 Task: Establish a relationship between the vendor and the product object.
Action: Mouse moved to (39, 112)
Screenshot: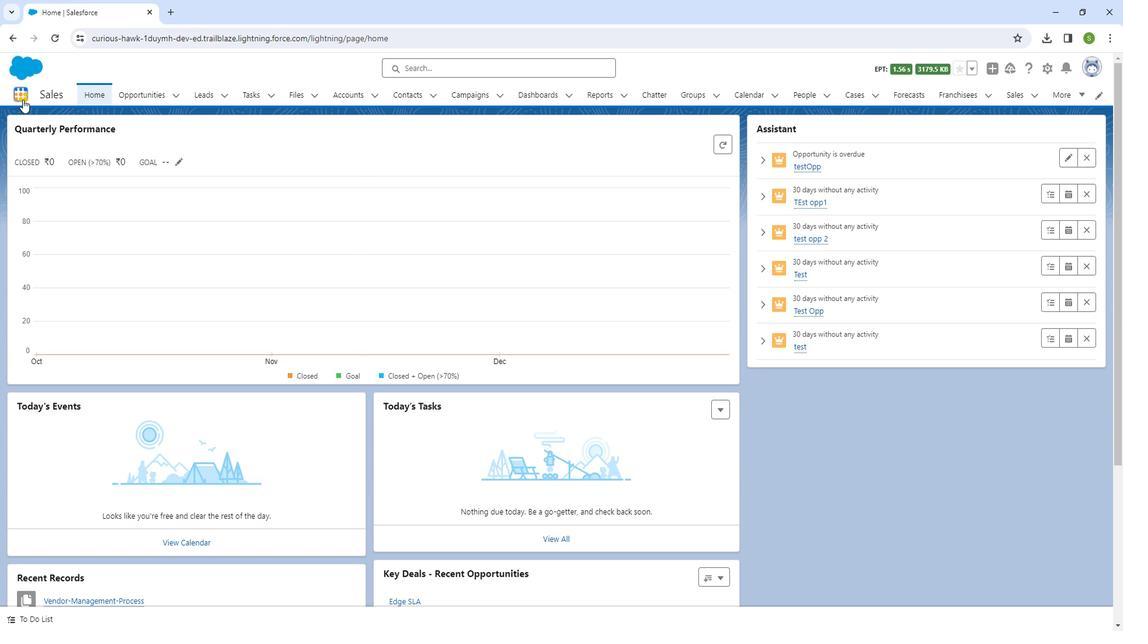 
Action: Mouse pressed left at (39, 112)
Screenshot: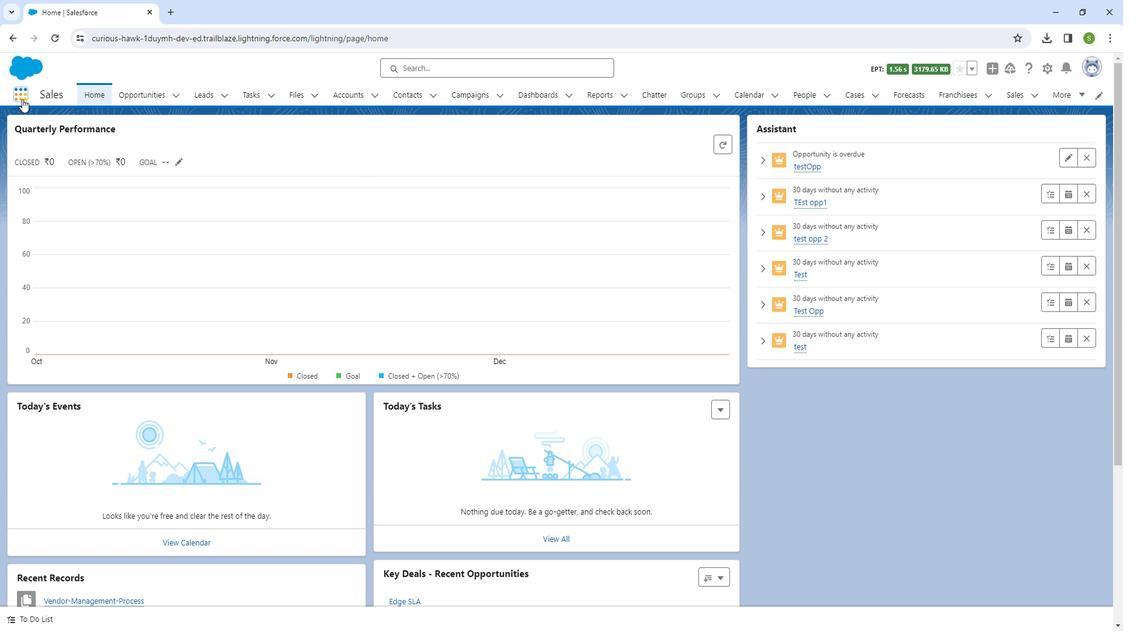
Action: Mouse moved to (56, 314)
Screenshot: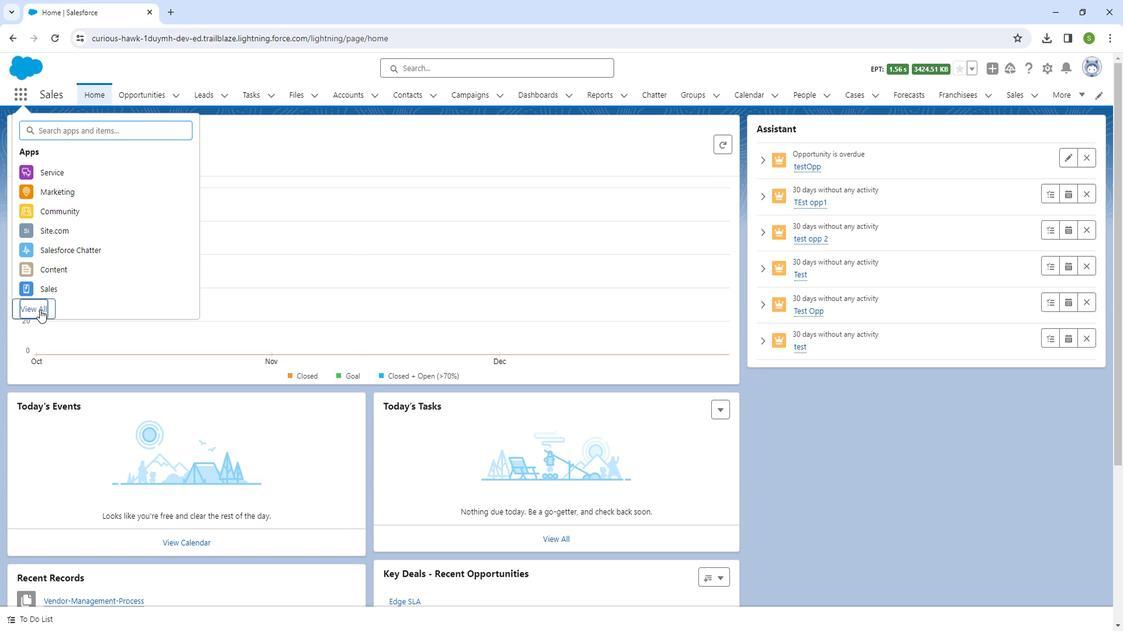 
Action: Mouse pressed left at (56, 314)
Screenshot: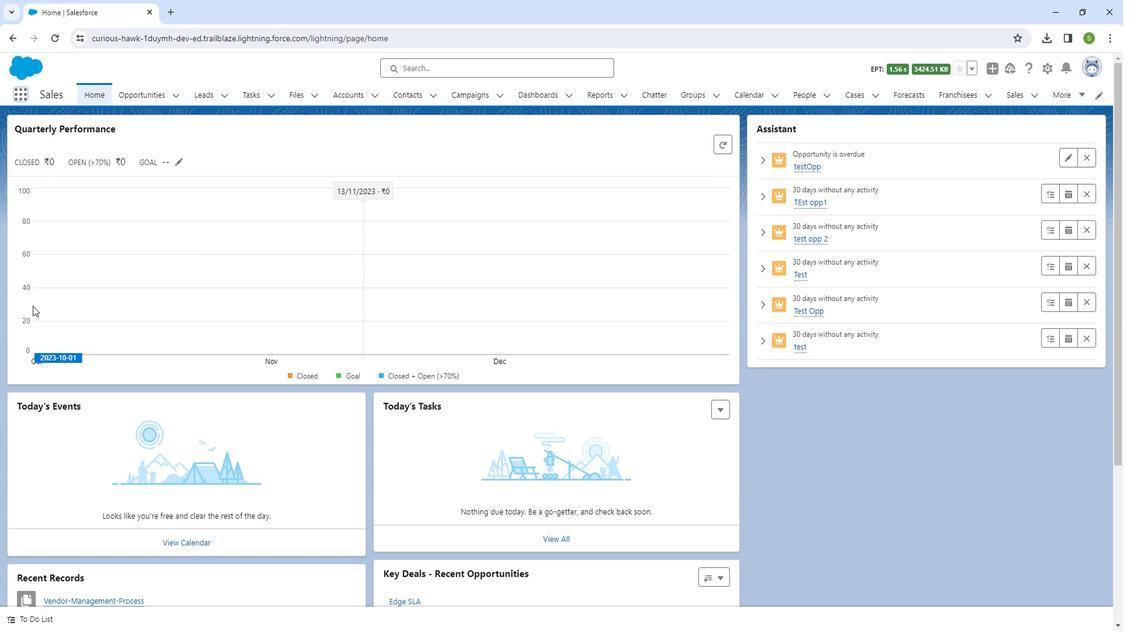
Action: Mouse moved to (153, 493)
Screenshot: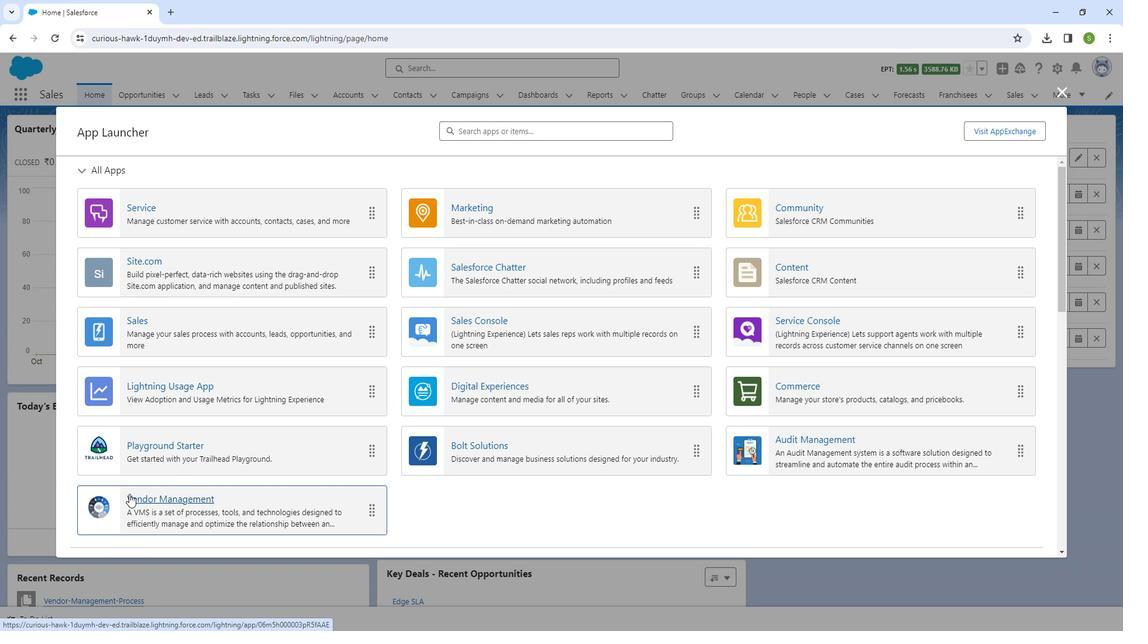 
Action: Mouse pressed left at (153, 493)
Screenshot: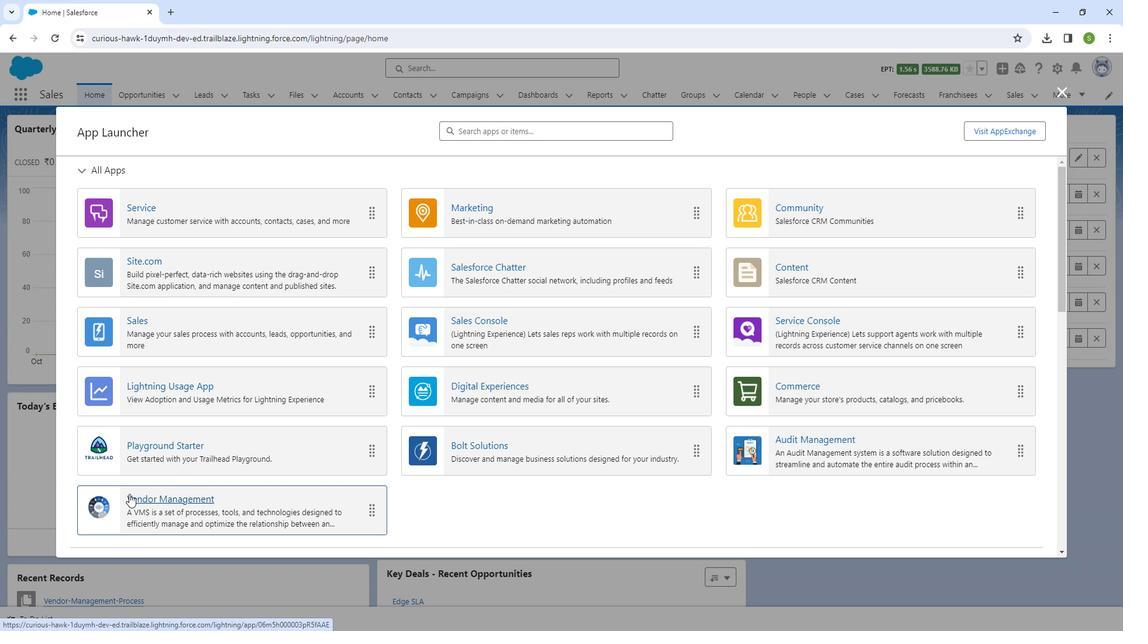 
Action: Mouse moved to (716, 111)
Screenshot: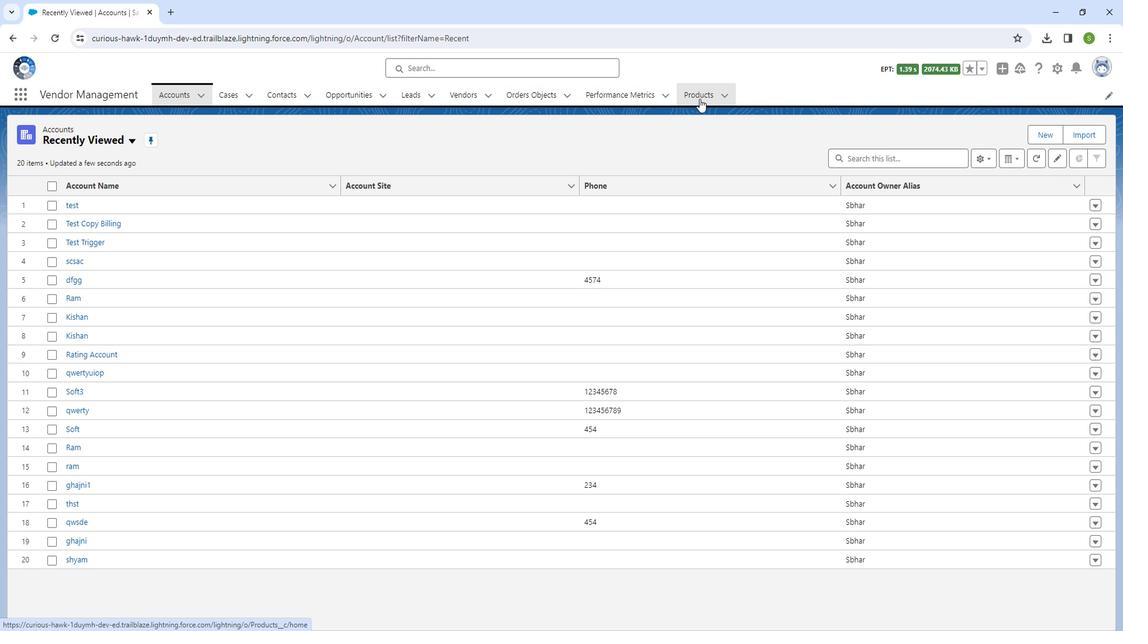 
Action: Mouse pressed left at (716, 111)
Screenshot: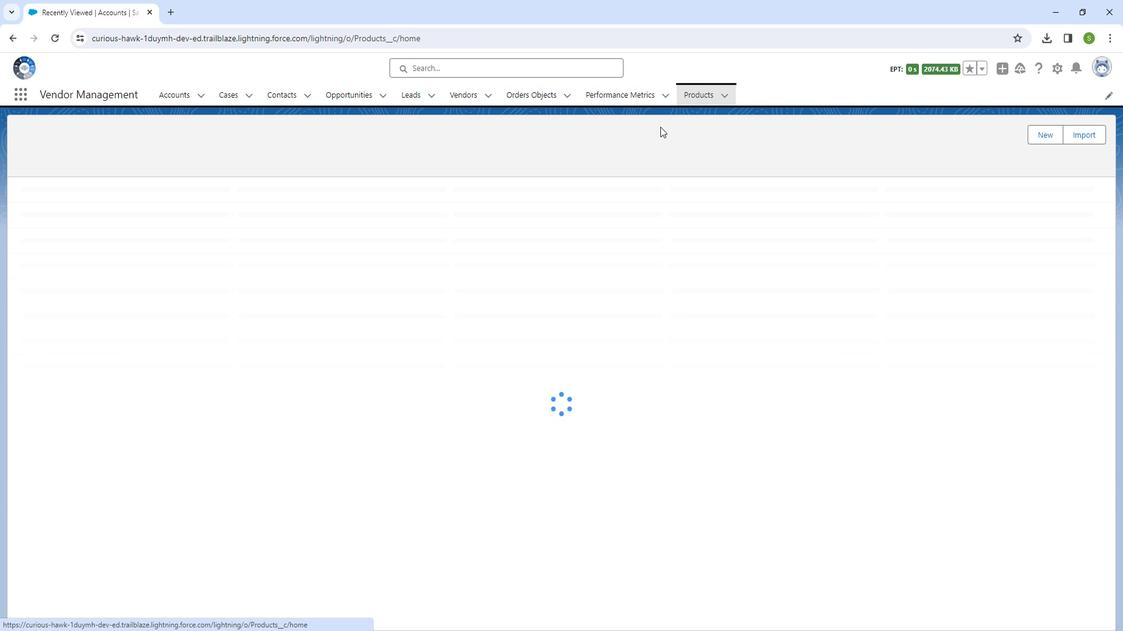 
Action: Mouse moved to (1075, 83)
Screenshot: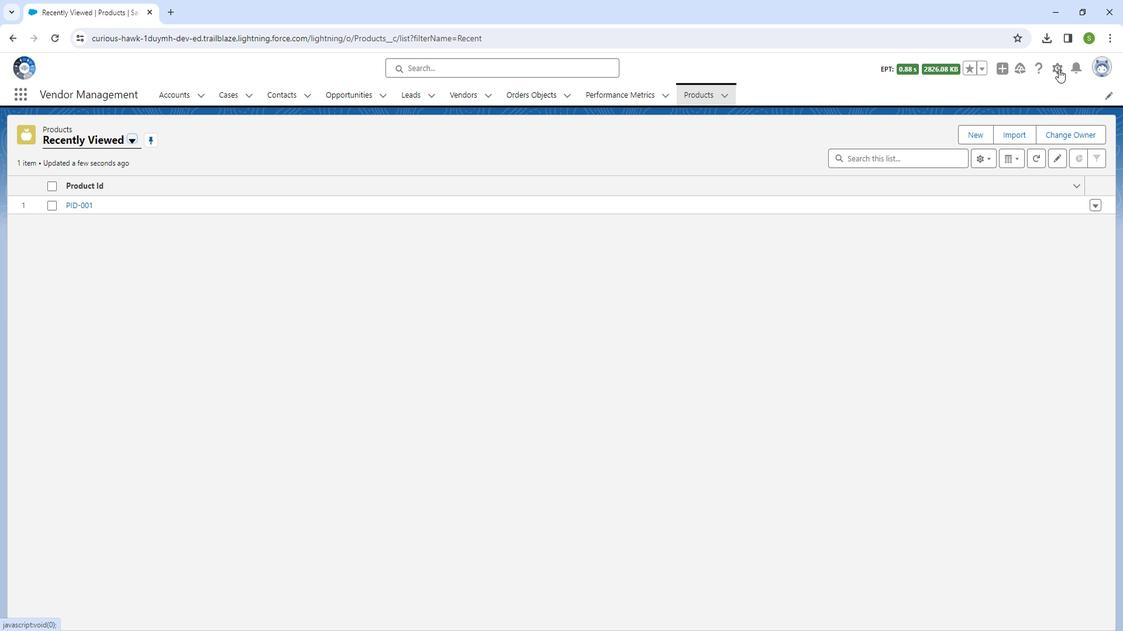 
Action: Mouse pressed left at (1075, 83)
Screenshot: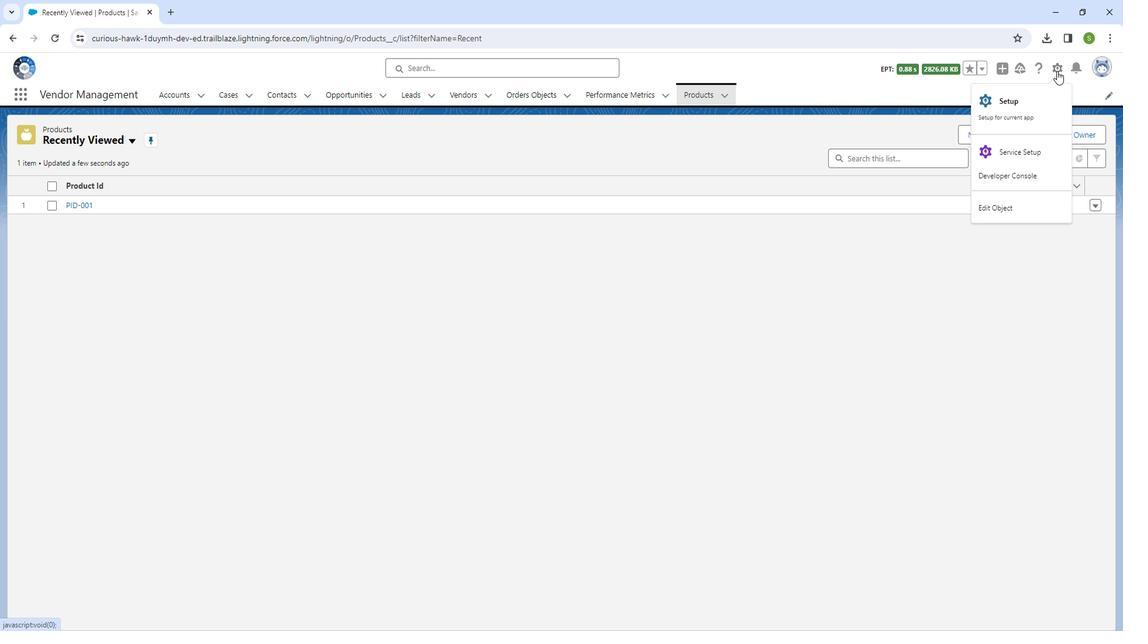 
Action: Mouse moved to (1042, 119)
Screenshot: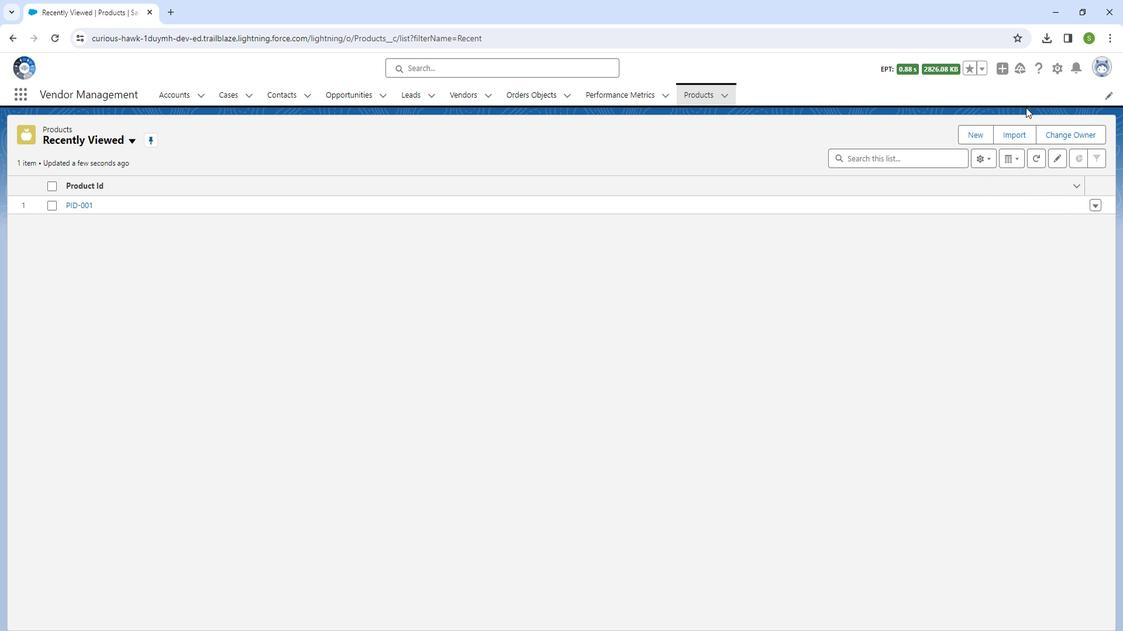 
Action: Mouse pressed left at (1042, 119)
Screenshot: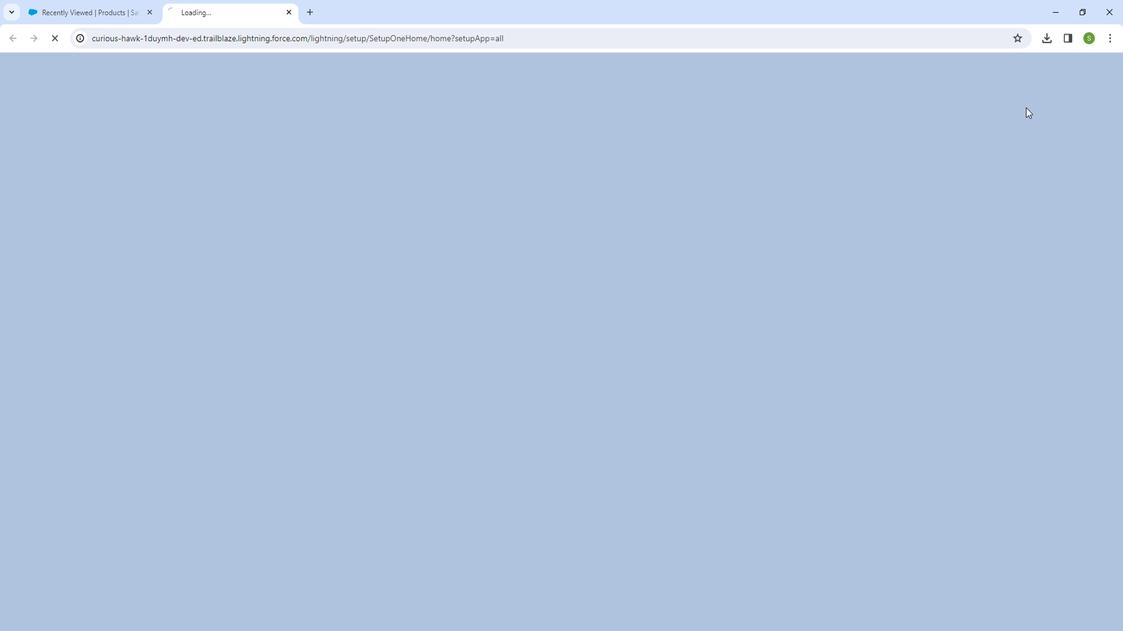 
Action: Mouse moved to (168, 102)
Screenshot: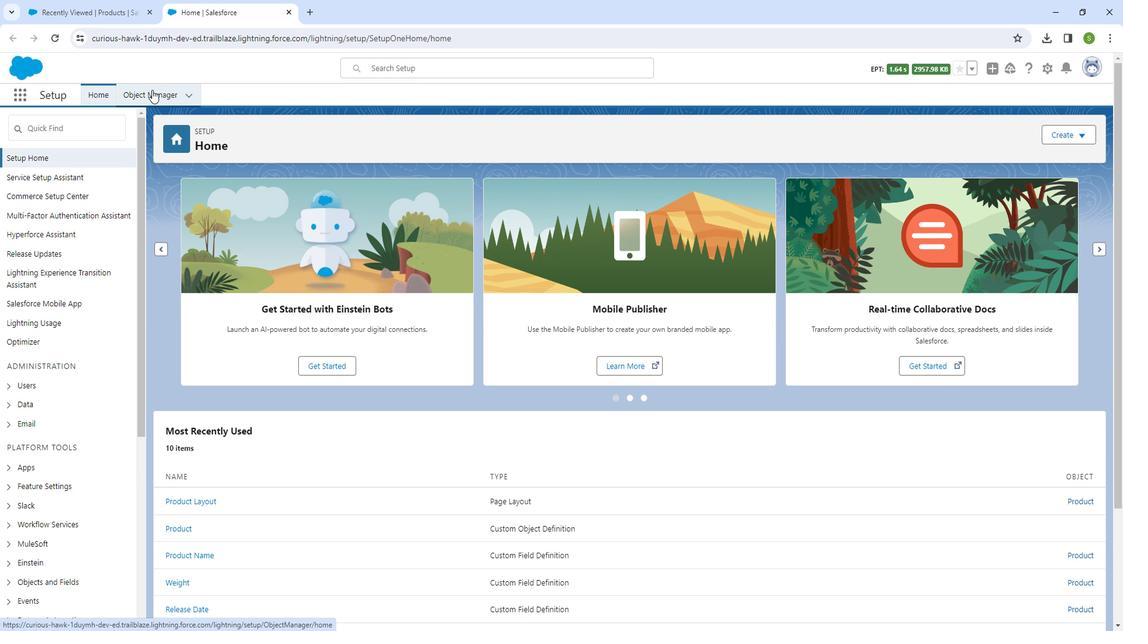 
Action: Mouse pressed left at (168, 102)
Screenshot: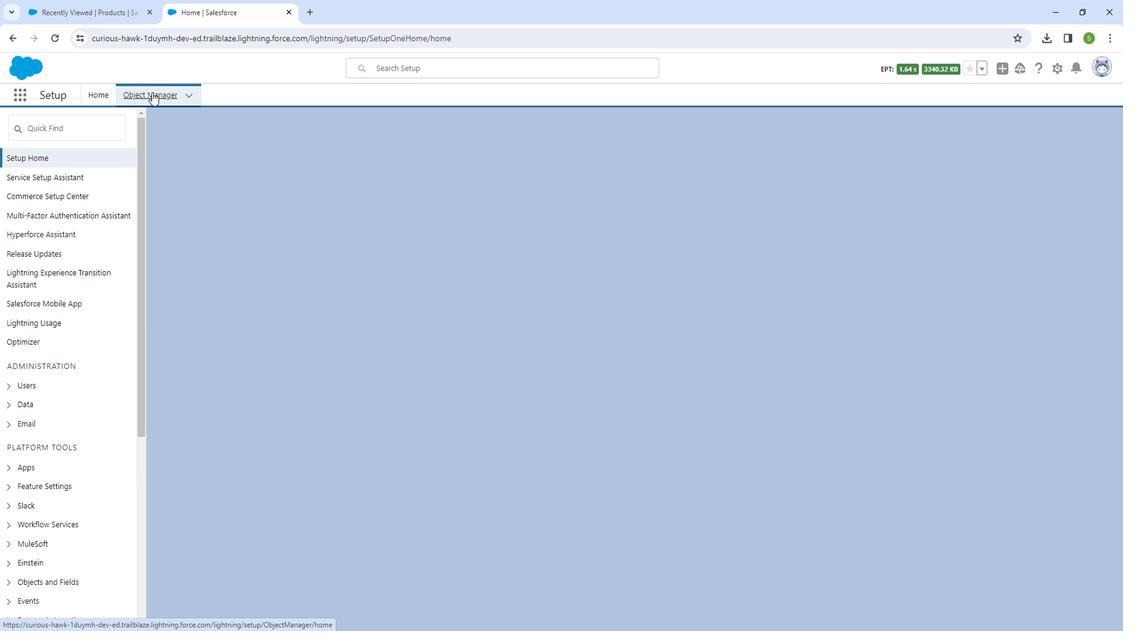
Action: Mouse moved to (608, 287)
Screenshot: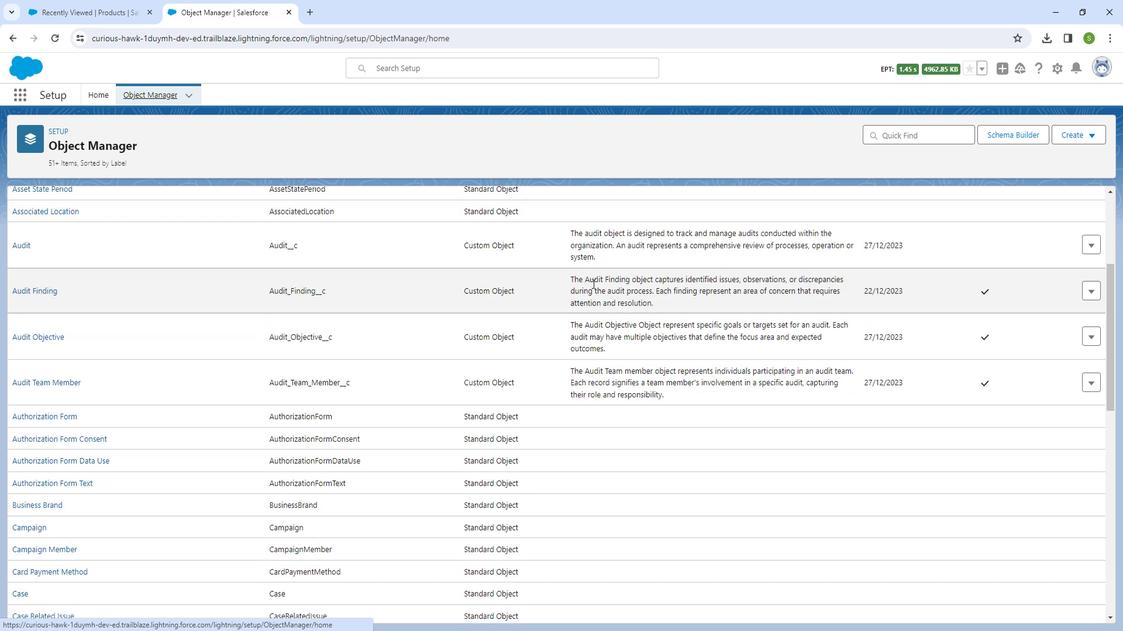 
Action: Mouse scrolled (608, 287) with delta (0, 0)
Screenshot: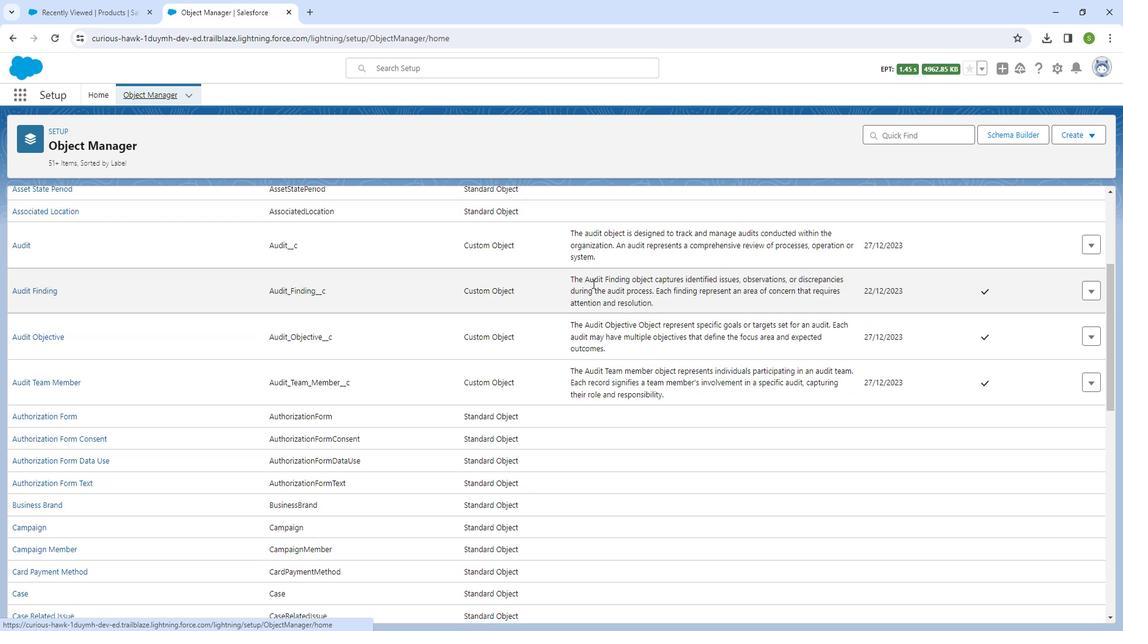 
Action: Mouse moved to (608, 287)
Screenshot: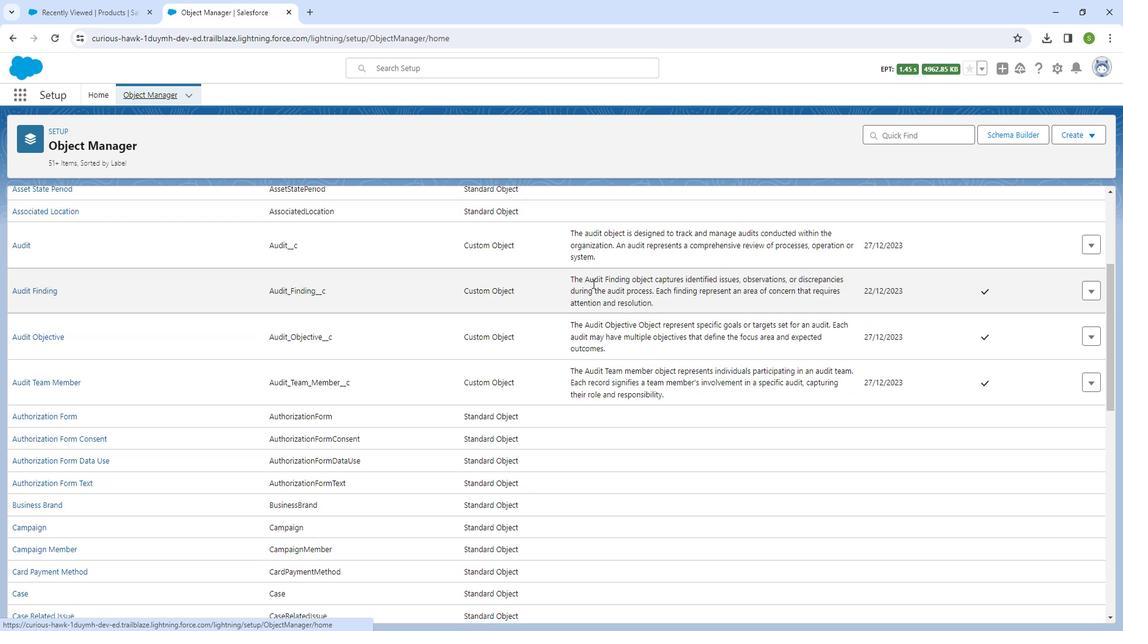 
Action: Mouse scrolled (608, 287) with delta (0, 0)
Screenshot: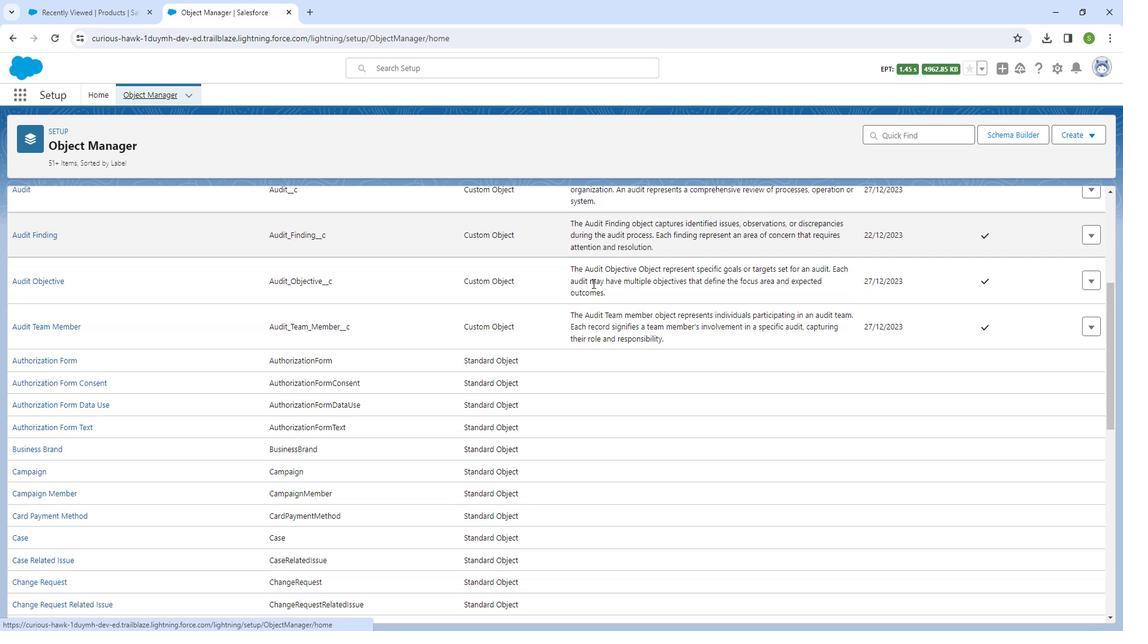 
Action: Mouse moved to (608, 288)
Screenshot: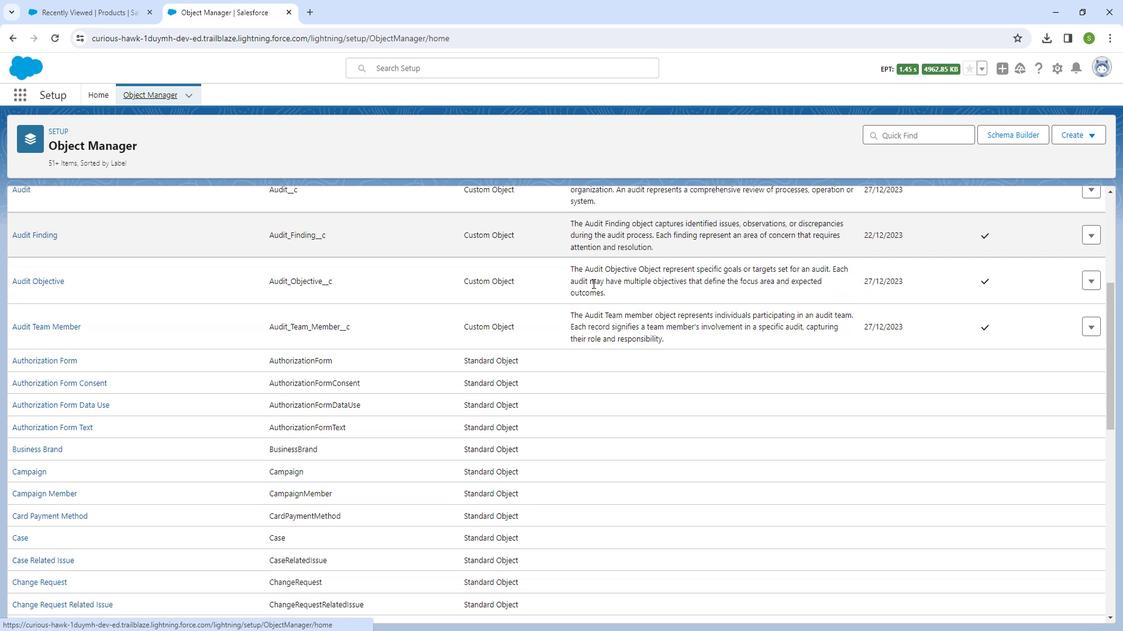 
Action: Mouse scrolled (608, 287) with delta (0, 0)
Screenshot: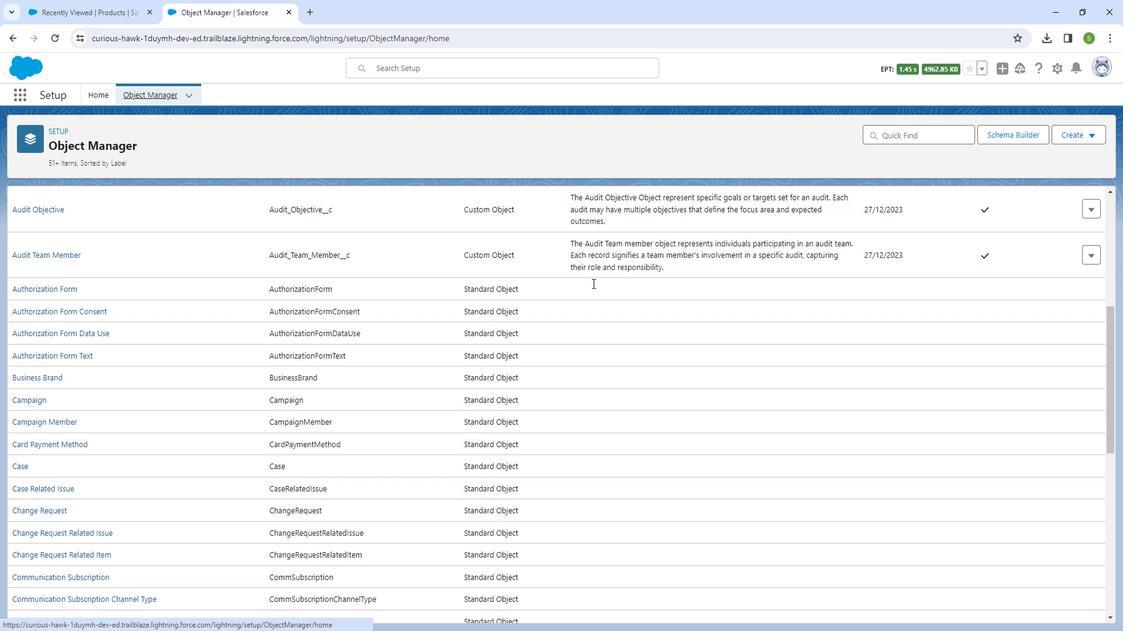 
Action: Mouse scrolled (608, 287) with delta (0, 0)
Screenshot: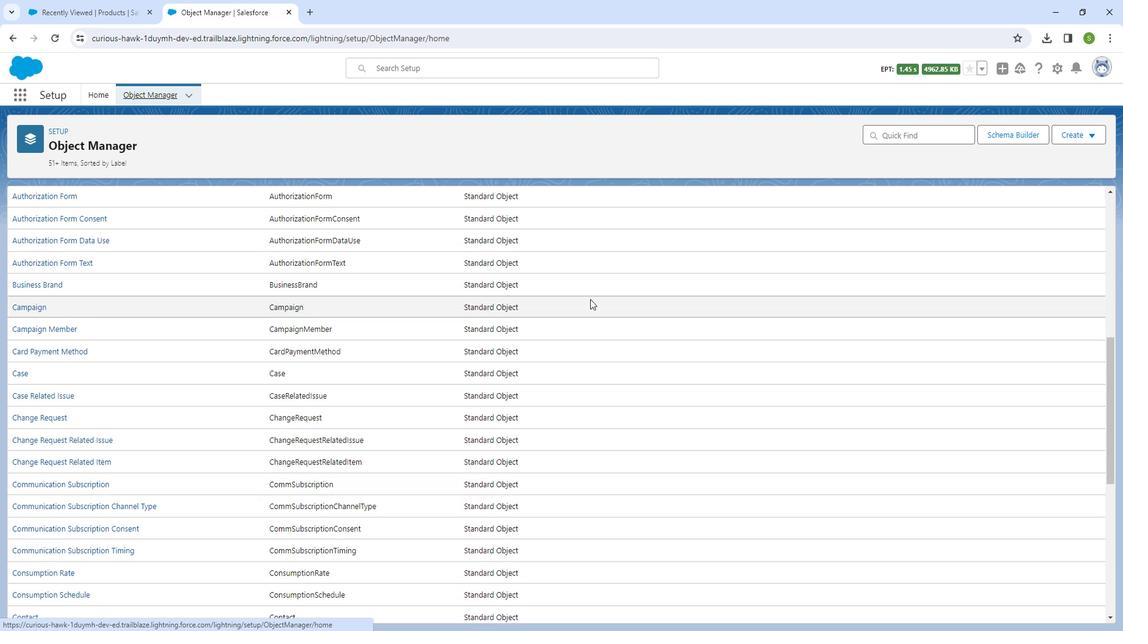 
Action: Mouse moved to (608, 289)
Screenshot: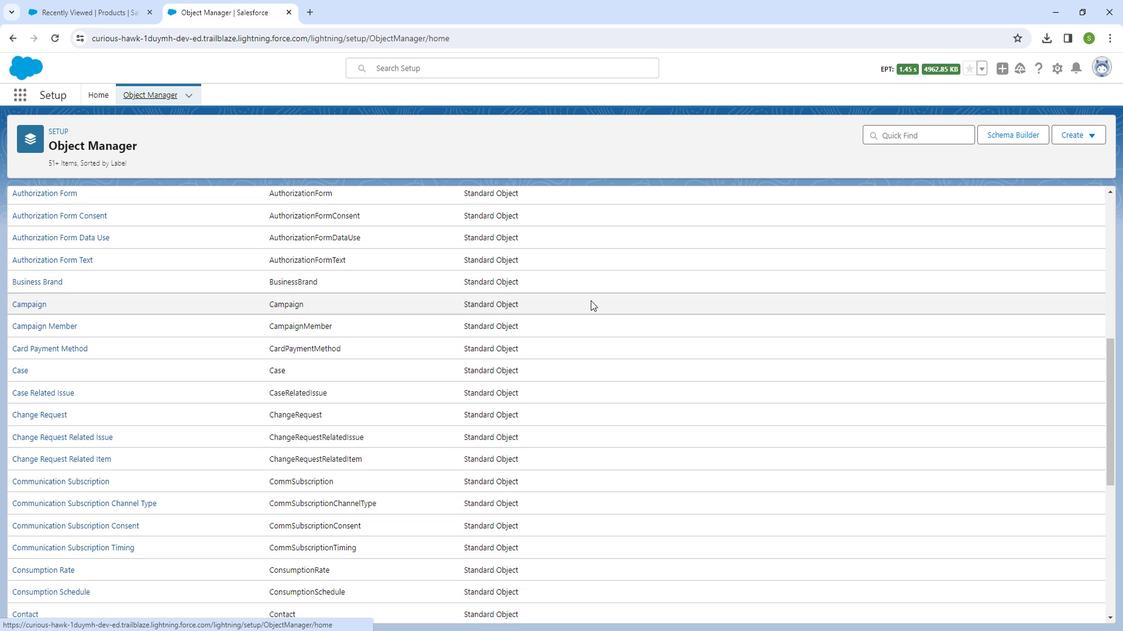 
Action: Mouse scrolled (608, 288) with delta (0, 0)
Screenshot: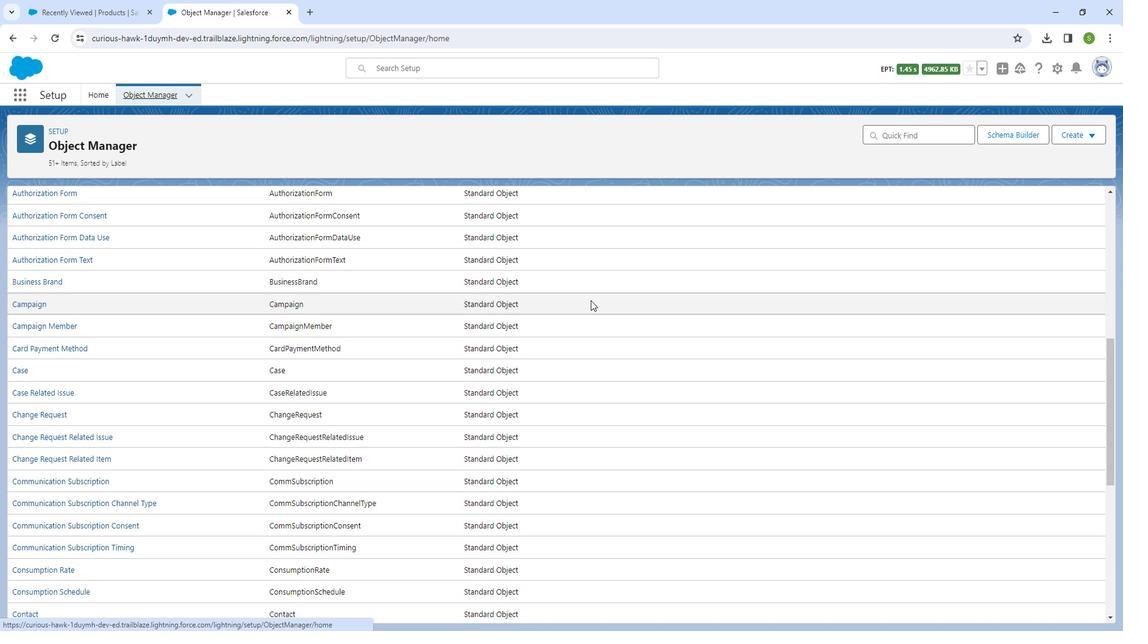 
Action: Mouse scrolled (608, 288) with delta (0, 0)
Screenshot: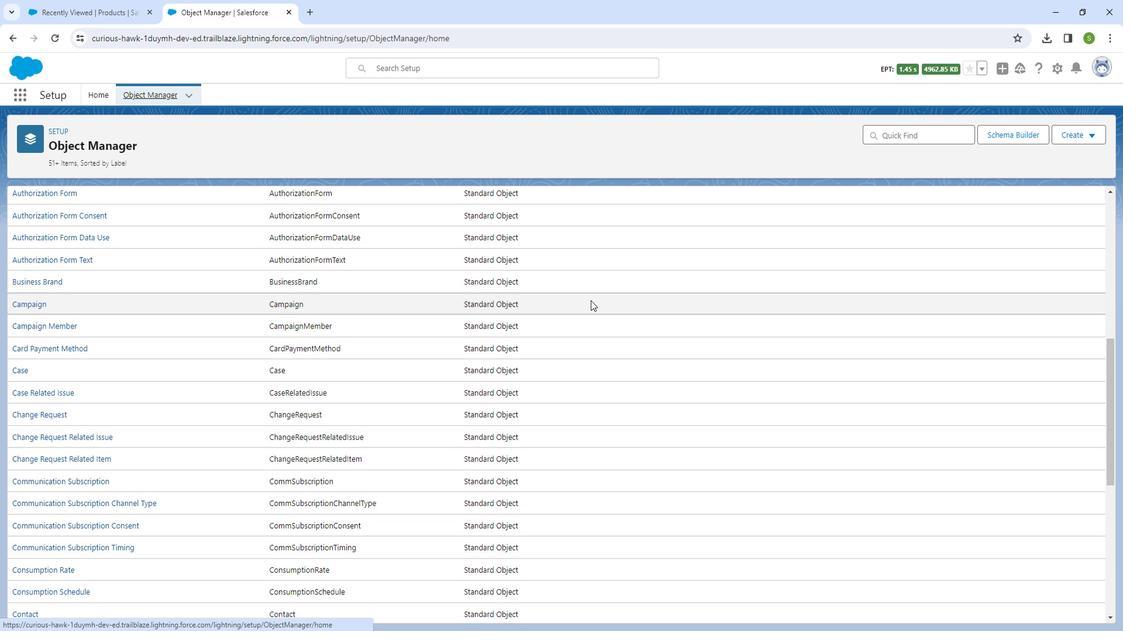 
Action: Mouse scrolled (608, 288) with delta (0, 0)
Screenshot: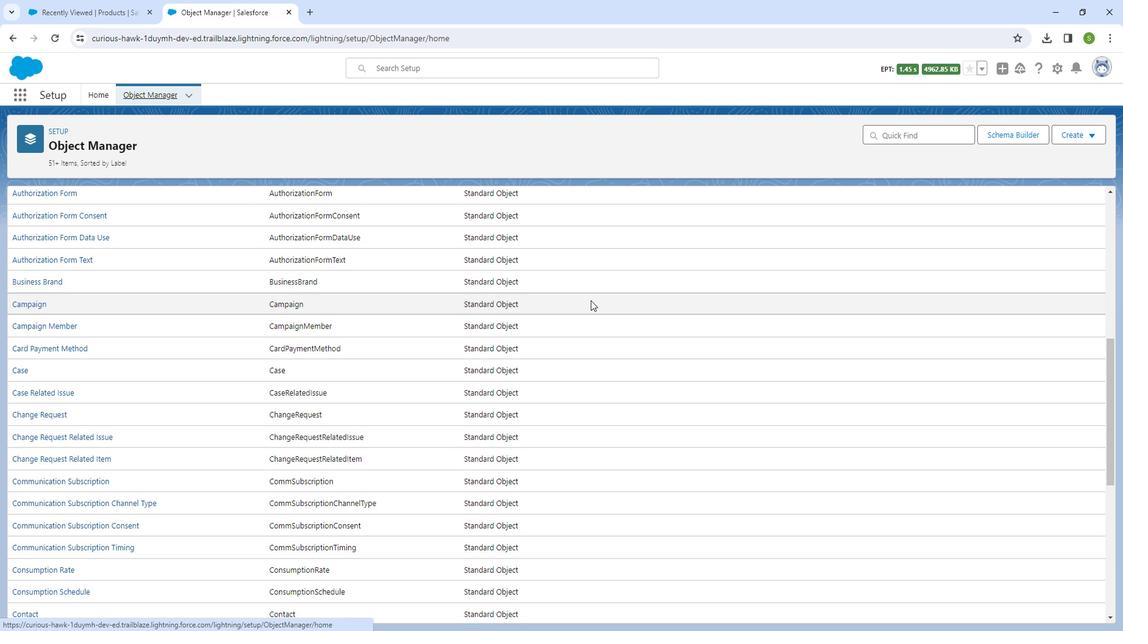 
Action: Mouse moved to (609, 310)
Screenshot: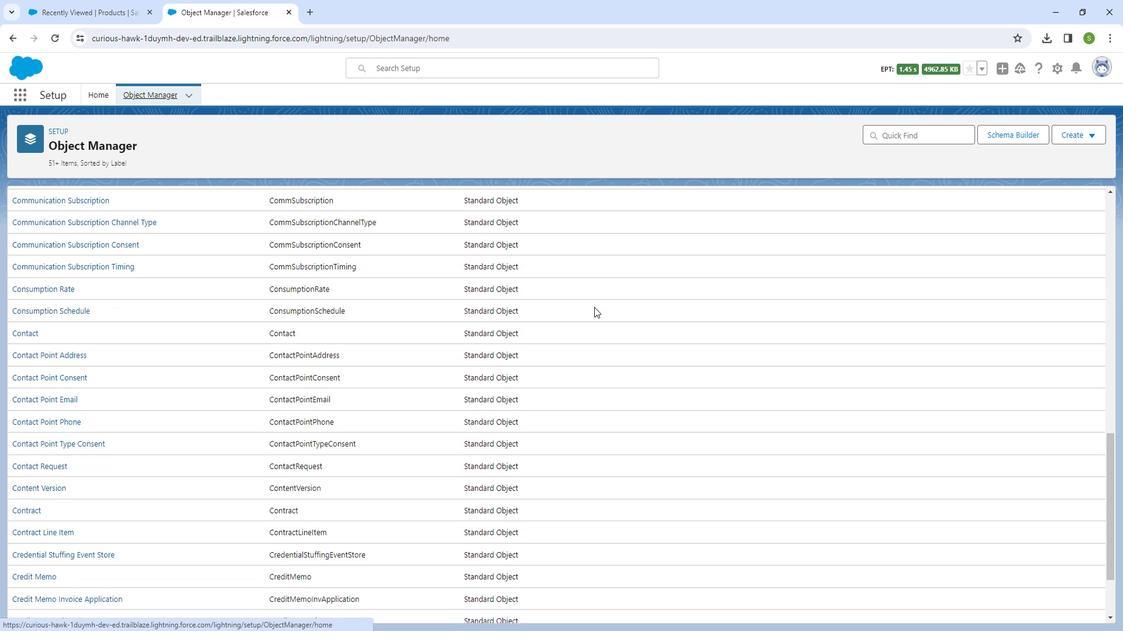 
Action: Mouse scrolled (609, 310) with delta (0, 0)
Screenshot: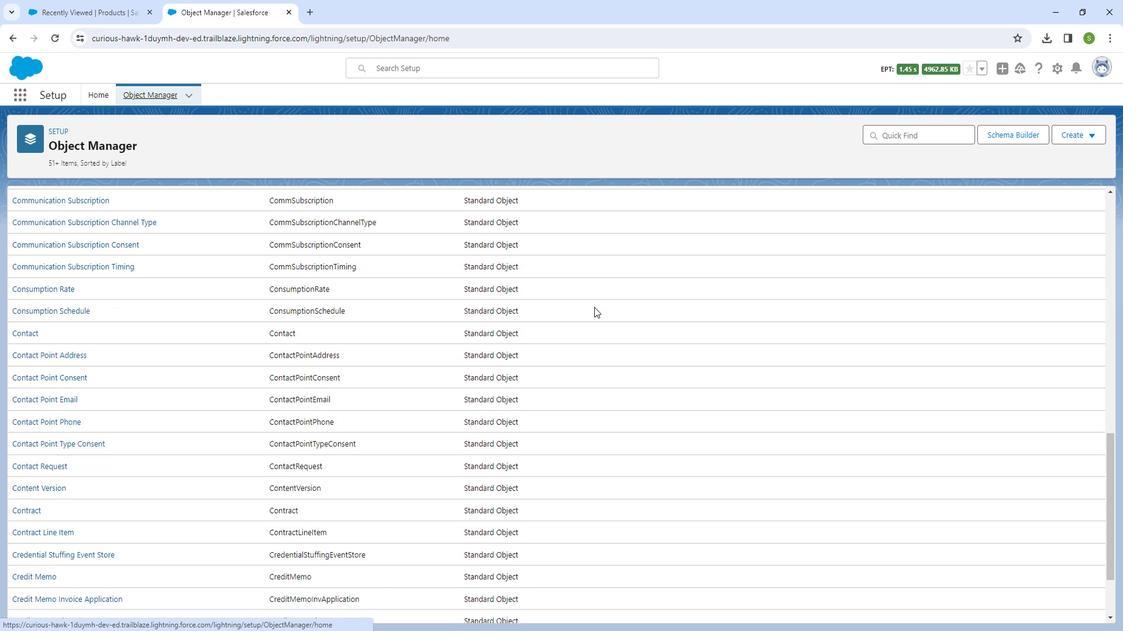 
Action: Mouse moved to (610, 311)
Screenshot: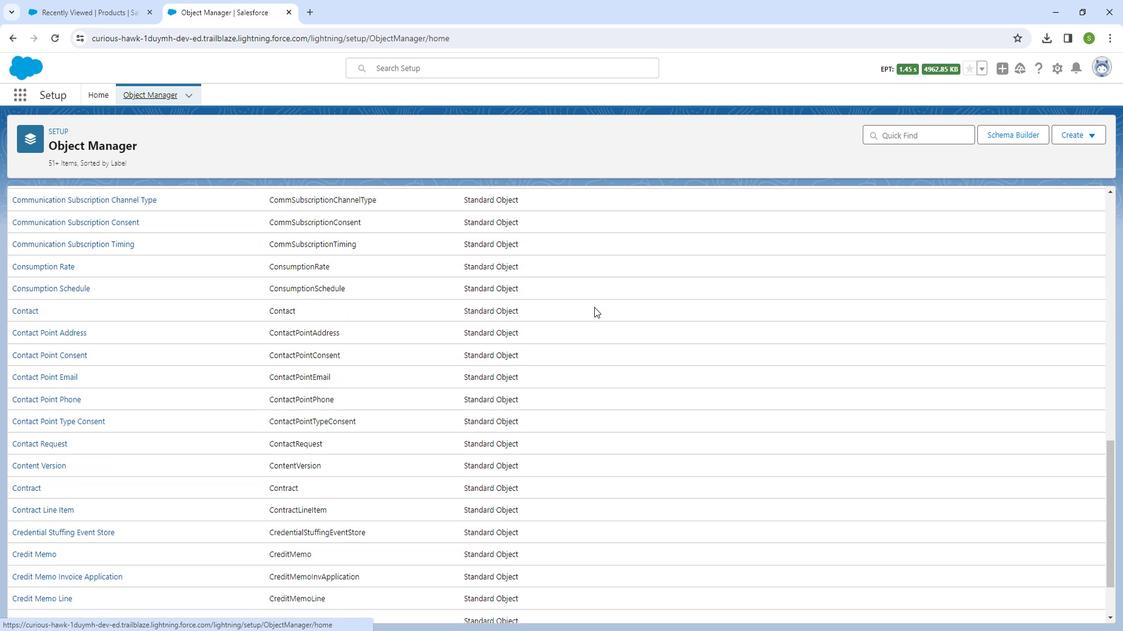 
Action: Mouse scrolled (610, 311) with delta (0, 0)
Screenshot: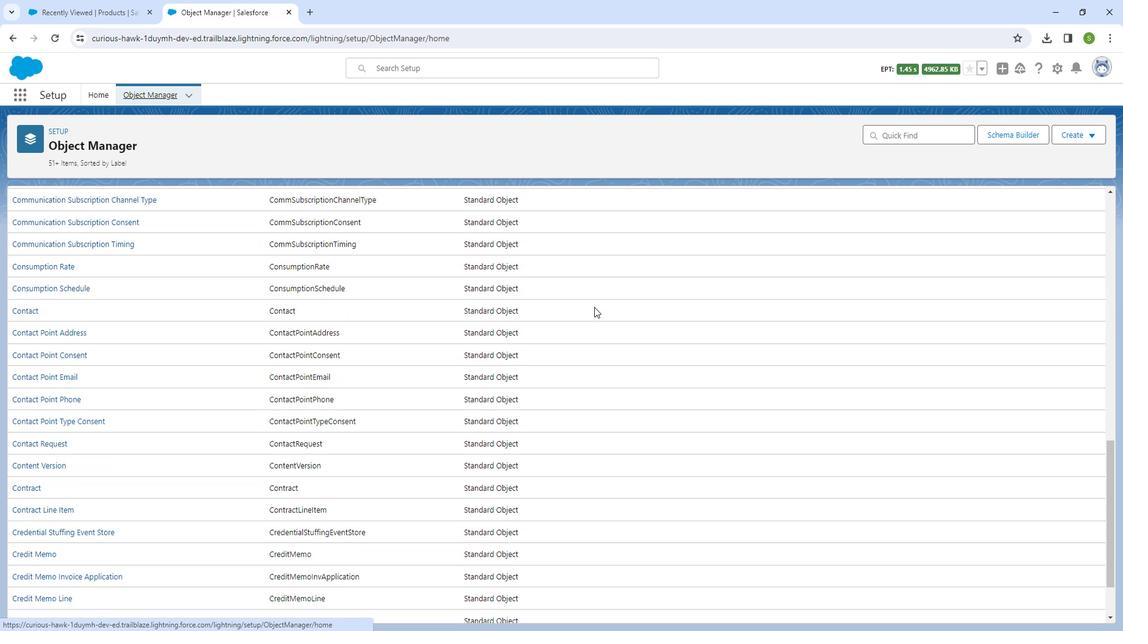 
Action: Mouse moved to (610, 312)
Screenshot: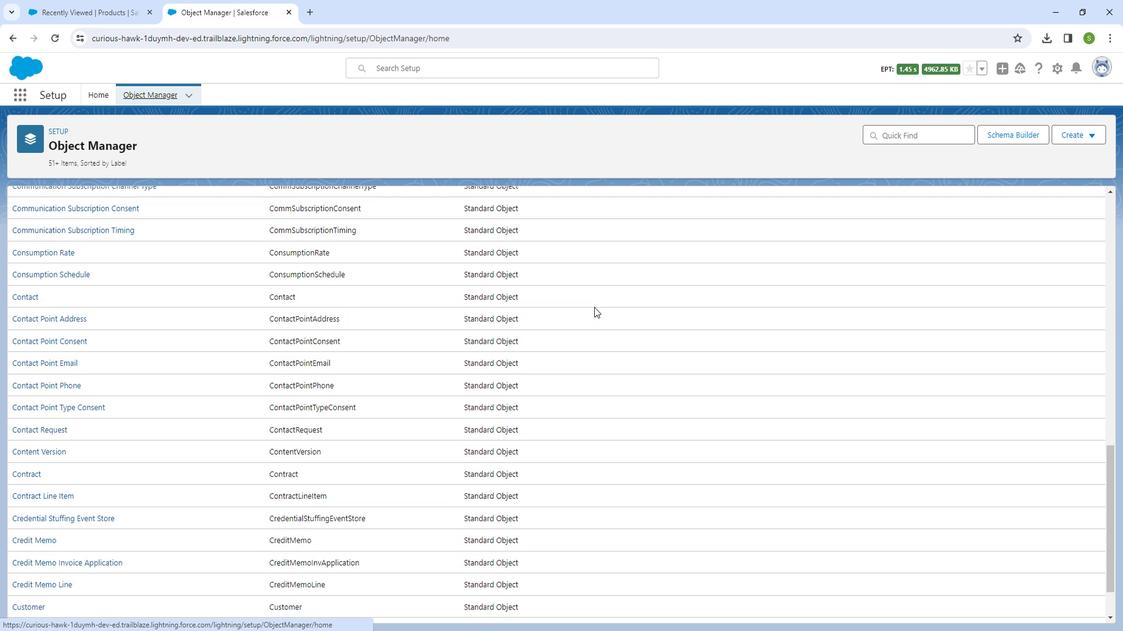 
Action: Mouse scrolled (610, 311) with delta (0, 0)
Screenshot: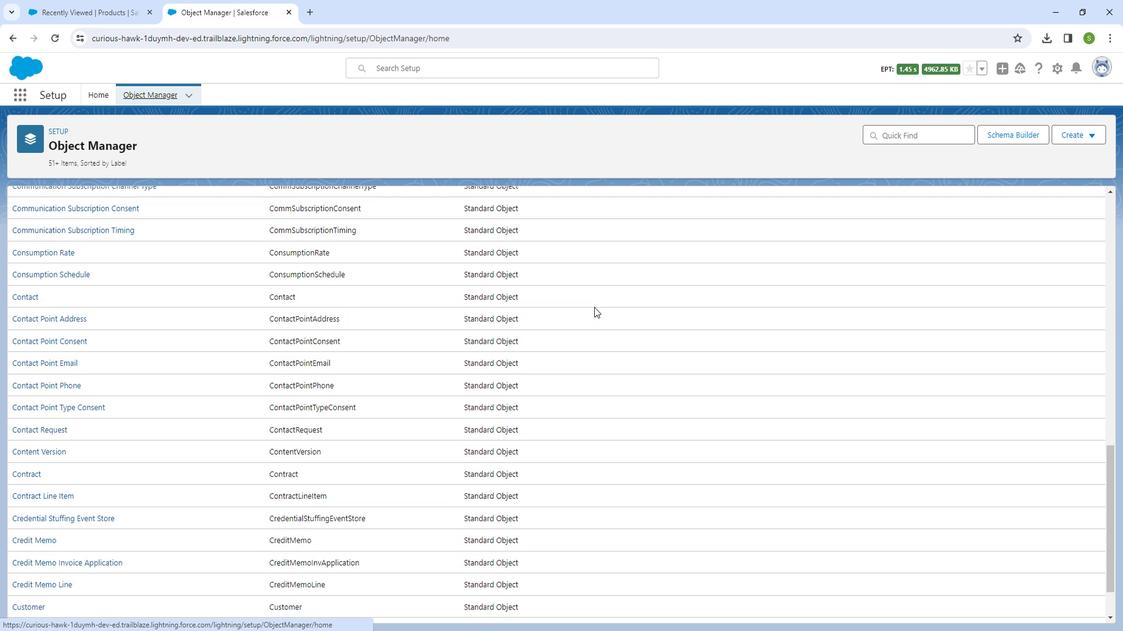 
Action: Mouse scrolled (610, 311) with delta (0, 0)
Screenshot: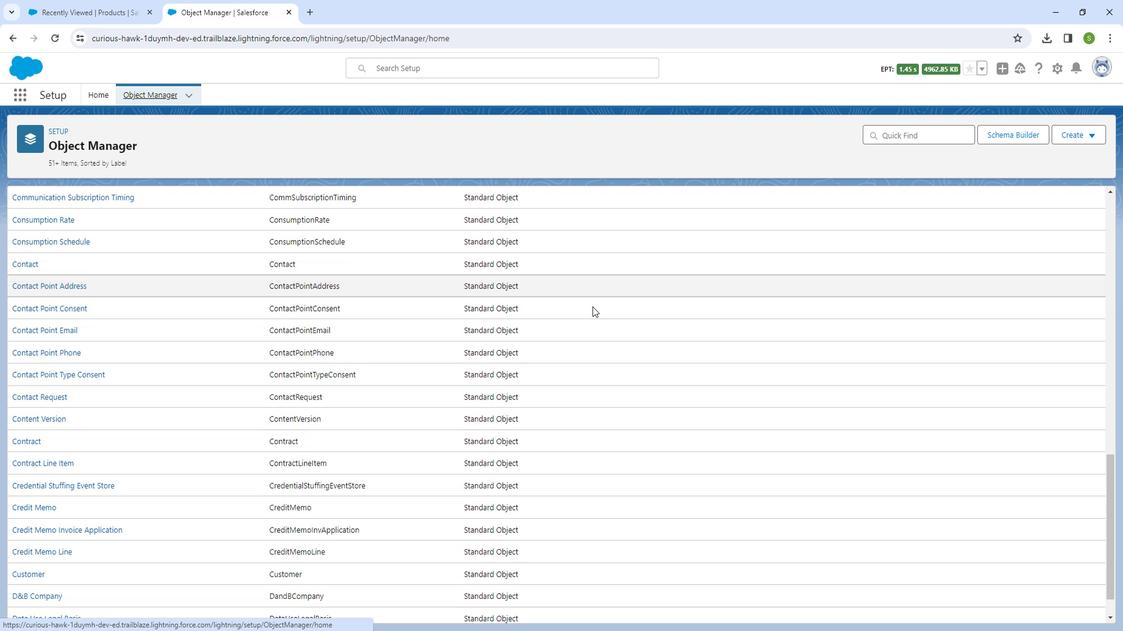 
Action: Mouse scrolled (610, 311) with delta (0, 0)
Screenshot: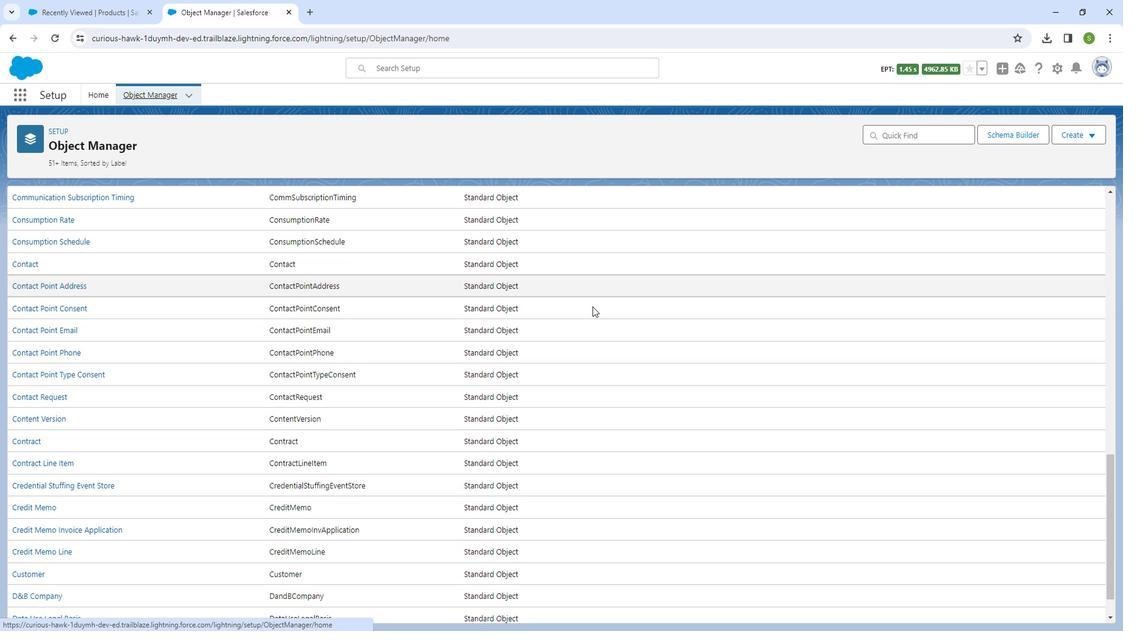 
Action: Mouse moved to (610, 312)
Screenshot: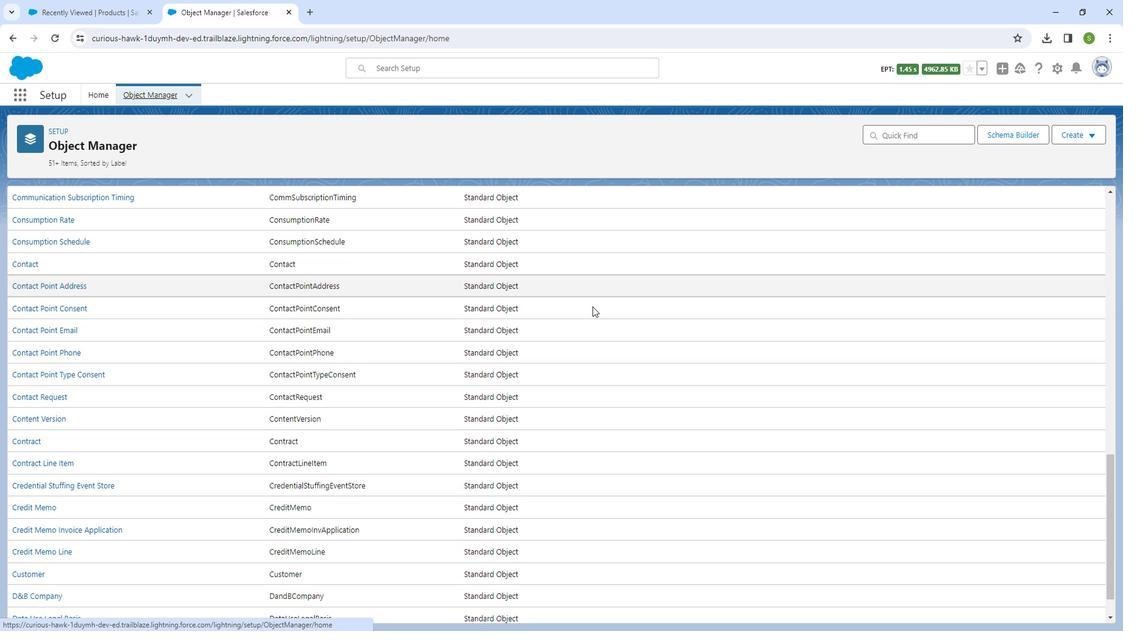 
Action: Mouse scrolled (610, 311) with delta (0, 0)
Screenshot: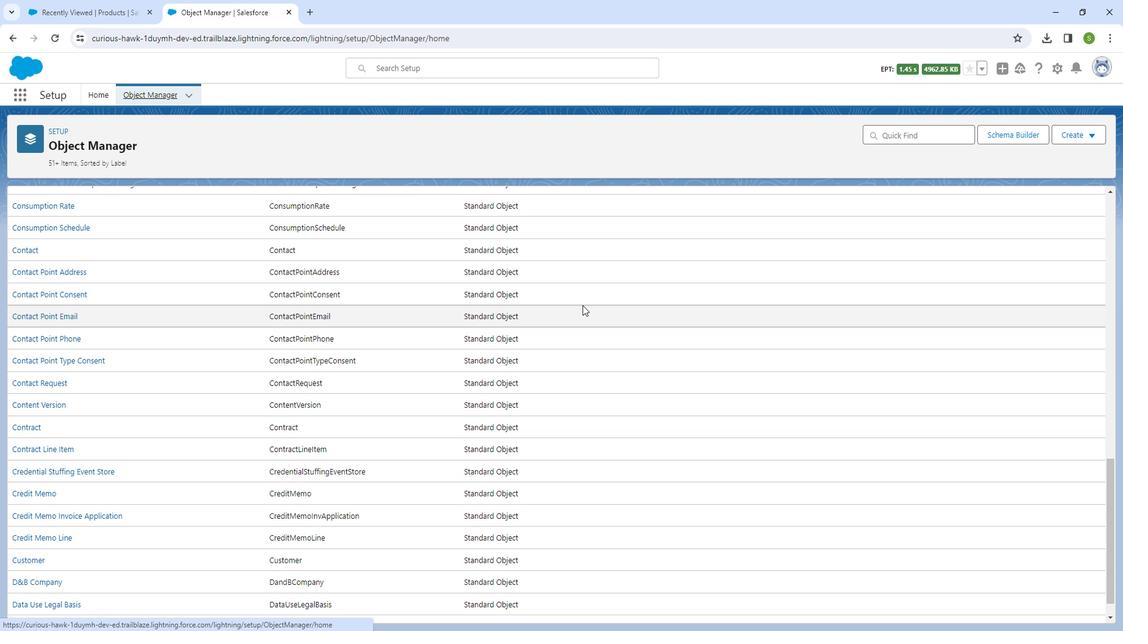 
Action: Mouse moved to (597, 310)
Screenshot: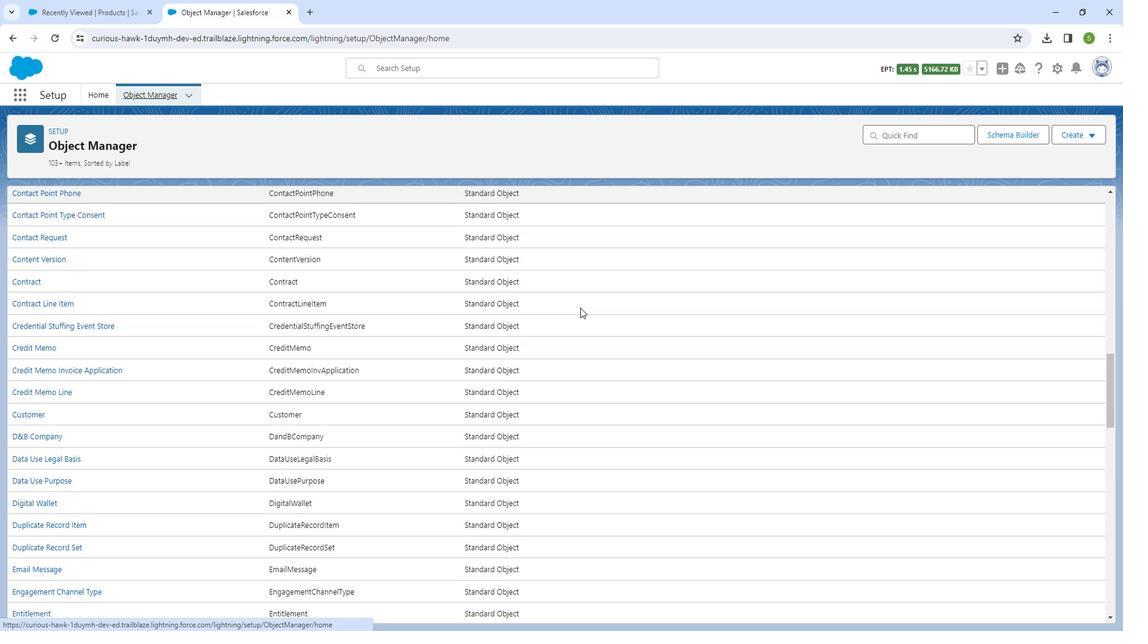 
Action: Mouse scrolled (597, 310) with delta (0, 0)
Screenshot: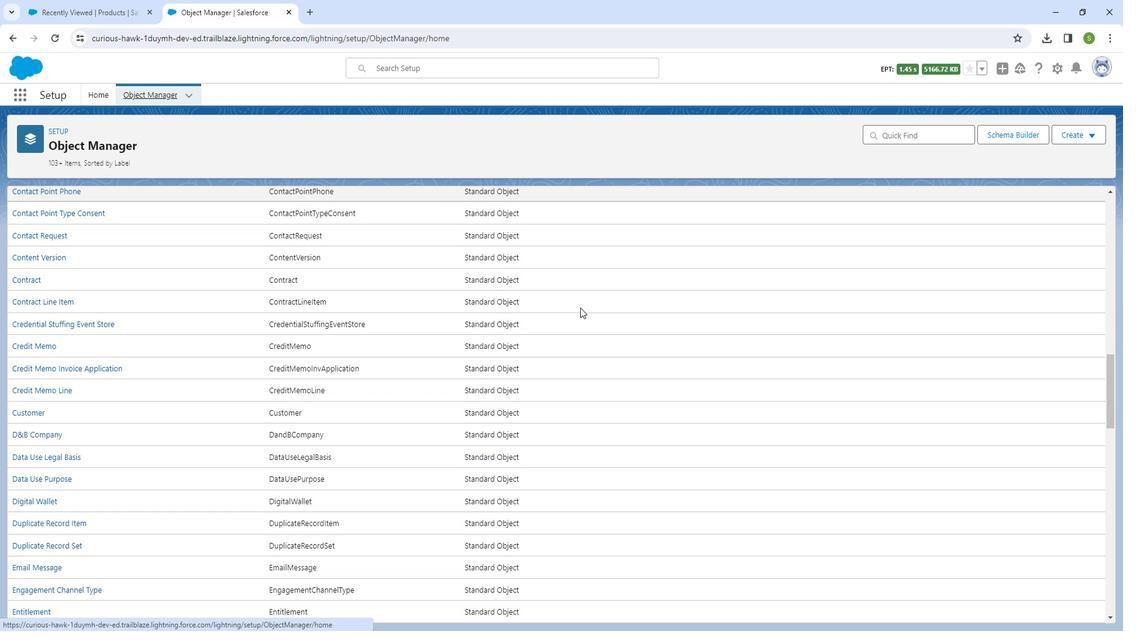 
Action: Mouse moved to (596, 312)
Screenshot: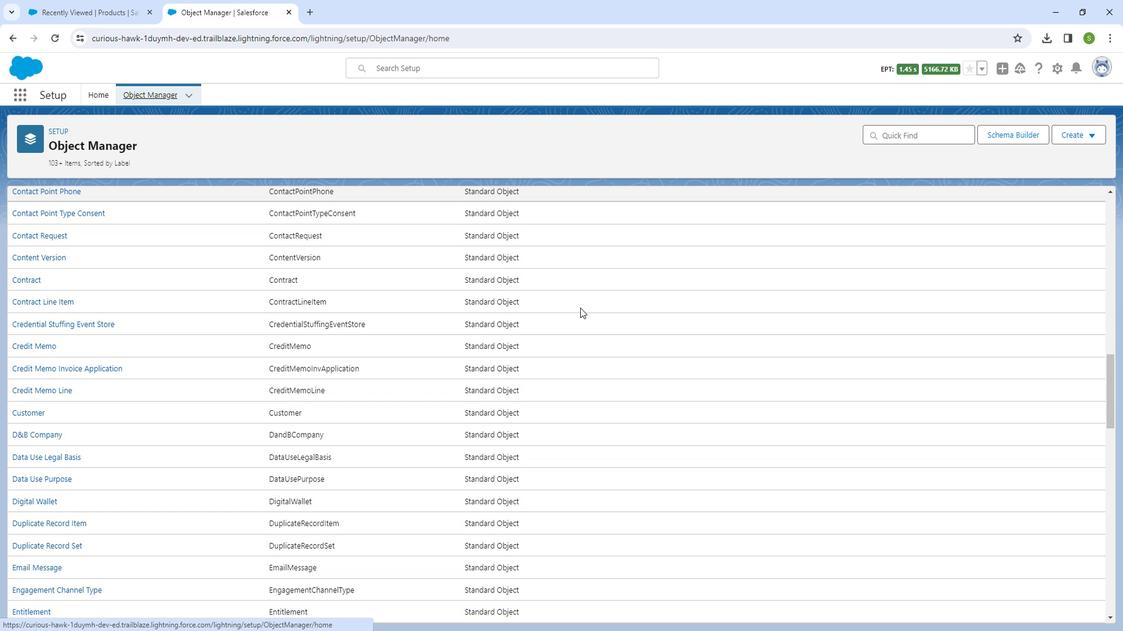 
Action: Mouse scrolled (596, 311) with delta (0, 0)
Screenshot: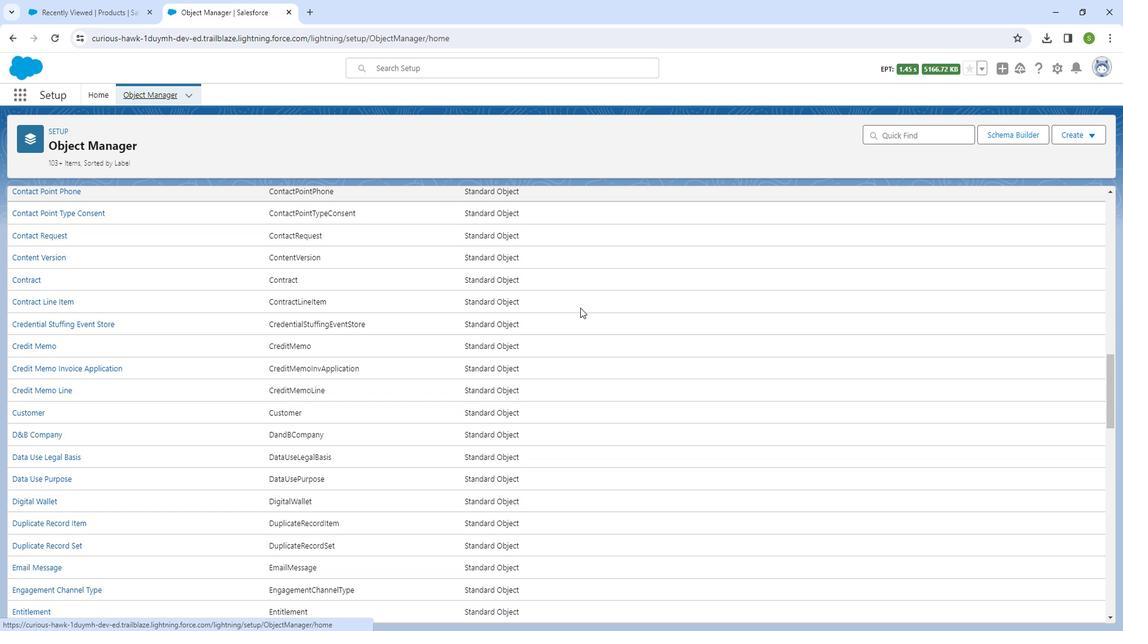 
Action: Mouse moved to (596, 312)
Screenshot: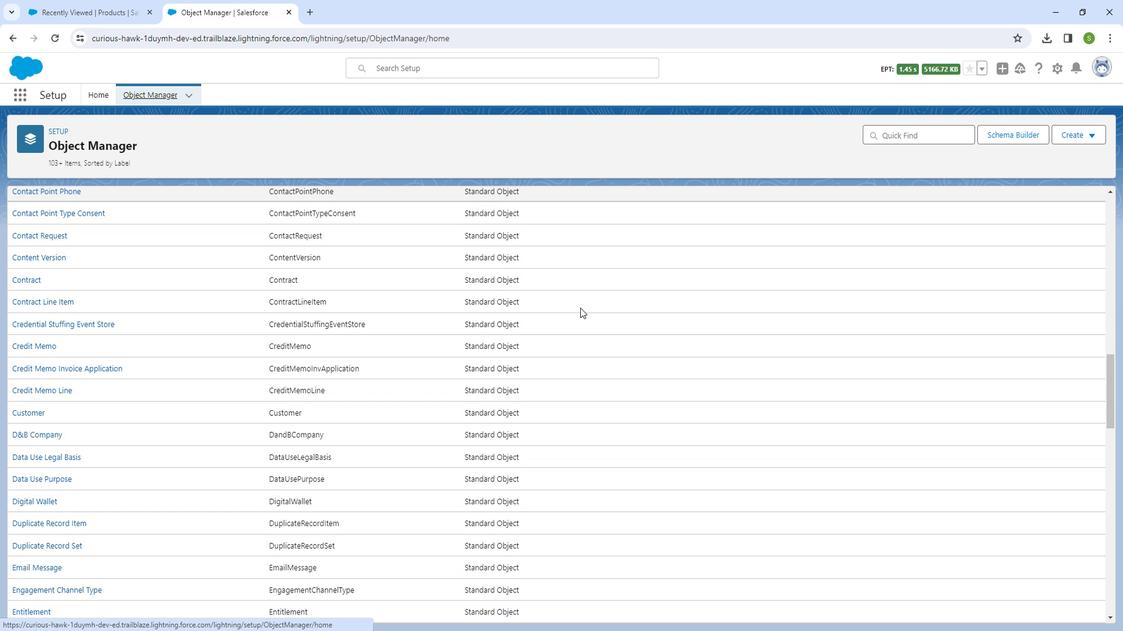 
Action: Mouse scrolled (596, 312) with delta (0, 0)
Screenshot: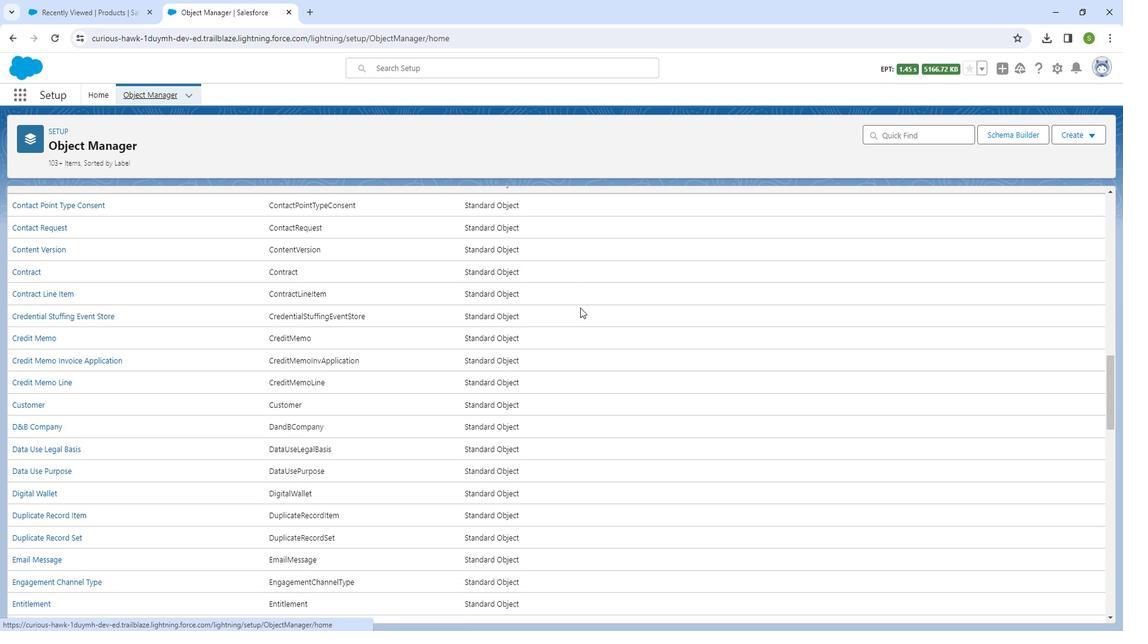 
Action: Mouse scrolled (596, 312) with delta (0, 0)
Screenshot: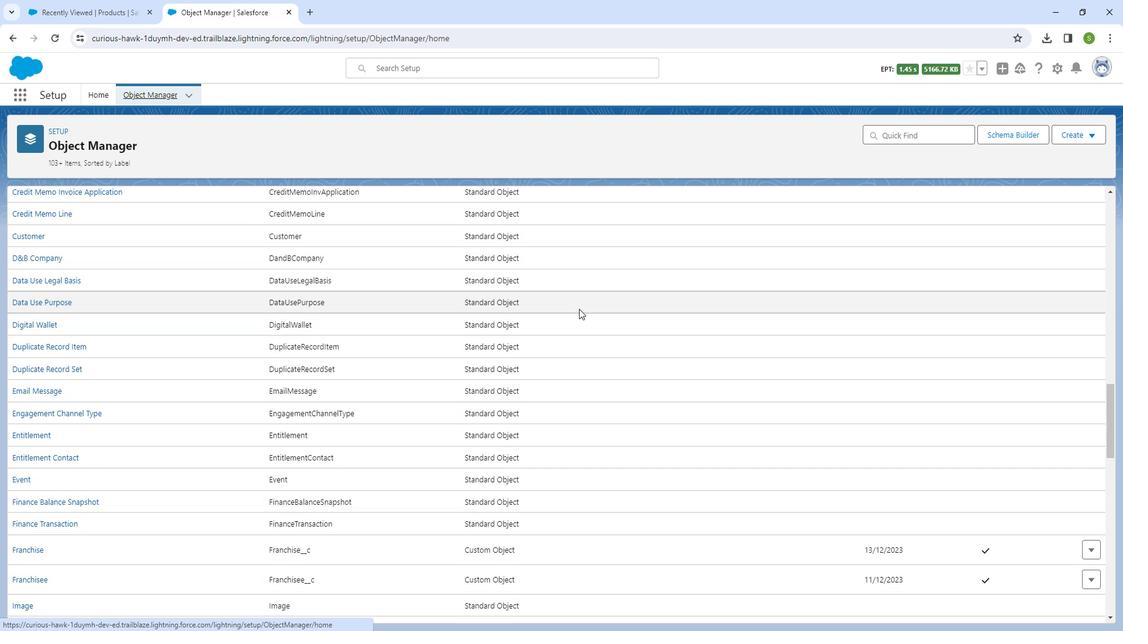 
Action: Mouse moved to (596, 312)
Screenshot: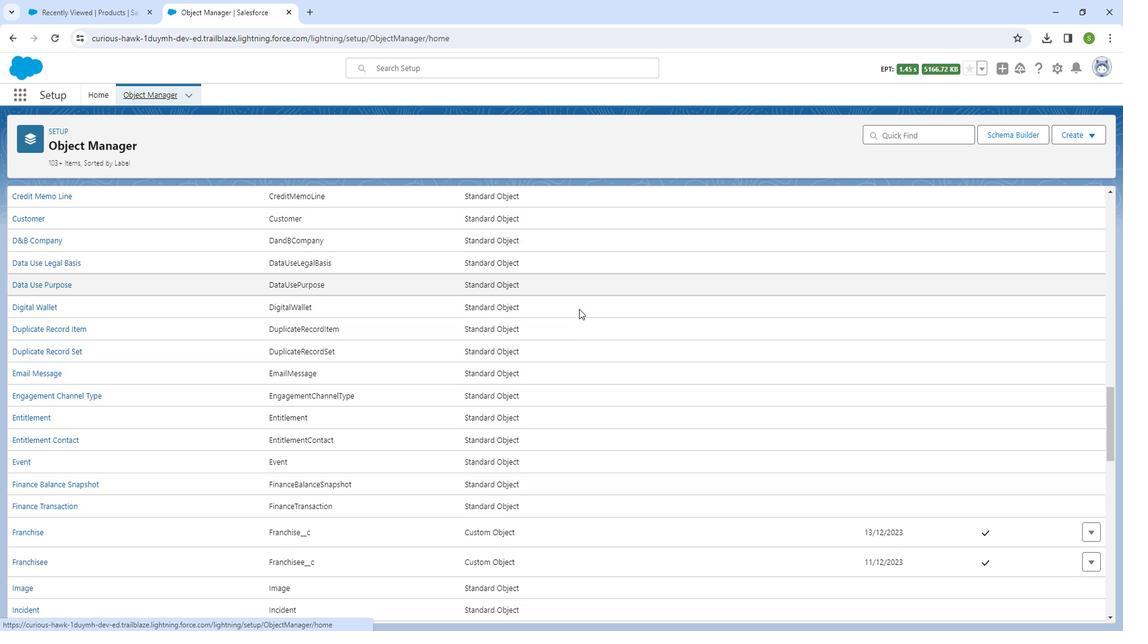 
Action: Mouse scrolled (596, 312) with delta (0, 0)
Screenshot: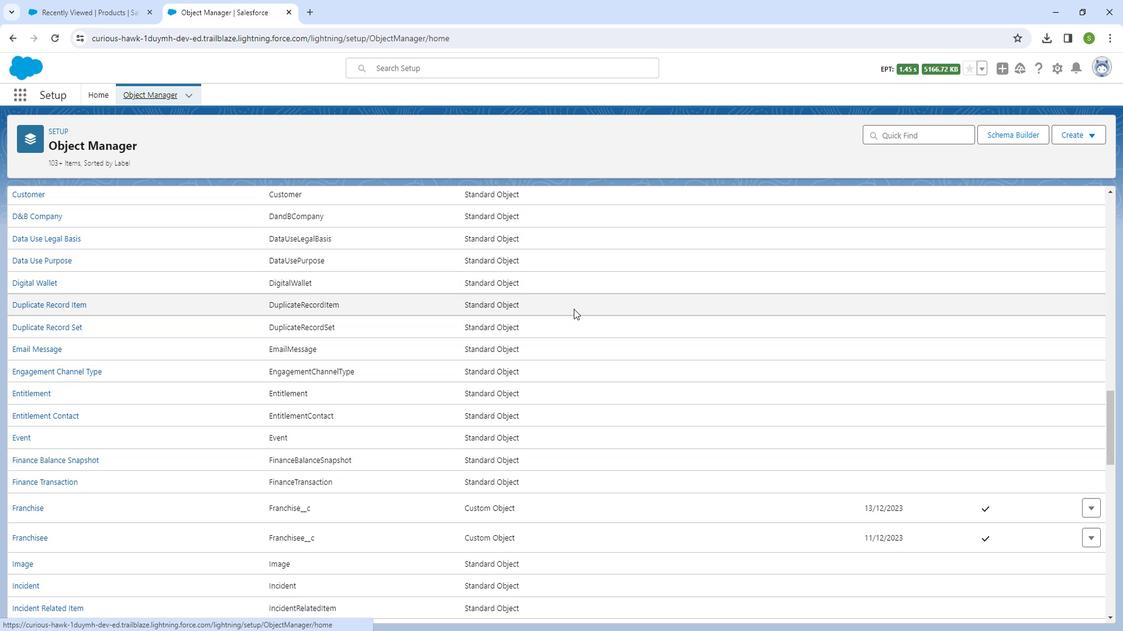 
Action: Mouse moved to (596, 313)
Screenshot: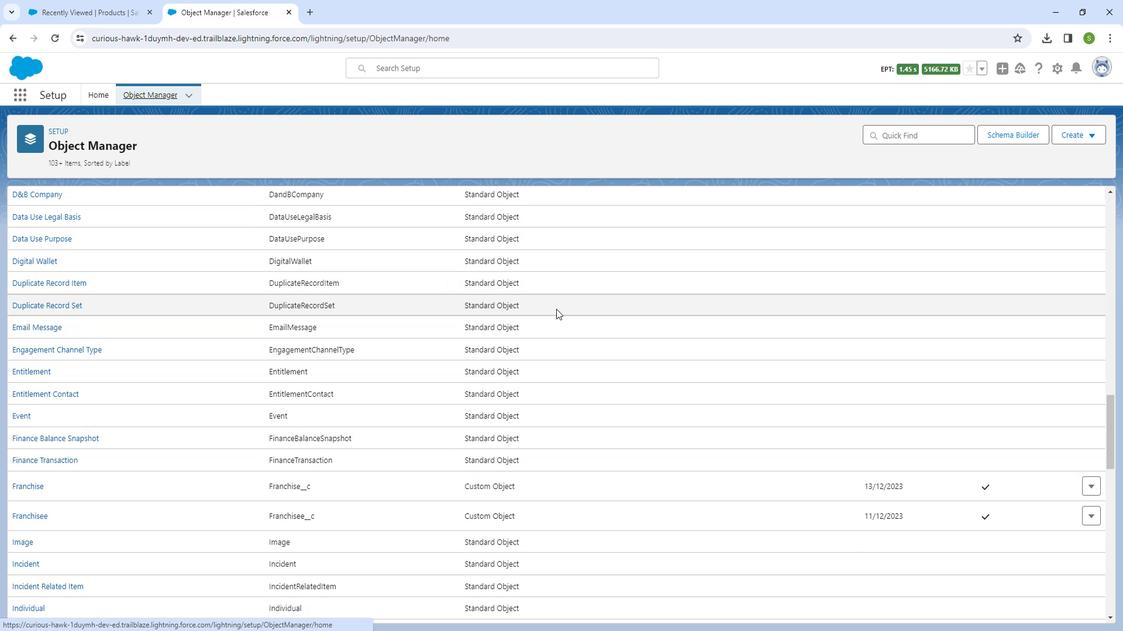 
Action: Mouse scrolled (596, 312) with delta (0, 0)
Screenshot: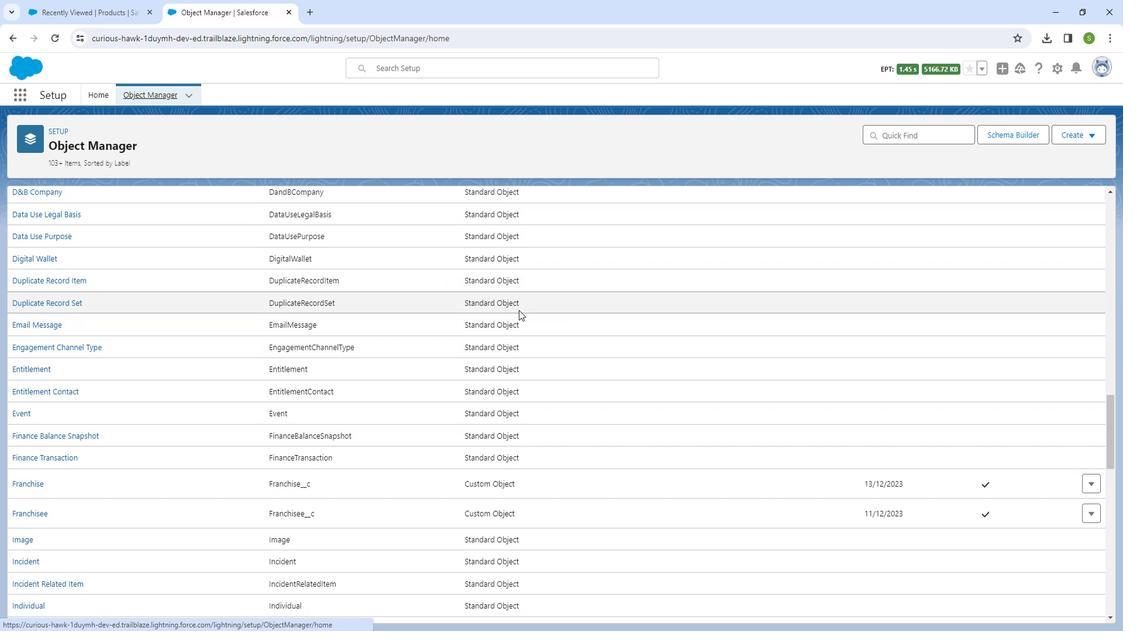 
Action: Mouse moved to (595, 314)
Screenshot: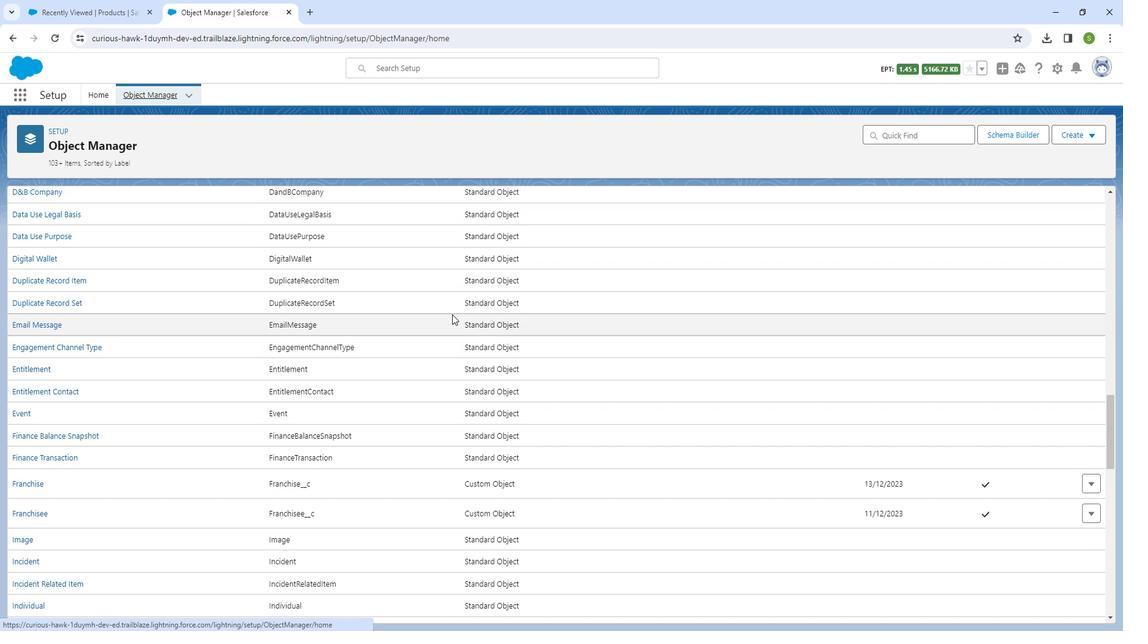 
Action: Mouse scrolled (595, 313) with delta (0, 0)
Screenshot: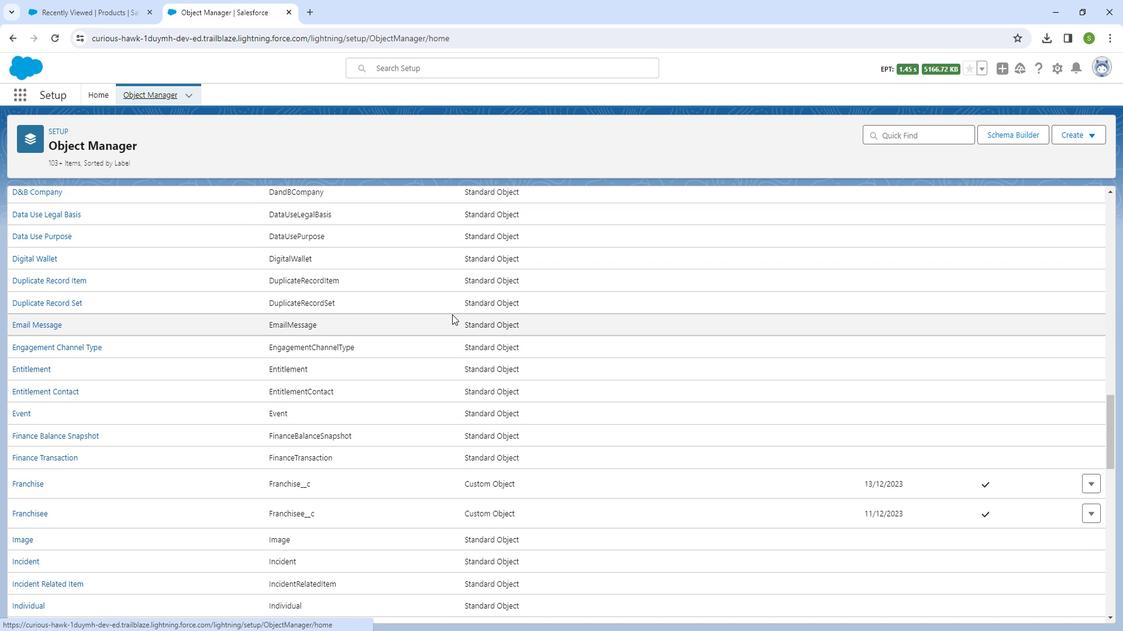 
Action: Mouse moved to (405, 349)
Screenshot: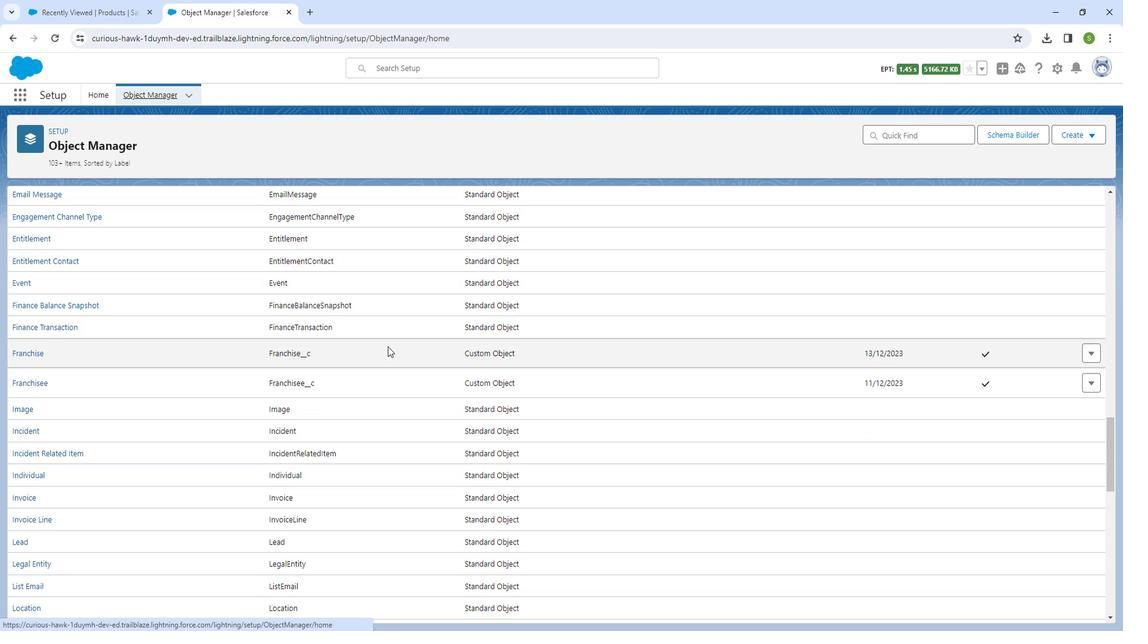 
Action: Mouse scrolled (405, 348) with delta (0, 0)
Screenshot: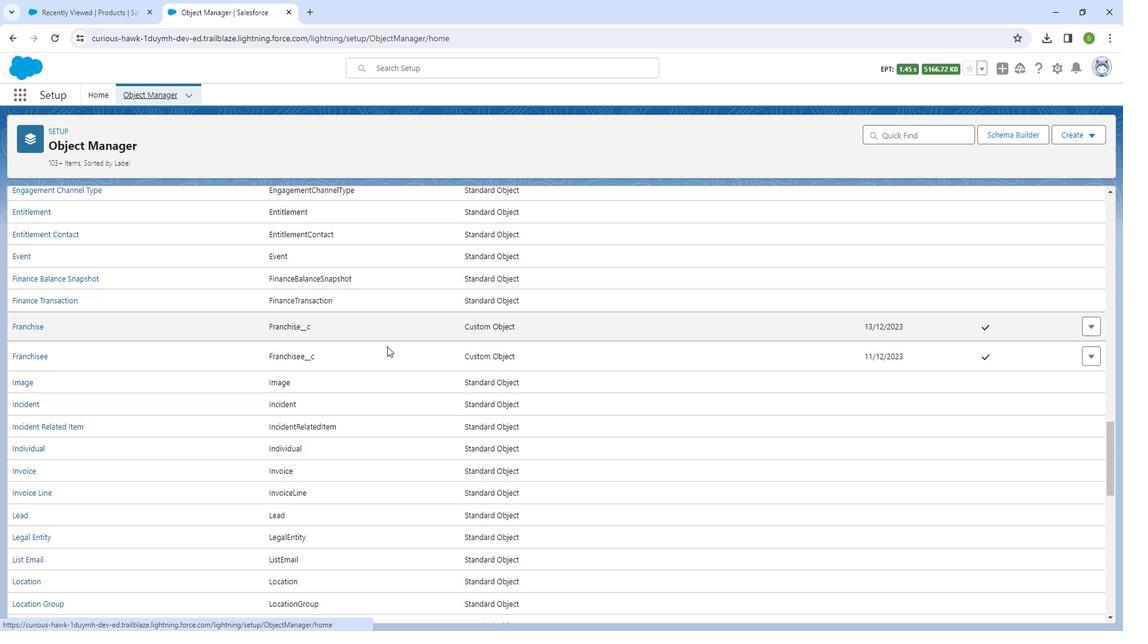 
Action: Mouse moved to (405, 349)
Screenshot: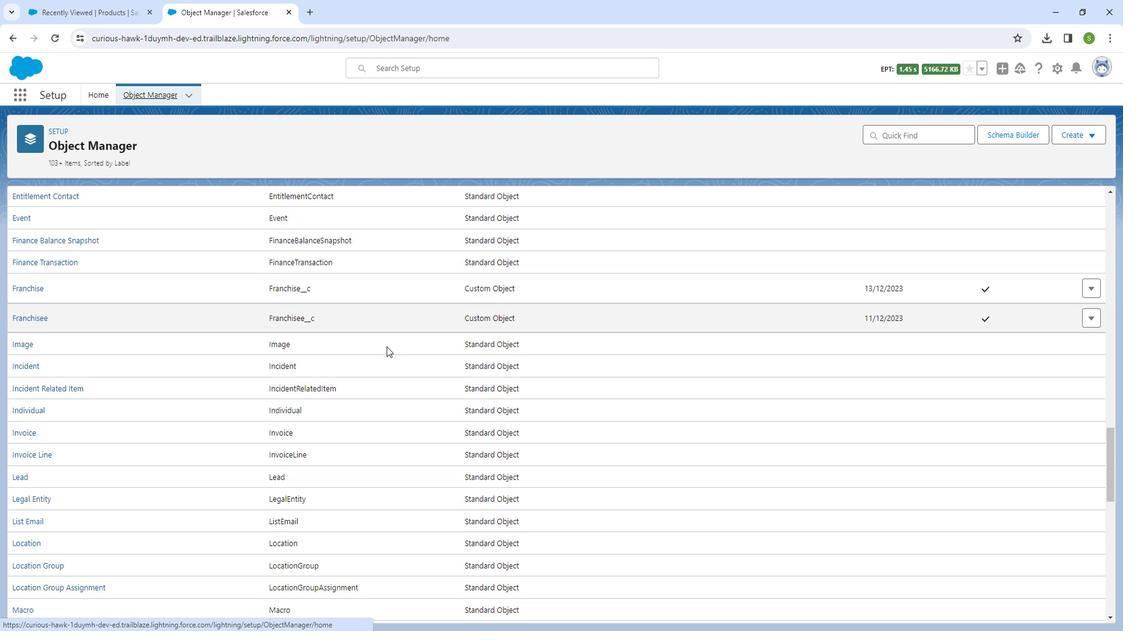 
Action: Mouse scrolled (405, 349) with delta (0, 0)
Screenshot: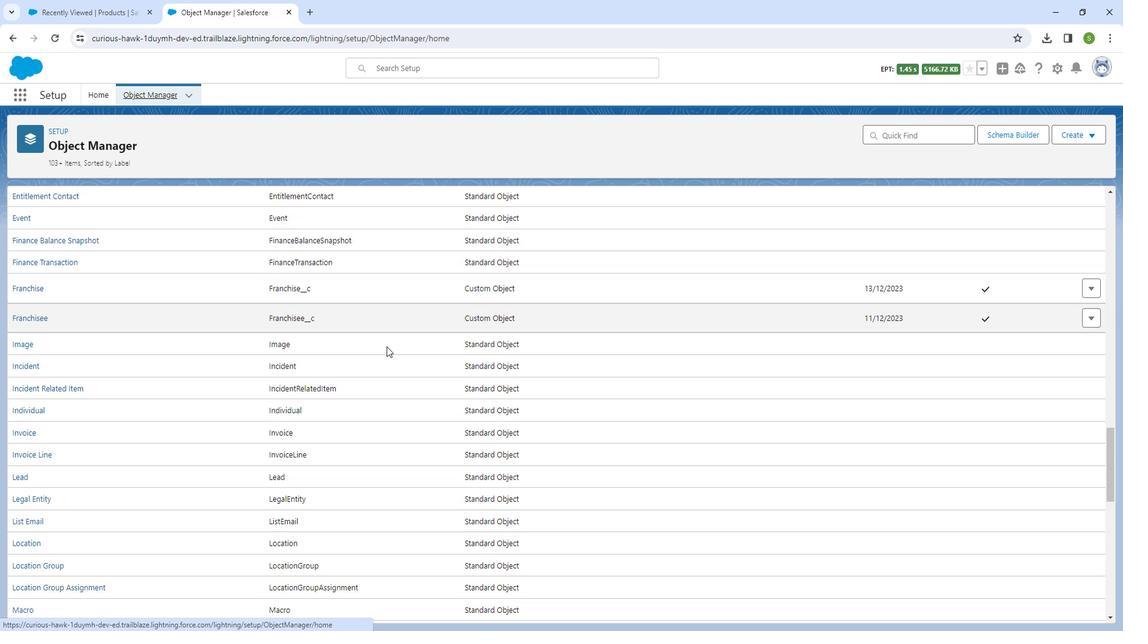 
Action: Mouse moved to (404, 350)
Screenshot: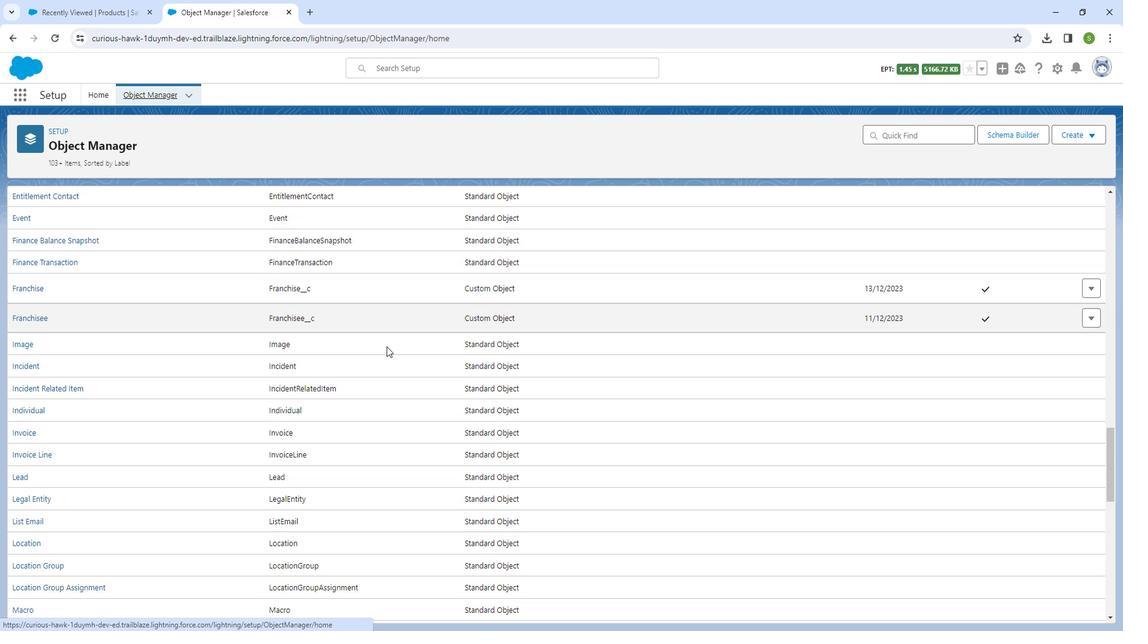 
Action: Mouse scrolled (404, 349) with delta (0, 0)
Screenshot: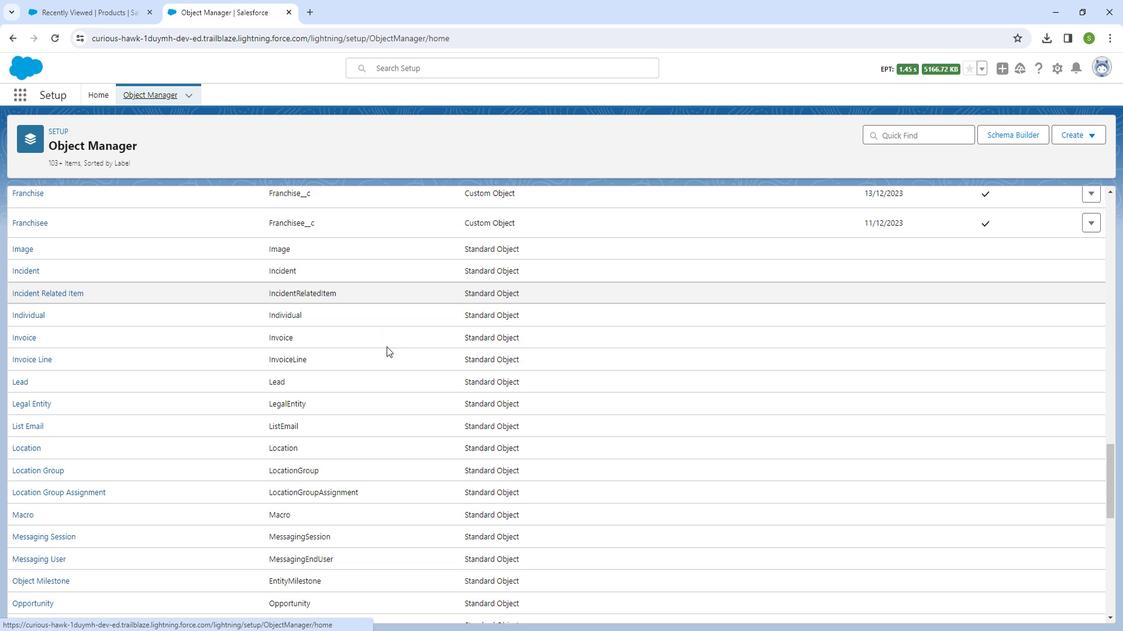 
Action: Mouse moved to (404, 350)
Screenshot: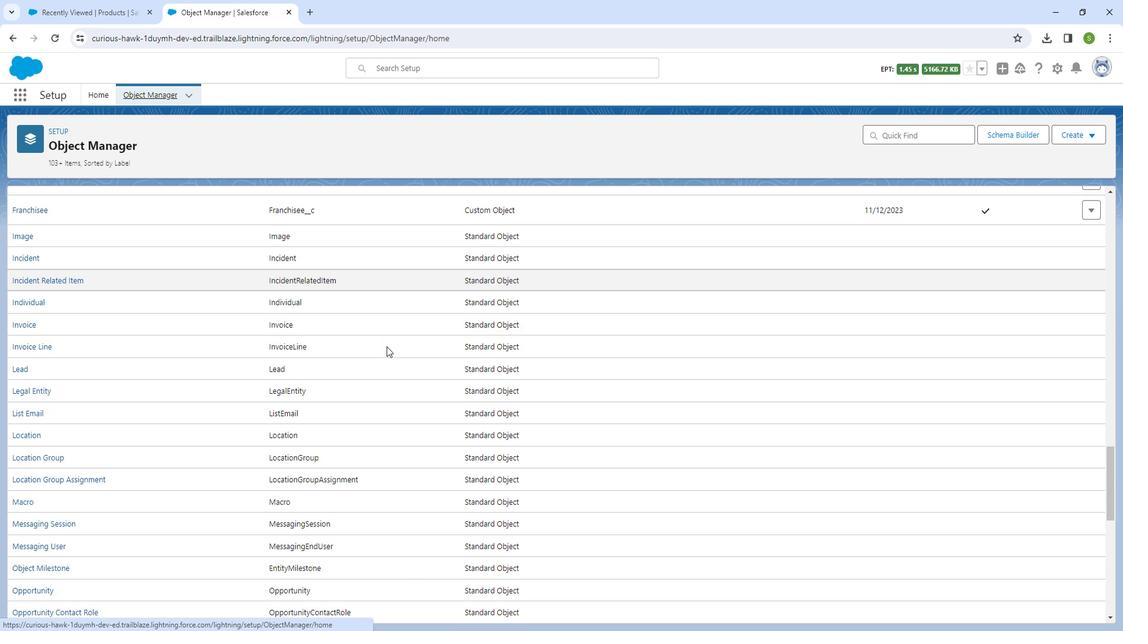 
Action: Mouse scrolled (404, 349) with delta (0, 0)
Screenshot: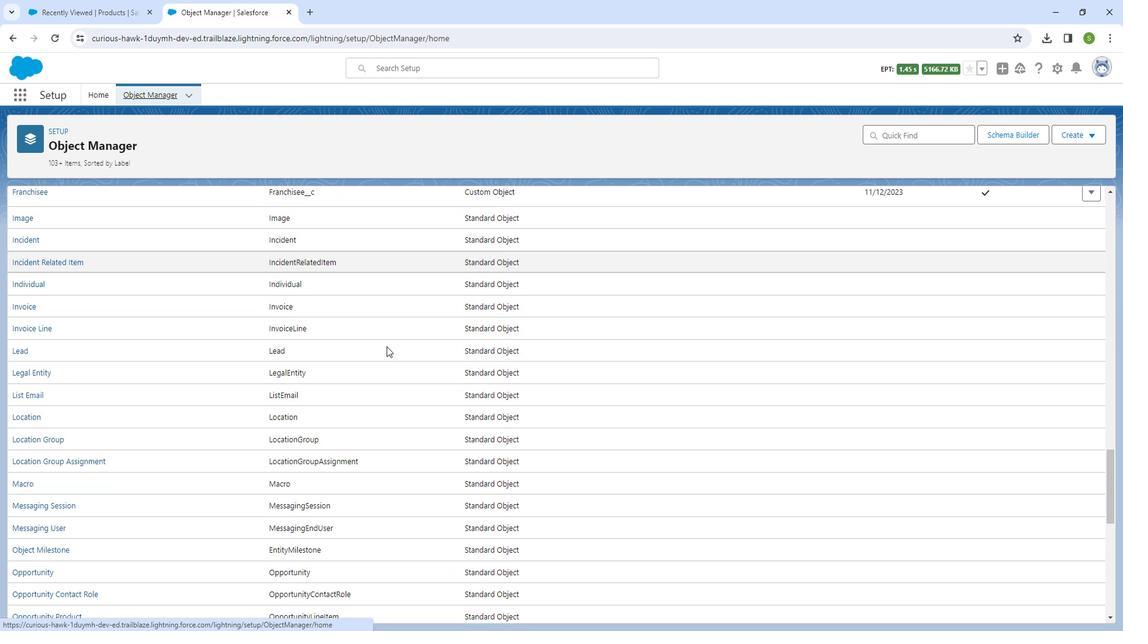 
Action: Mouse moved to (403, 350)
Screenshot: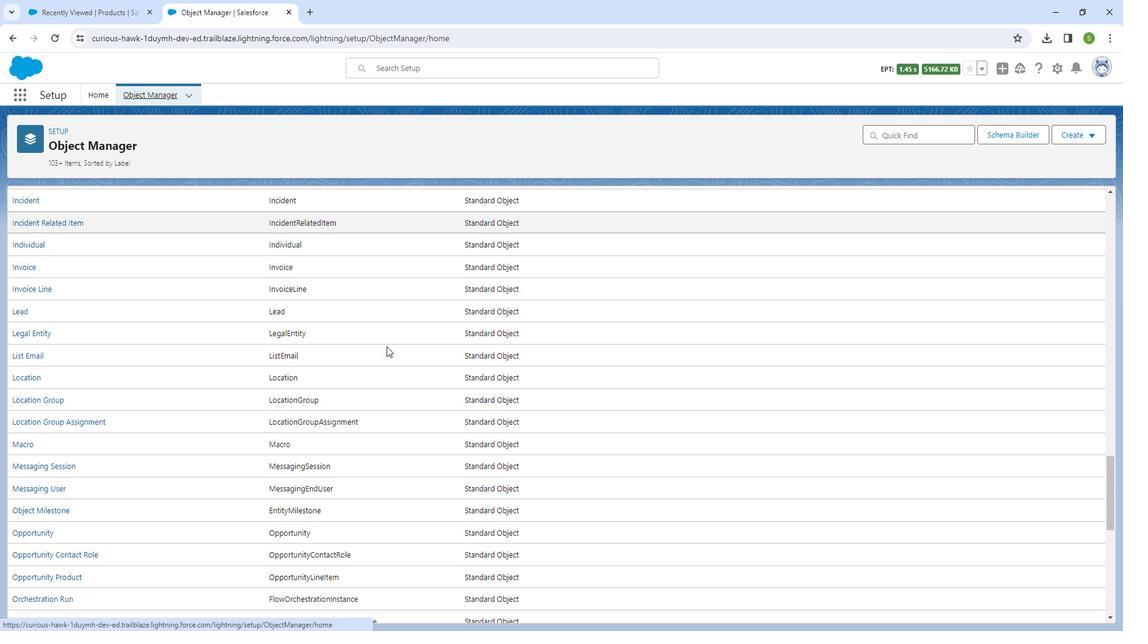 
Action: Mouse scrolled (403, 349) with delta (0, 0)
Screenshot: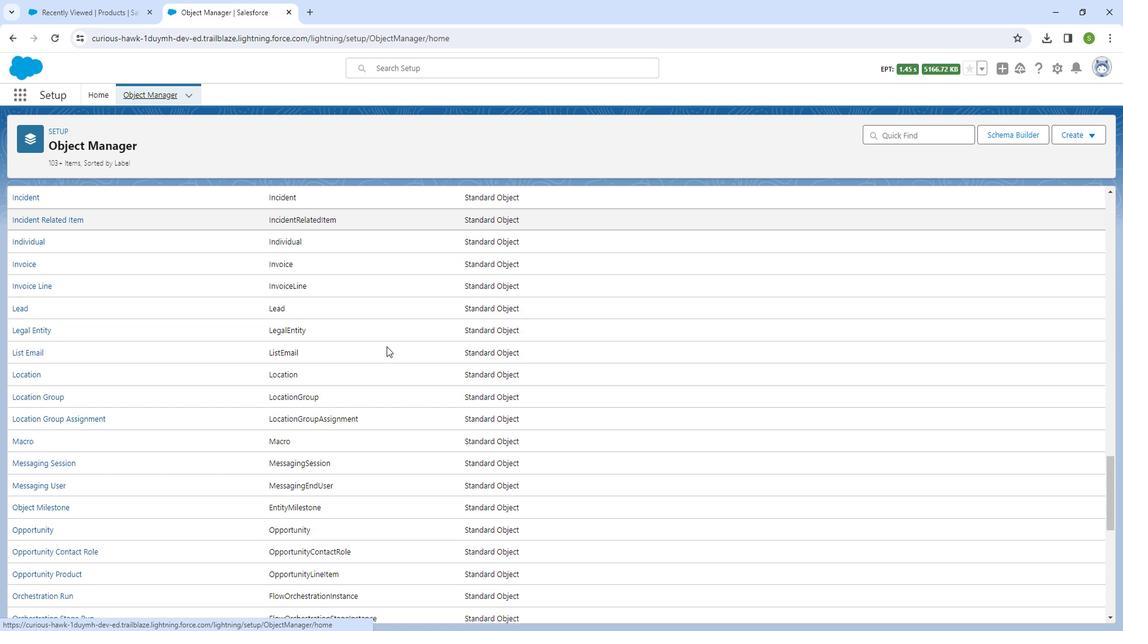 
Action: Mouse scrolled (403, 349) with delta (0, 0)
Screenshot: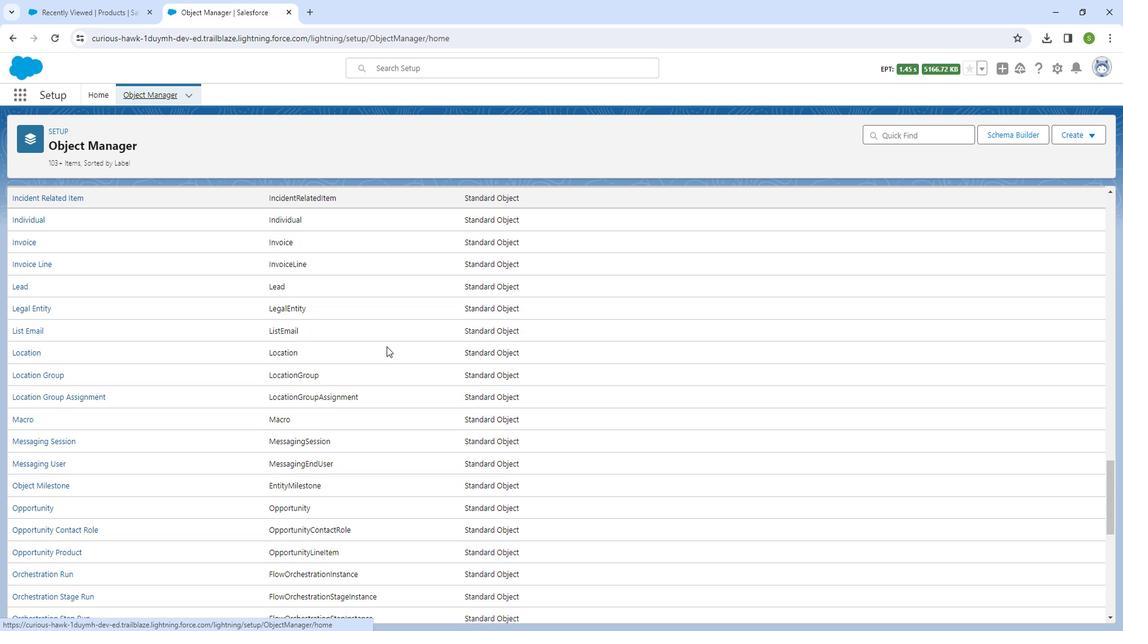 
Action: Mouse scrolled (403, 349) with delta (0, 0)
Screenshot: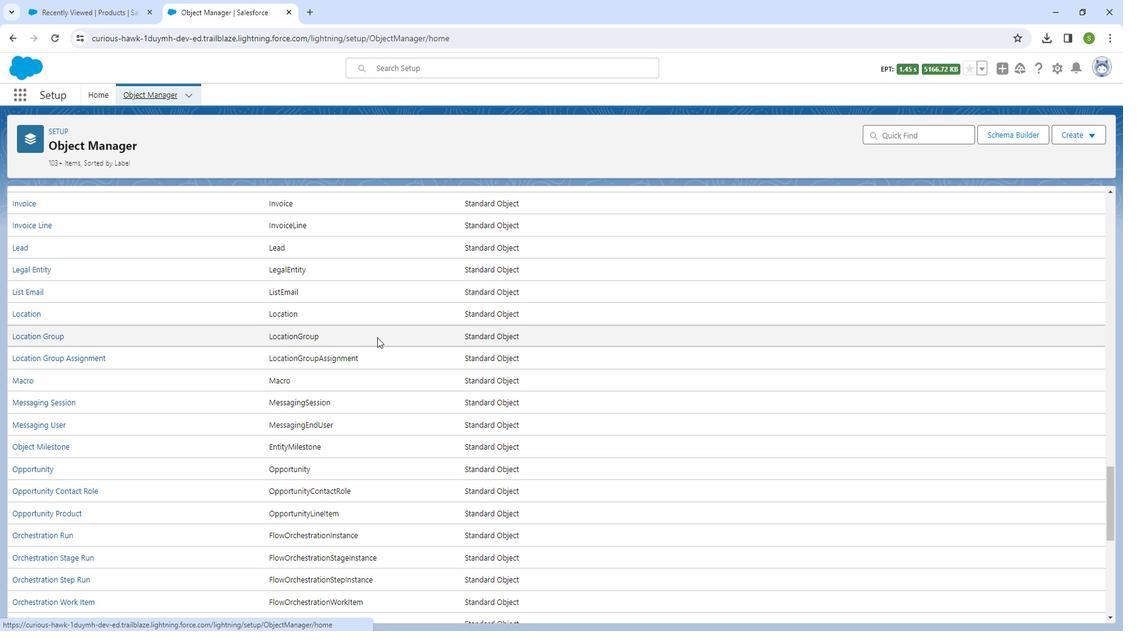 
Action: Mouse moved to (393, 342)
Screenshot: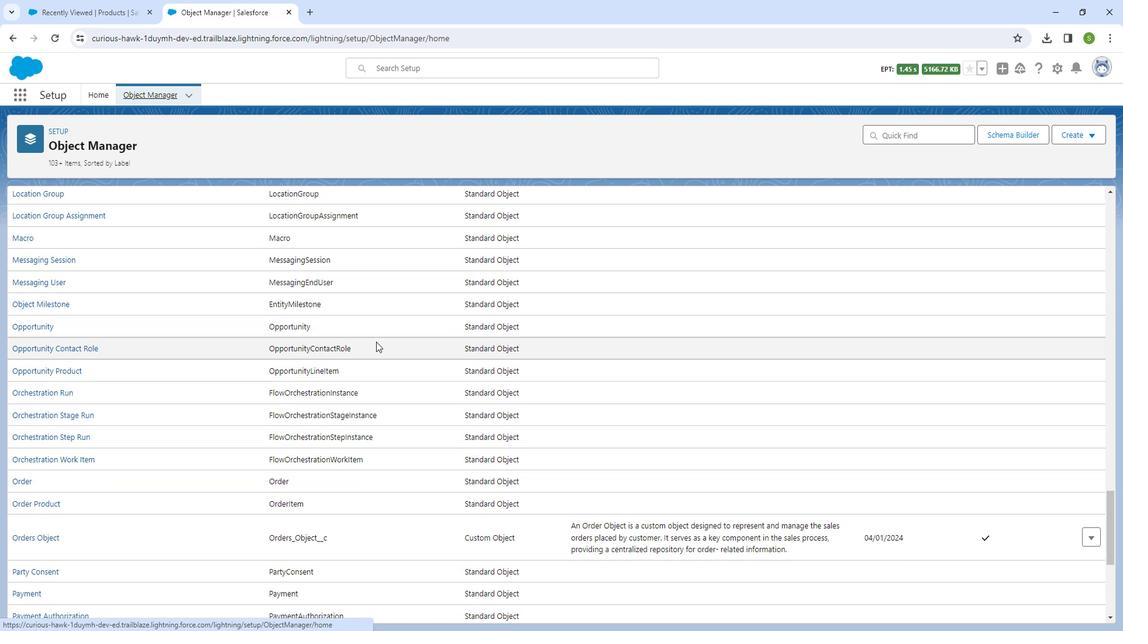 
Action: Mouse scrolled (393, 341) with delta (0, 0)
Screenshot: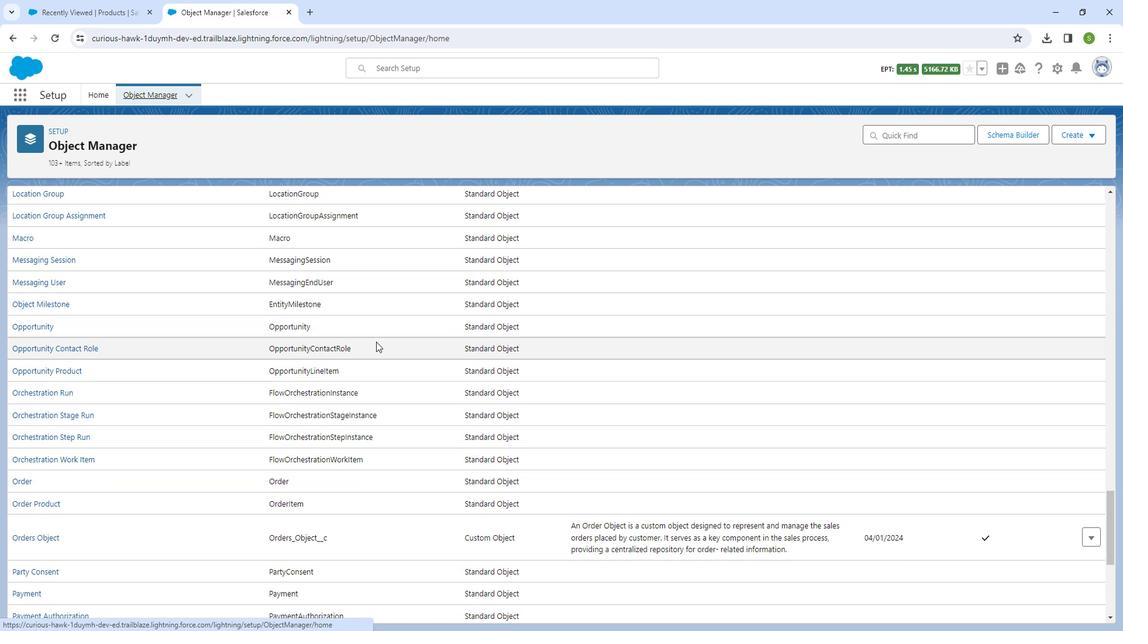 
Action: Mouse moved to (393, 343)
Screenshot: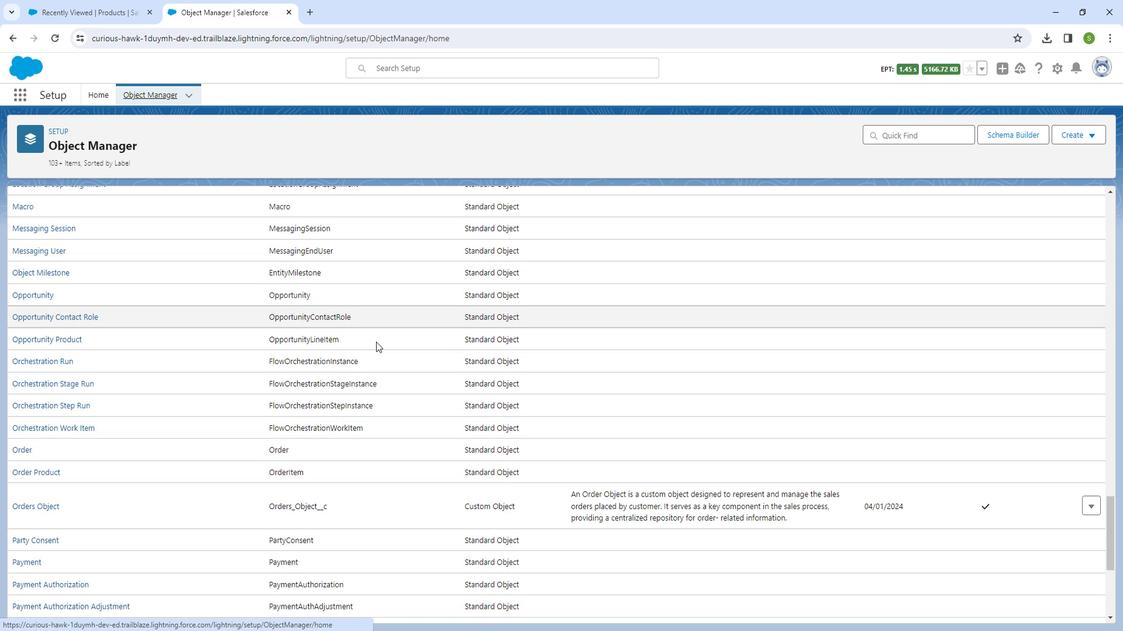 
Action: Mouse scrolled (393, 342) with delta (0, 0)
Screenshot: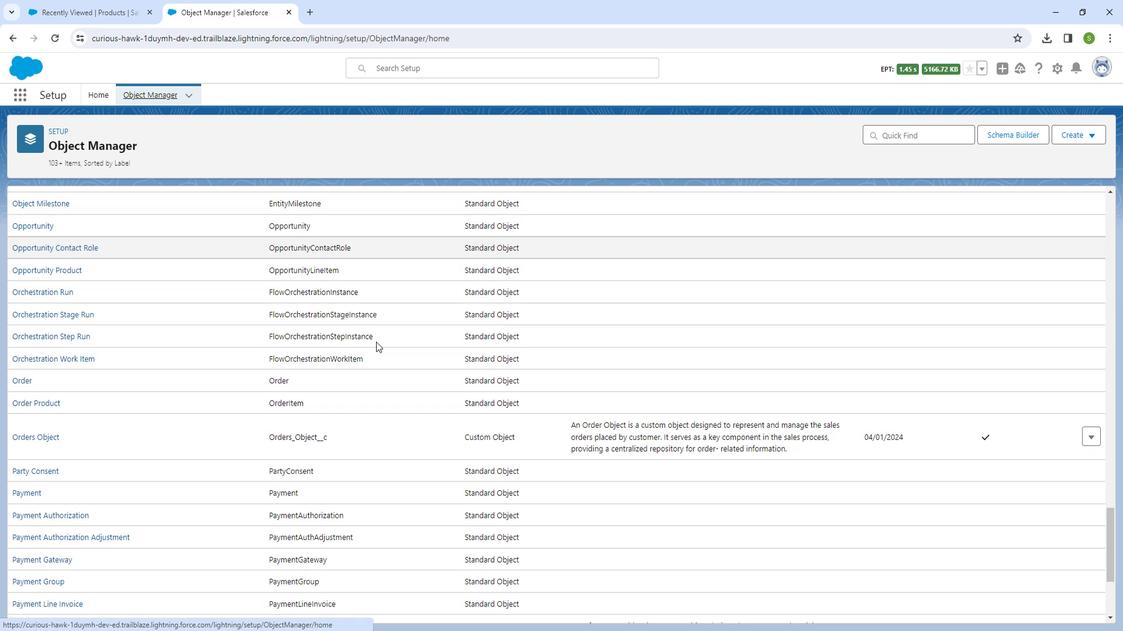 
Action: Mouse moved to (393, 345)
Screenshot: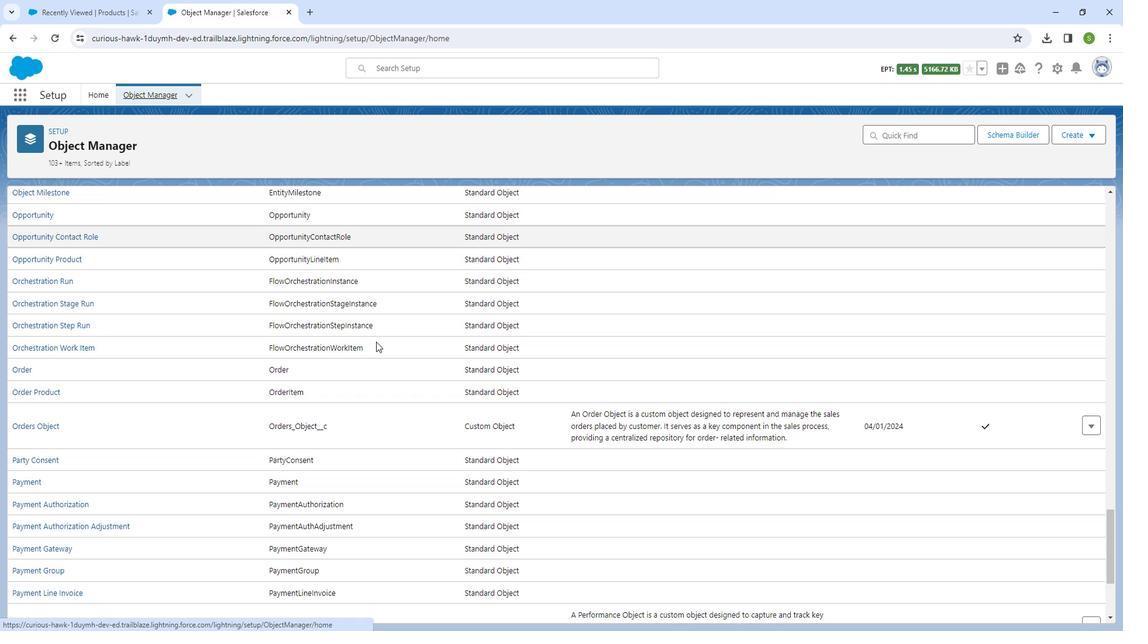 
Action: Mouse scrolled (393, 344) with delta (0, 0)
Screenshot: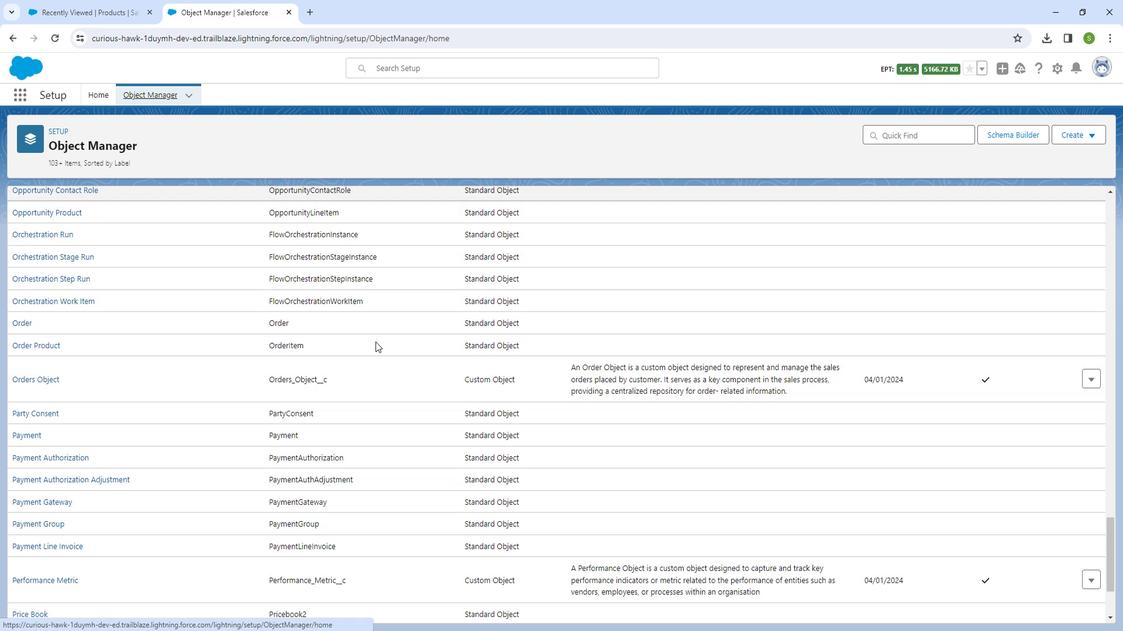 
Action: Mouse moved to (392, 345)
Screenshot: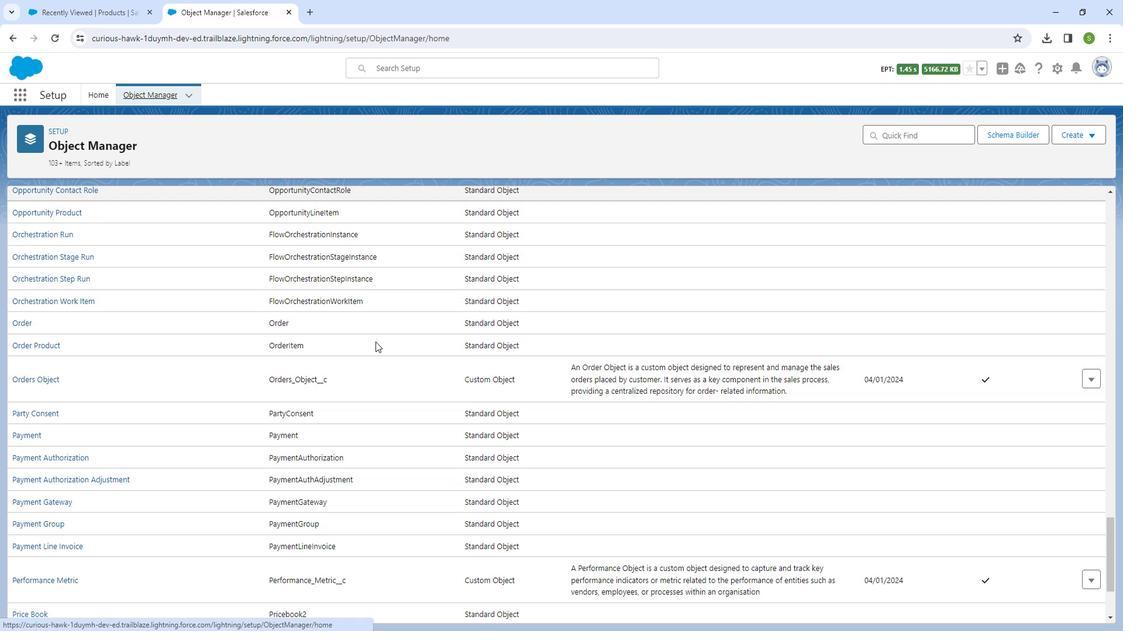
Action: Mouse scrolled (392, 345) with delta (0, 0)
Screenshot: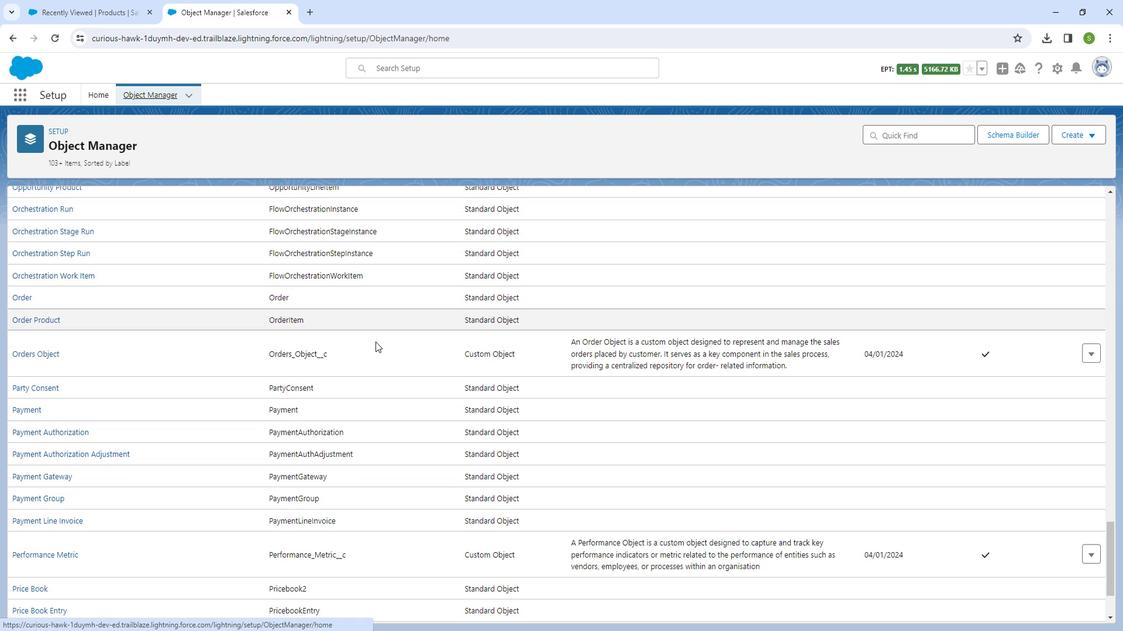 
Action: Mouse scrolled (392, 345) with delta (0, 0)
Screenshot: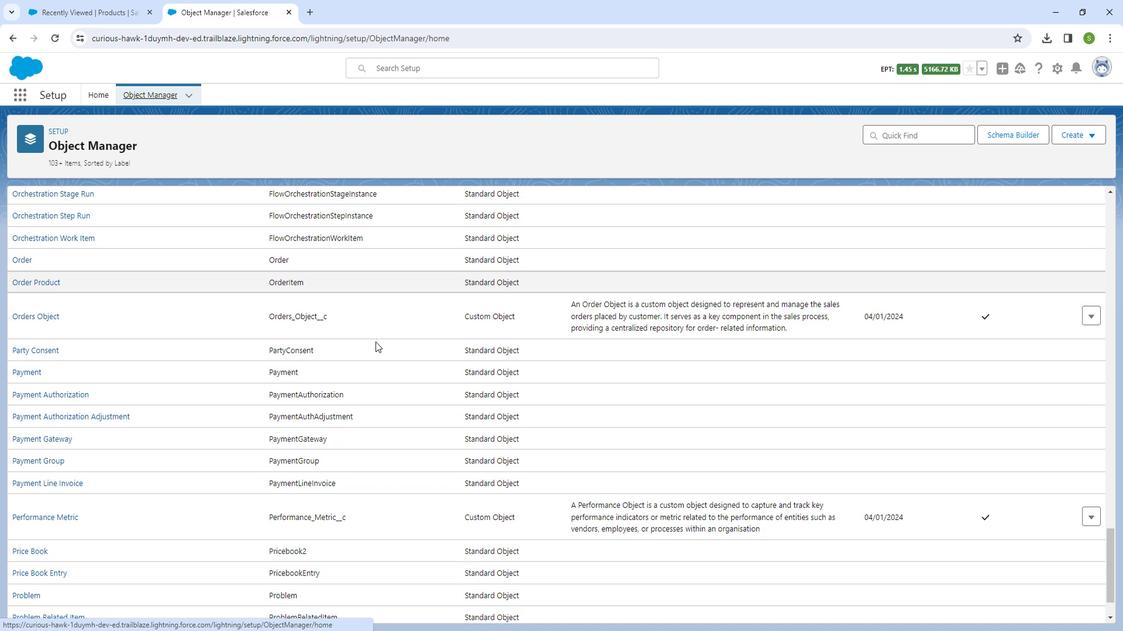 
Action: Mouse scrolled (392, 345) with delta (0, 0)
Screenshot: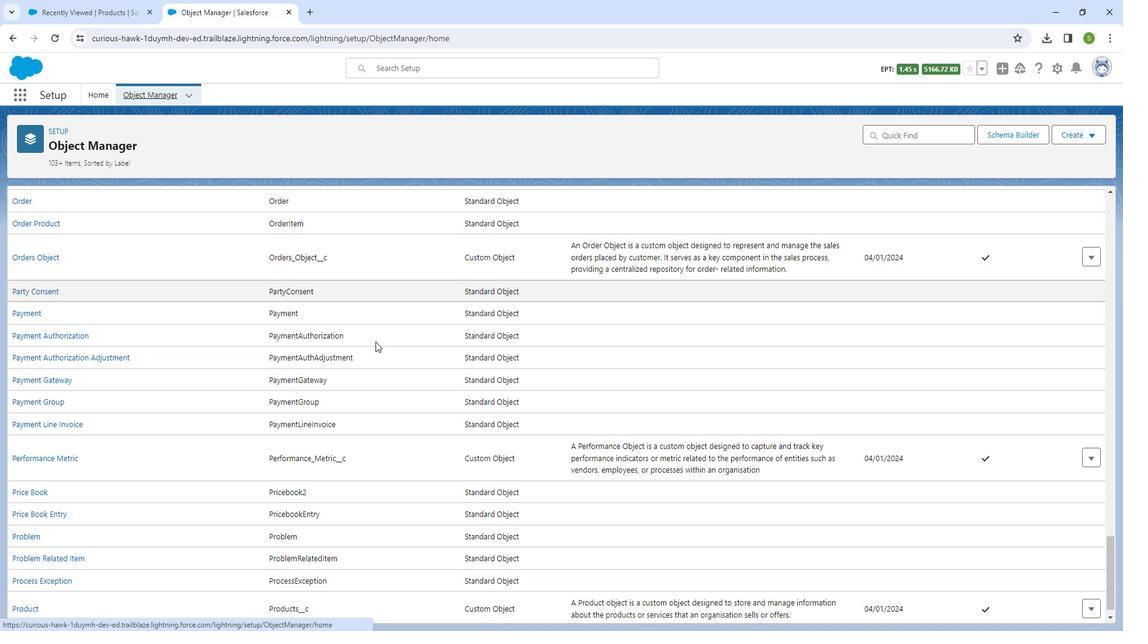 
Action: Mouse moved to (391, 345)
Screenshot: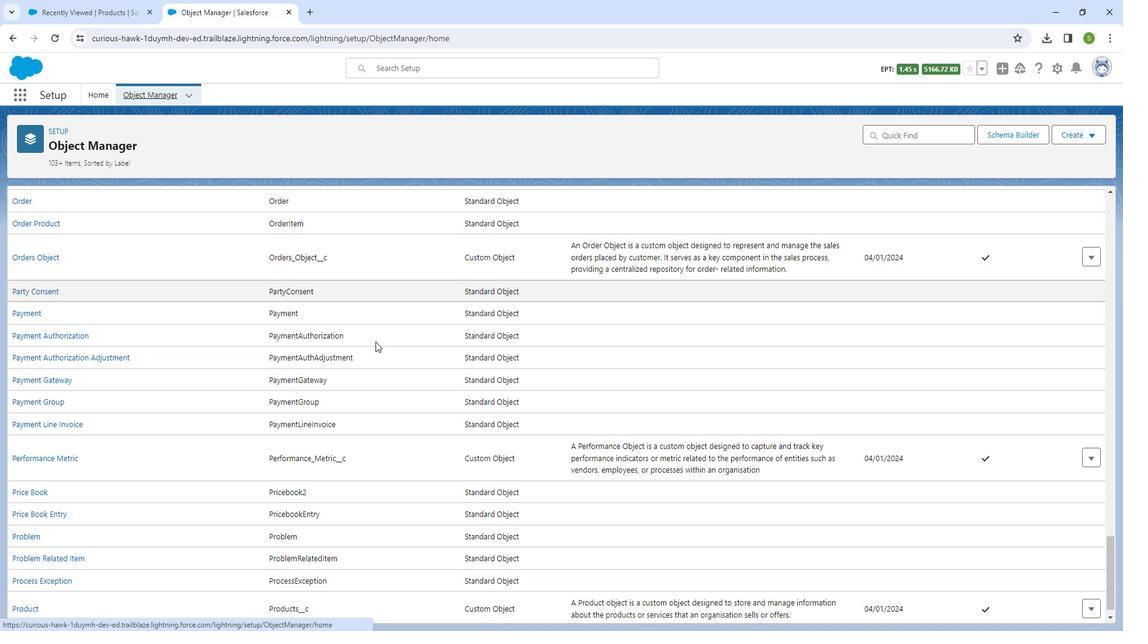 
Action: Mouse scrolled (391, 345) with delta (0, 0)
Screenshot: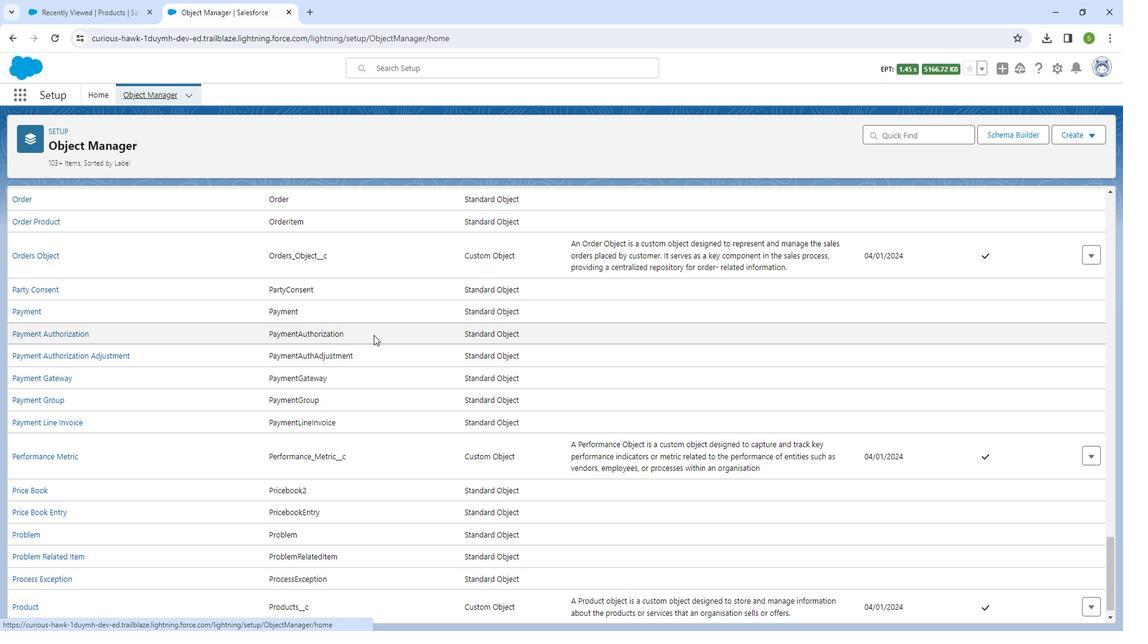 
Action: Mouse moved to (360, 379)
Screenshot: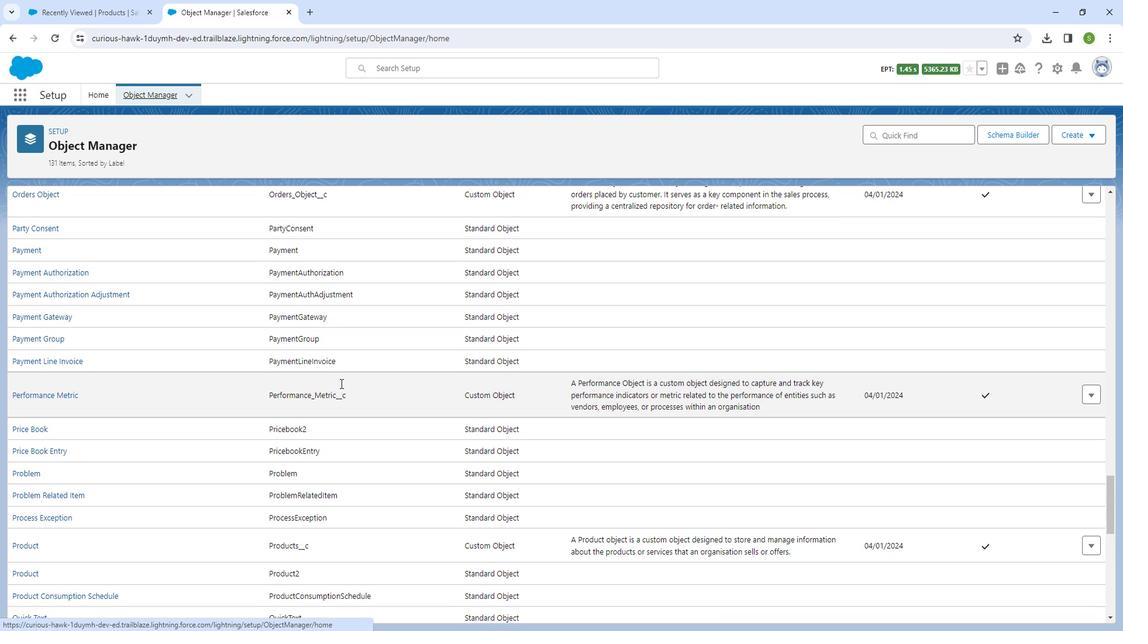 
Action: Mouse scrolled (360, 378) with delta (0, 0)
Screenshot: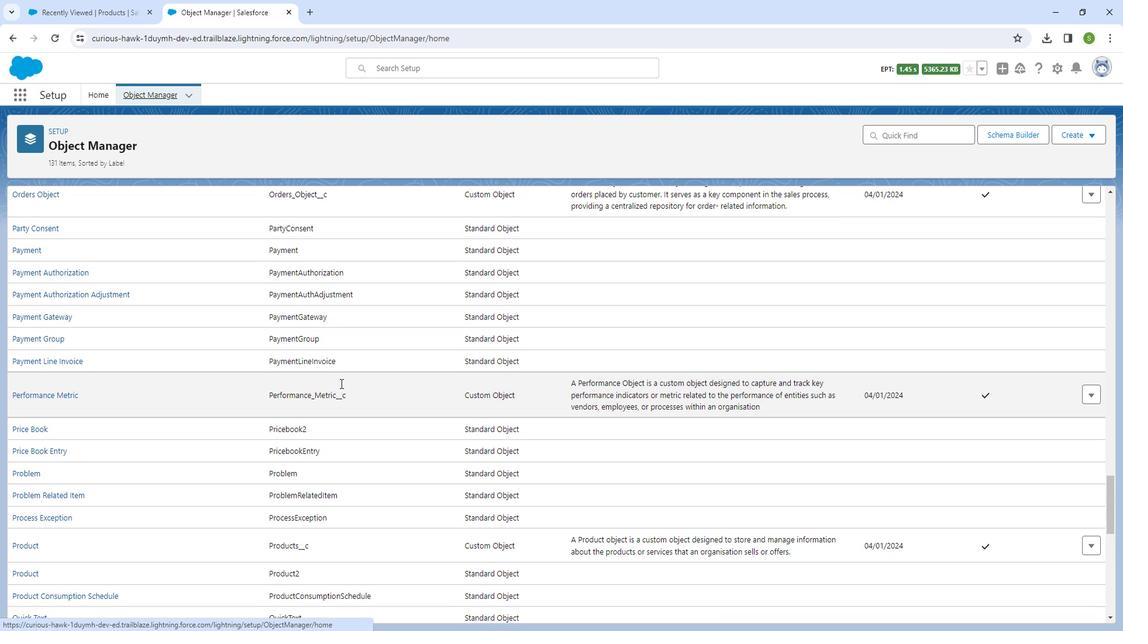 
Action: Mouse moved to (356, 385)
Screenshot: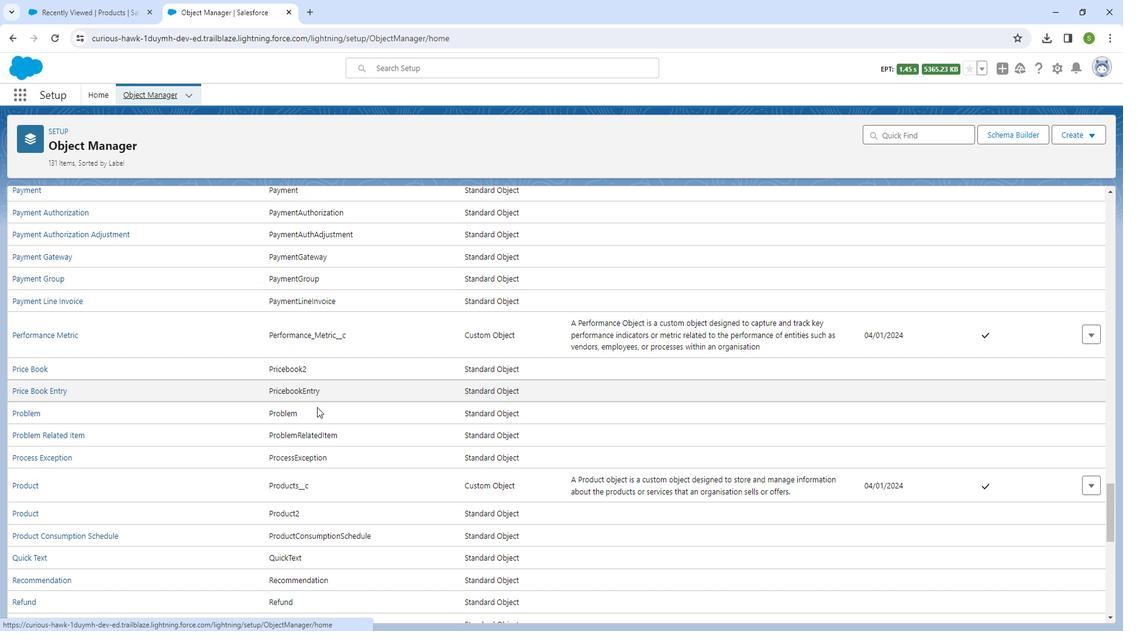 
Action: Mouse scrolled (356, 384) with delta (0, 0)
Screenshot: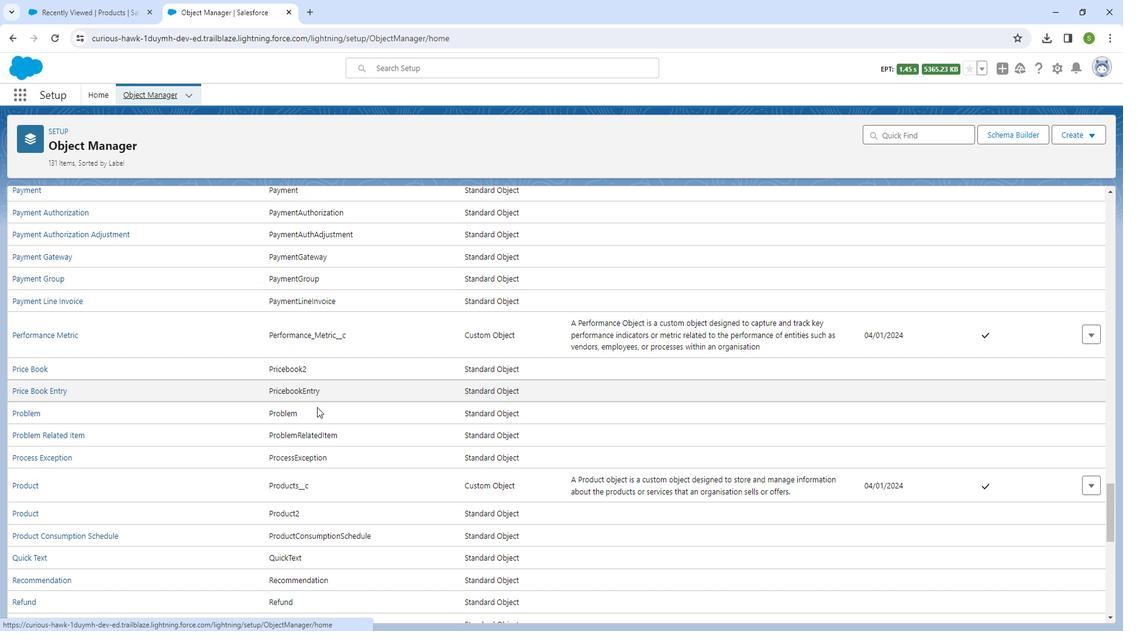 
Action: Mouse moved to (48, 484)
Screenshot: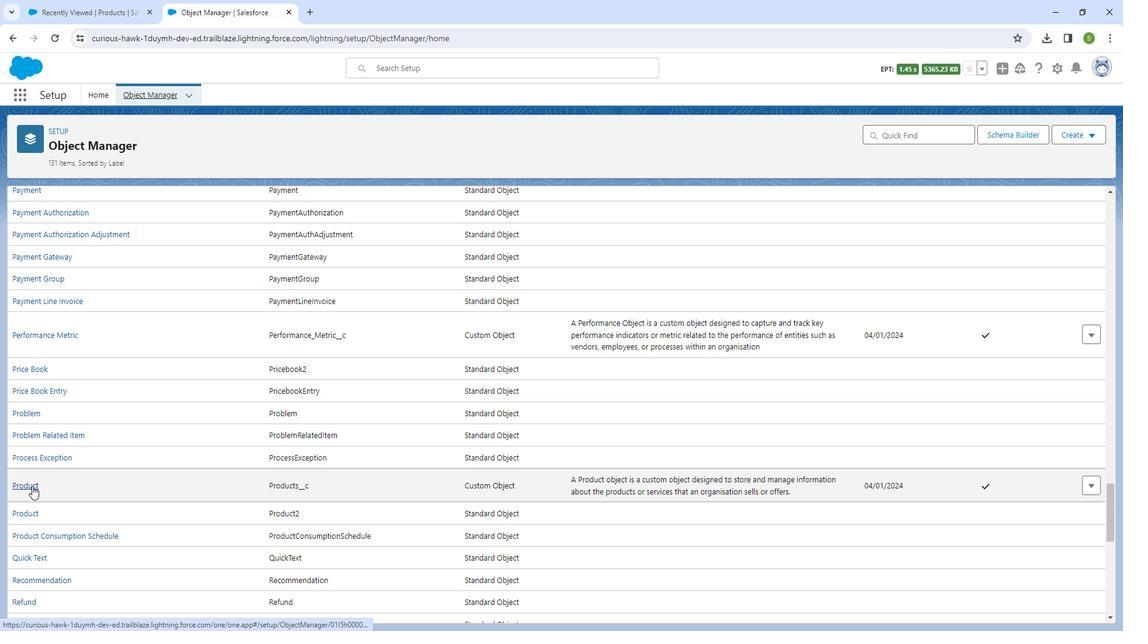 
Action: Mouse pressed left at (48, 484)
Screenshot: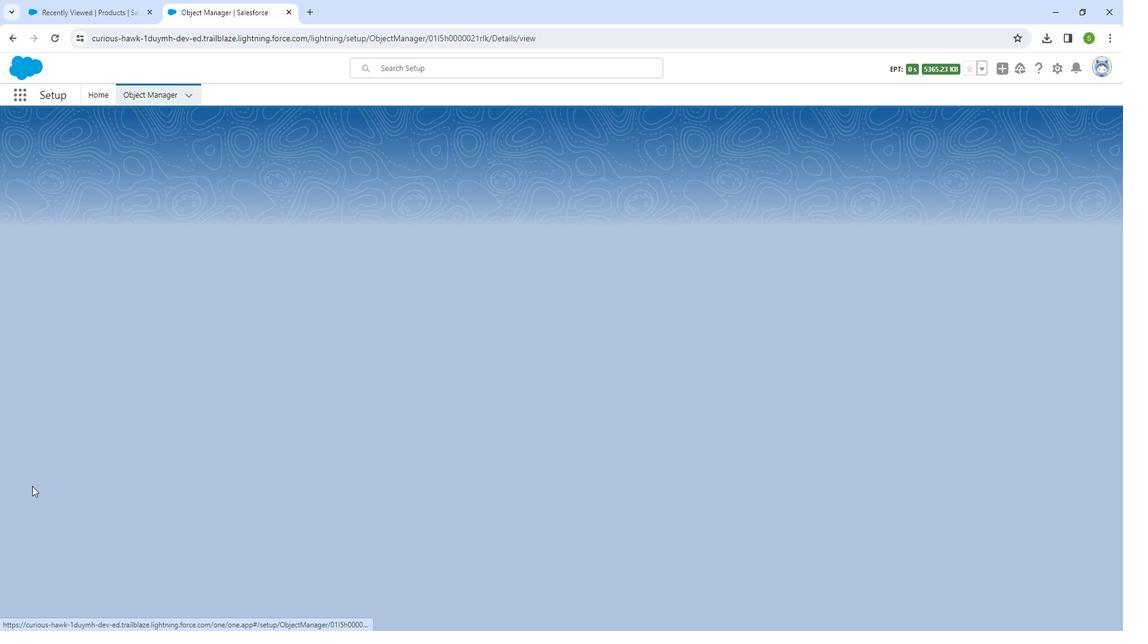
Action: Mouse moved to (128, 228)
Screenshot: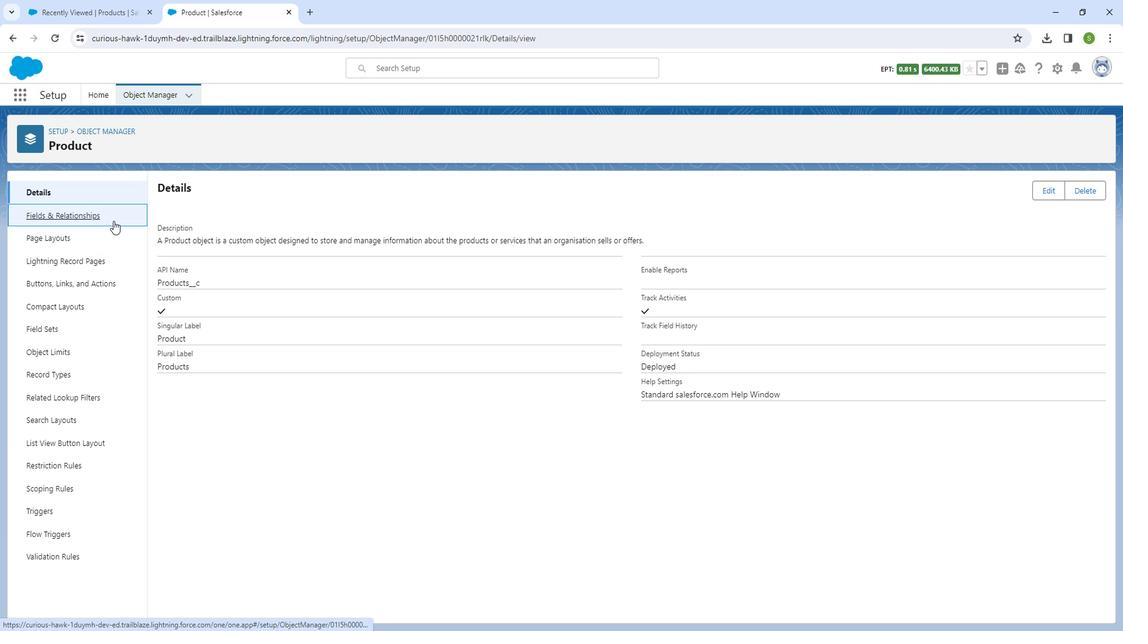 
Action: Mouse pressed left at (128, 228)
Screenshot: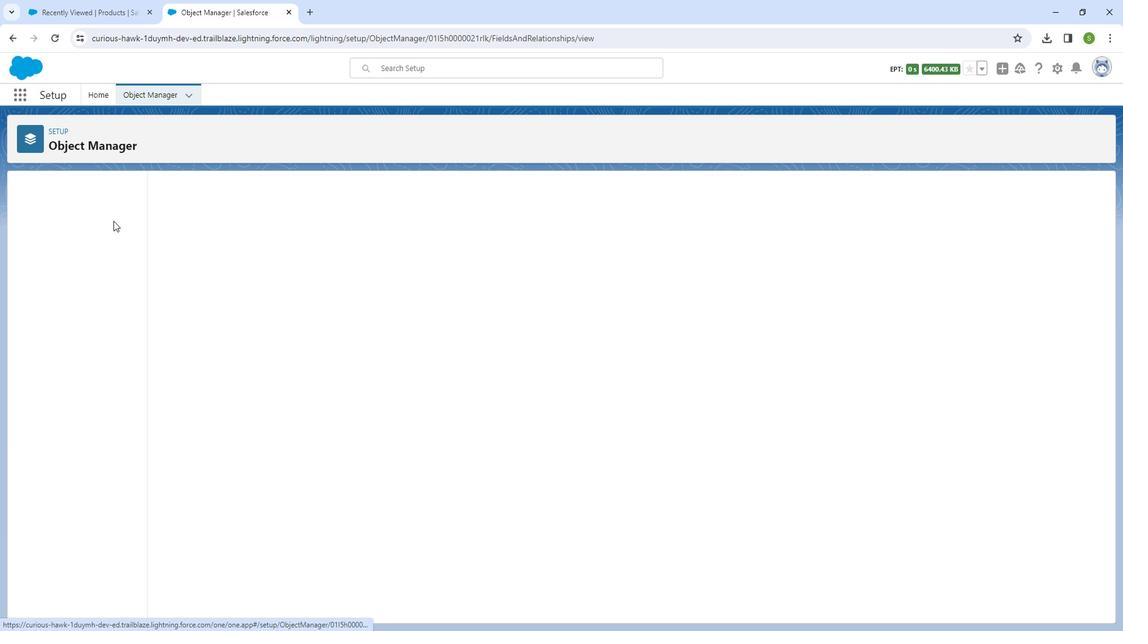 
Action: Mouse moved to (871, 201)
Screenshot: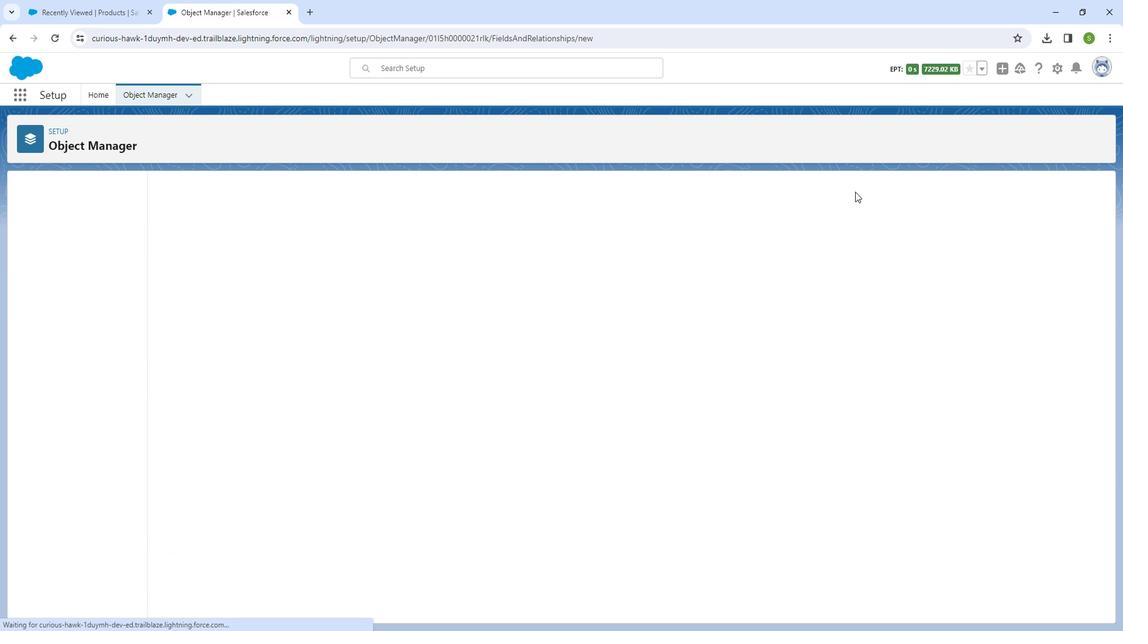 
Action: Mouse pressed left at (871, 201)
Screenshot: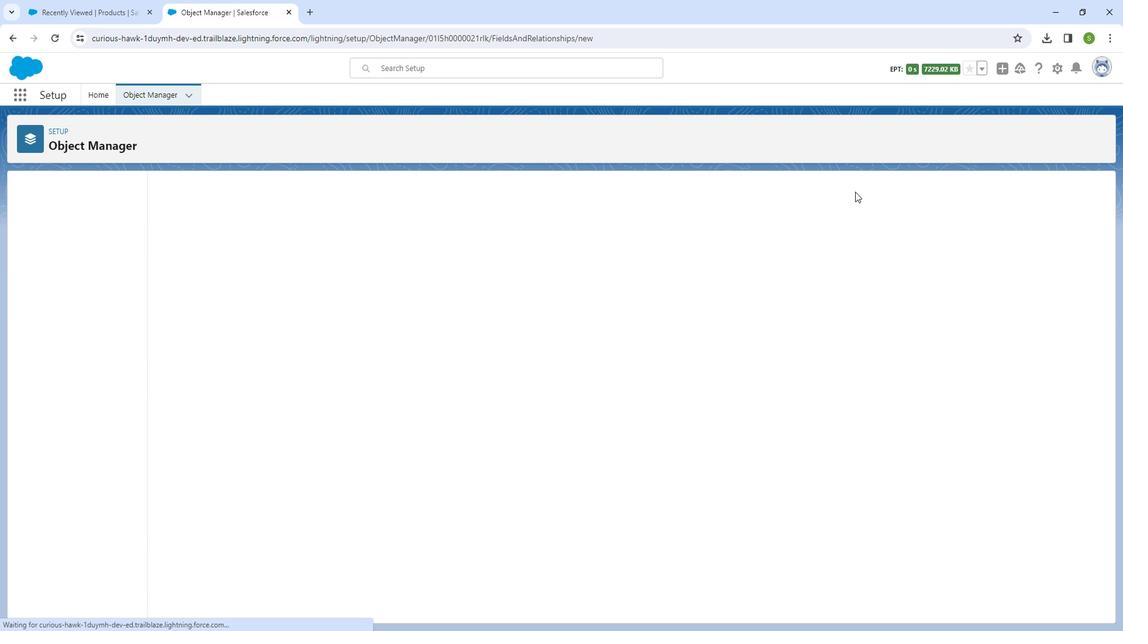 
Action: Mouse moved to (210, 410)
Screenshot: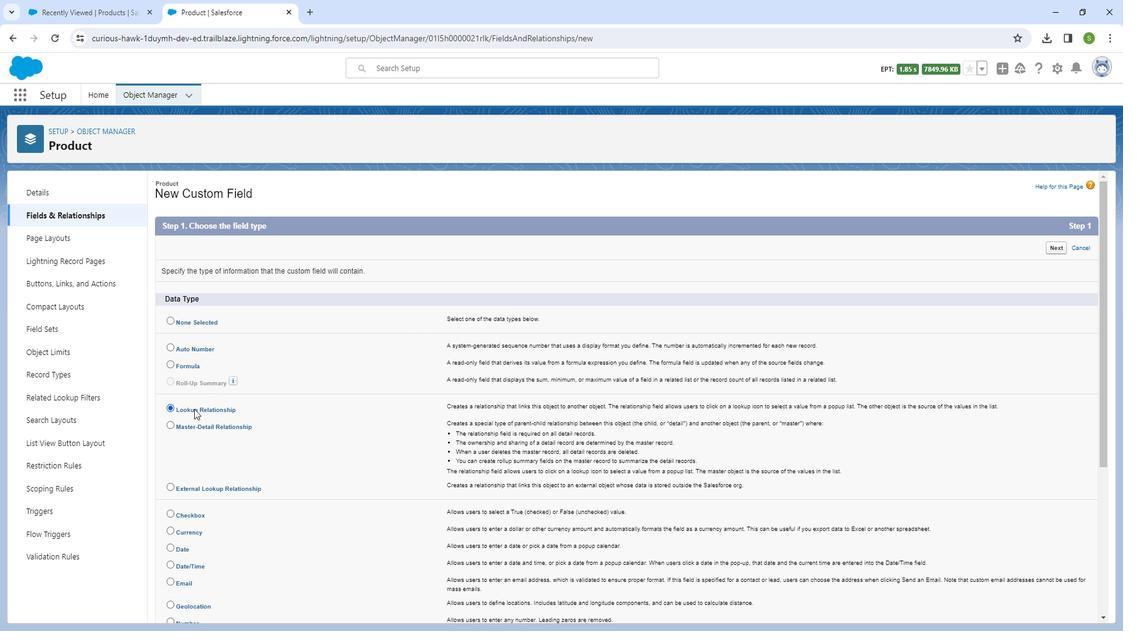 
Action: Mouse pressed left at (210, 410)
Screenshot: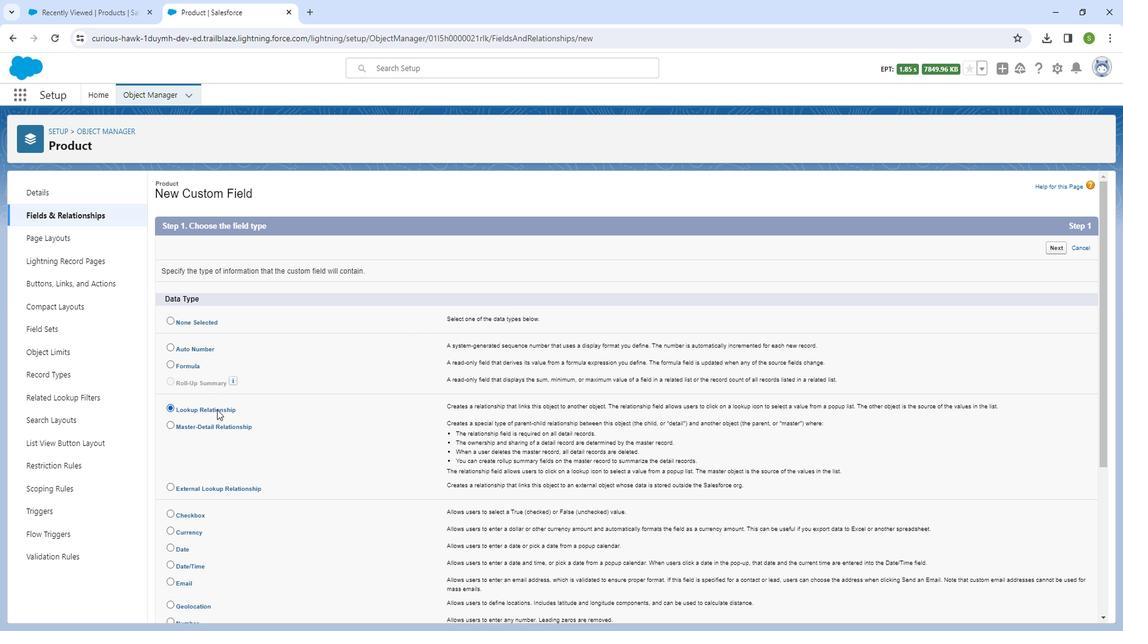 
Action: Mouse moved to (1068, 255)
Screenshot: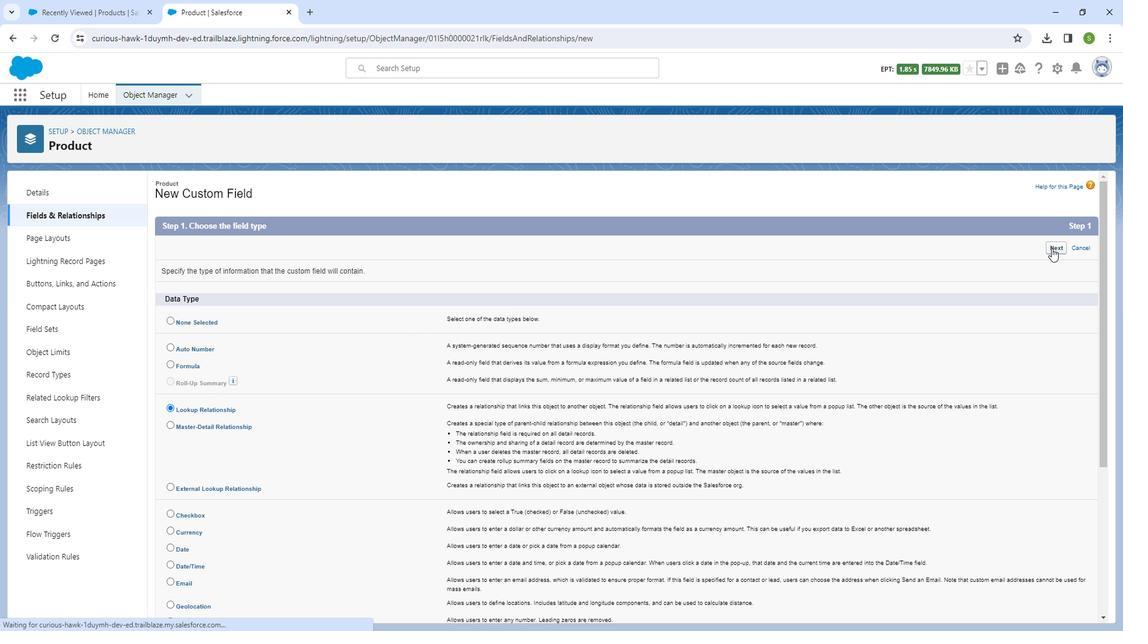 
Action: Mouse pressed left at (1068, 255)
Screenshot: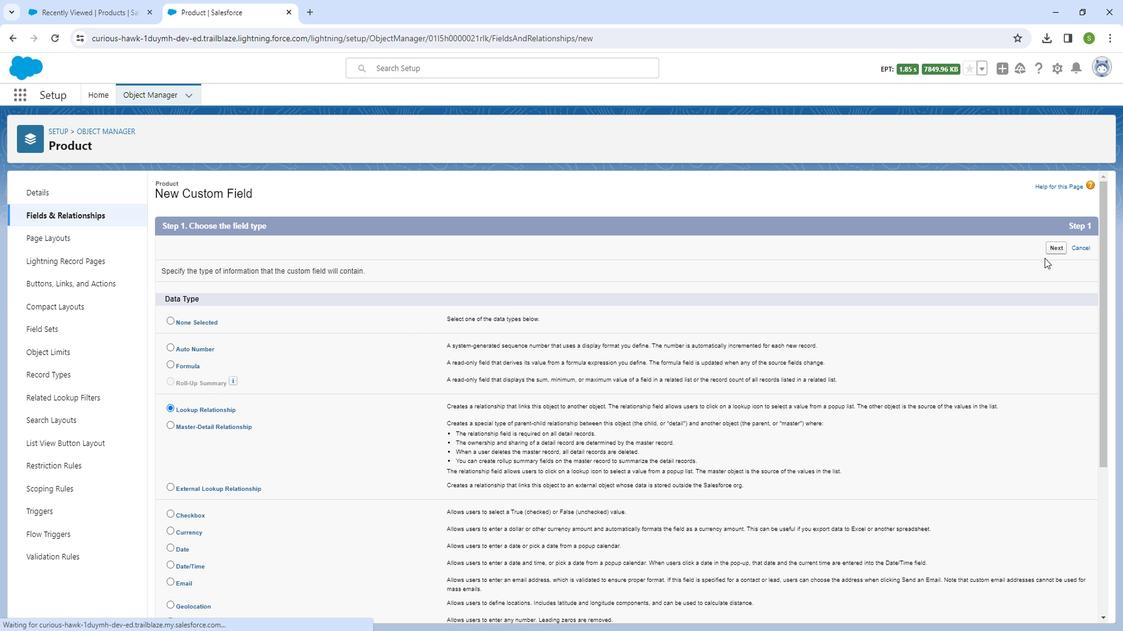 
Action: Mouse moved to (510, 301)
Screenshot: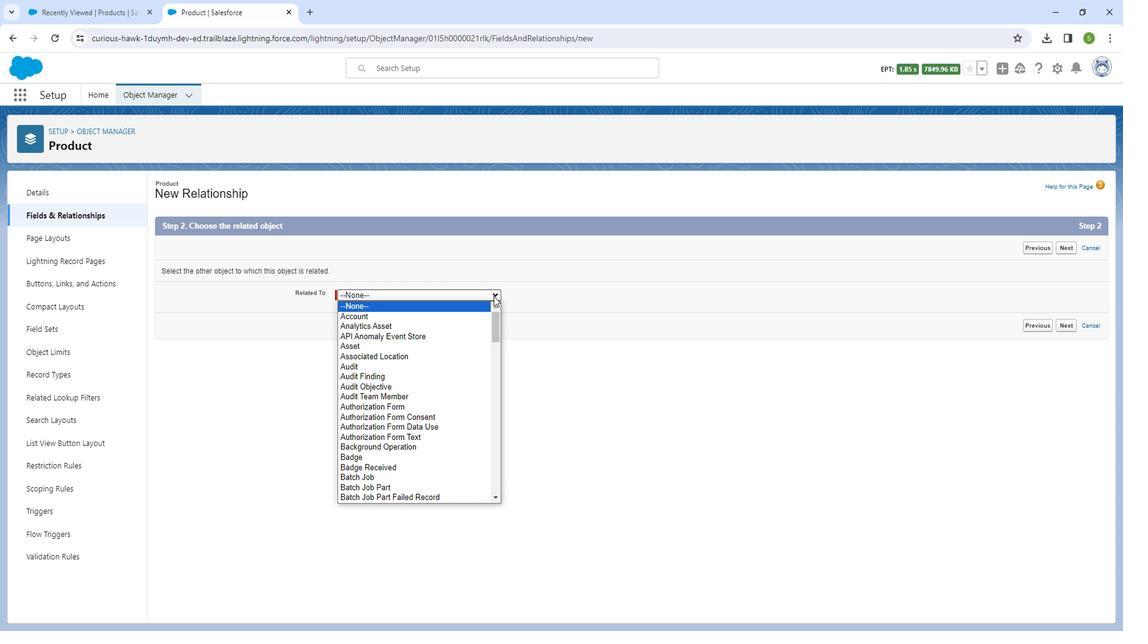 
Action: Mouse pressed left at (510, 301)
Screenshot: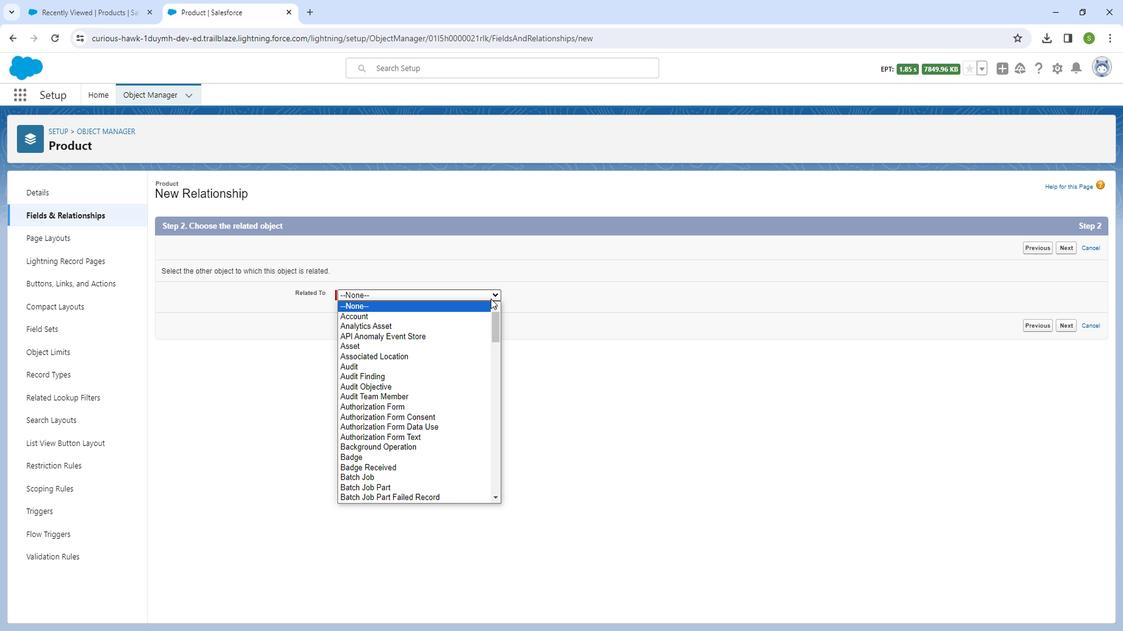 
Action: Mouse moved to (472, 391)
Screenshot: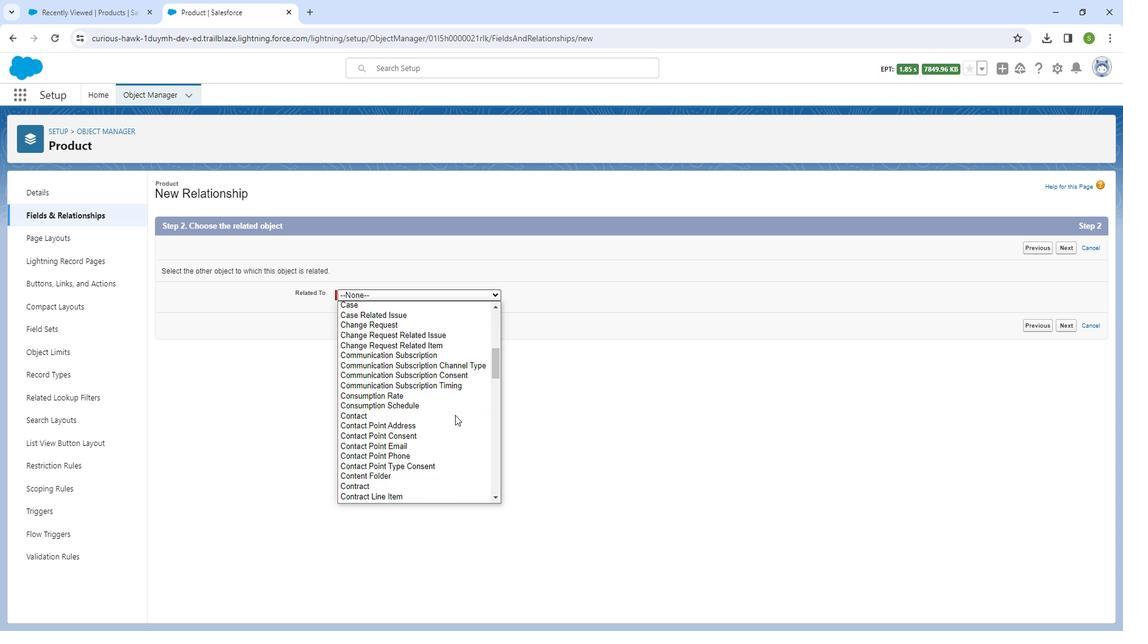 
Action: Mouse scrolled (472, 391) with delta (0, 0)
Screenshot: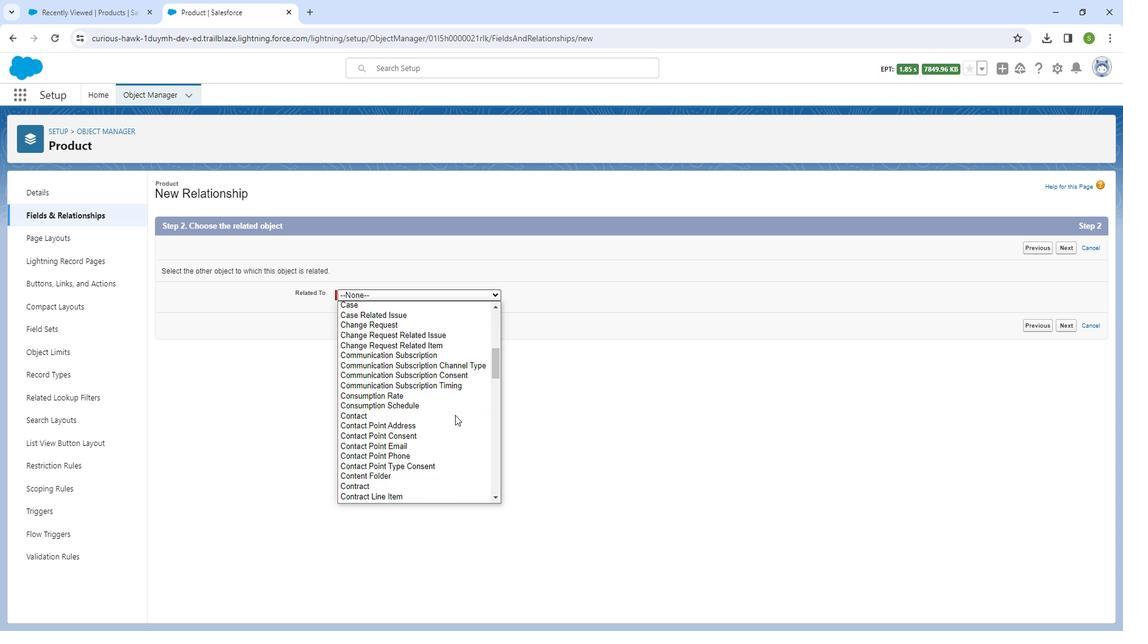 
Action: Mouse moved to (473, 413)
Screenshot: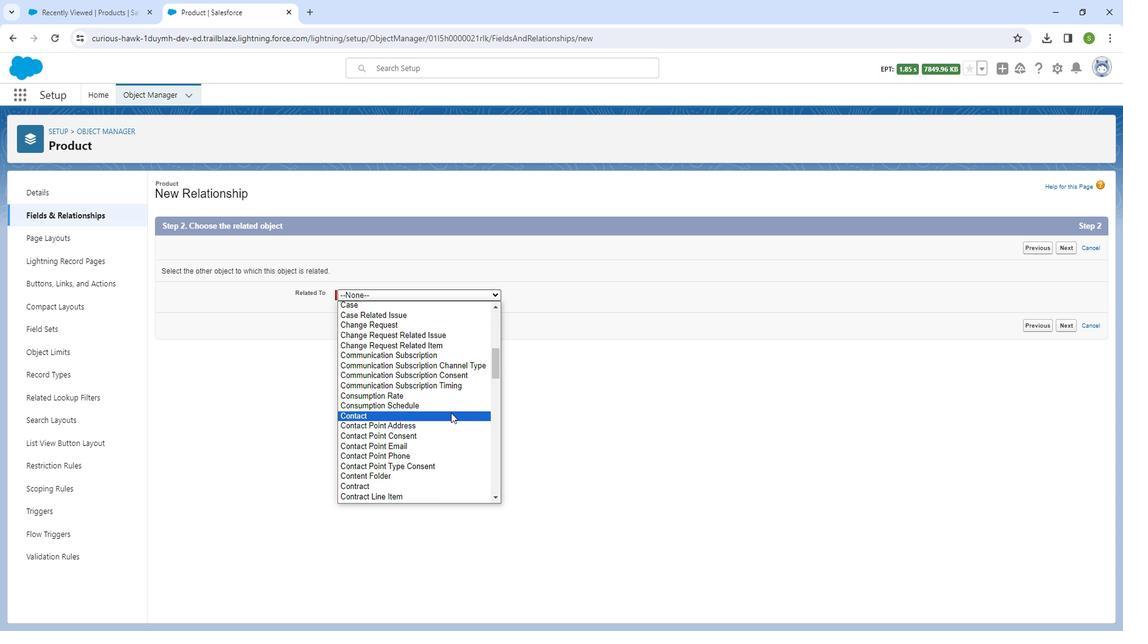 
Action: Mouse scrolled (473, 413) with delta (0, 0)
Screenshot: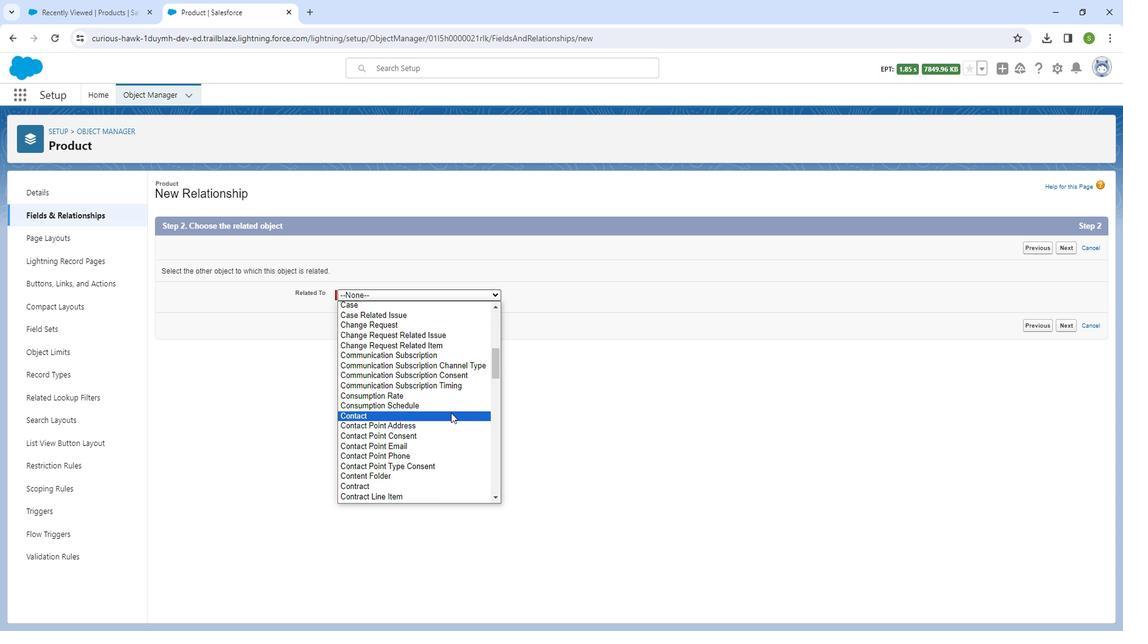 
Action: Mouse moved to (463, 382)
Screenshot: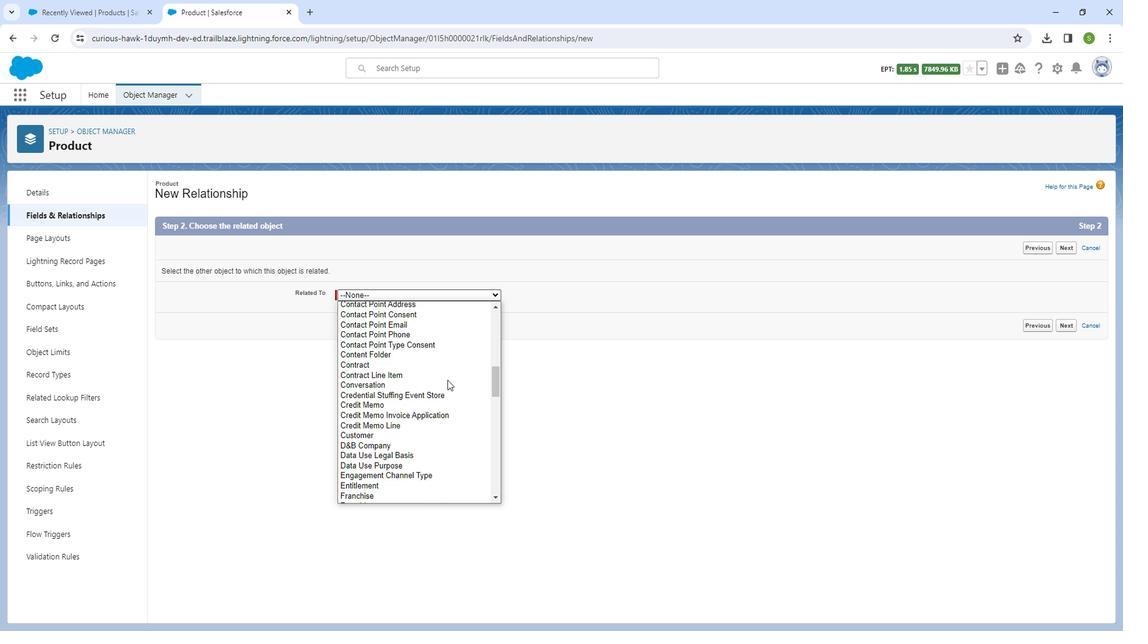 
Action: Mouse scrolled (463, 382) with delta (0, 0)
Screenshot: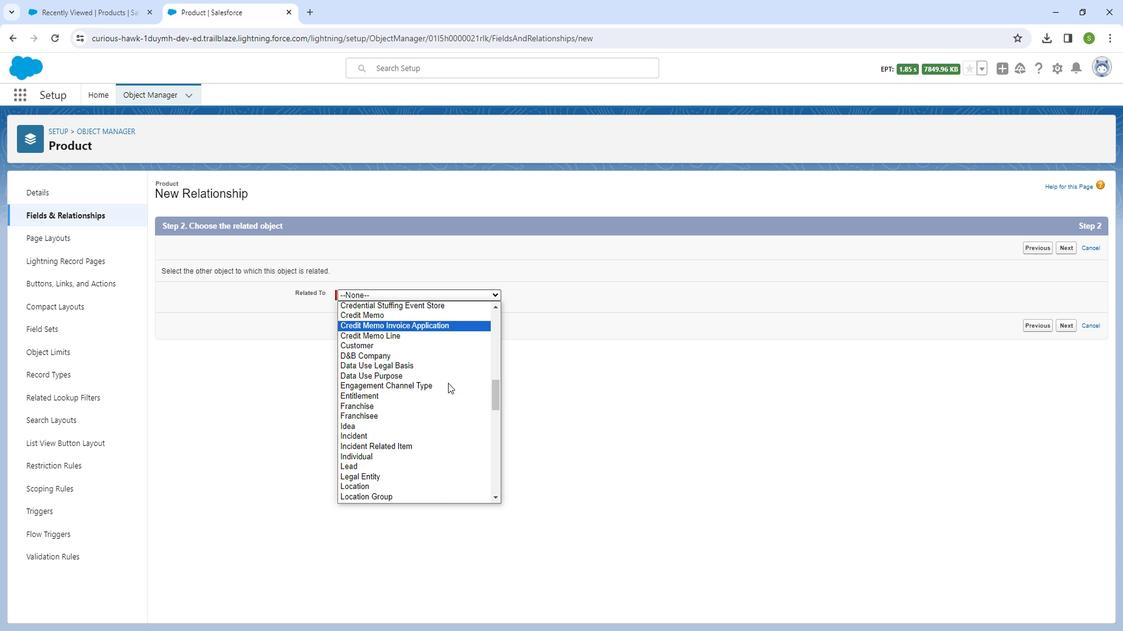 
Action: Mouse moved to (464, 384)
Screenshot: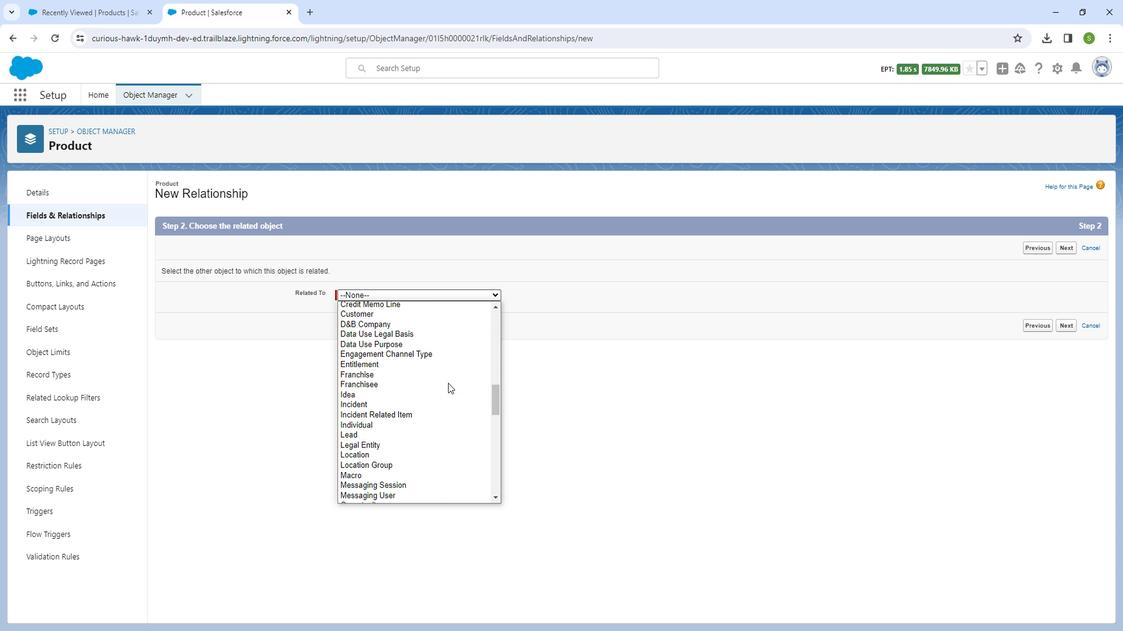 
Action: Mouse scrolled (464, 383) with delta (0, 0)
Screenshot: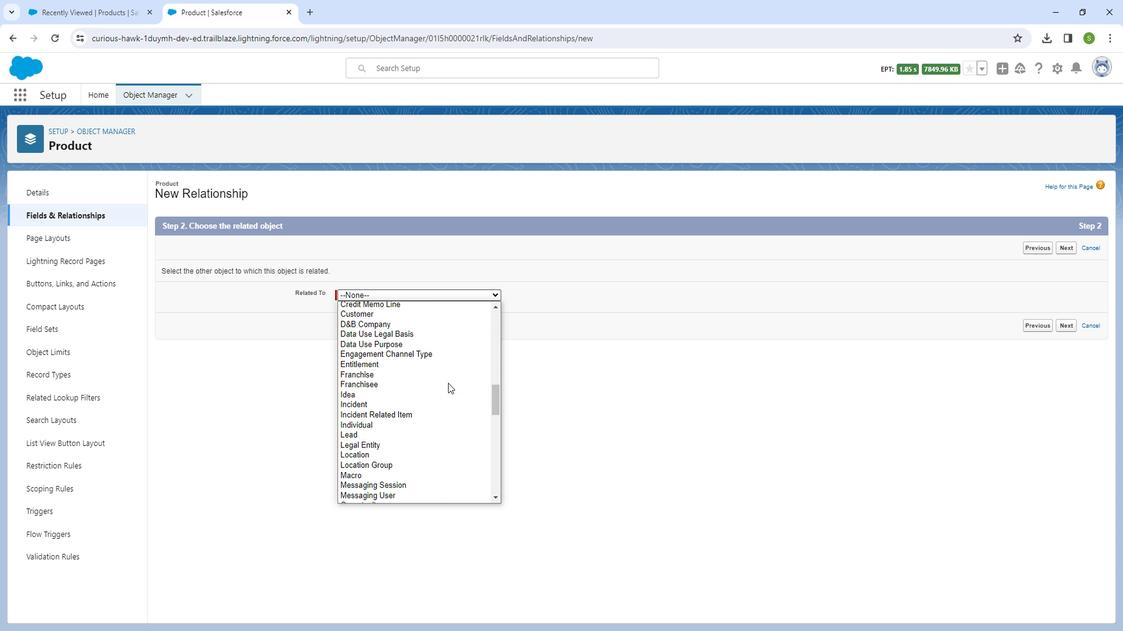 
Action: Mouse moved to (464, 385)
Screenshot: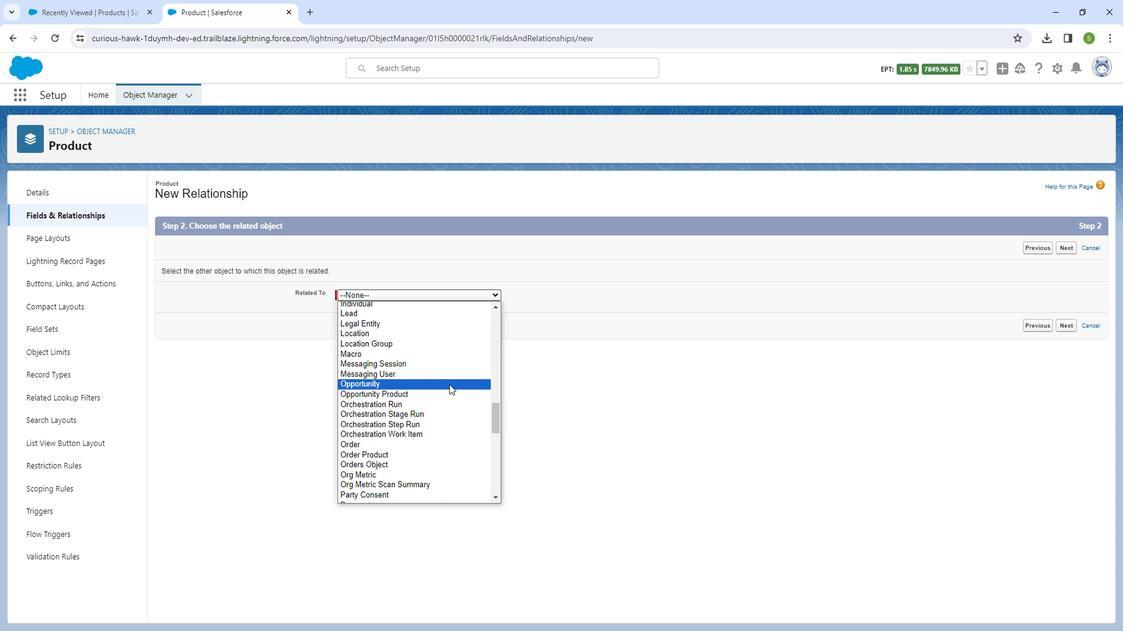 
Action: Mouse scrolled (464, 384) with delta (0, 0)
Screenshot: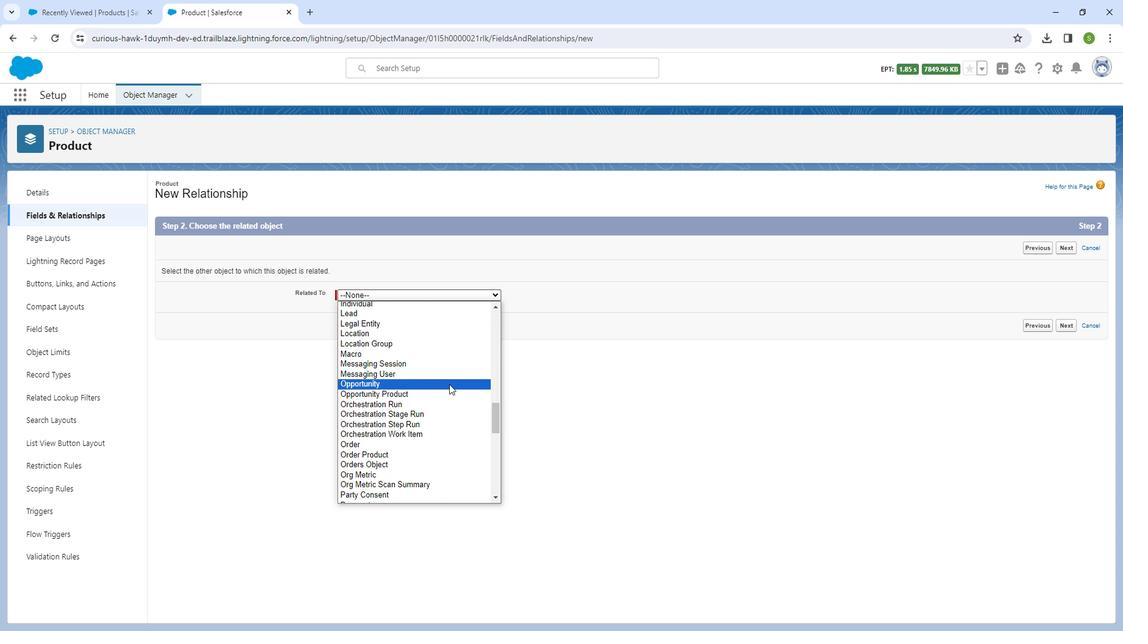 
Action: Mouse moved to (465, 386)
Screenshot: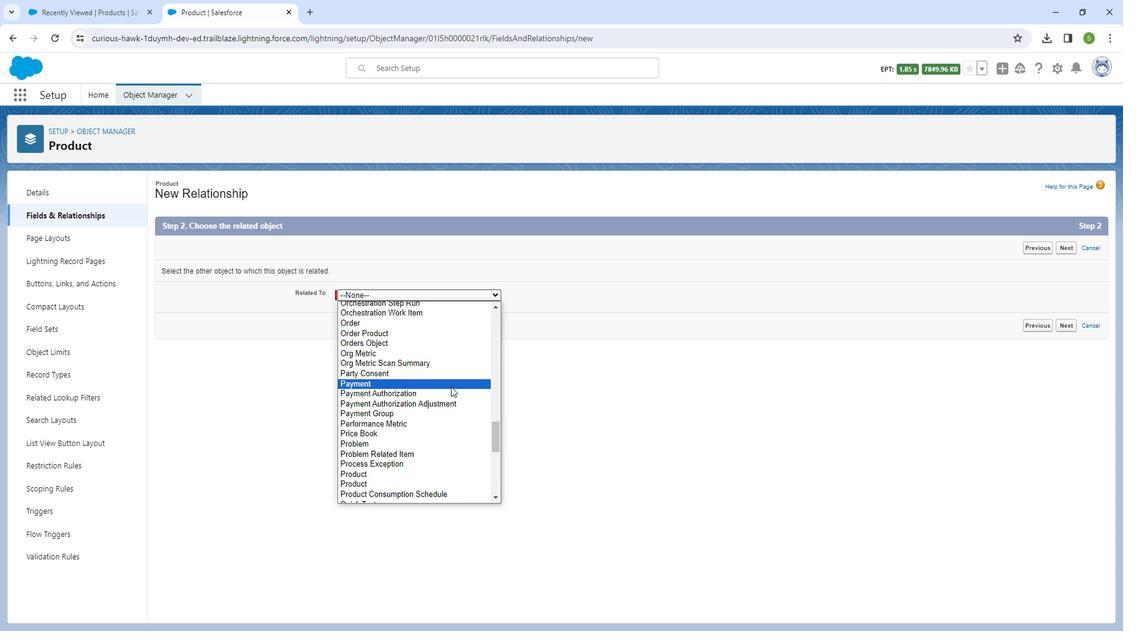 
Action: Mouse scrolled (465, 386) with delta (0, 0)
Screenshot: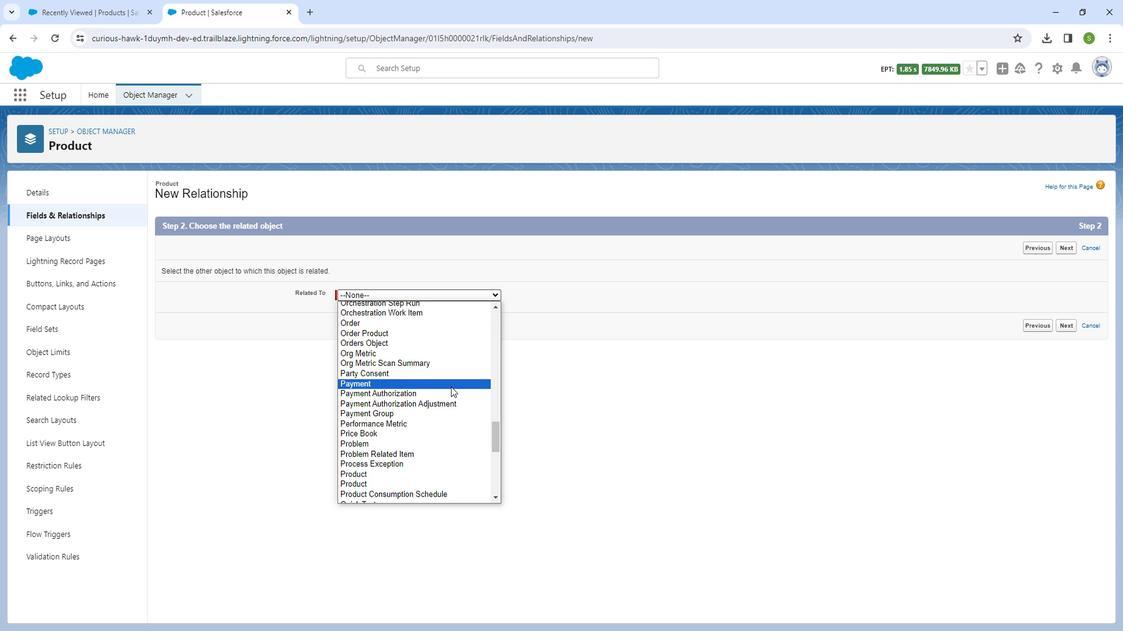 
Action: Mouse moved to (467, 389)
Screenshot: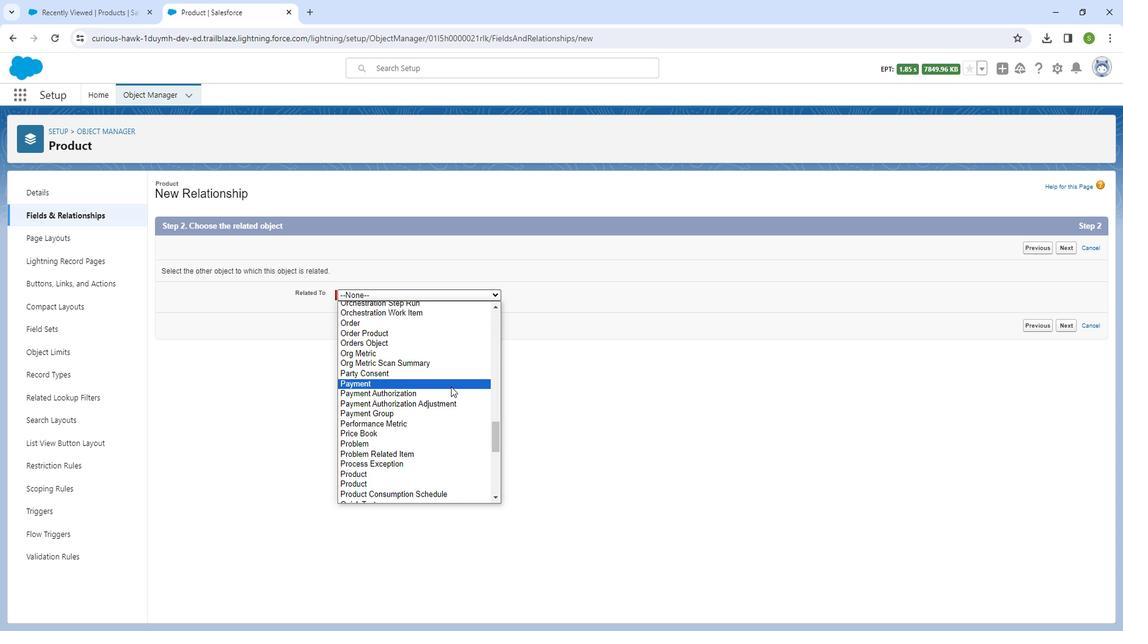 
Action: Mouse scrolled (467, 388) with delta (0, 0)
Screenshot: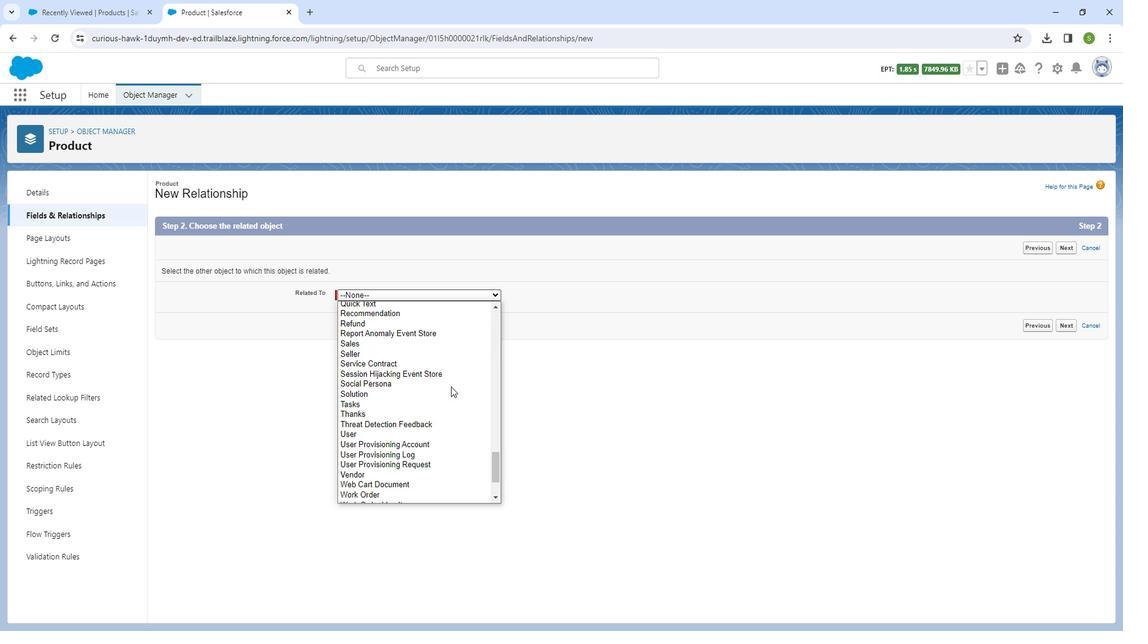 
Action: Mouse scrolled (467, 388) with delta (0, 0)
Screenshot: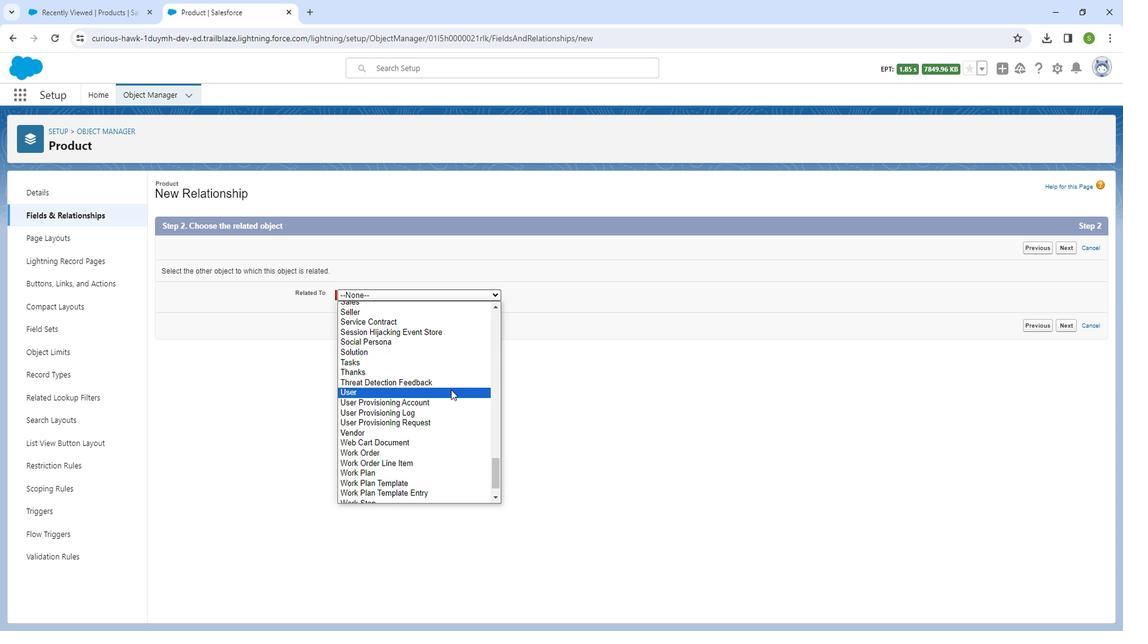 
Action: Mouse moved to (451, 433)
Screenshot: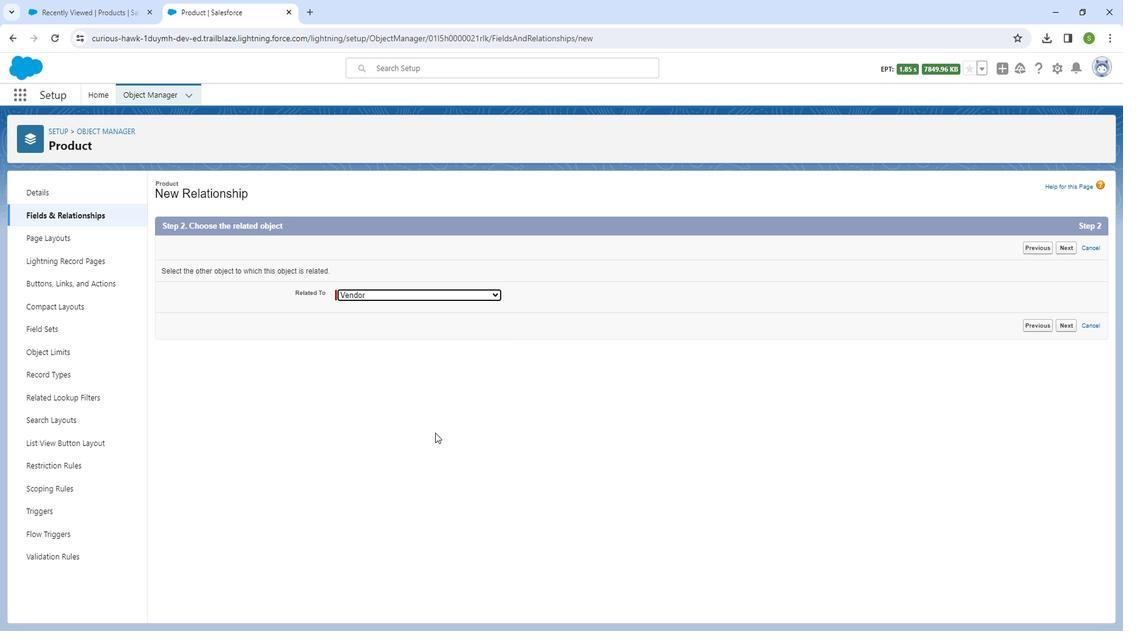 
Action: Mouse pressed left at (451, 433)
Screenshot: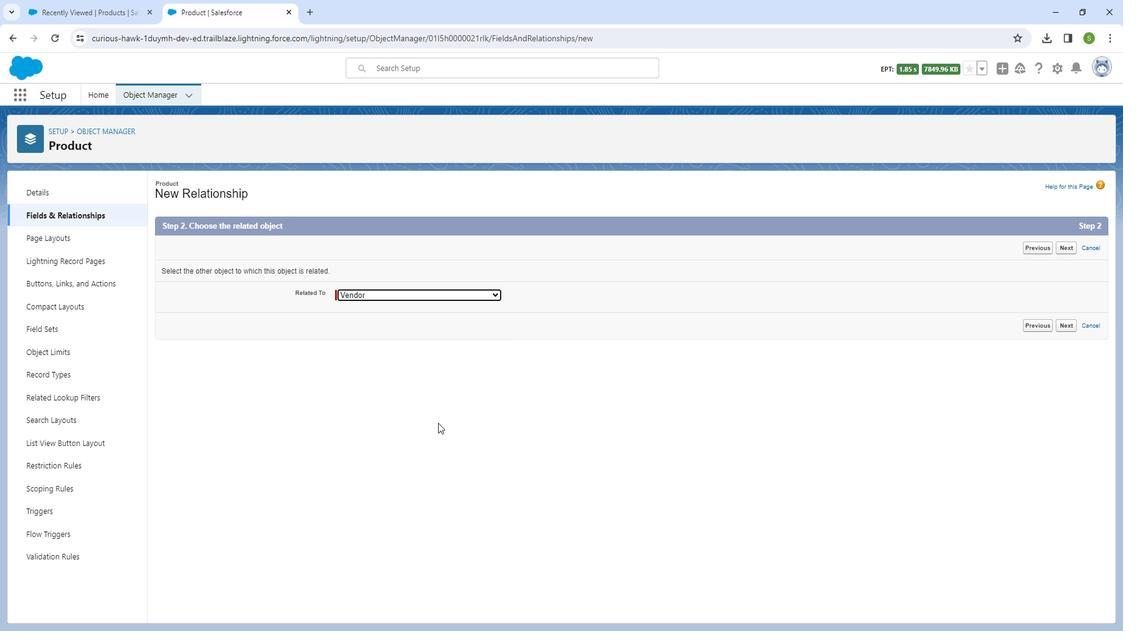 
Action: Mouse moved to (1078, 259)
Screenshot: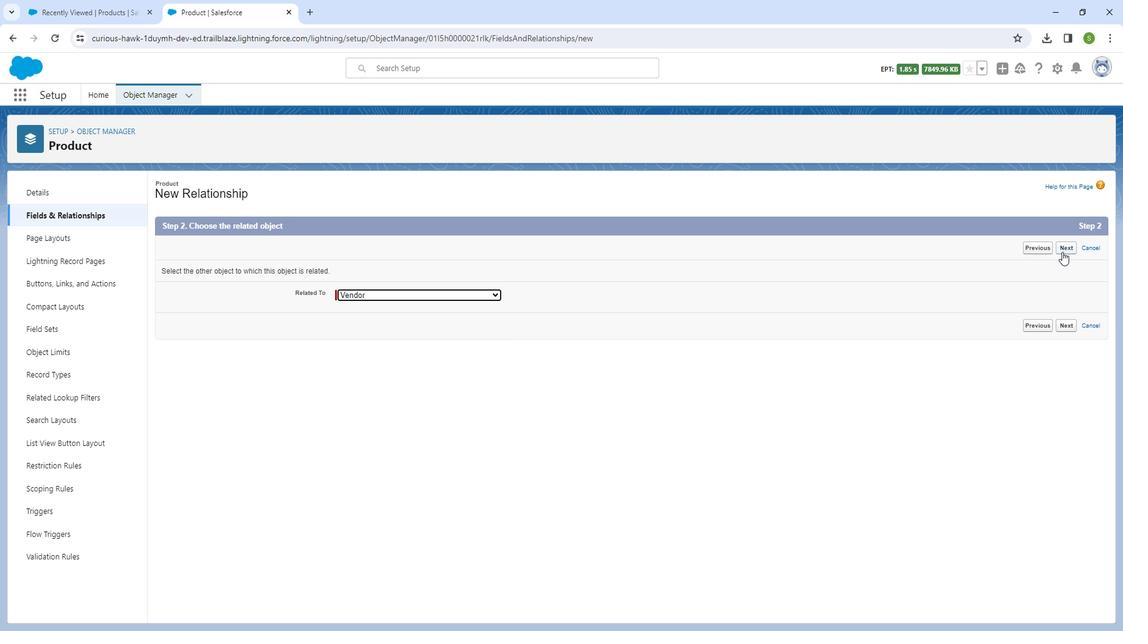 
Action: Mouse pressed left at (1078, 259)
Screenshot: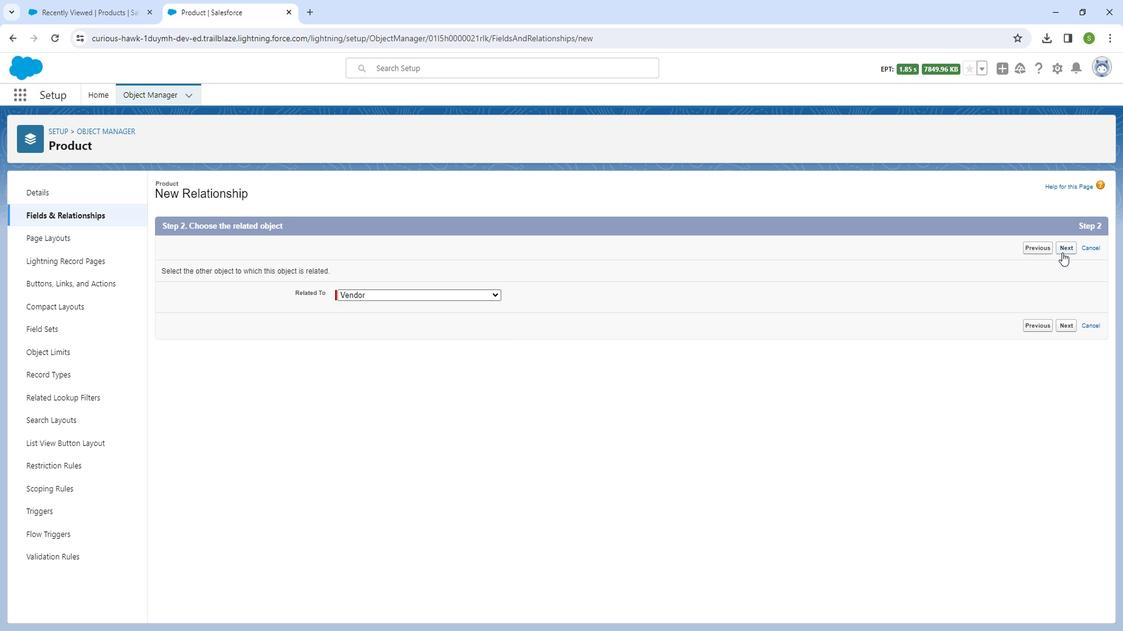 
Action: Mouse moved to (395, 303)
Screenshot: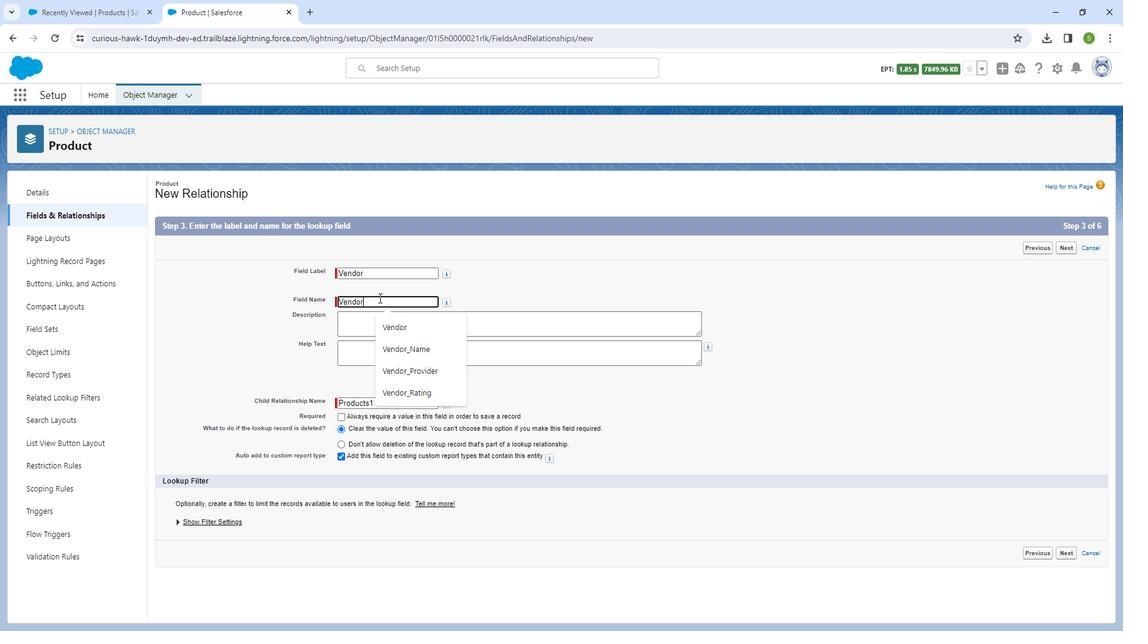 
Action: Mouse pressed left at (395, 303)
Screenshot: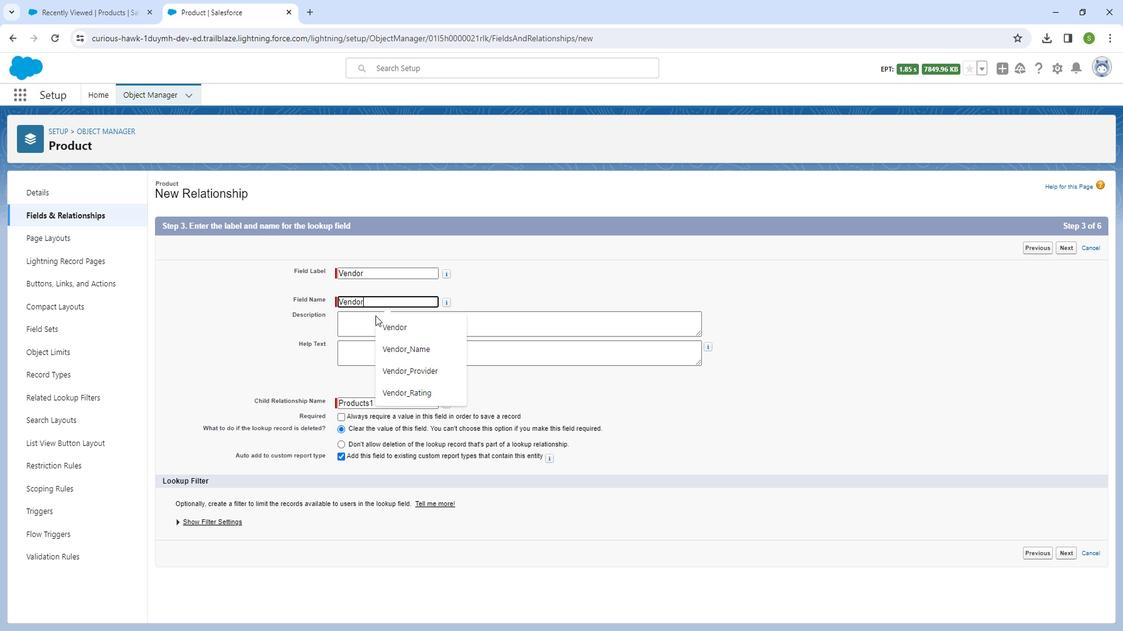 
Action: Mouse moved to (377, 330)
Screenshot: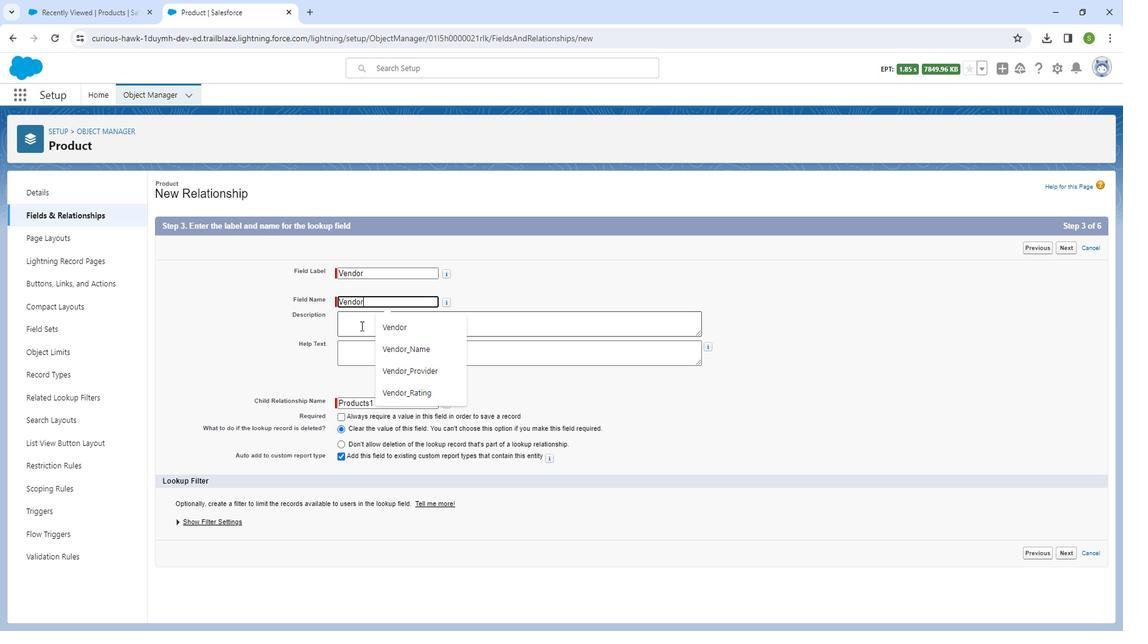 
Action: Mouse pressed left at (377, 330)
Screenshot: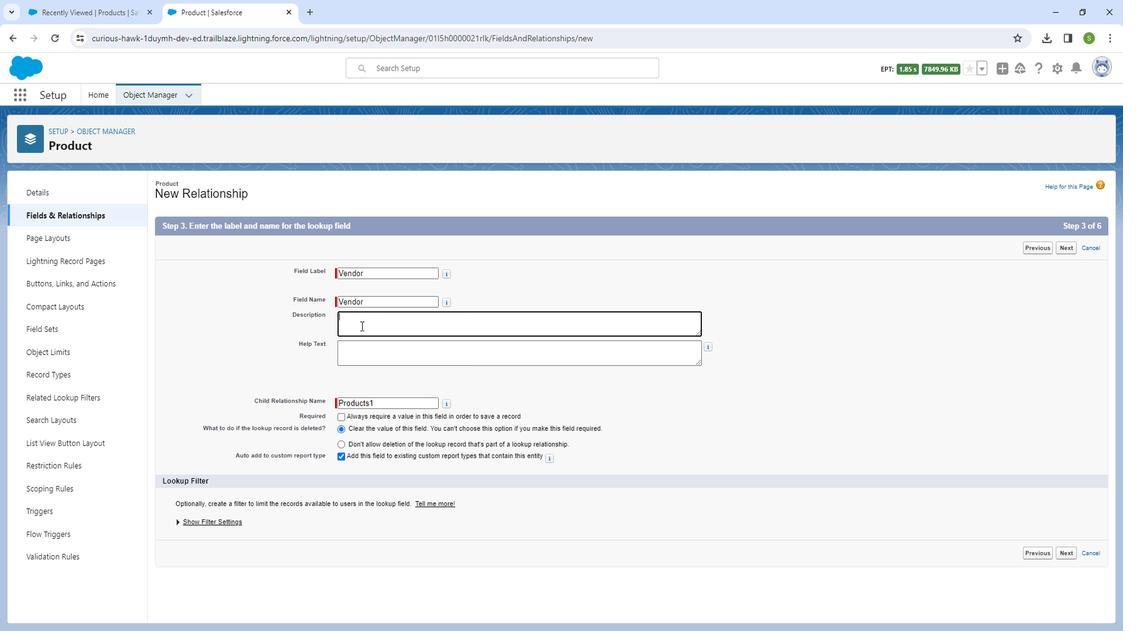 
Action: Key pressed <Key.shift_r>S<Key.backspace><Key.shift_r>A<Key.space>vendor<Key.space>object<Key.space>id<Key.space><Key.backspace><Key.backspace>s<Key.space>a<Key.space>custom<Key.space>object<Key.space>desif<Key.backspace>gned<Key.space>to<Key.space>store<Key.space>and<Key.space>manage<Key.space>information<Key.space>about<Key.space>external<Key.space>entities<Key.space>or<Key.space>businesses<Key.space>that<Key.space>provif<Key.backspace>de<Key.space>goods<Key.space>or<Key.space>services<Key.space>to<Key.space>your<Key.space>organisation.
Screenshot: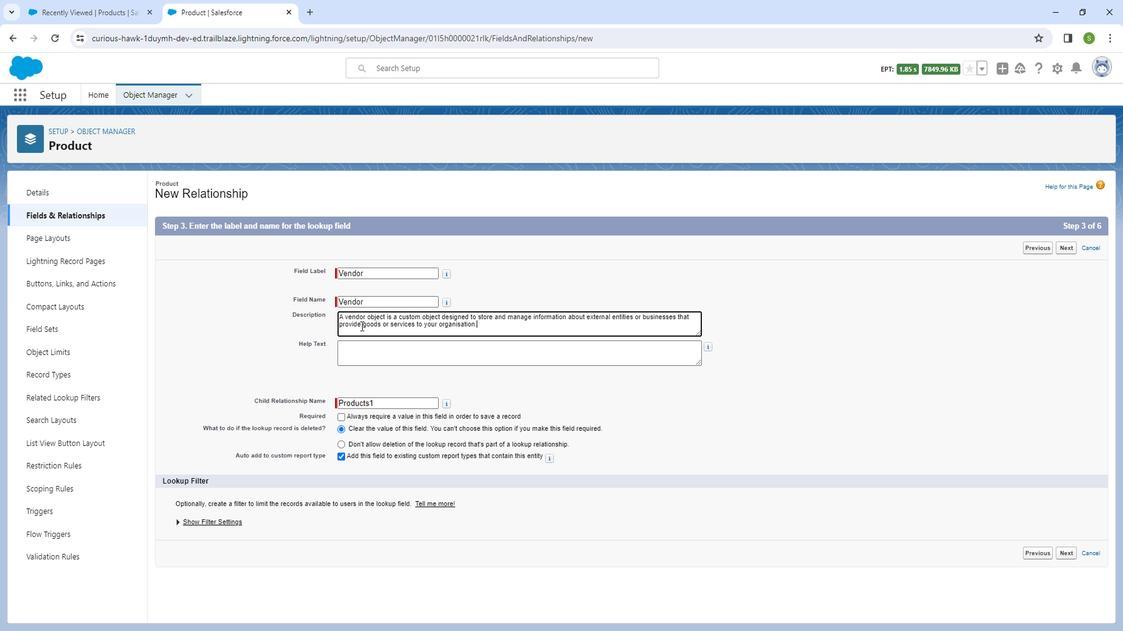 
Action: Mouse moved to (373, 359)
Screenshot: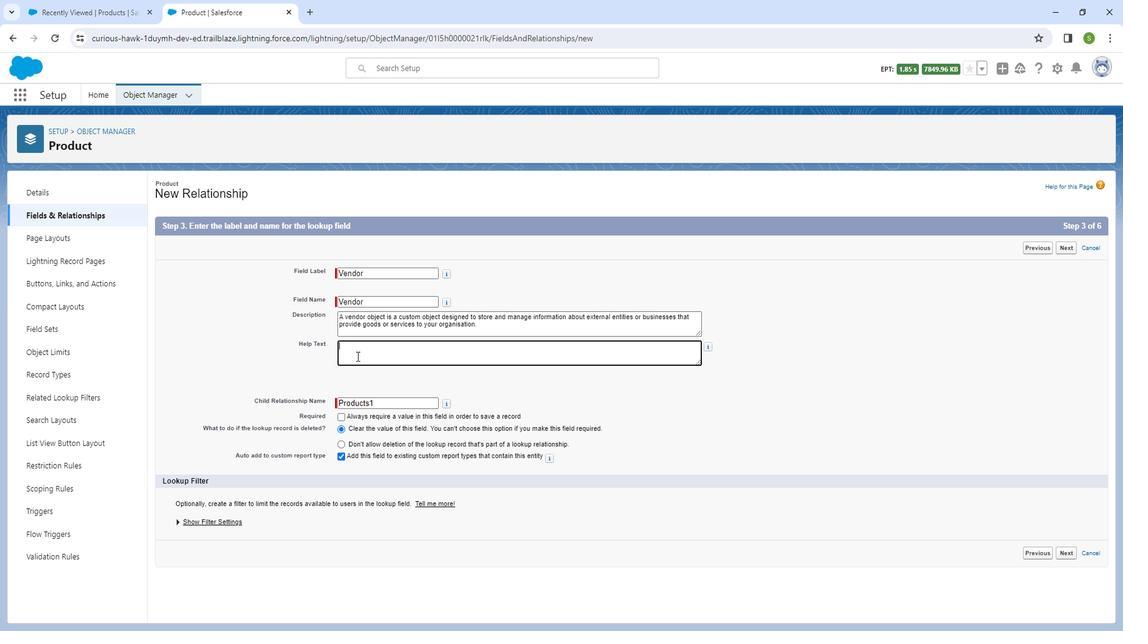 
Action: Mouse pressed left at (373, 359)
Screenshot: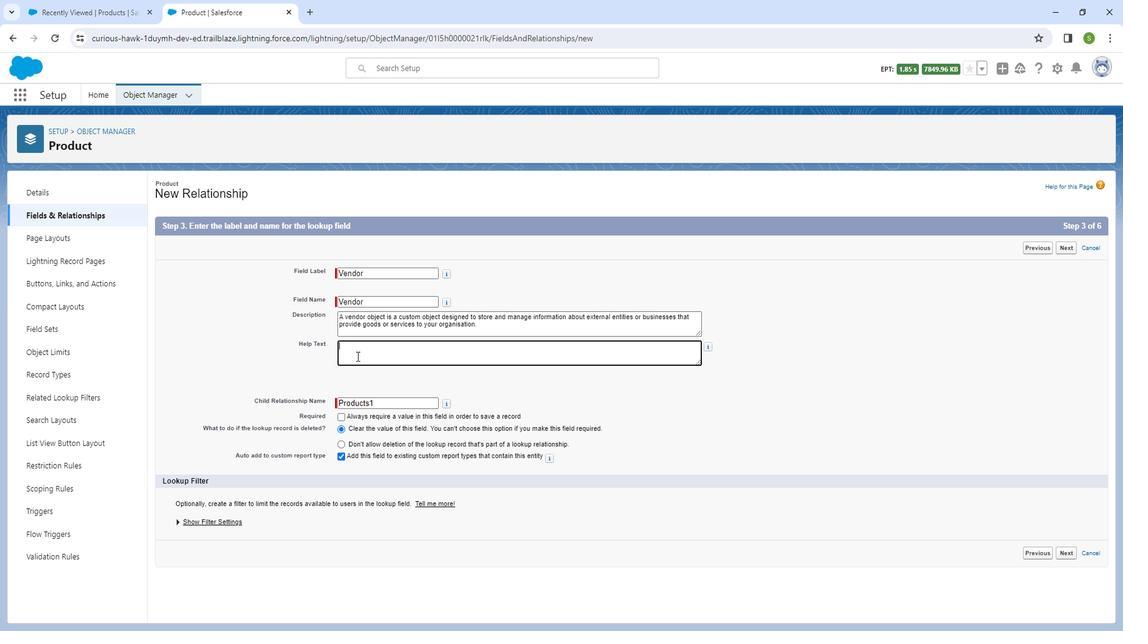 
Action: Key pressed <Key.shift_r><Key.shift_r><Key.shift_r><Key.shift_r><Key.shift_r><Key.shift_r><Key.shift_r><Key.shift_r><Key.shift_r><Key.shift_r><Key.shift_r><Key.shift_r><Key.shift_r><Key.shift_r><Key.shift_r><Key.shift_r><Key.shift_r><Key.shift_r><Key.shift_r><Key.shift_r>Vendor<Key.space>object<Key.space>allows<Key.space>you<Key.space>to<Key.space>centrailize<Key.space><Key.left><Key.left><Key.left><Key.left><Key.left><Key.left><Key.left><Key.right><Key.backspace><Key.backspace>re<Key.backspace>a<Key.right><Key.right><Key.right><Key.right><Key.right><Key.space>and<Key.space>organize<Key.space>data<Key.space>related<Key.space>to<Key.space>your<Key.space>vendors,<Key.space>streamlining<Key.space>vendor<Key.space>management<Key.space>processes.
Screenshot: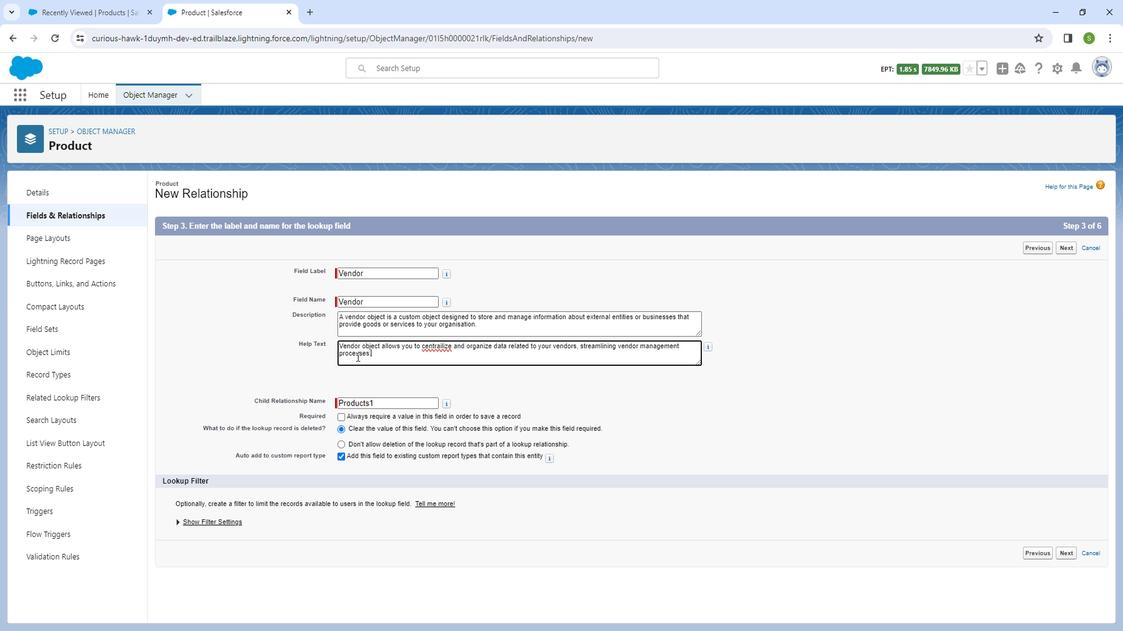 
Action: Mouse moved to (1086, 544)
Screenshot: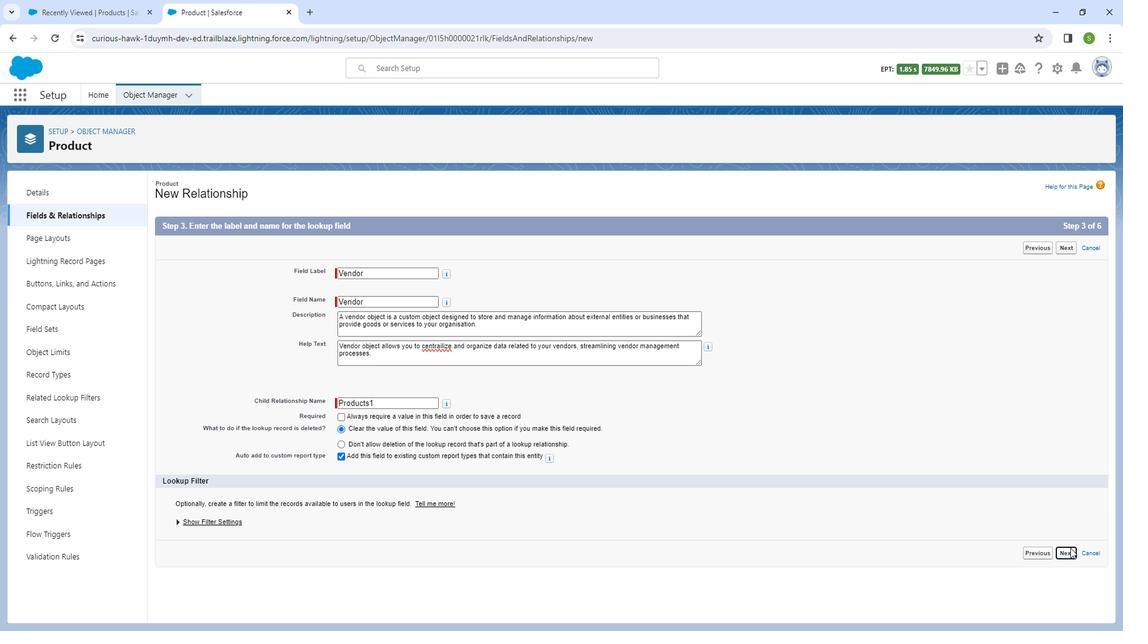 
Action: Mouse pressed left at (1086, 544)
Screenshot: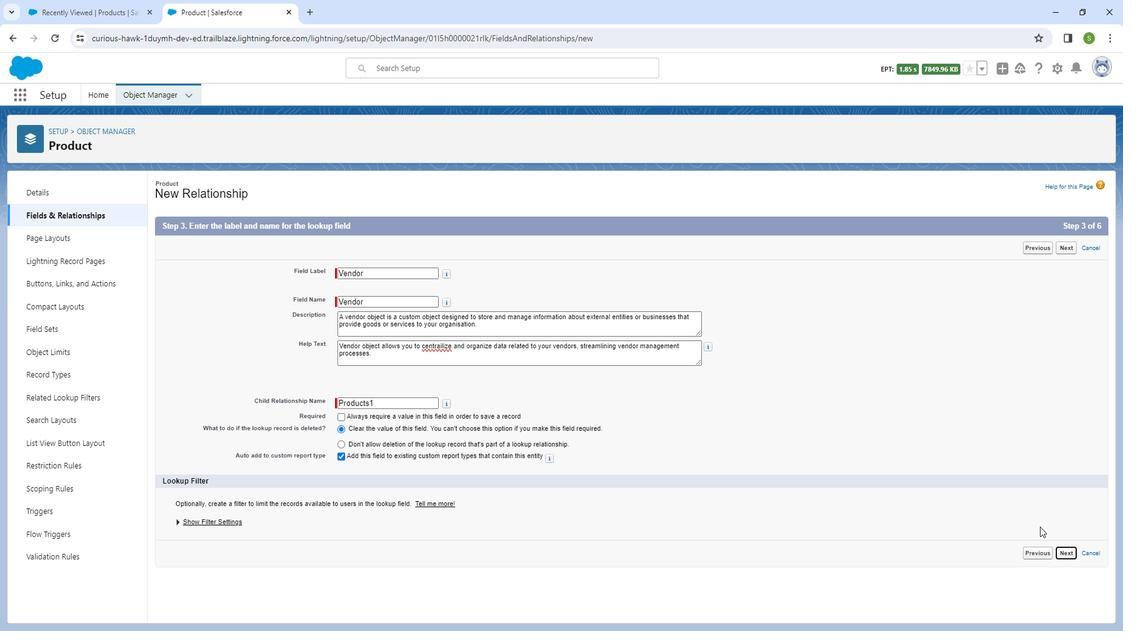 
Action: Mouse moved to (389, 278)
Screenshot: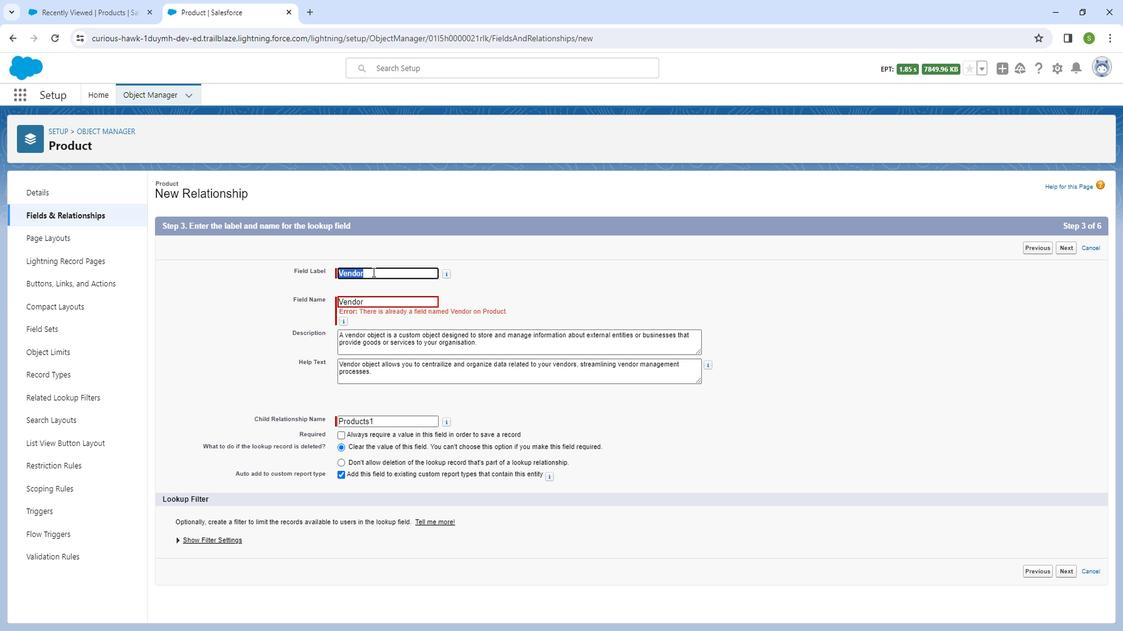 
Action: Mouse pressed left at (389, 278)
Screenshot: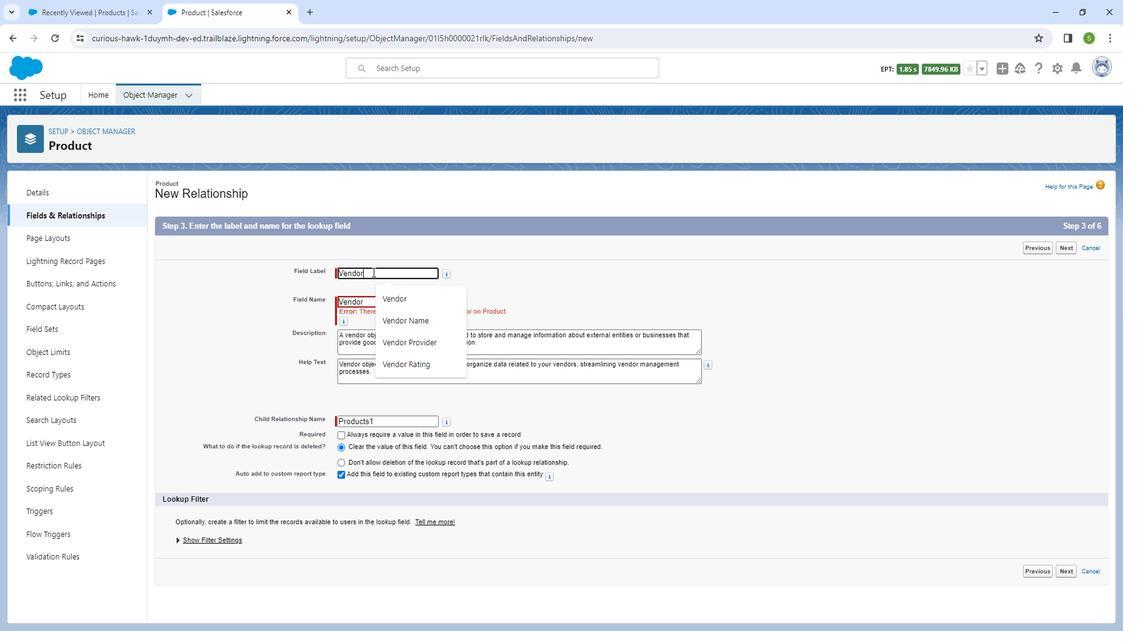 
Action: Key pressed <Key.space><Key.shift_r>Object
Screenshot: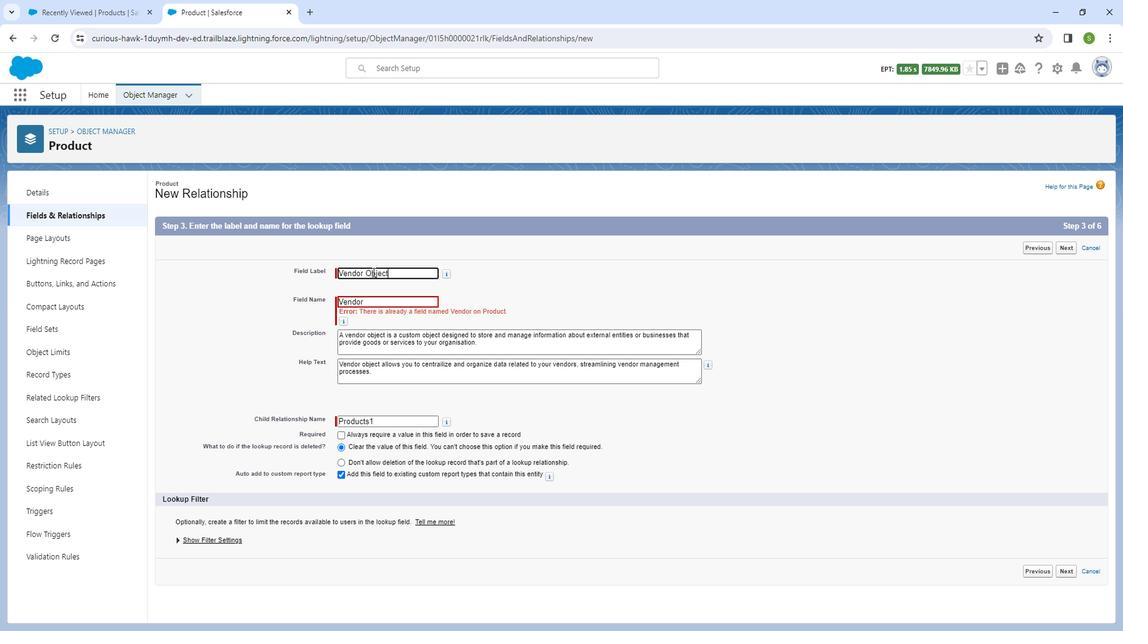 
Action: Mouse moved to (392, 305)
Screenshot: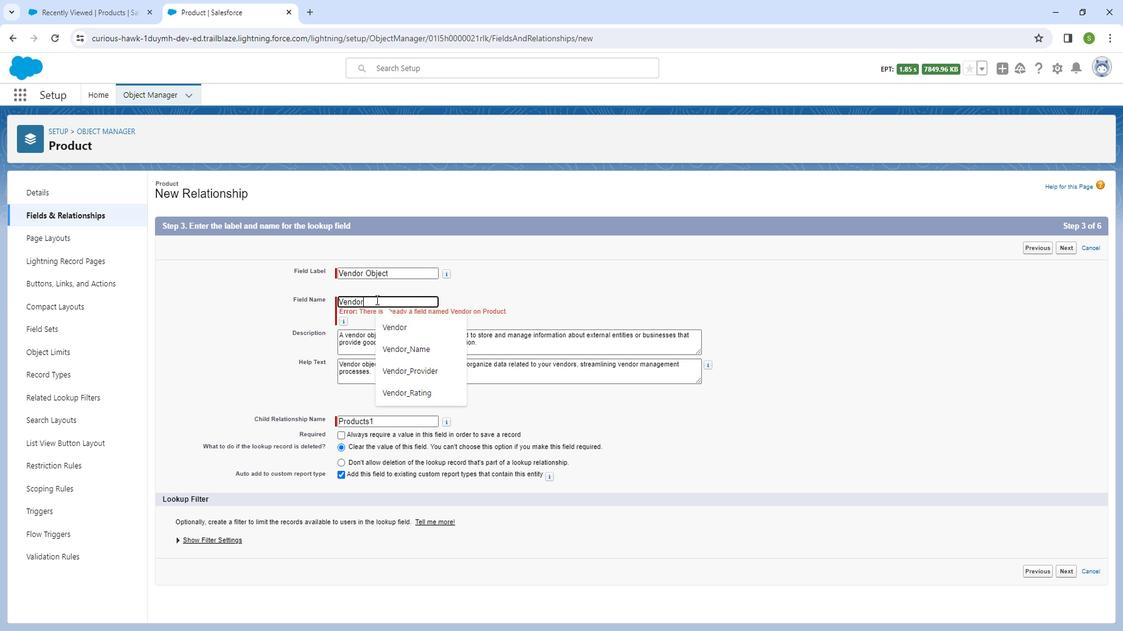
Action: Mouse pressed left at (392, 305)
Screenshot: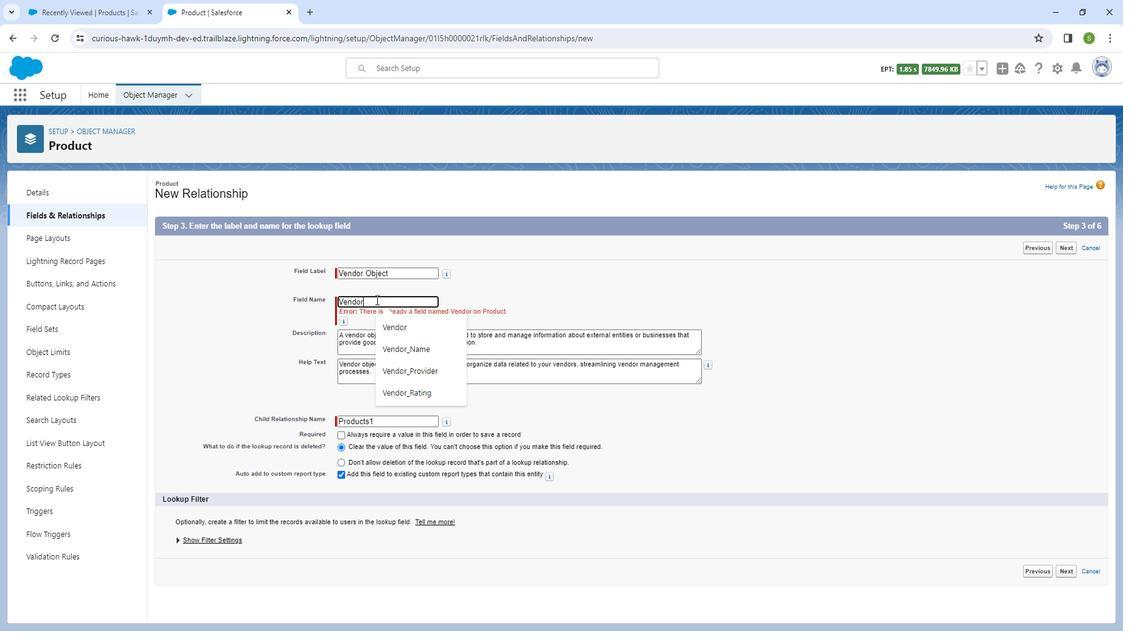 
Action: Mouse moved to (396, 306)
Screenshot: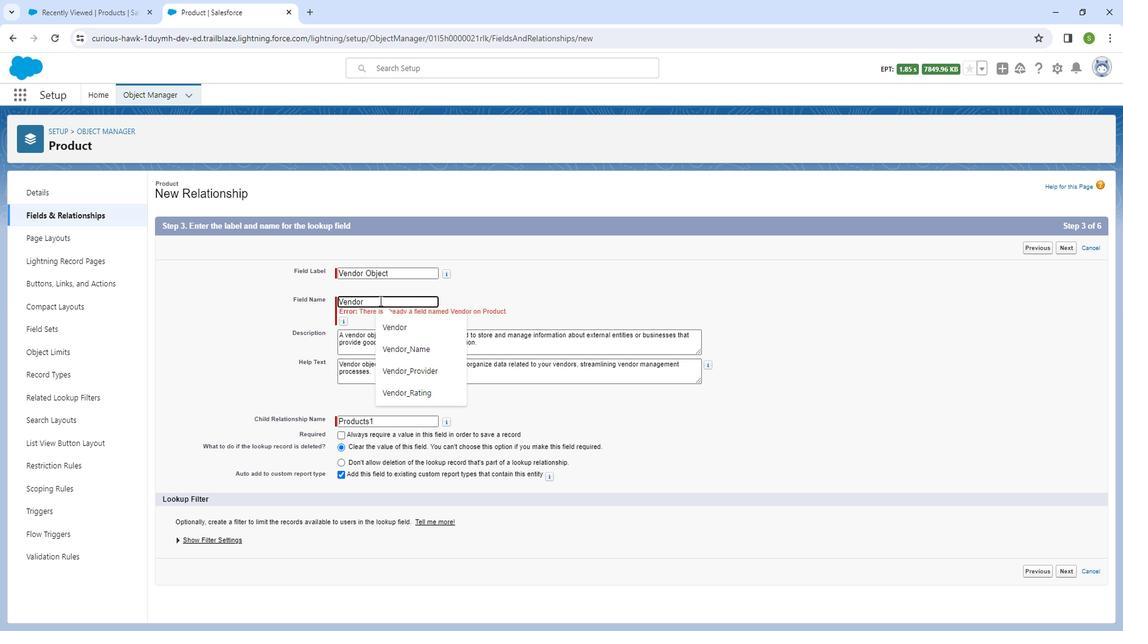 
Action: Key pressed <Key.space><Key.shift_r>Object
Screenshot: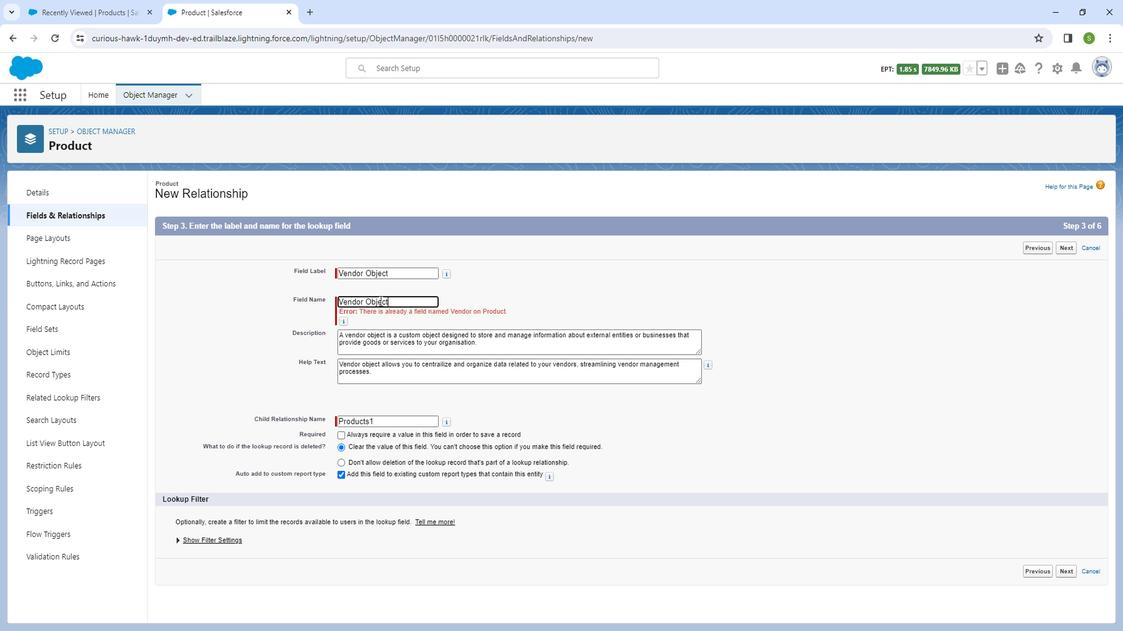 
Action: Mouse moved to (1080, 568)
Screenshot: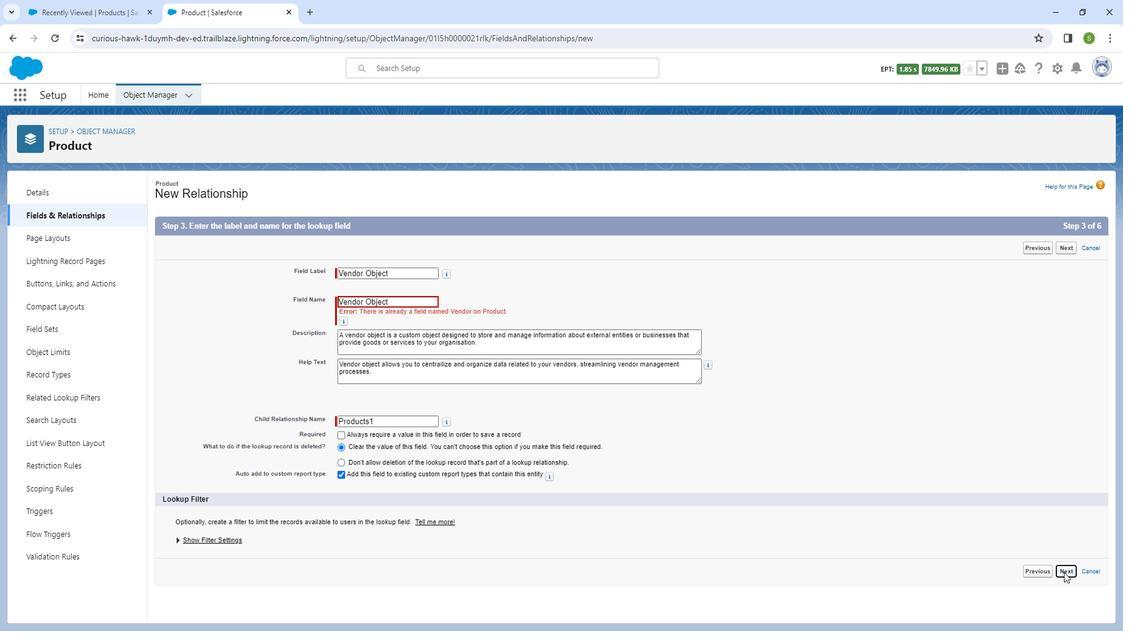 
Action: Mouse pressed left at (1080, 568)
Screenshot: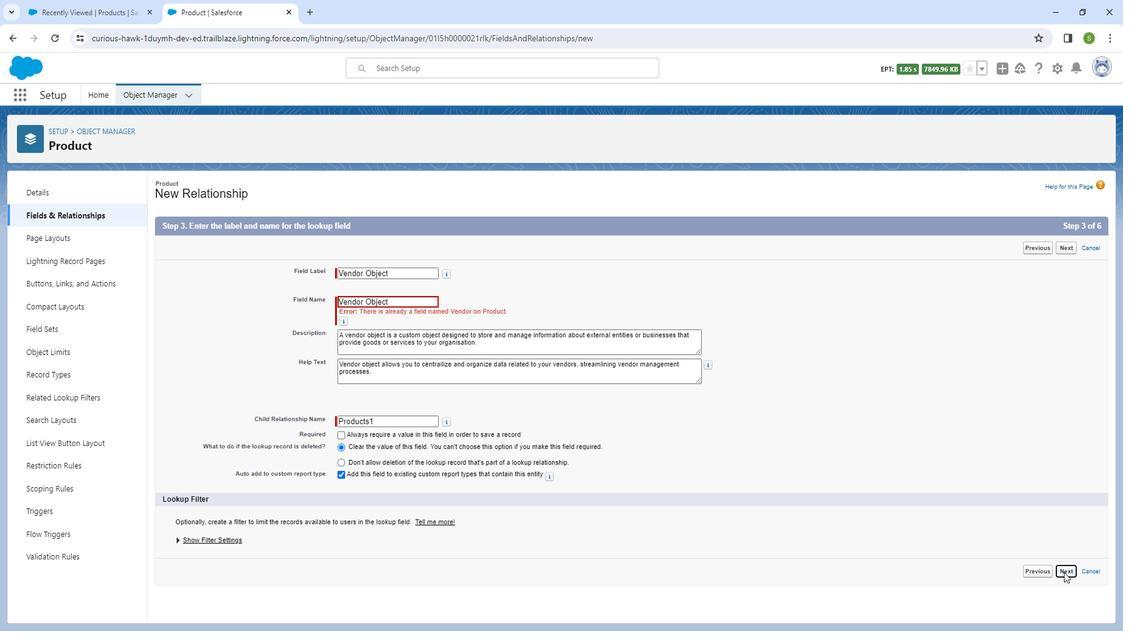
Action: Mouse moved to (401, 307)
Screenshot: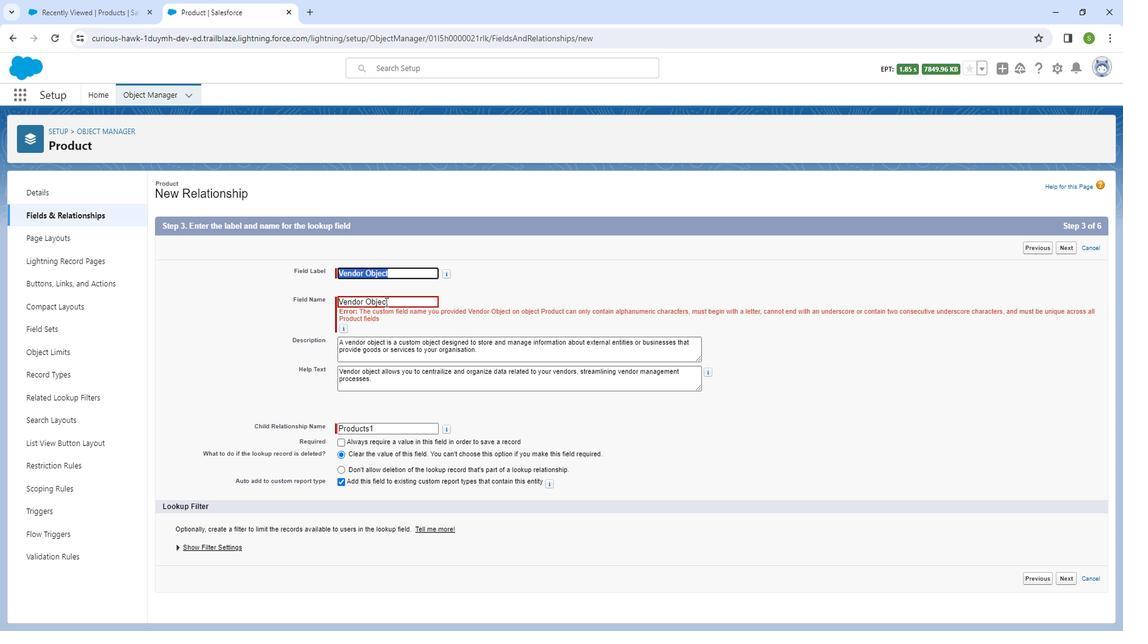 
Action: Mouse pressed left at (401, 307)
Screenshot: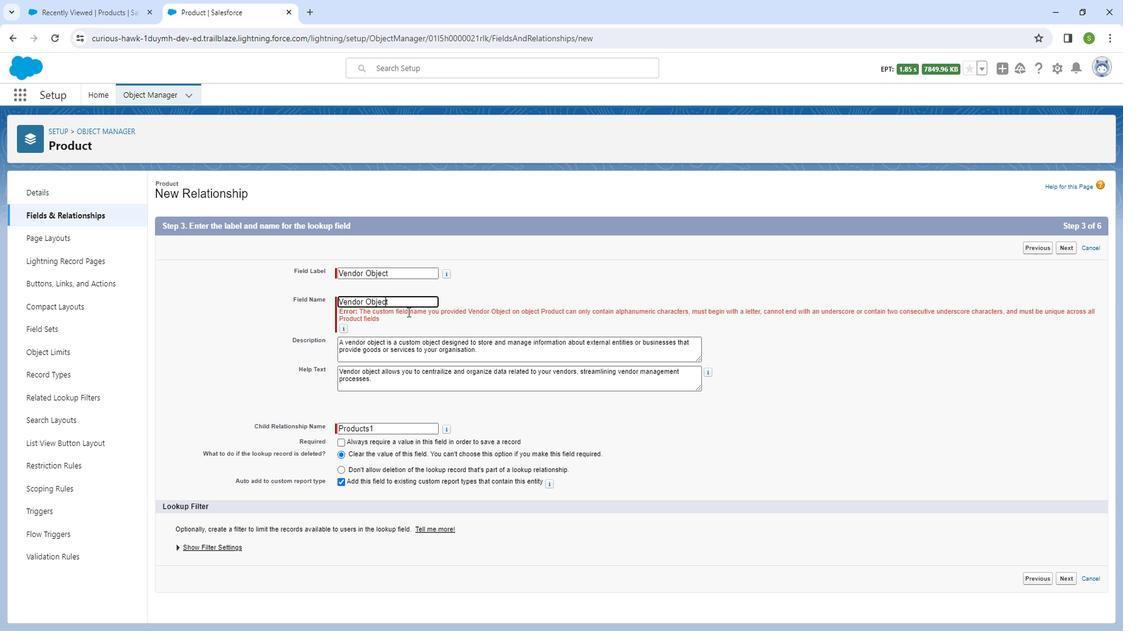 
Action: Mouse moved to (417, 308)
Screenshot: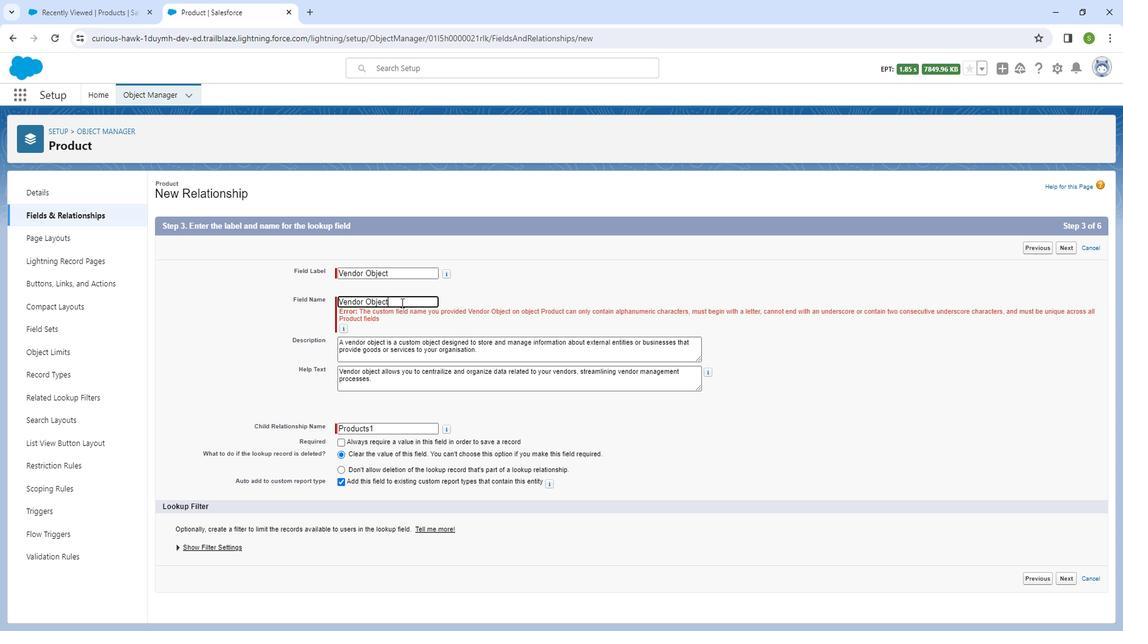 
Action: Mouse pressed left at (417, 308)
Screenshot: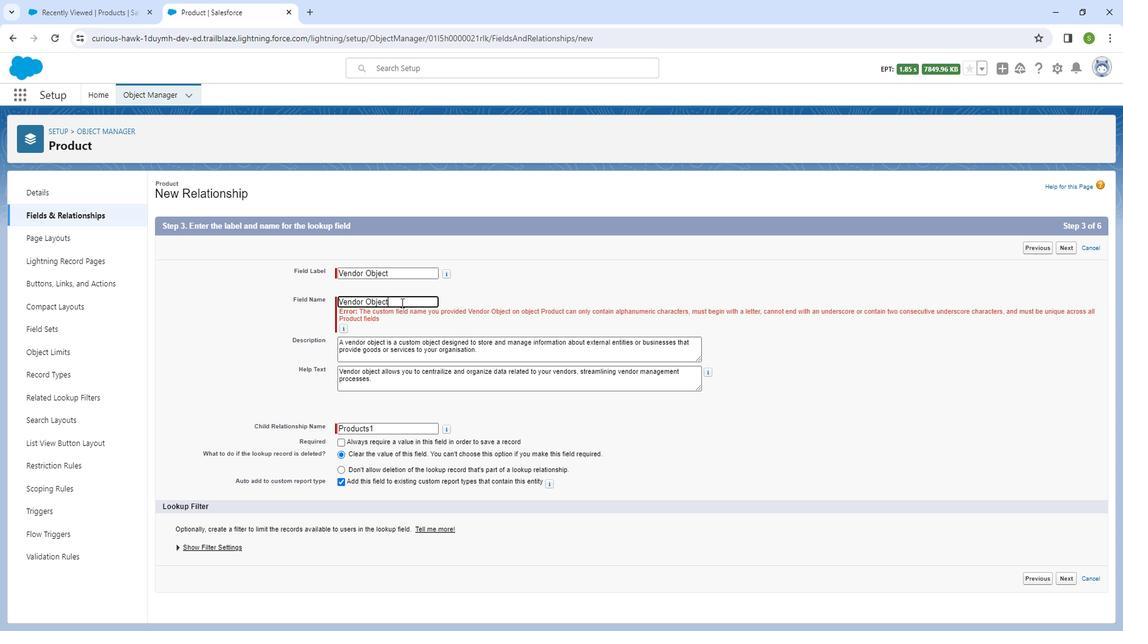 
Action: Mouse moved to (417, 311)
Screenshot: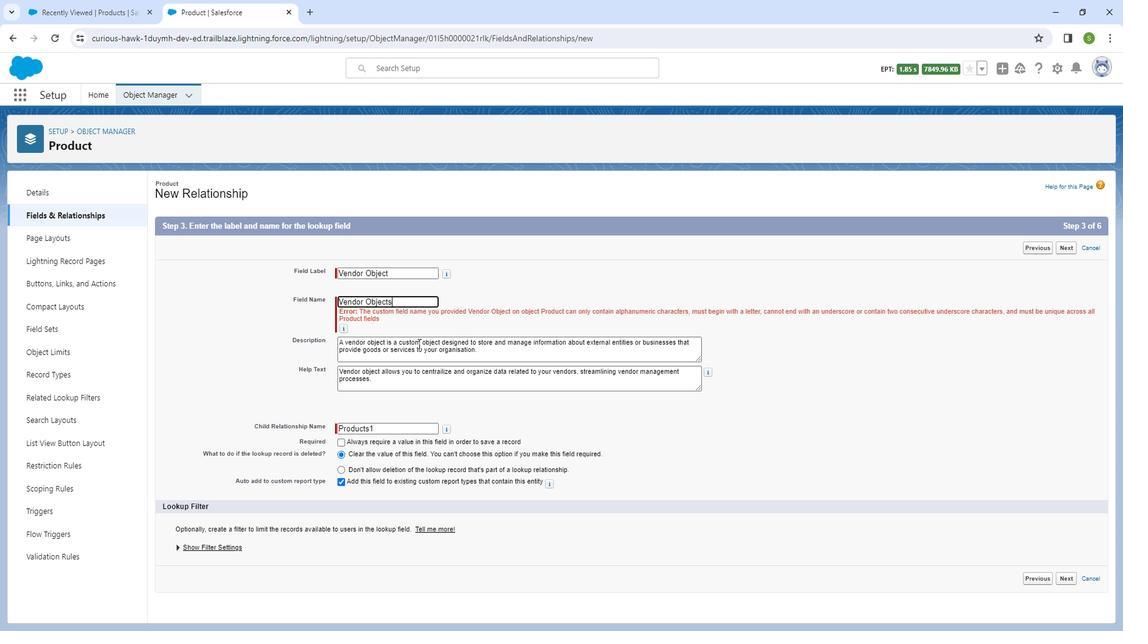 
Action: Key pressed s
Screenshot: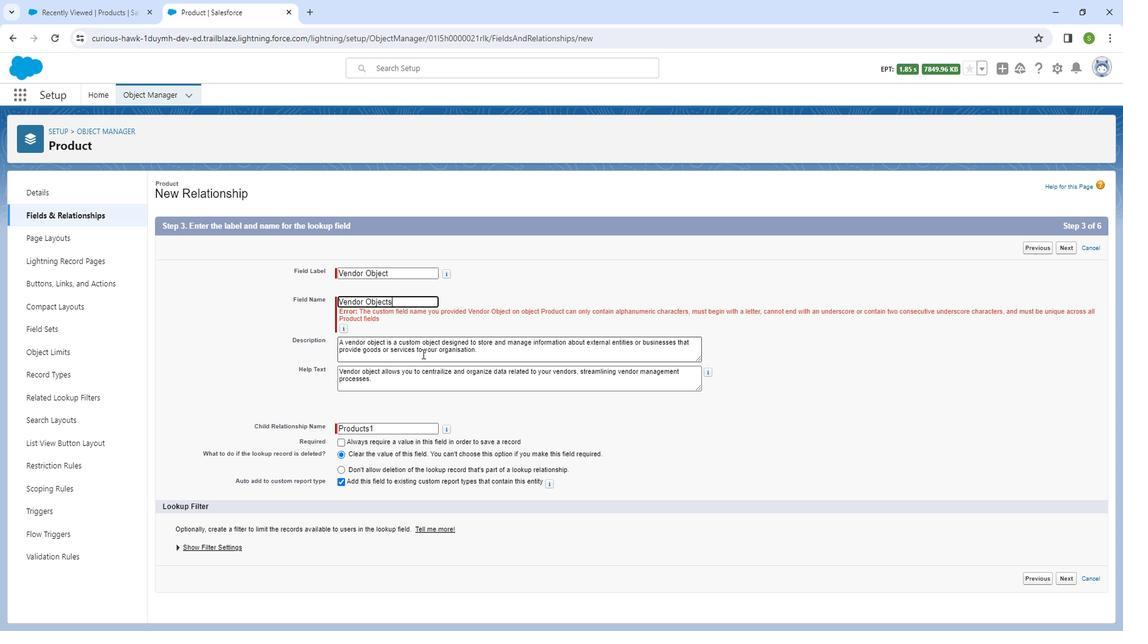 
Action: Mouse moved to (1077, 570)
Screenshot: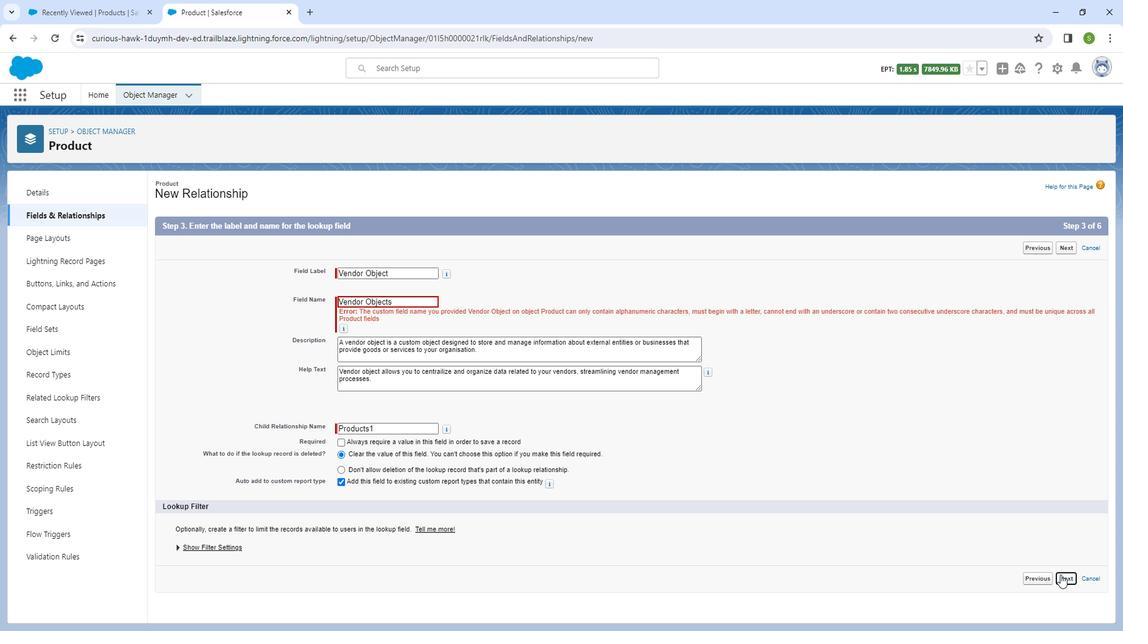 
Action: Mouse pressed left at (1077, 570)
Screenshot: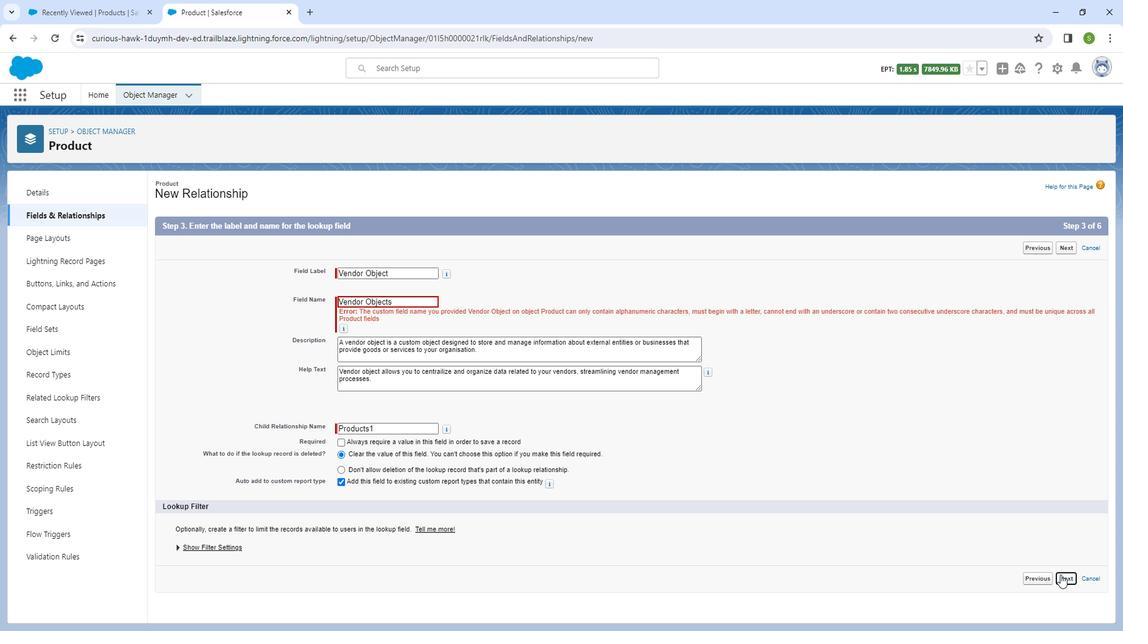 
Action: Mouse moved to (429, 307)
Screenshot: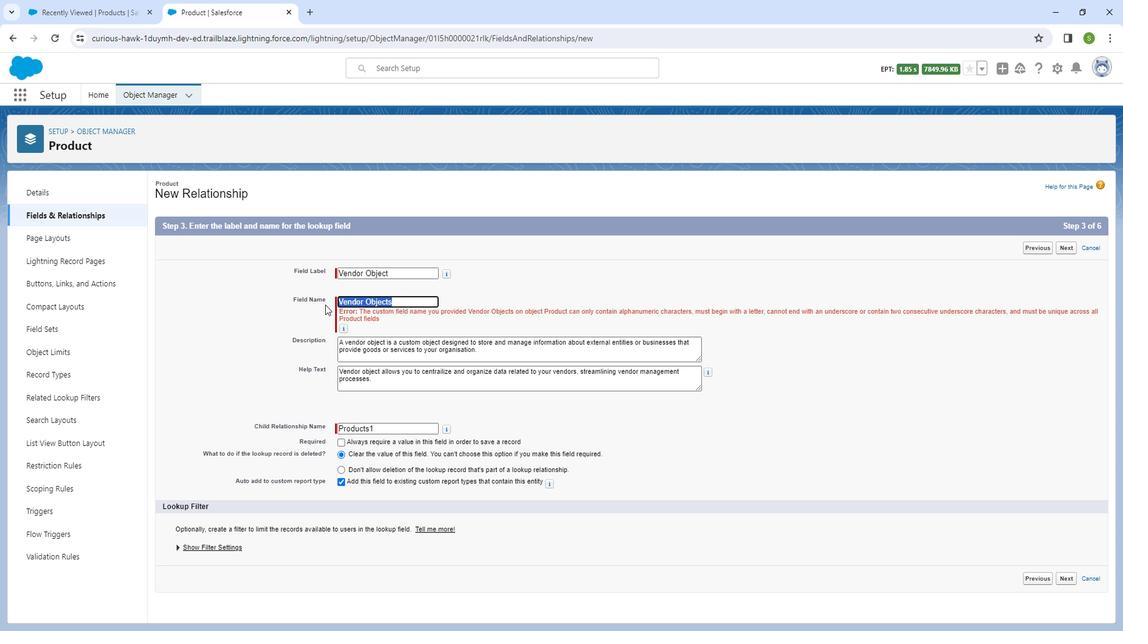 
Action: Mouse pressed left at (429, 307)
Screenshot: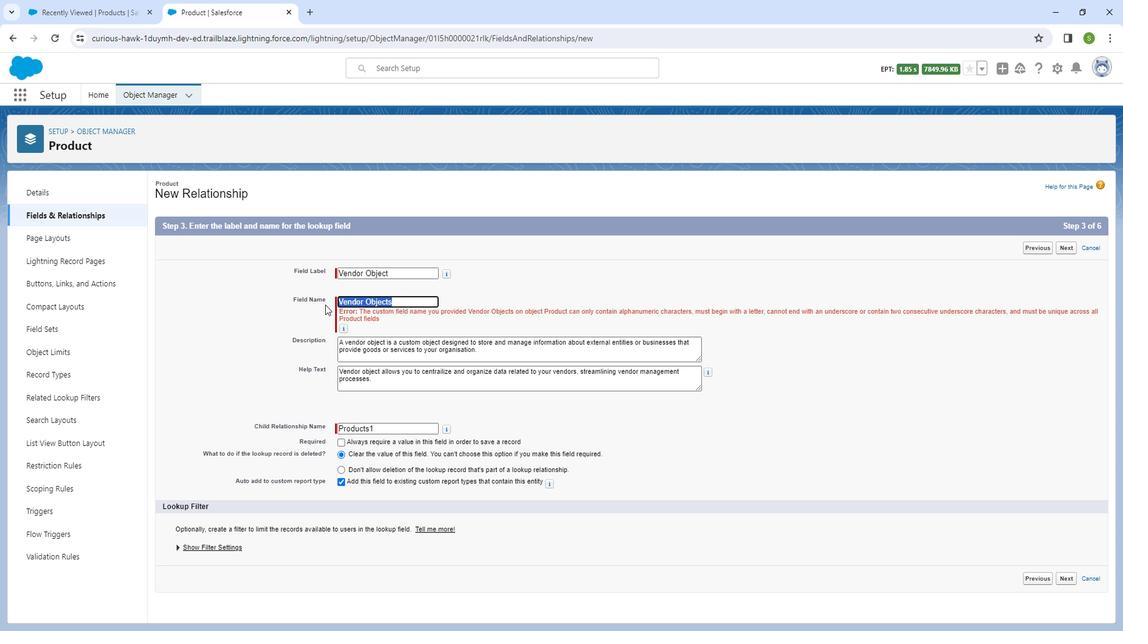 
Action: Mouse moved to (345, 311)
Screenshot: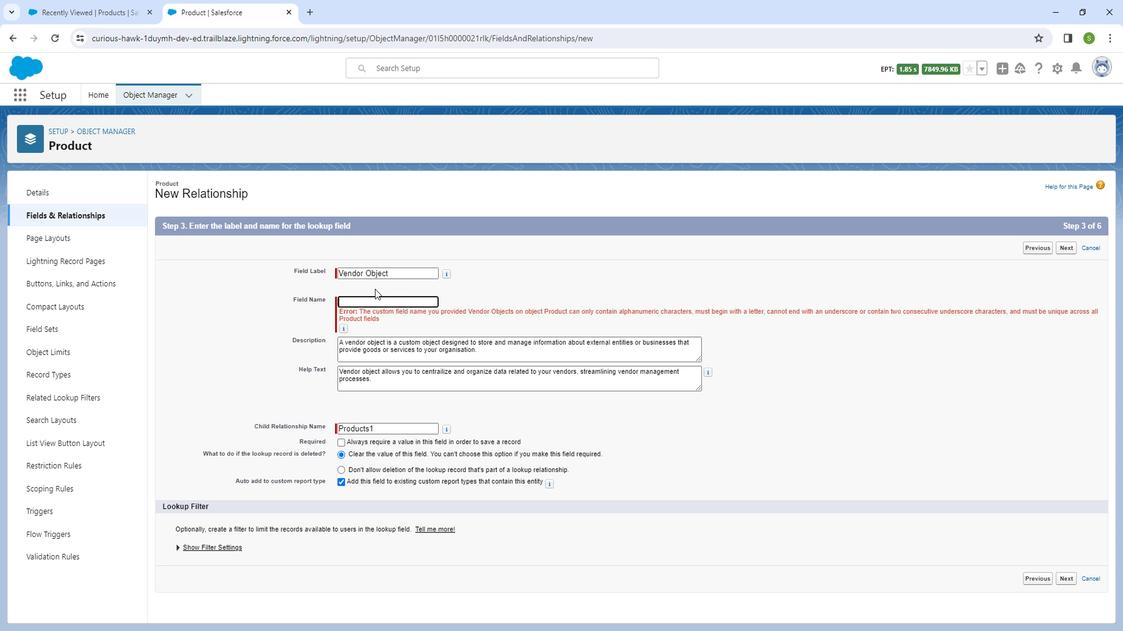 
Action: Key pressed <Key.backspace>
Screenshot: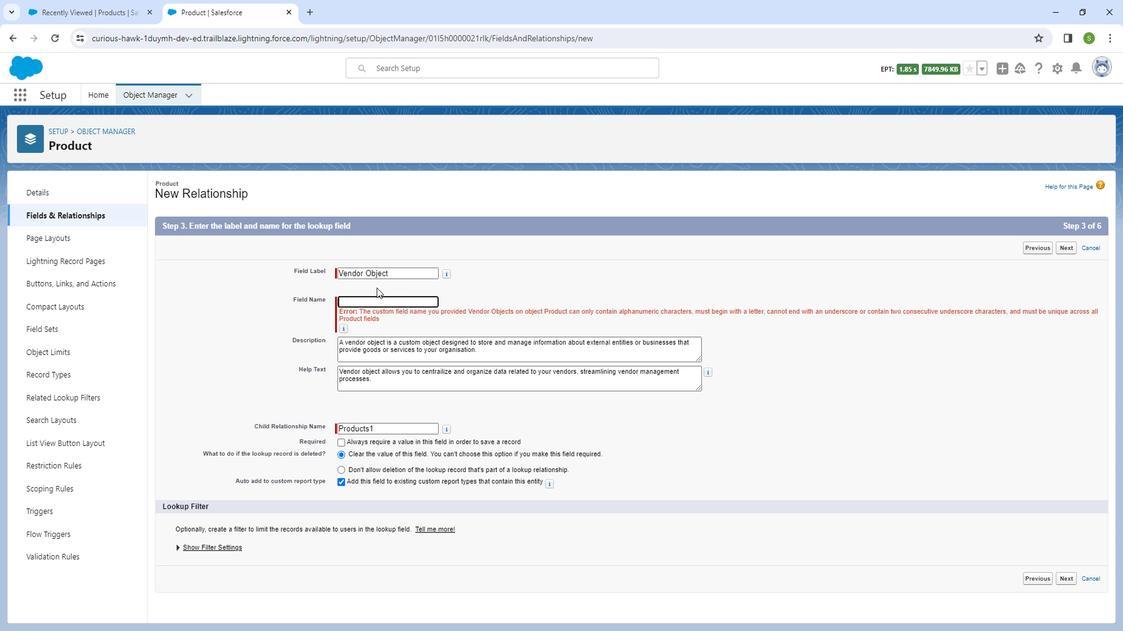 
Action: Mouse moved to (413, 279)
Screenshot: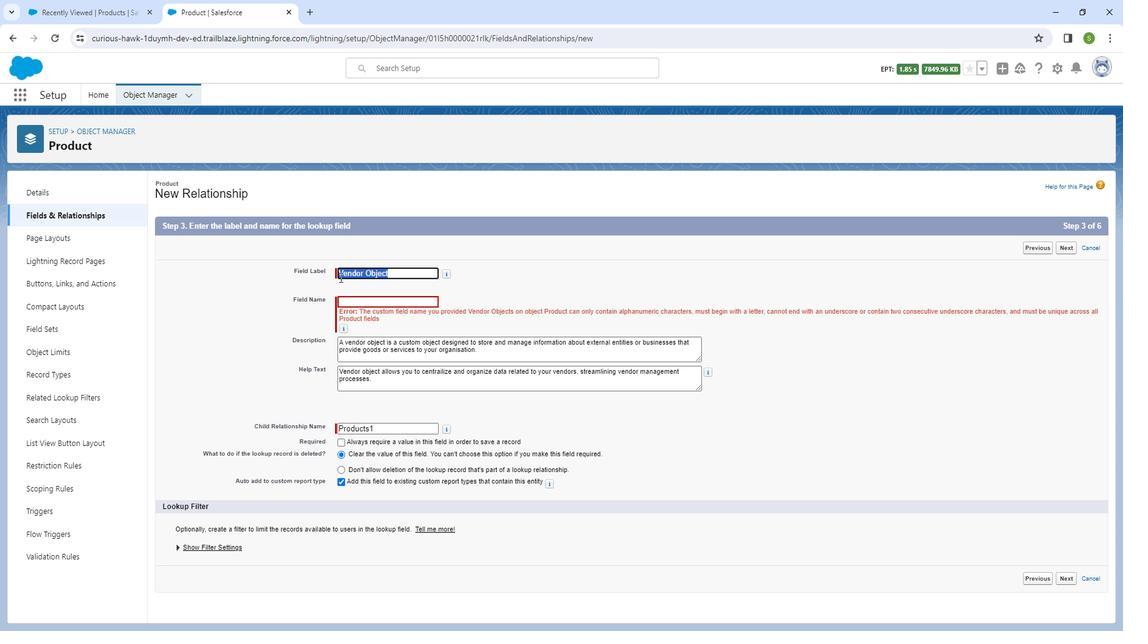 
Action: Mouse pressed left at (413, 279)
Screenshot: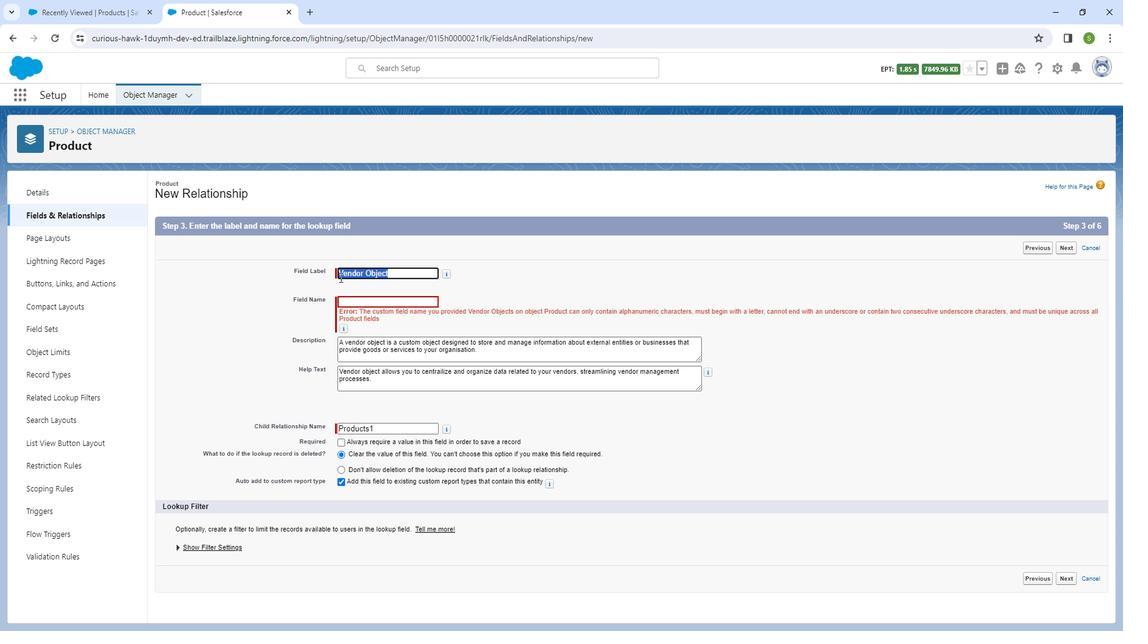 
Action: Mouse moved to (356, 283)
Screenshot: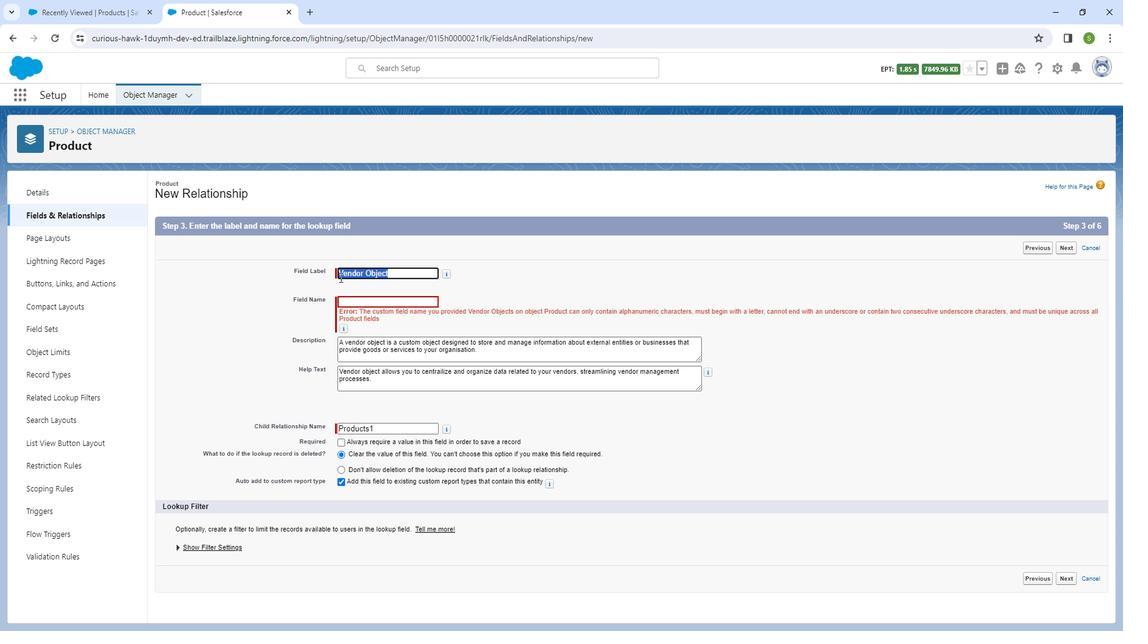 
Action: Key pressed <Key.backspace>
Screenshot: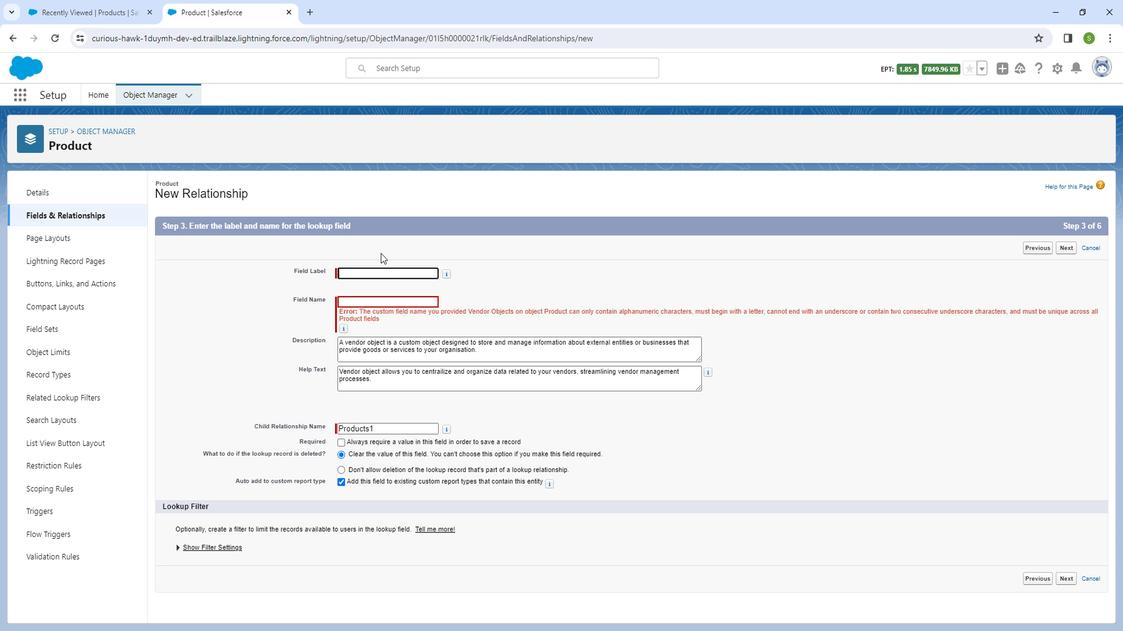 
Action: Mouse moved to (397, 260)
Screenshot: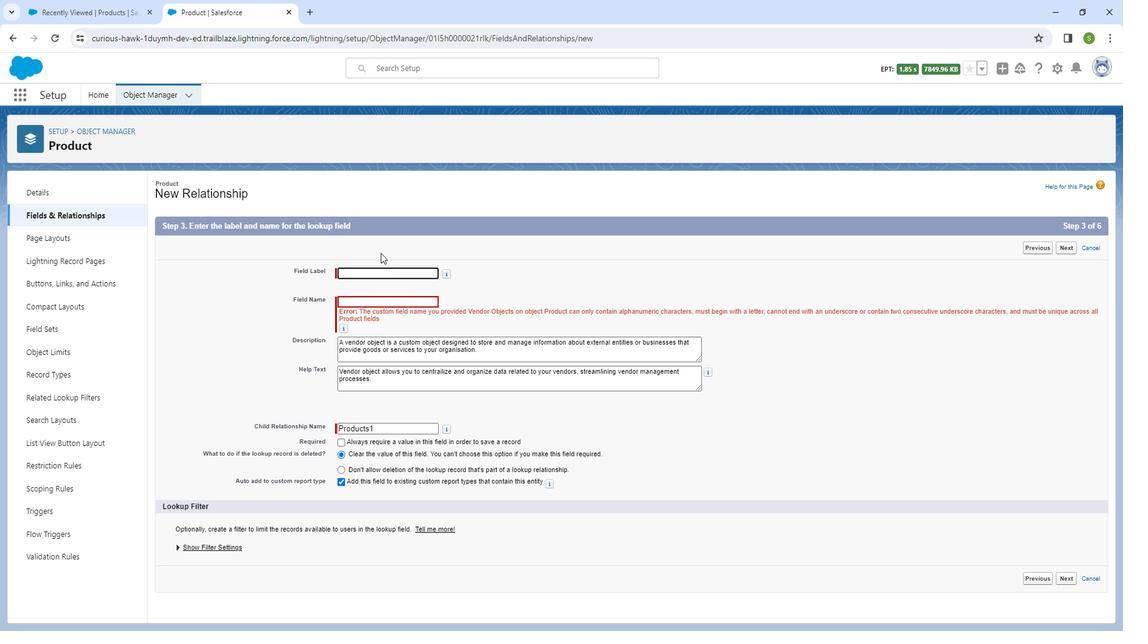 
Action: Key pressed <Key.shift_r>Vendor<Key.space><Key.shift_r>Object
Screenshot: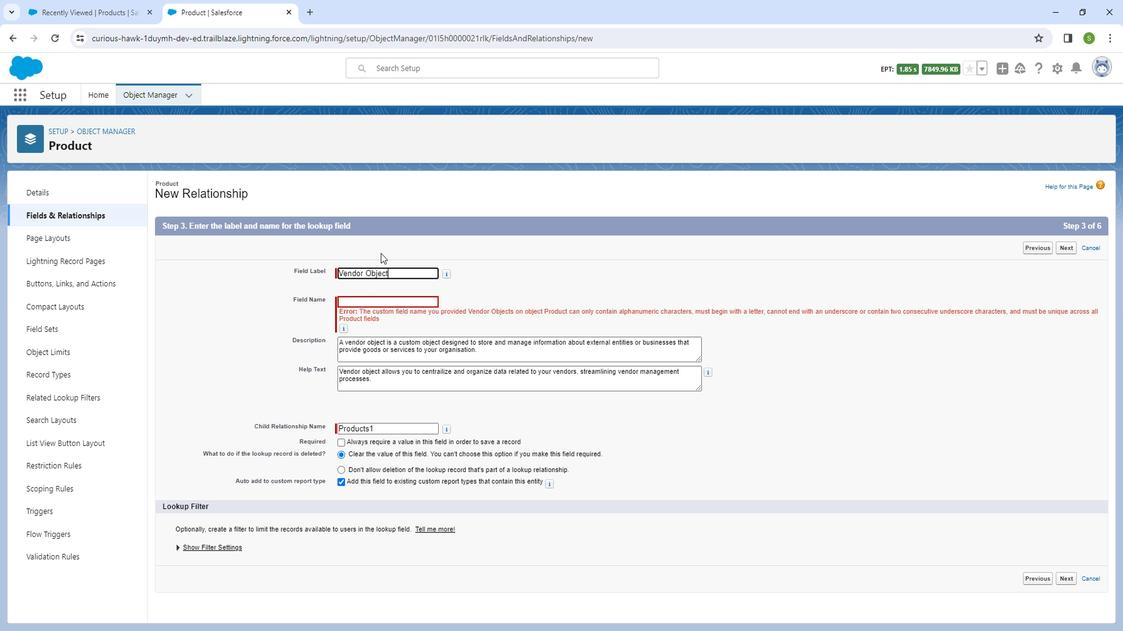 
Action: Mouse moved to (377, 308)
Screenshot: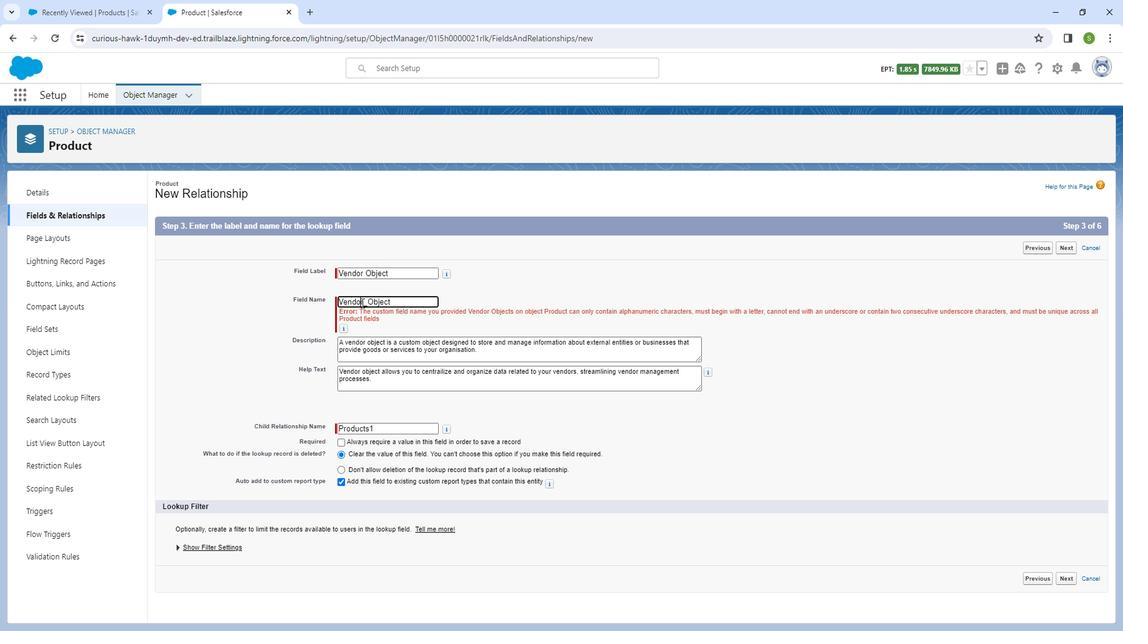 
Action: Mouse pressed left at (377, 308)
Screenshot: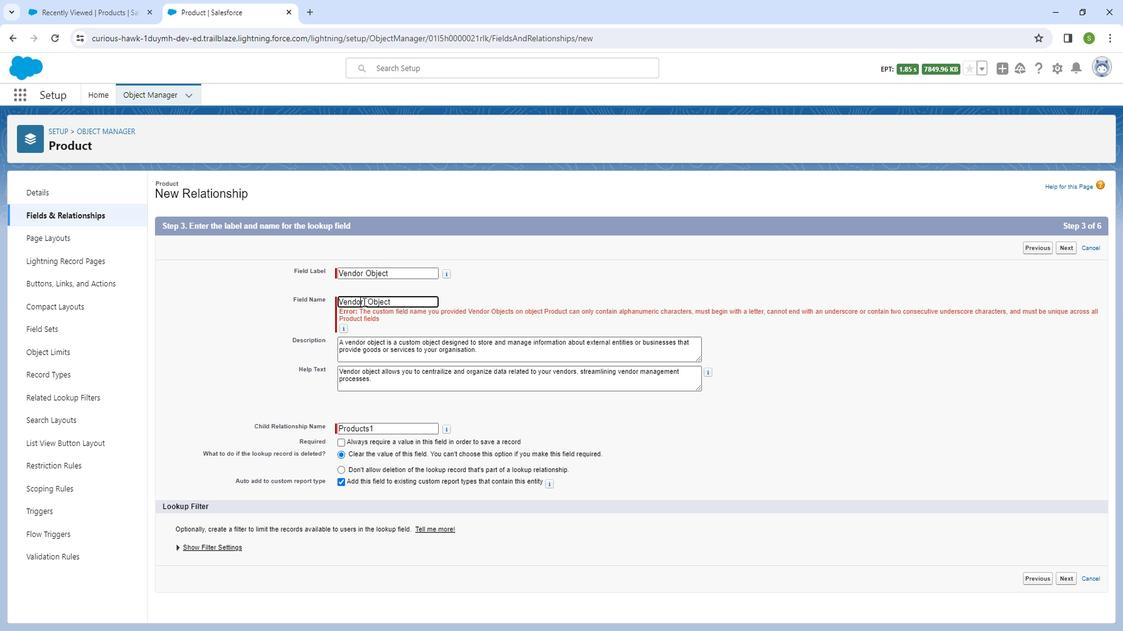 
Action: Mouse moved to (1082, 572)
Screenshot: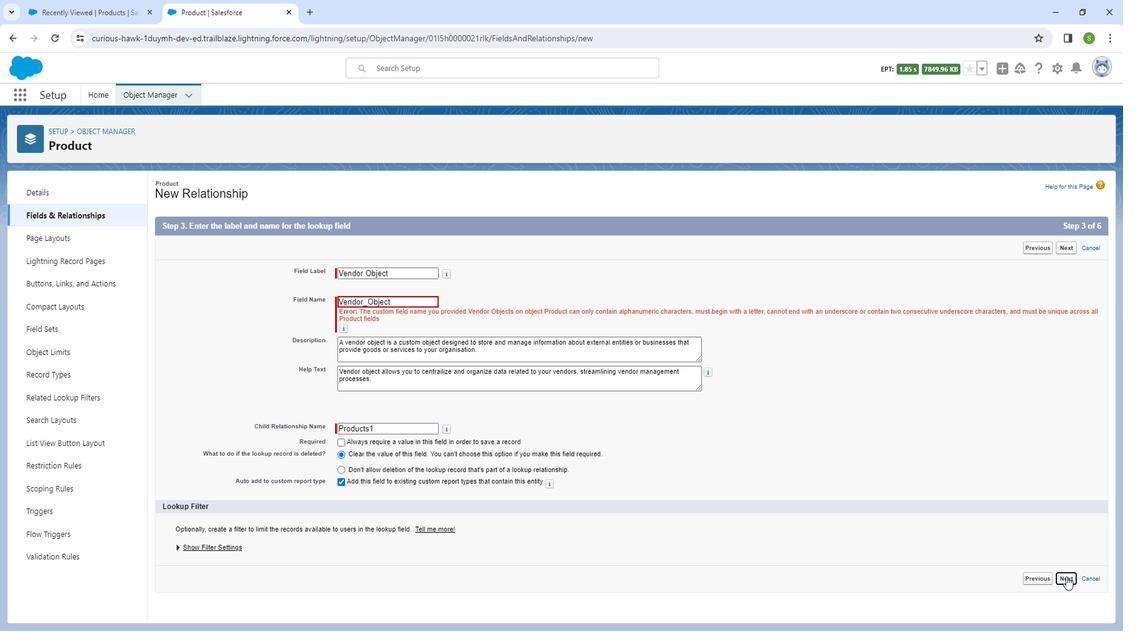 
Action: Mouse pressed left at (1082, 572)
Screenshot: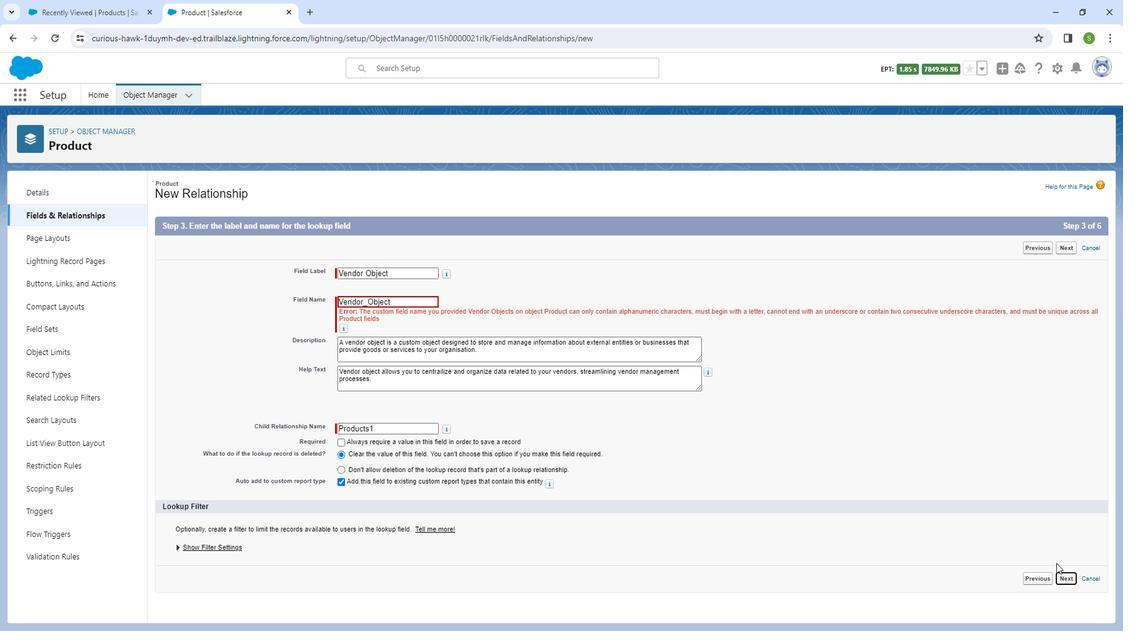 
Action: Mouse moved to (835, 407)
Screenshot: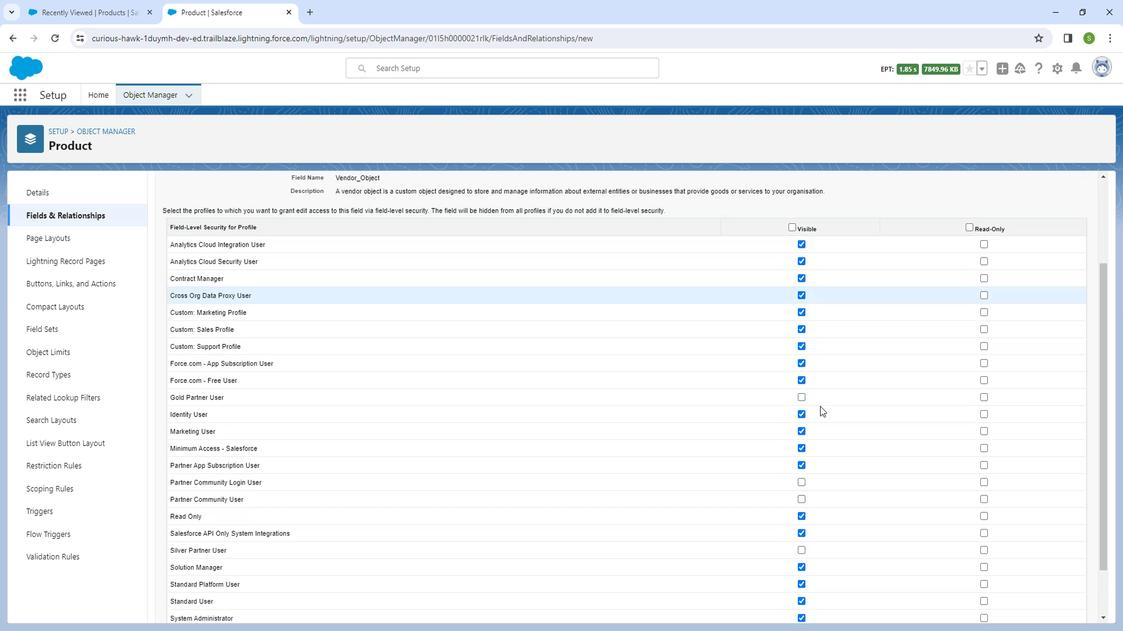 
Action: Mouse scrolled (835, 406) with delta (0, 0)
Screenshot: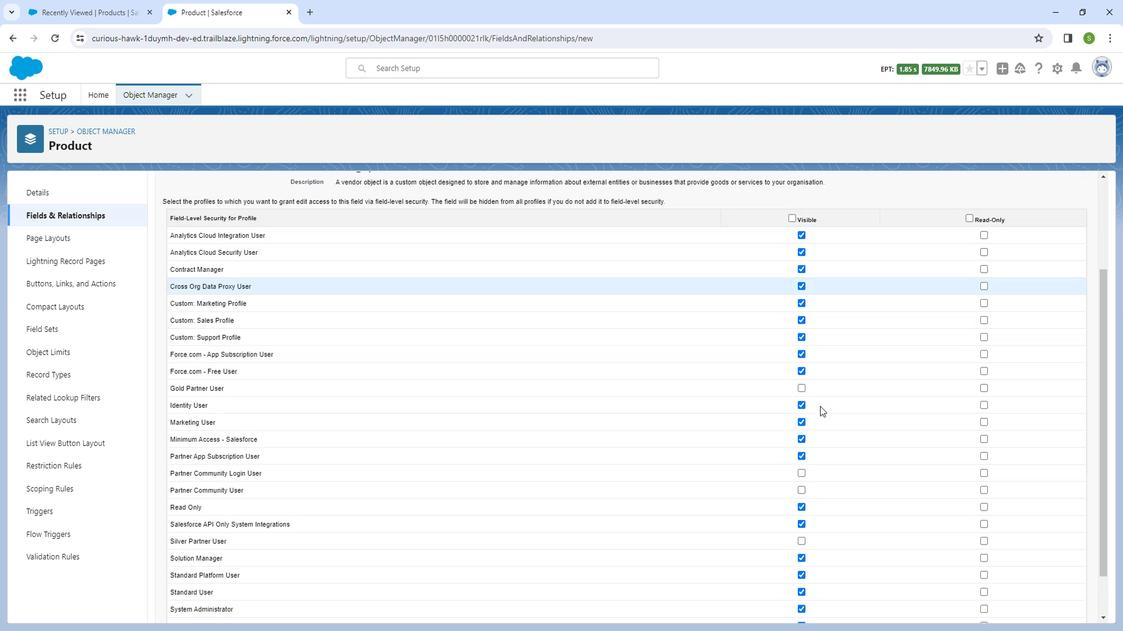 
Action: Mouse moved to (836, 407)
Screenshot: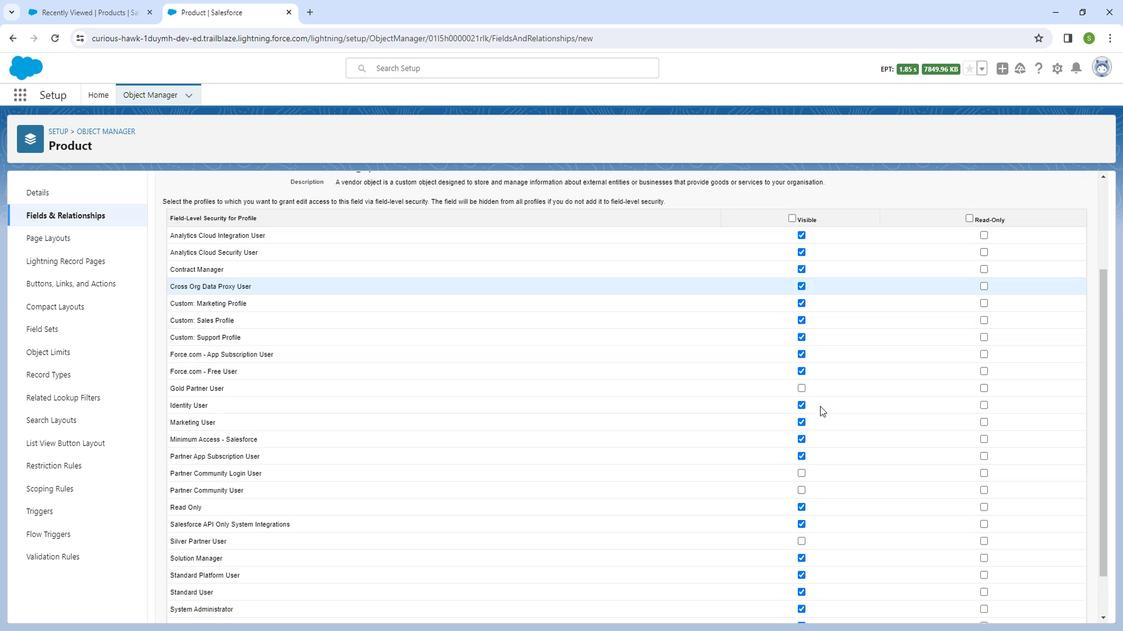 
Action: Mouse scrolled (836, 407) with delta (0, 0)
Screenshot: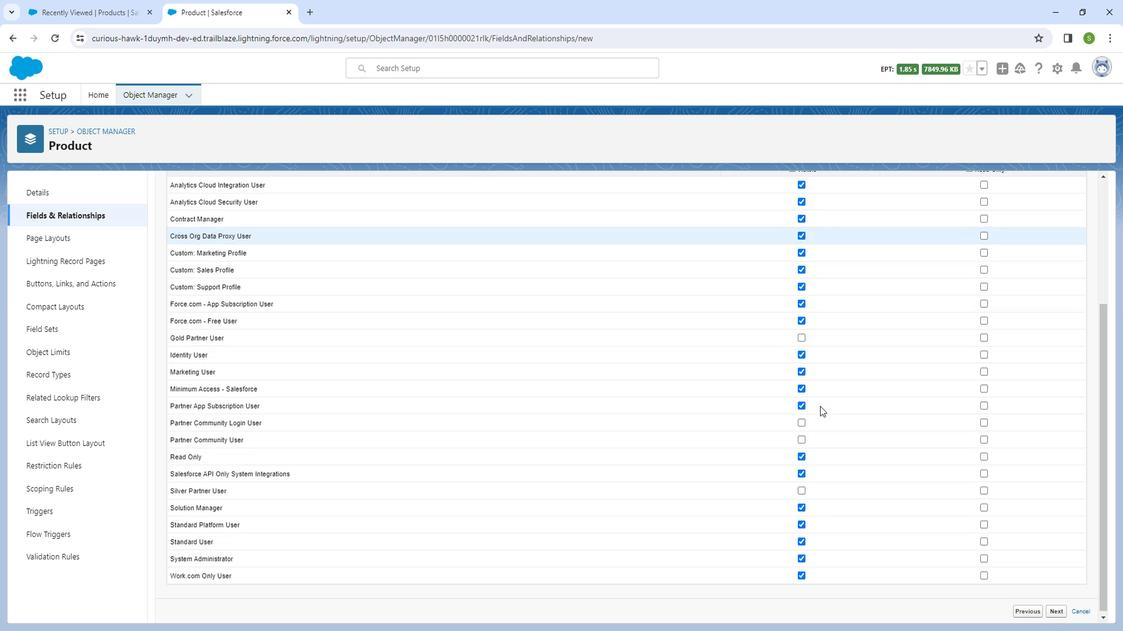 
Action: Mouse scrolled (836, 407) with delta (0, 0)
Screenshot: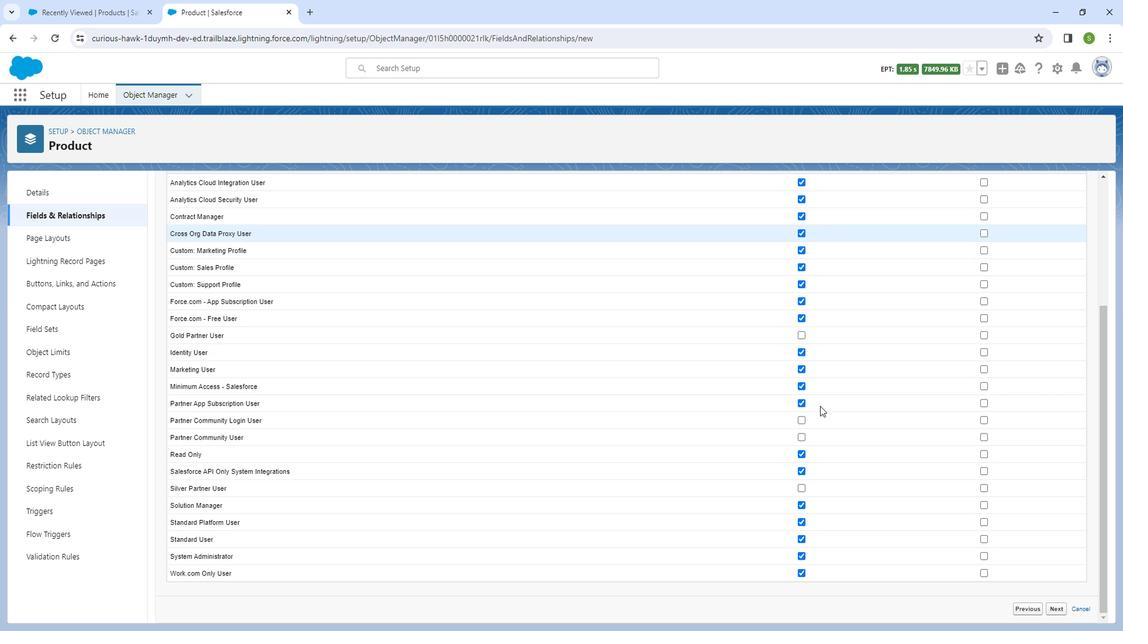 
Action: Mouse scrolled (836, 407) with delta (0, 0)
Screenshot: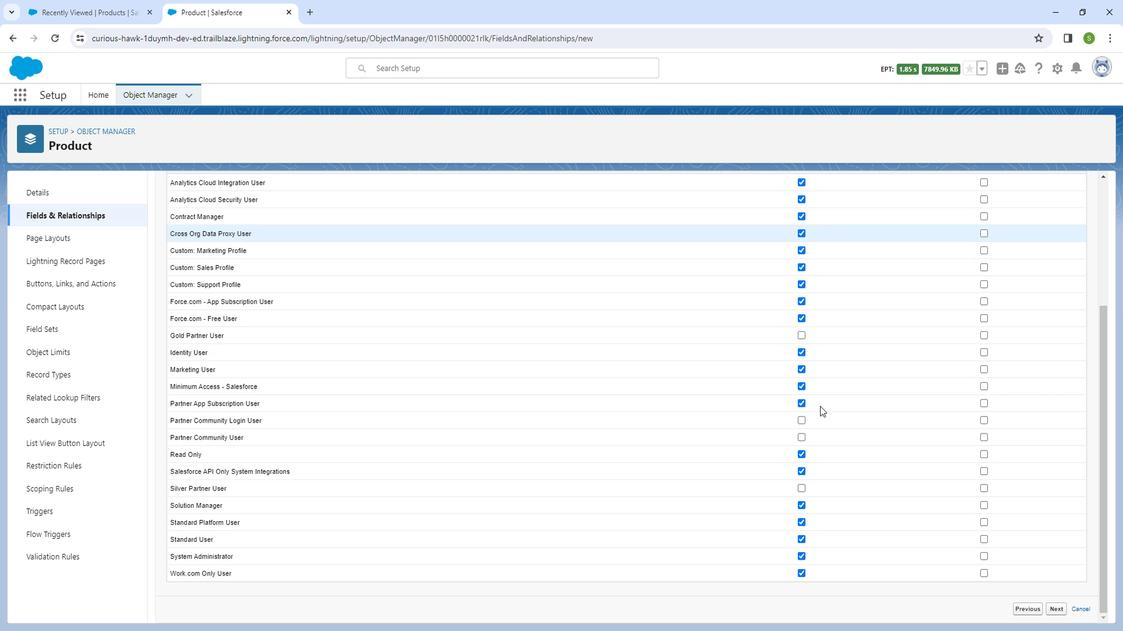 
Action: Mouse scrolled (836, 407) with delta (0, 0)
Screenshot: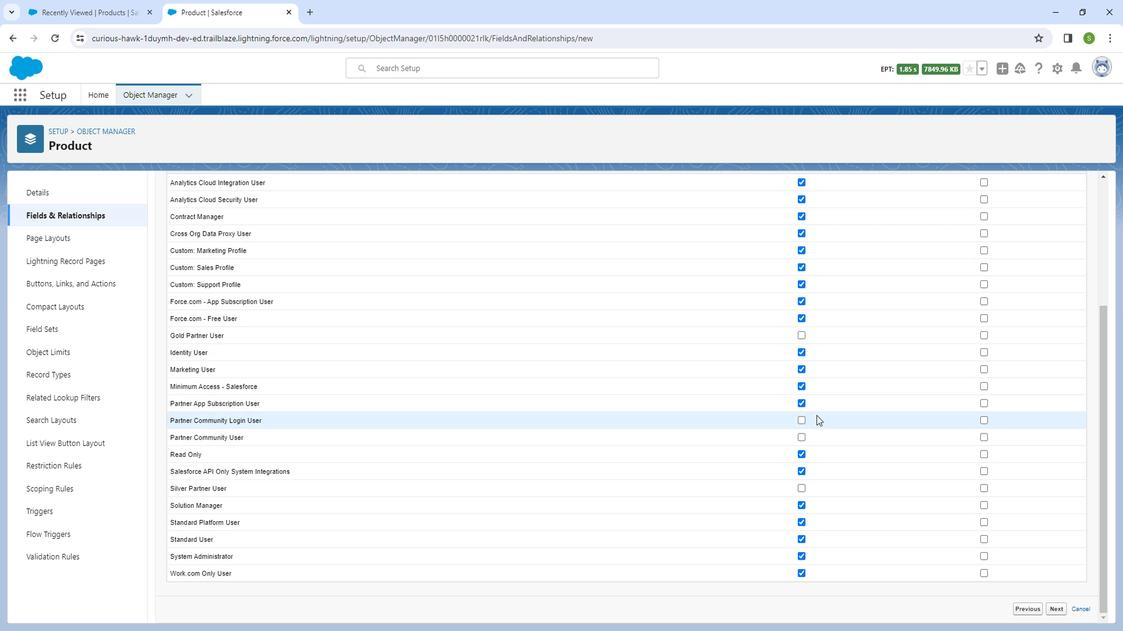 
Action: Mouse moved to (817, 438)
Screenshot: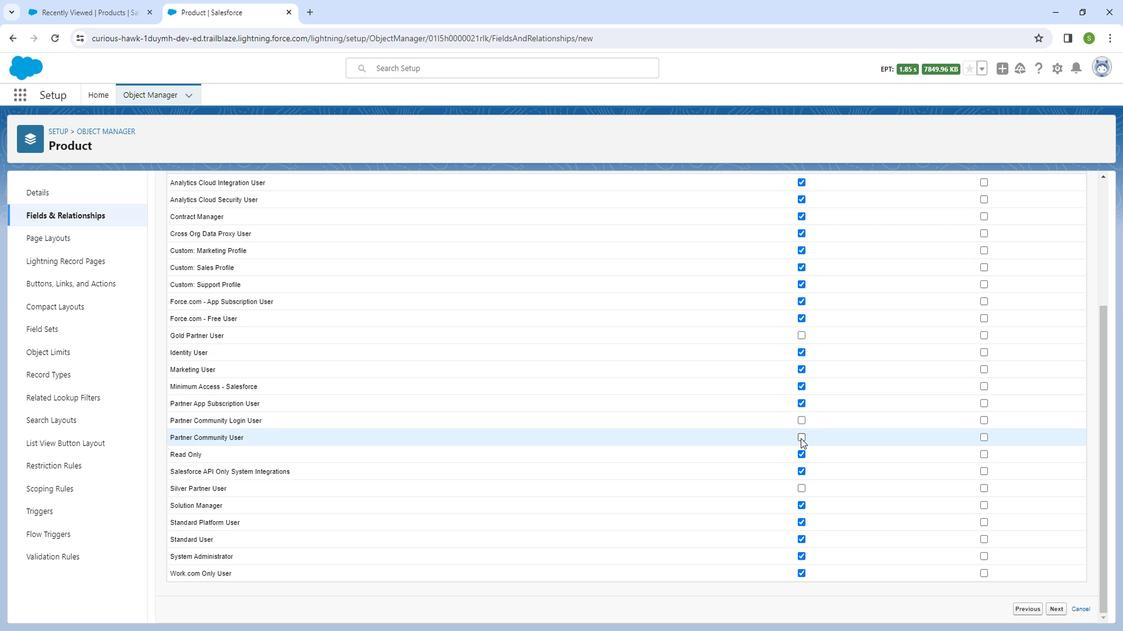 
Action: Mouse pressed left at (817, 438)
Screenshot: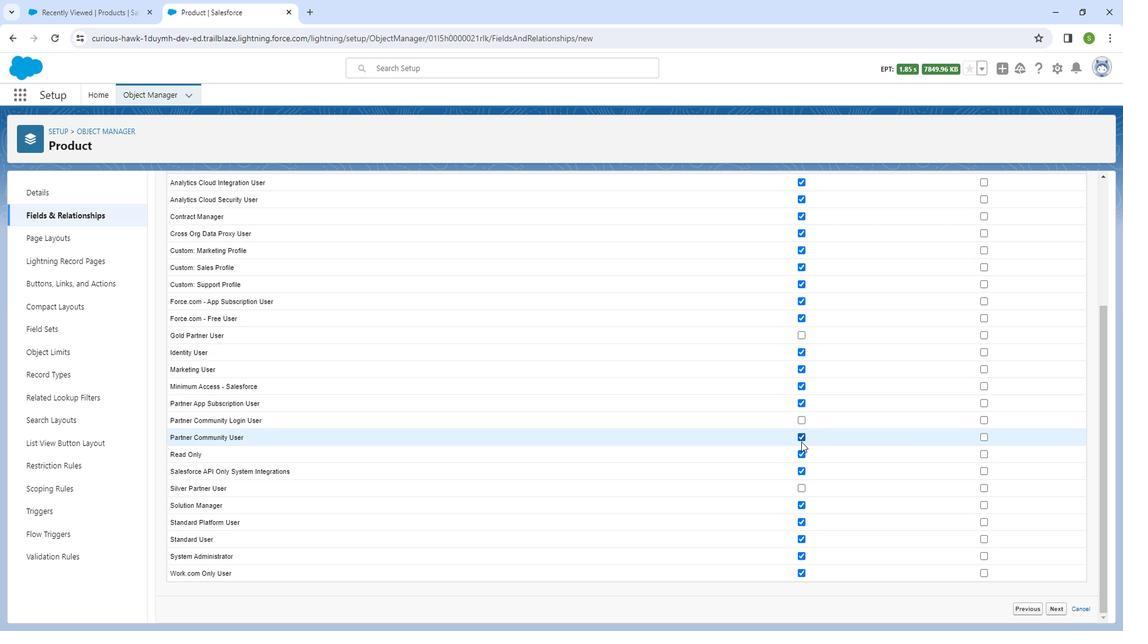 
Action: Mouse moved to (818, 488)
Screenshot: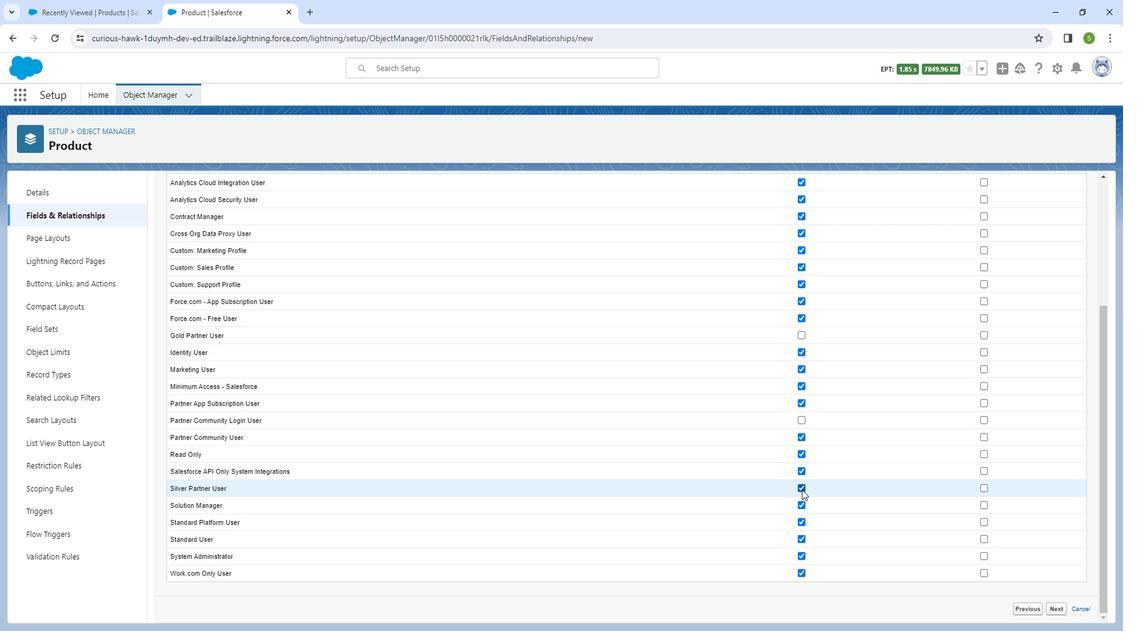 
Action: Mouse pressed left at (818, 488)
Screenshot: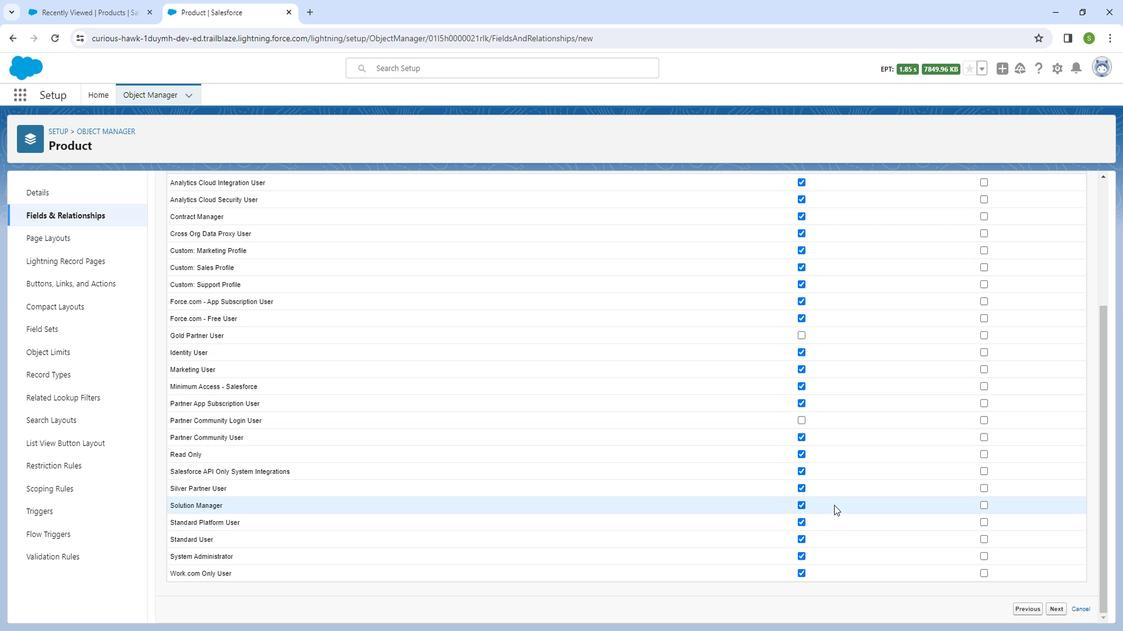 
Action: Mouse moved to (1071, 601)
Screenshot: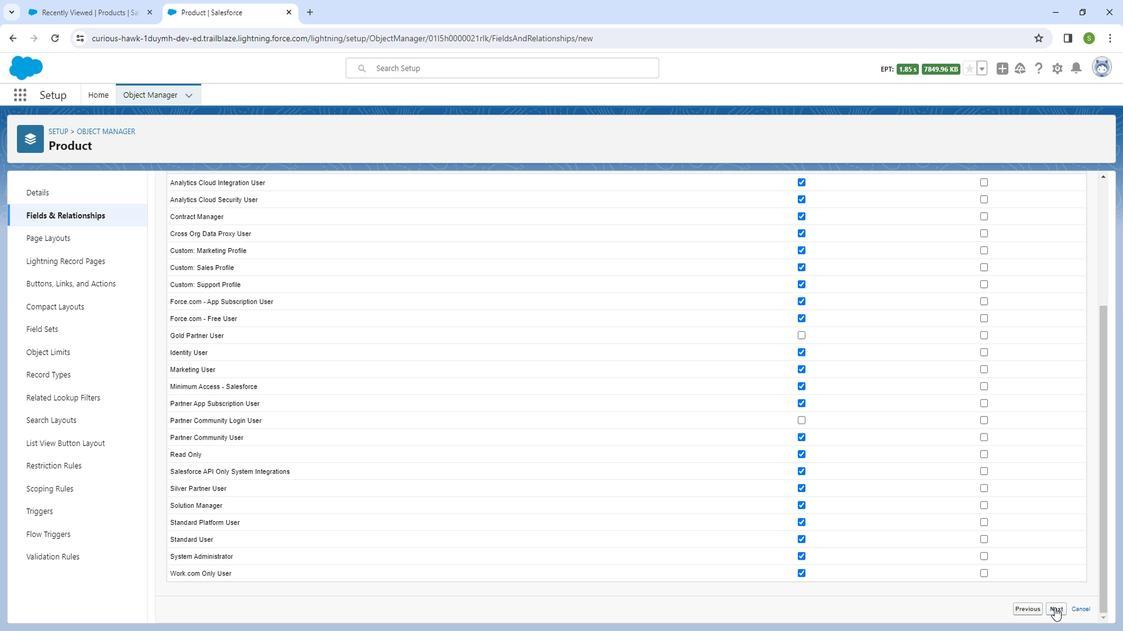 
Action: Mouse pressed left at (1071, 601)
Screenshot: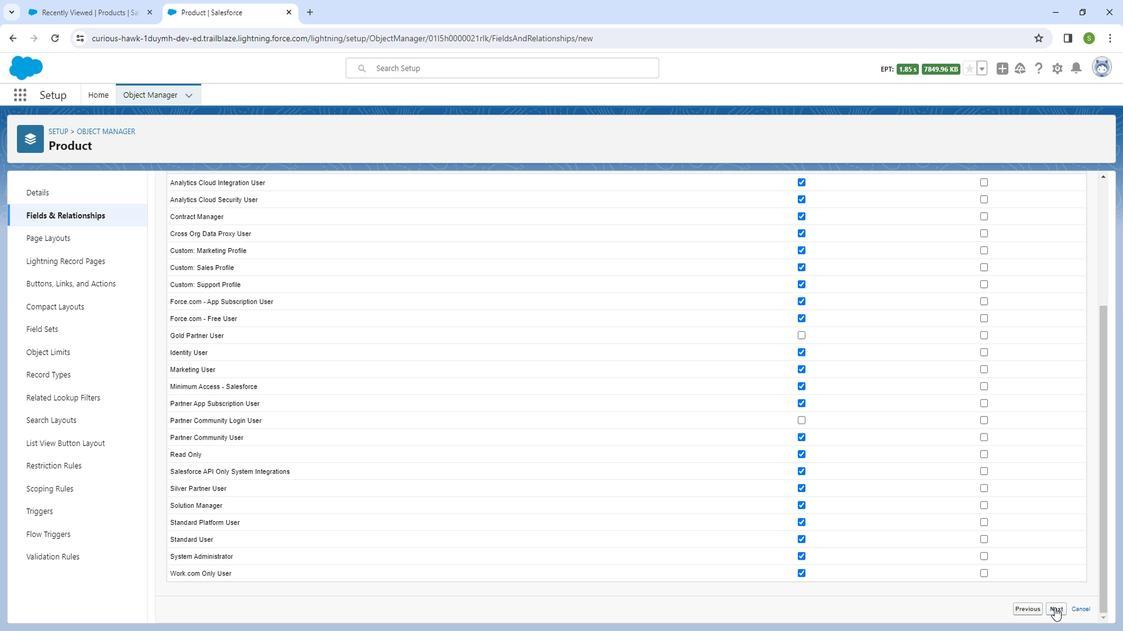 
Action: Mouse moved to (1083, 256)
Screenshot: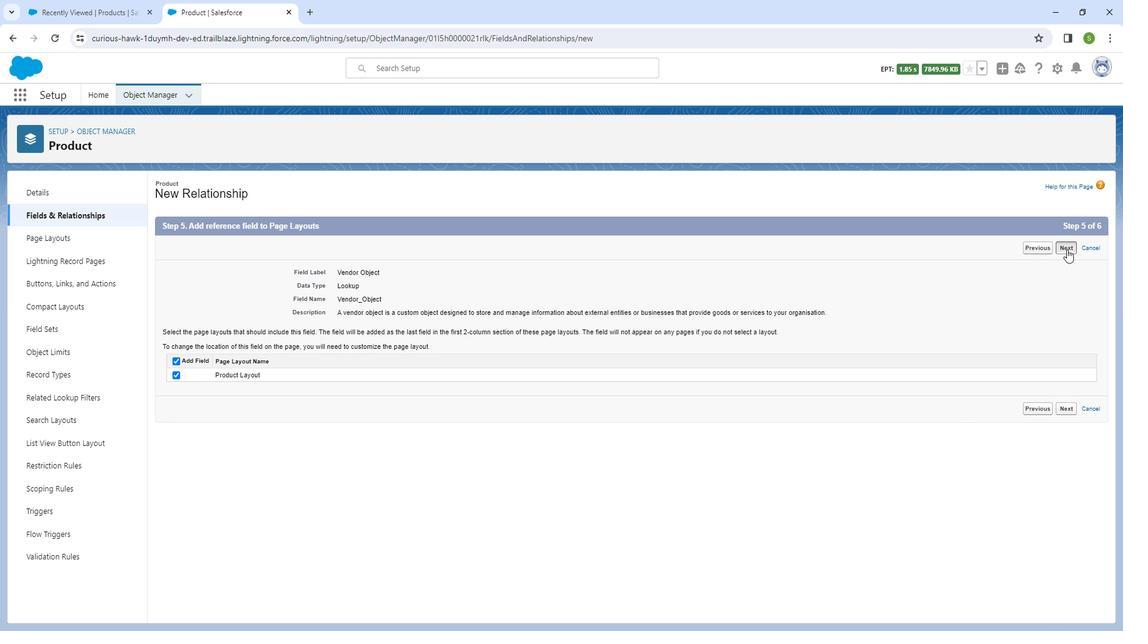 
Action: Mouse pressed left at (1083, 256)
Screenshot: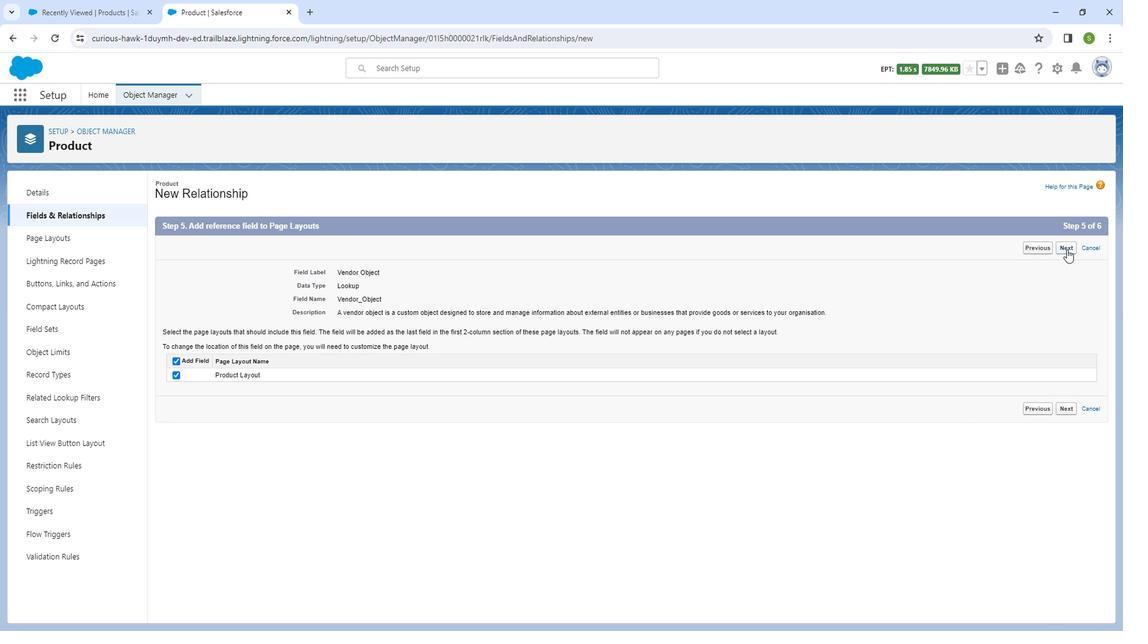 
Action: Mouse moved to (1080, 256)
Screenshot: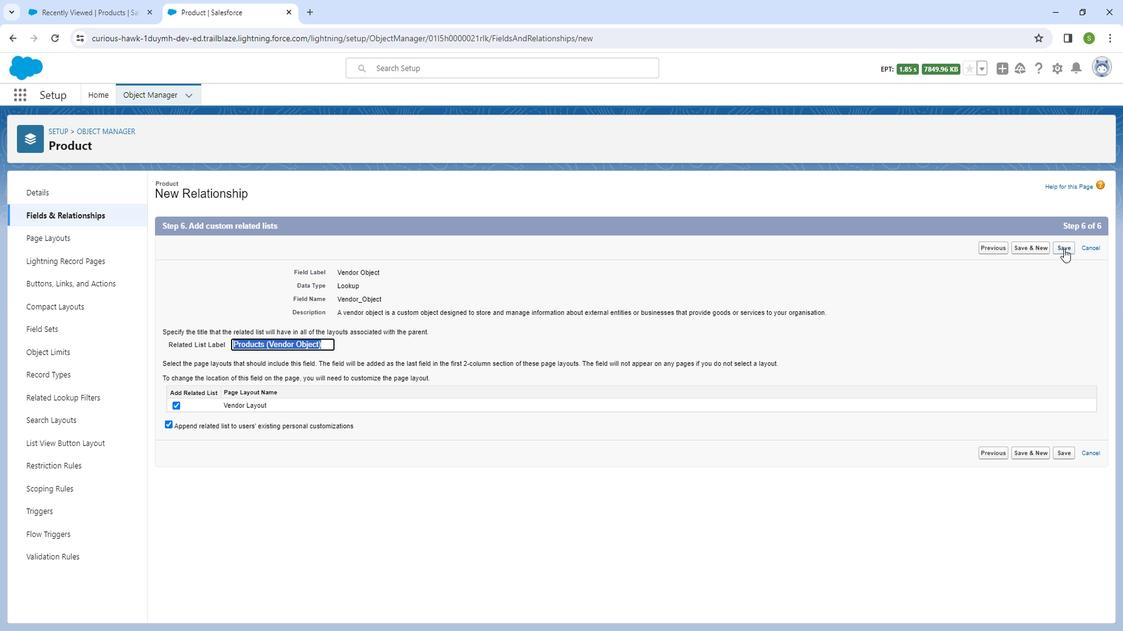 
Action: Mouse pressed left at (1080, 256)
Screenshot: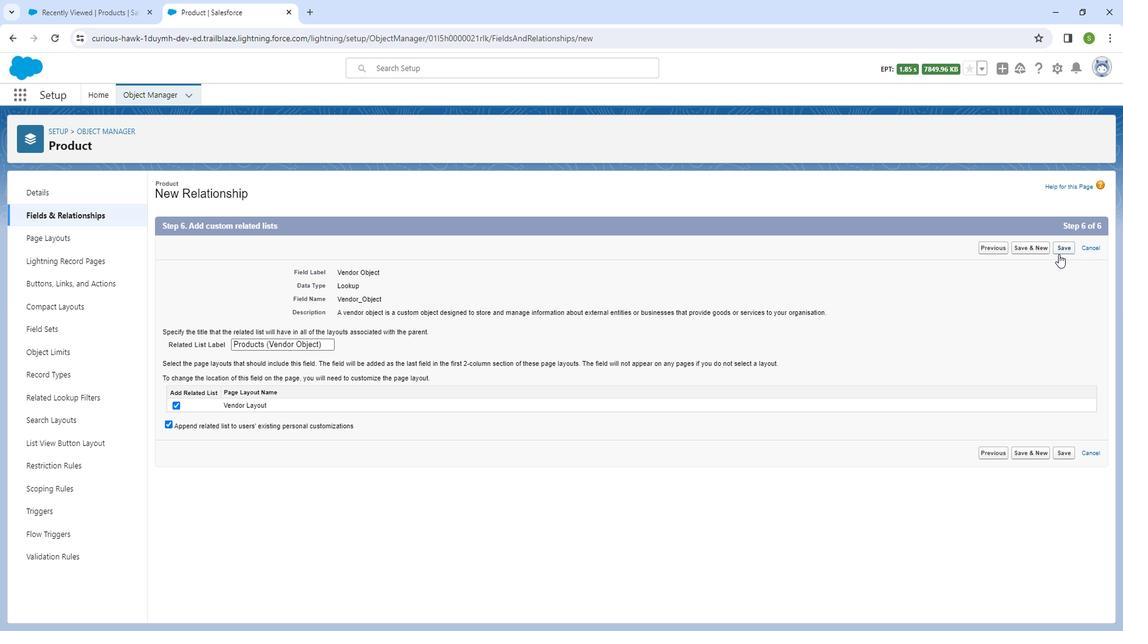 
Action: Mouse moved to (566, 328)
Screenshot: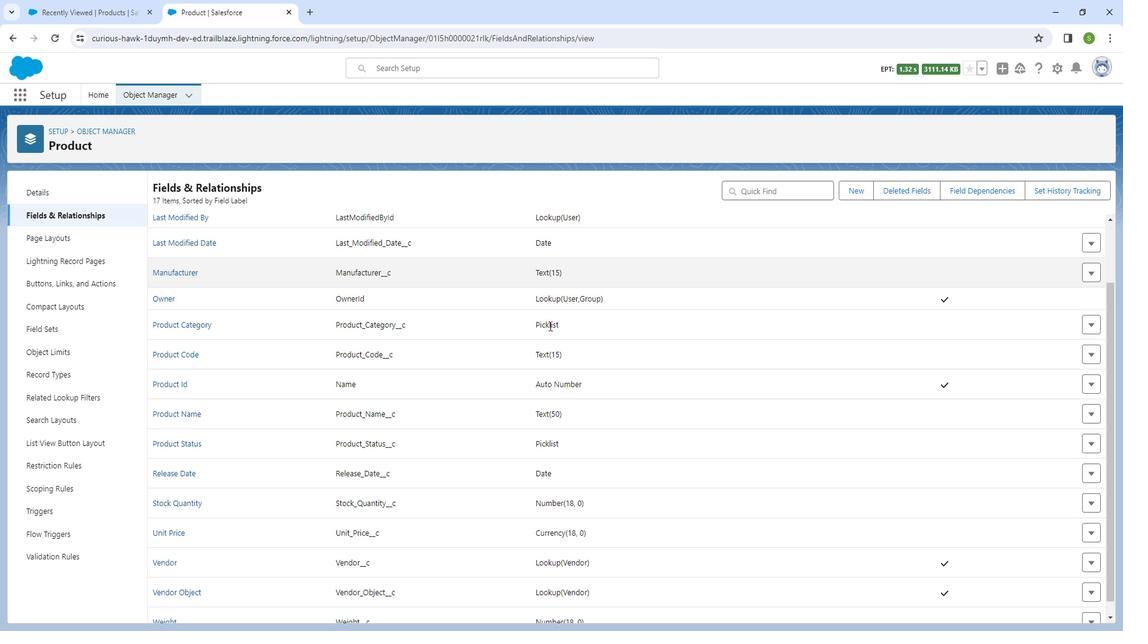 
Action: Mouse scrolled (566, 328) with delta (0, 0)
Screenshot: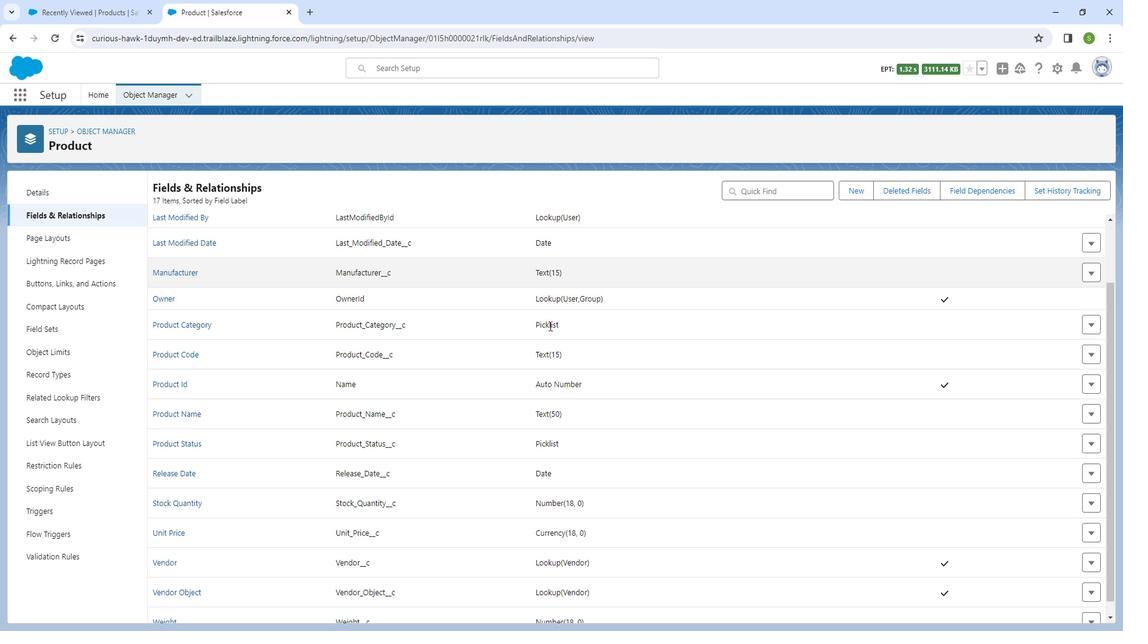 
Action: Mouse moved to (565, 330)
Screenshot: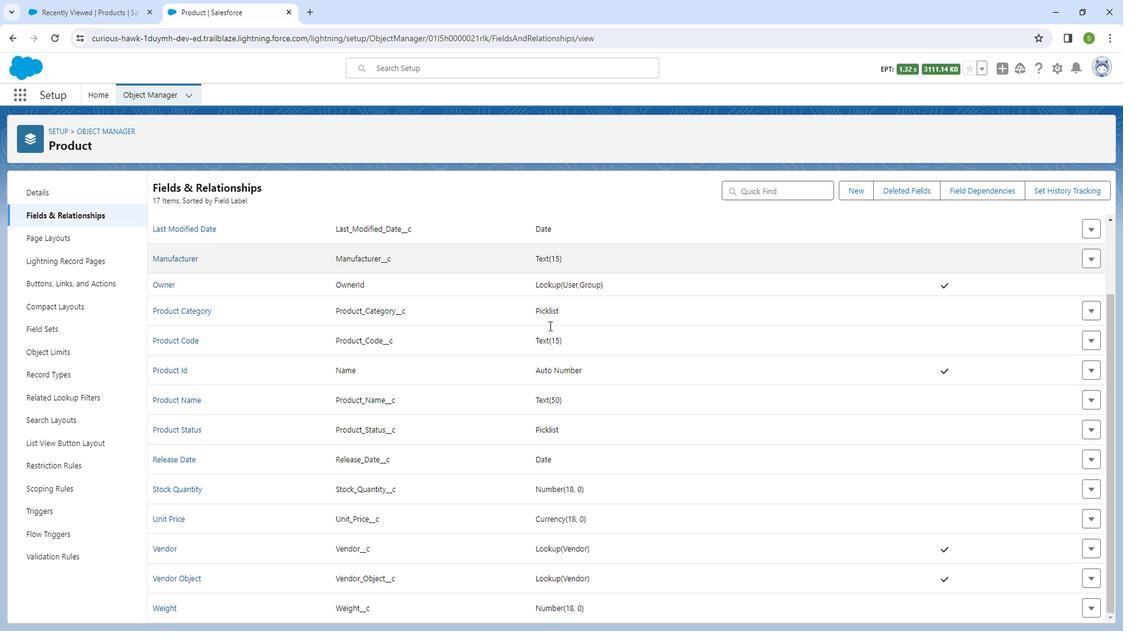 
Action: Mouse scrolled (565, 329) with delta (0, 0)
Screenshot: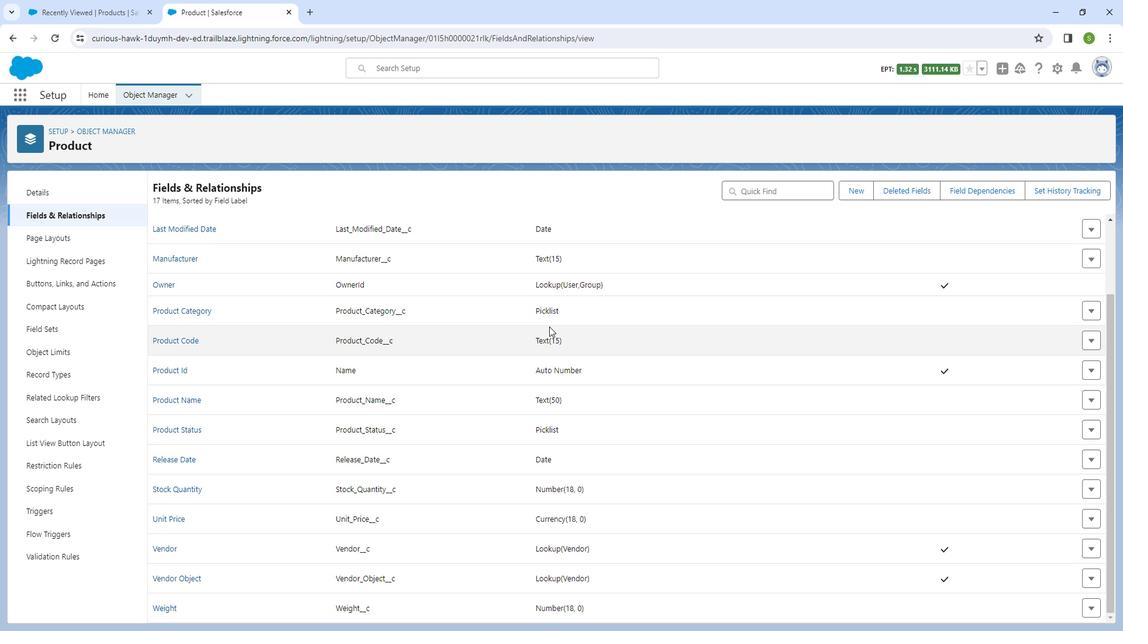 
Action: Mouse scrolled (565, 329) with delta (0, 0)
Screenshot: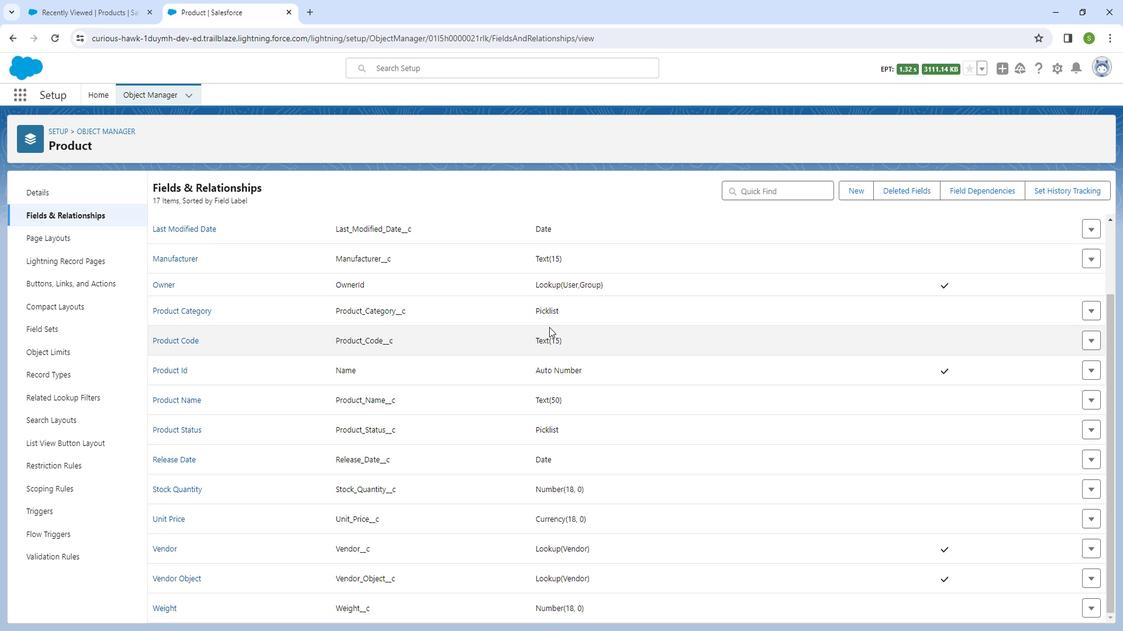 
Action: Mouse moved to (565, 331)
Screenshot: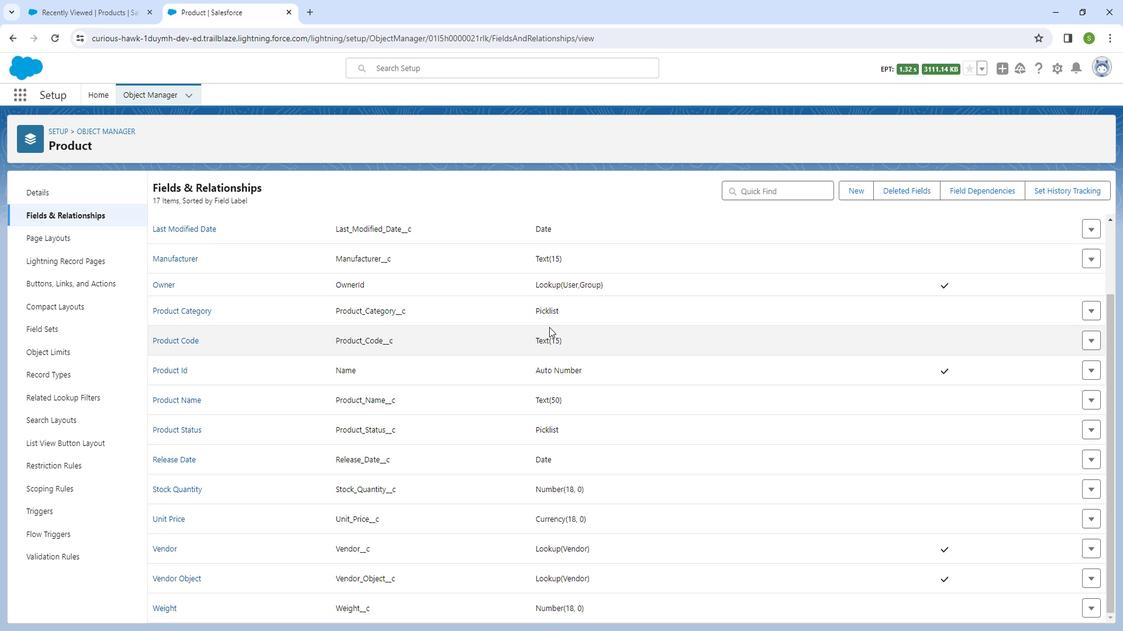 
Action: Mouse scrolled (565, 330) with delta (0, 0)
Screenshot: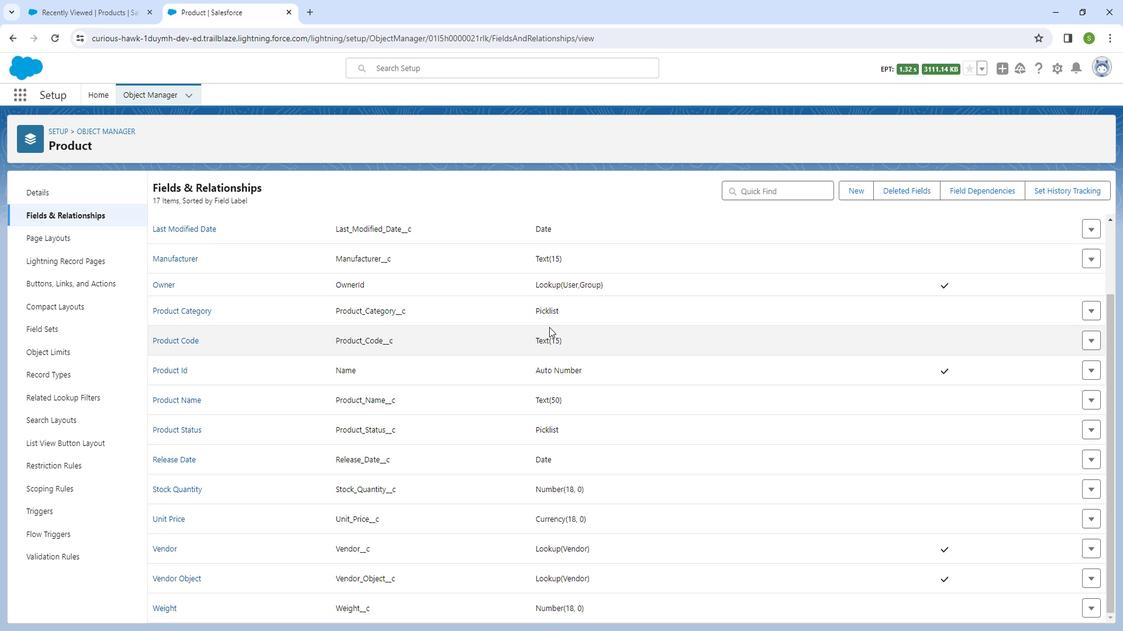
Action: Mouse moved to (565, 331)
Screenshot: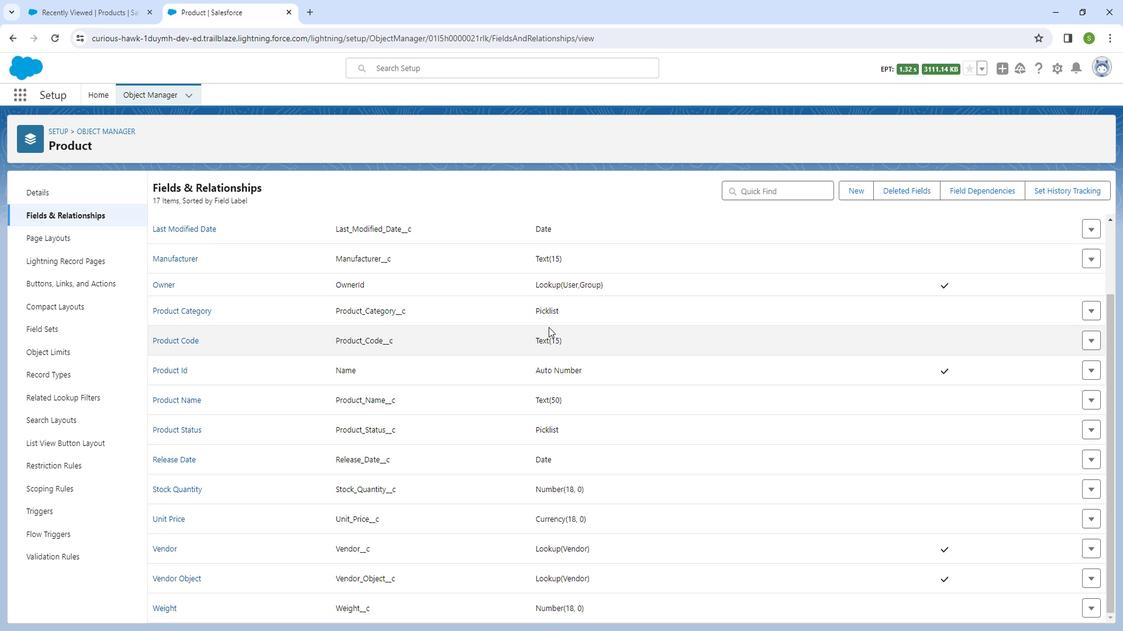 
Action: Mouse scrolled (565, 331) with delta (0, 0)
Screenshot: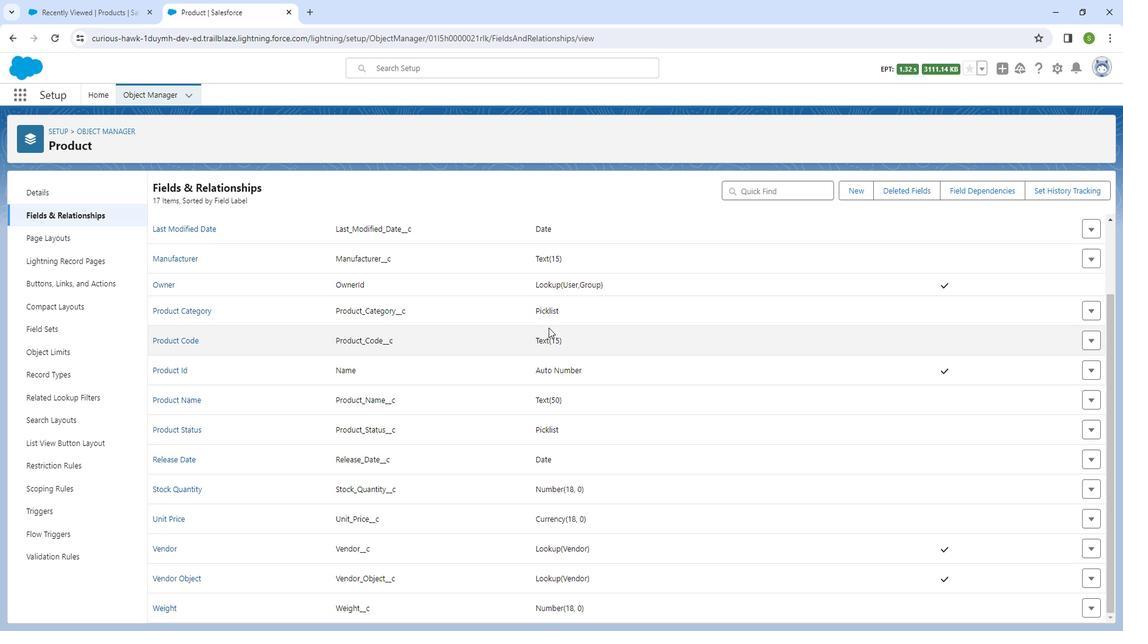 
Action: Mouse moved to (565, 331)
Screenshot: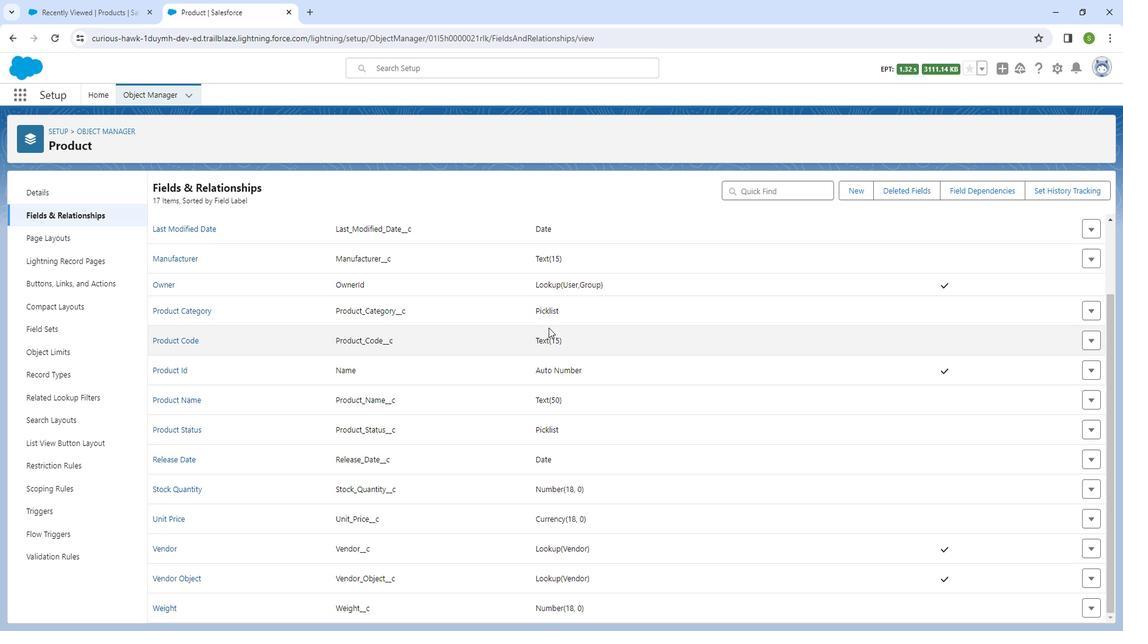 
Action: Mouse scrolled (565, 331) with delta (0, 0)
Screenshot: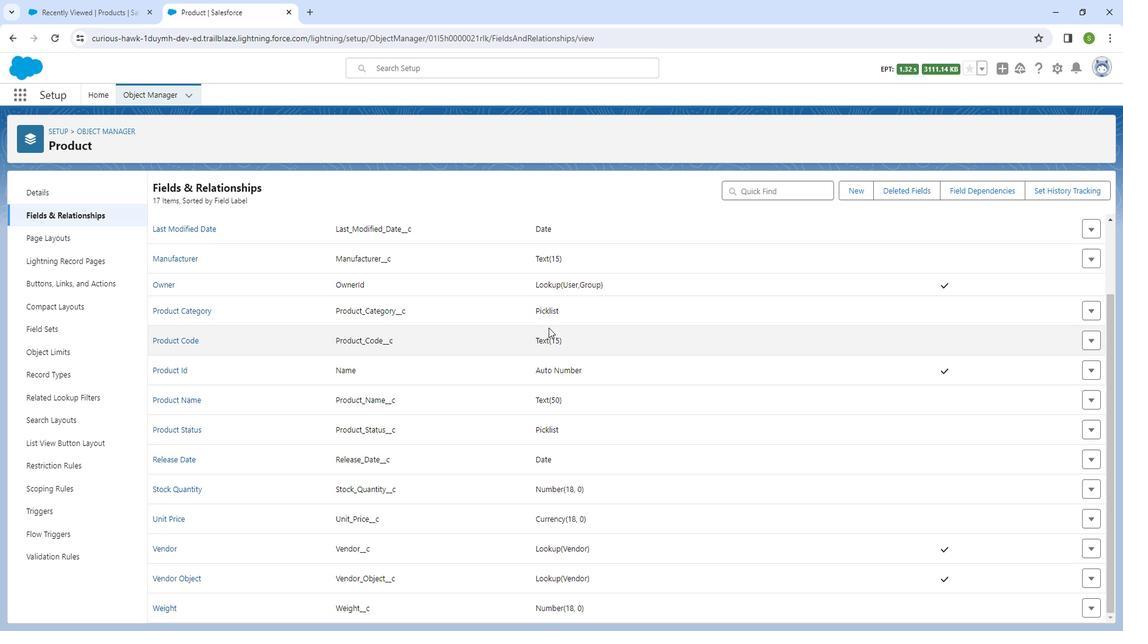 
Action: Mouse moved to (435, 318)
Screenshot: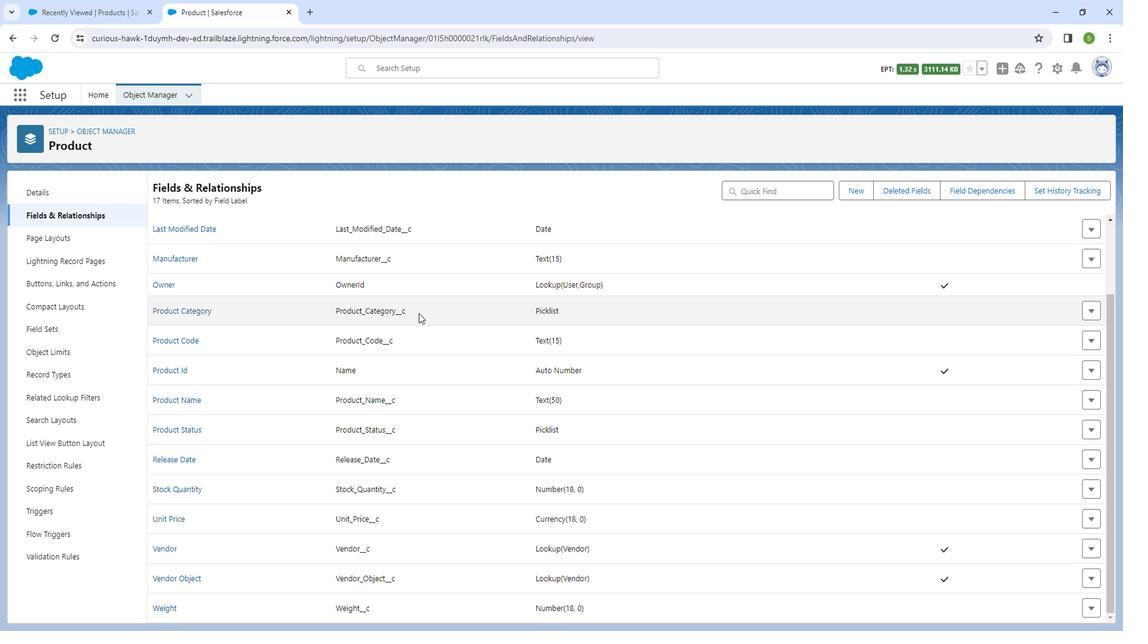 
Action: Mouse scrolled (435, 318) with delta (0, 0)
Screenshot: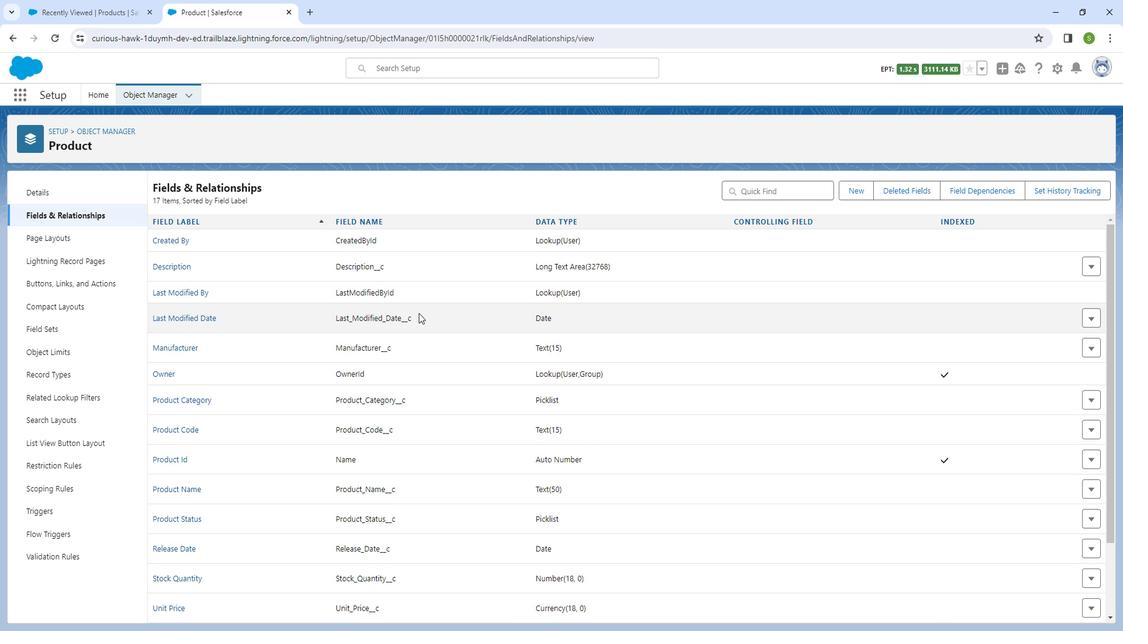 
Action: Mouse scrolled (435, 318) with delta (0, 0)
Screenshot: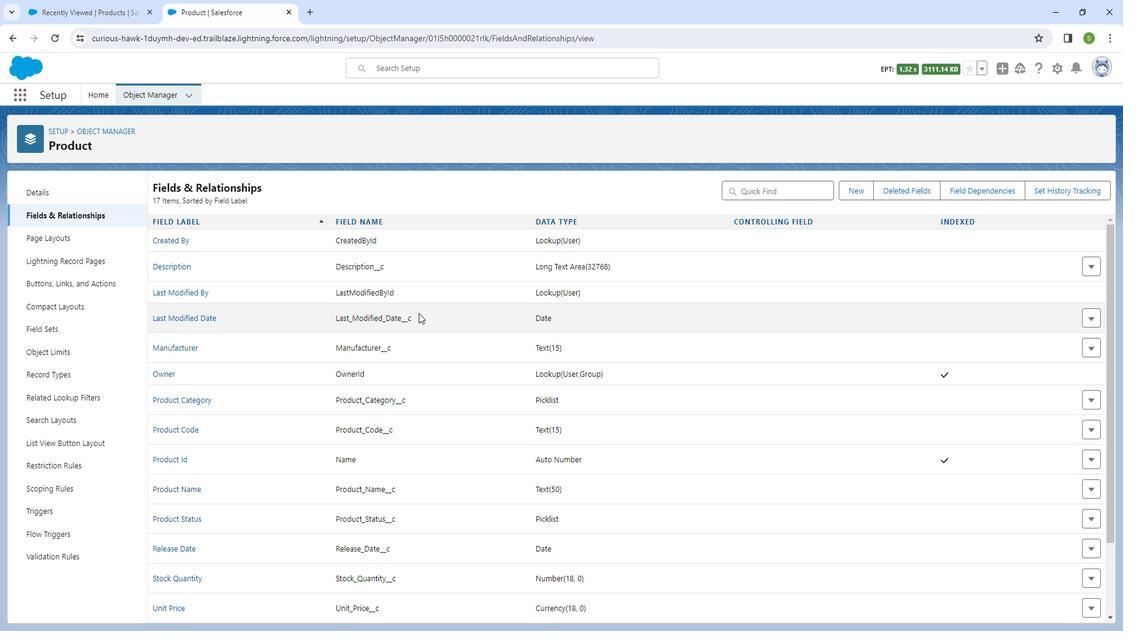 
Action: Mouse scrolled (435, 318) with delta (0, 0)
Screenshot: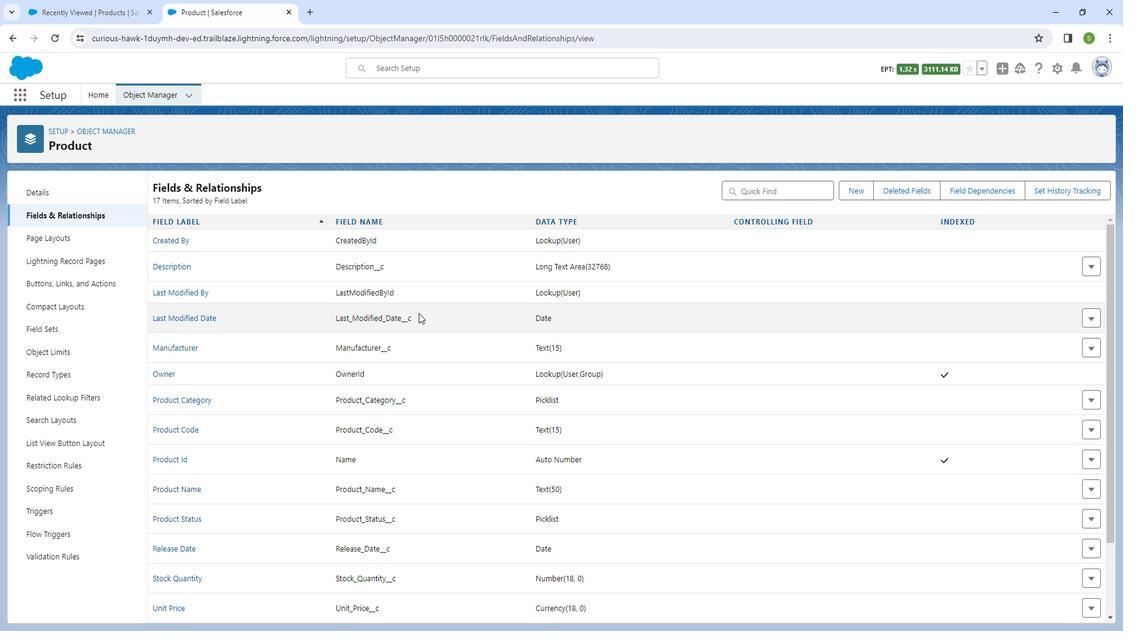 
Action: Mouse scrolled (435, 318) with delta (0, 0)
Screenshot: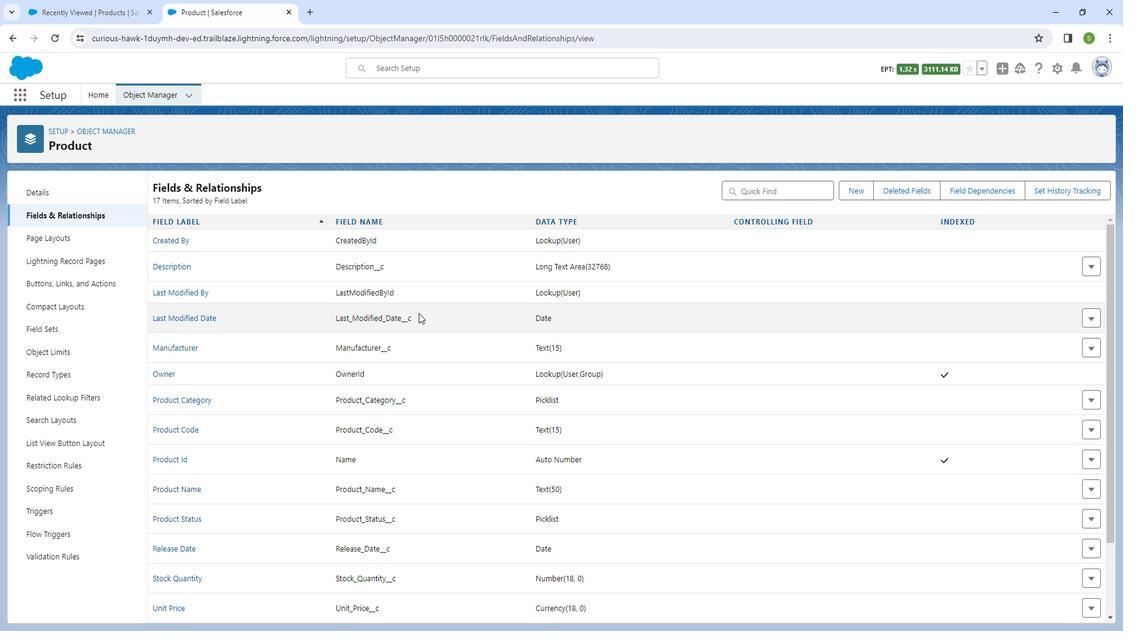 
Action: Mouse moved to (136, 22)
Screenshot: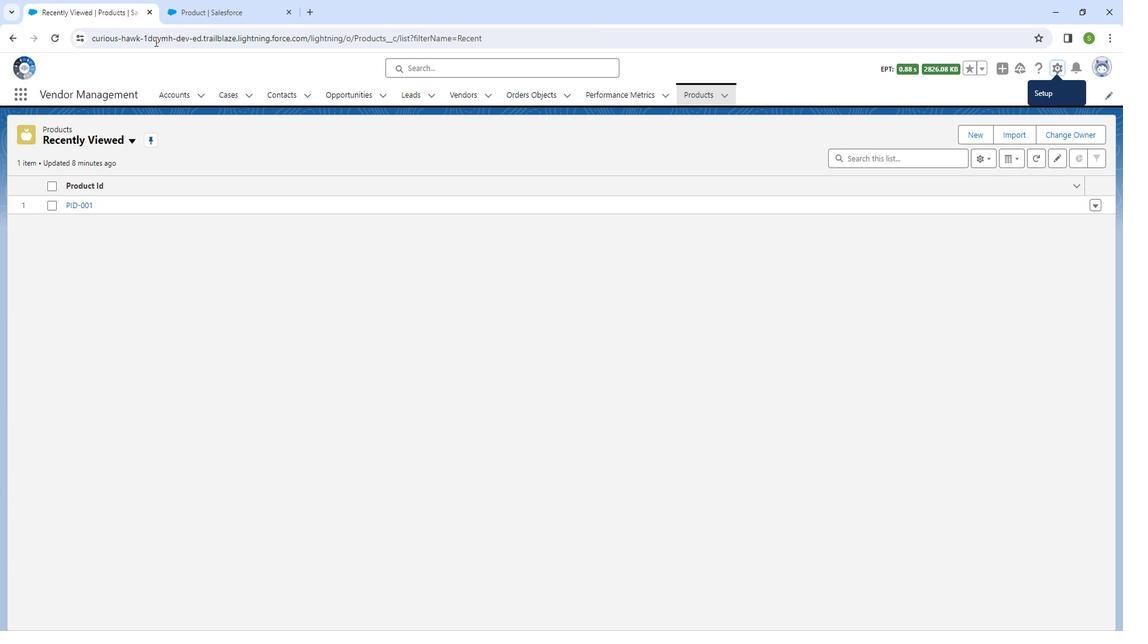 
Action: Mouse pressed left at (136, 22)
Screenshot: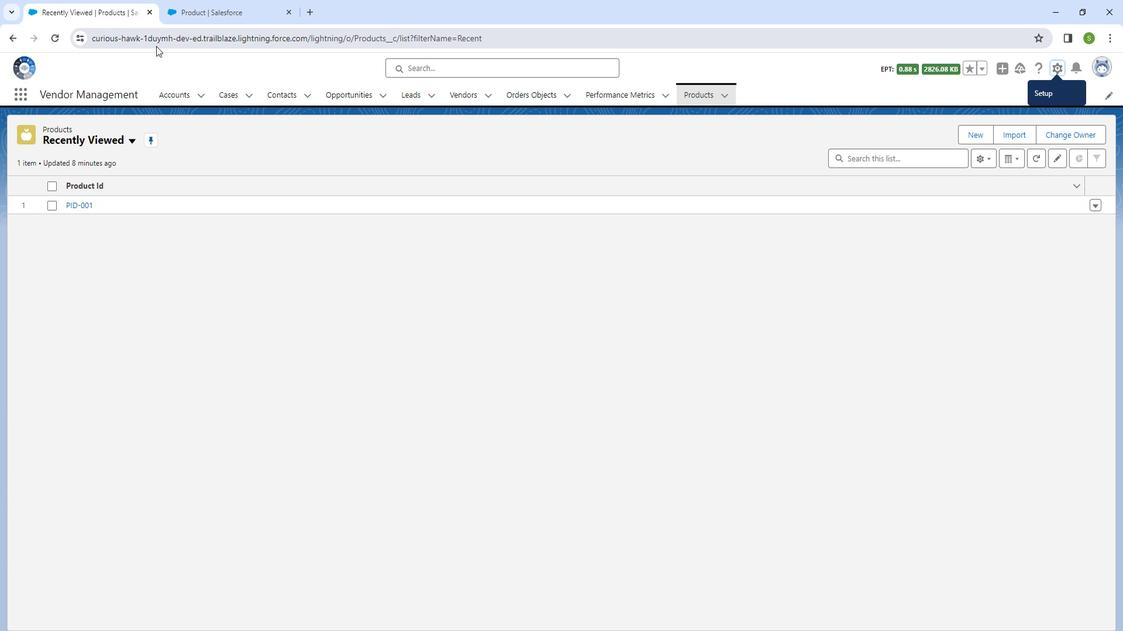 
Action: Mouse moved to (470, 108)
Screenshot: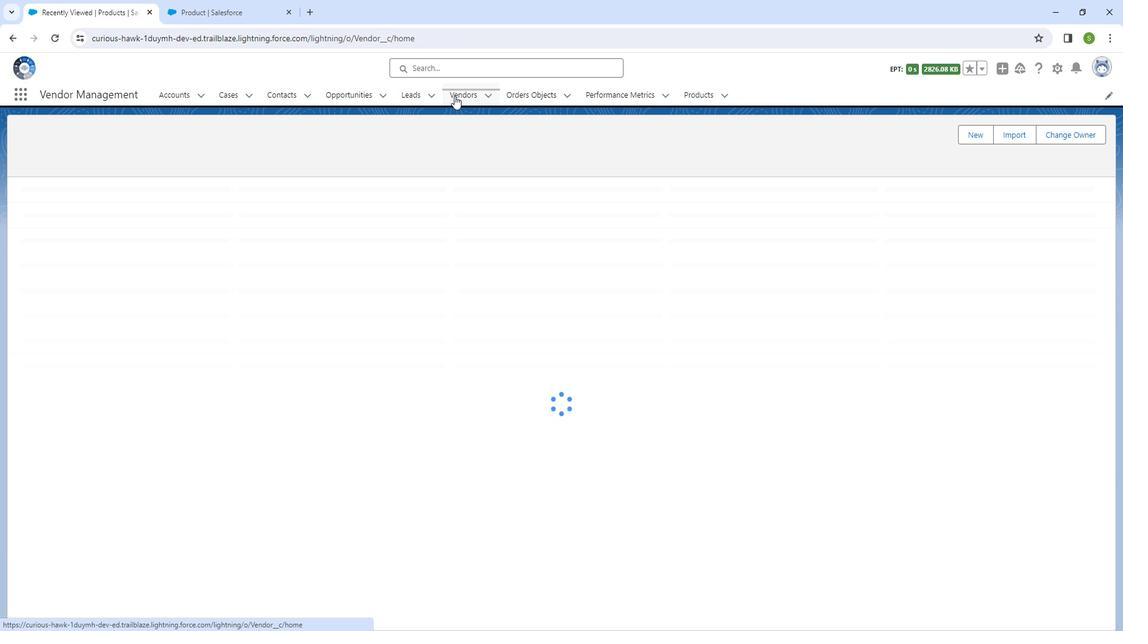 
Action: Mouse pressed left at (470, 108)
Screenshot: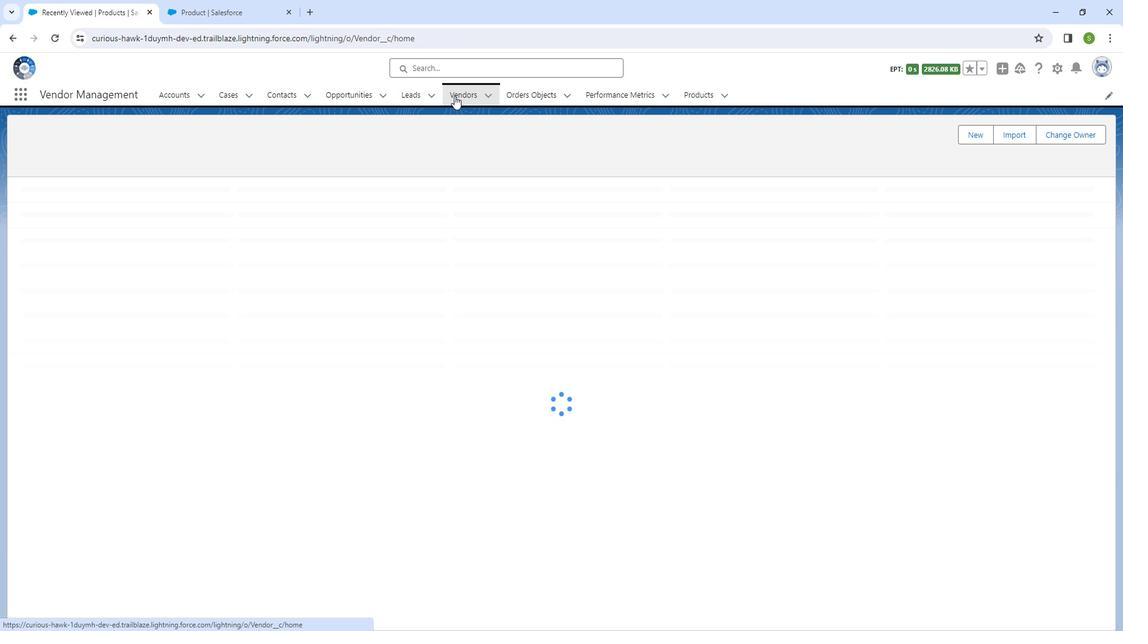 
Action: Mouse moved to (991, 144)
Screenshot: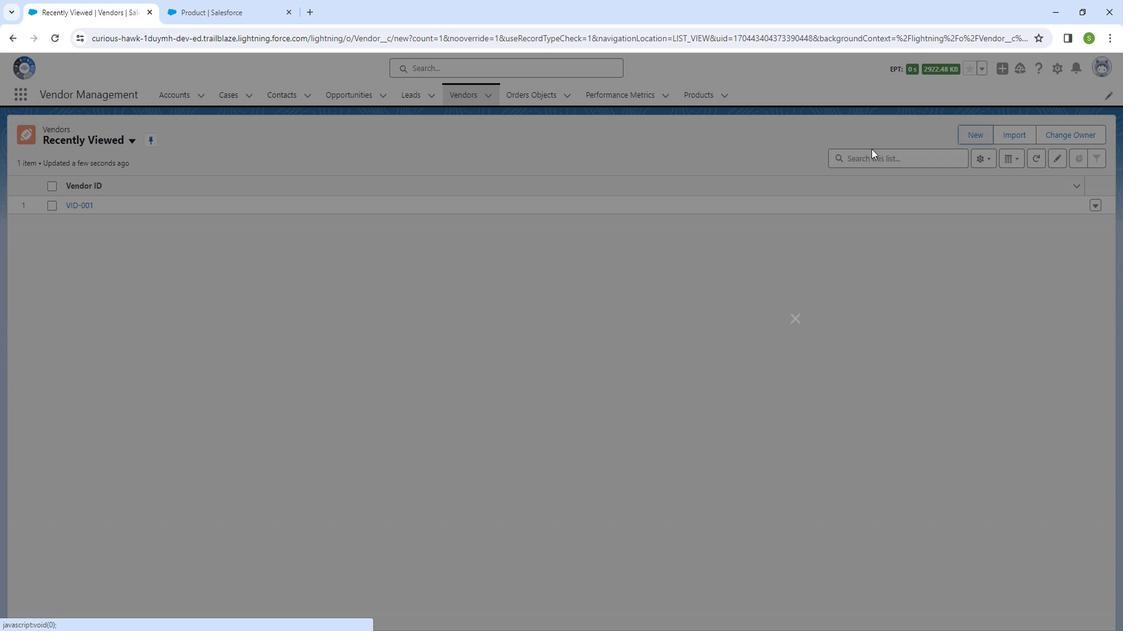 
Action: Mouse pressed left at (991, 144)
Screenshot: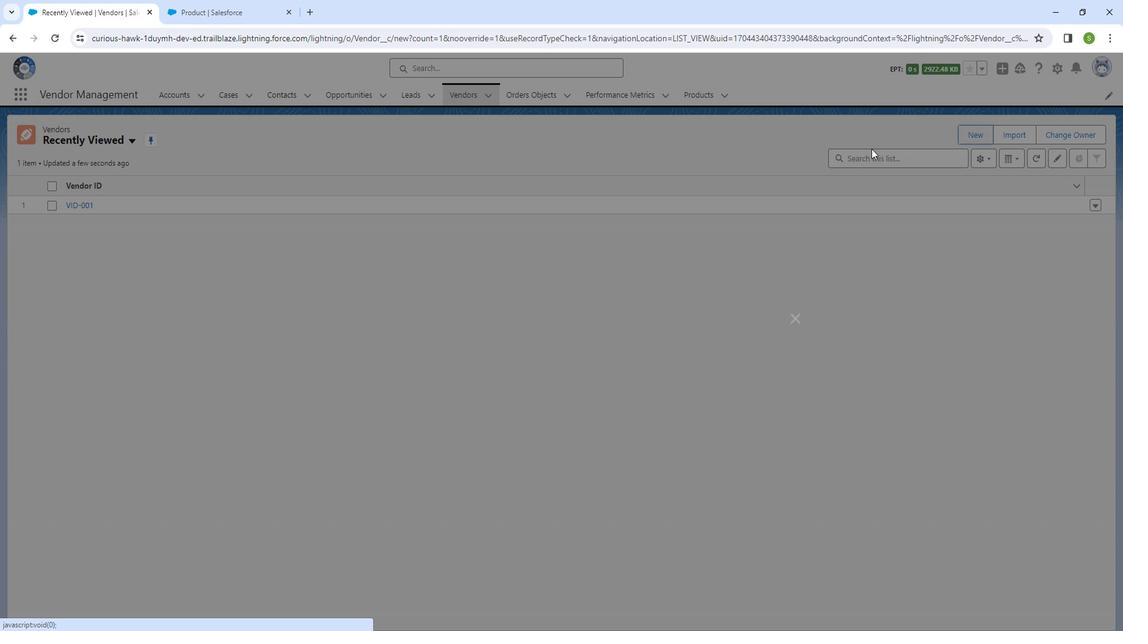 
Action: Mouse moved to (544, 303)
Screenshot: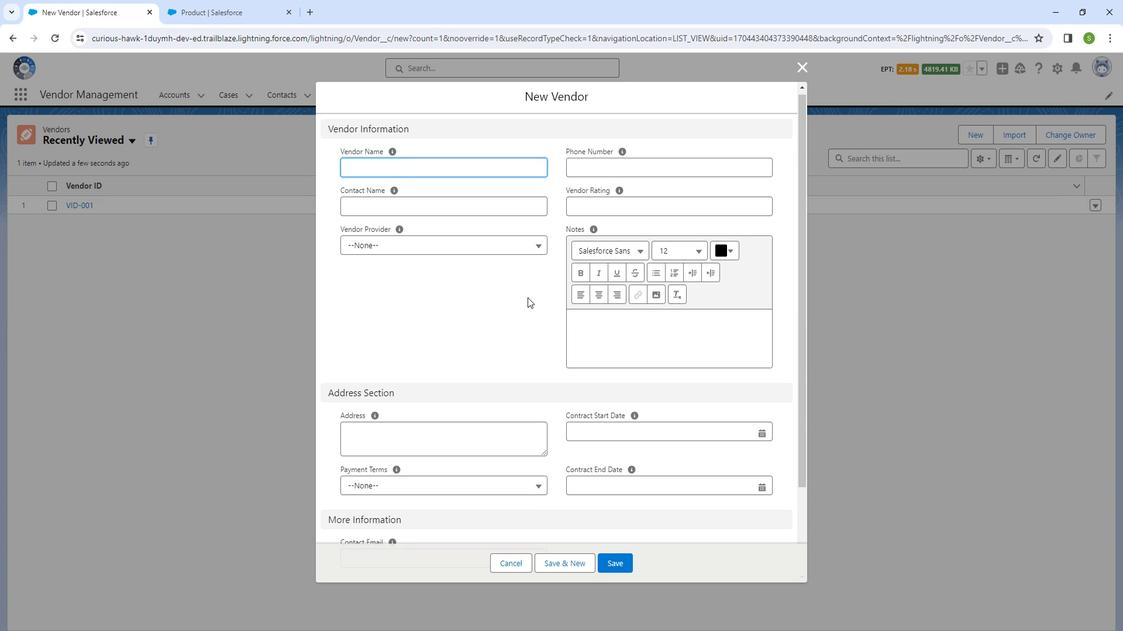 
Action: Mouse scrolled (544, 302) with delta (0, 0)
Screenshot: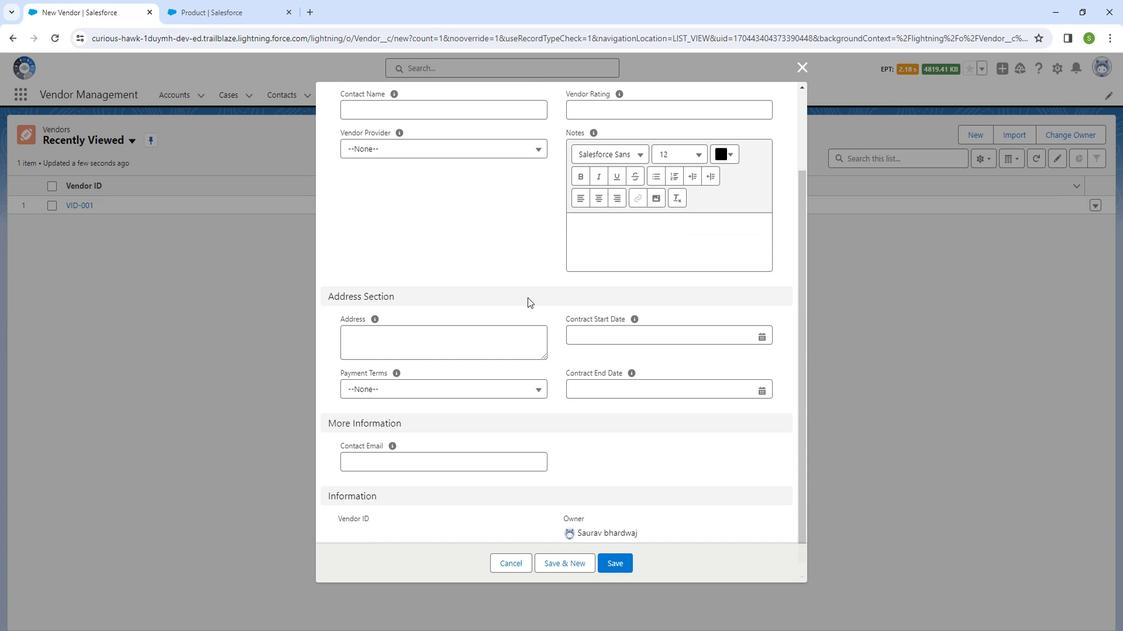 
Action: Mouse scrolled (544, 302) with delta (0, 0)
Screenshot: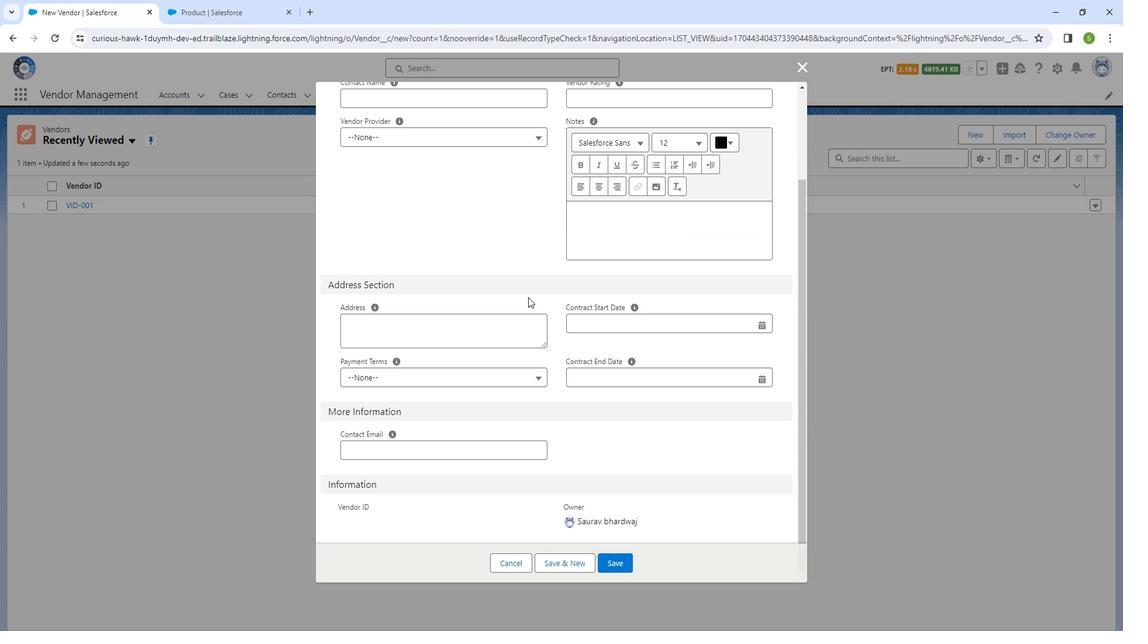 
Action: Mouse moved to (544, 303)
Screenshot: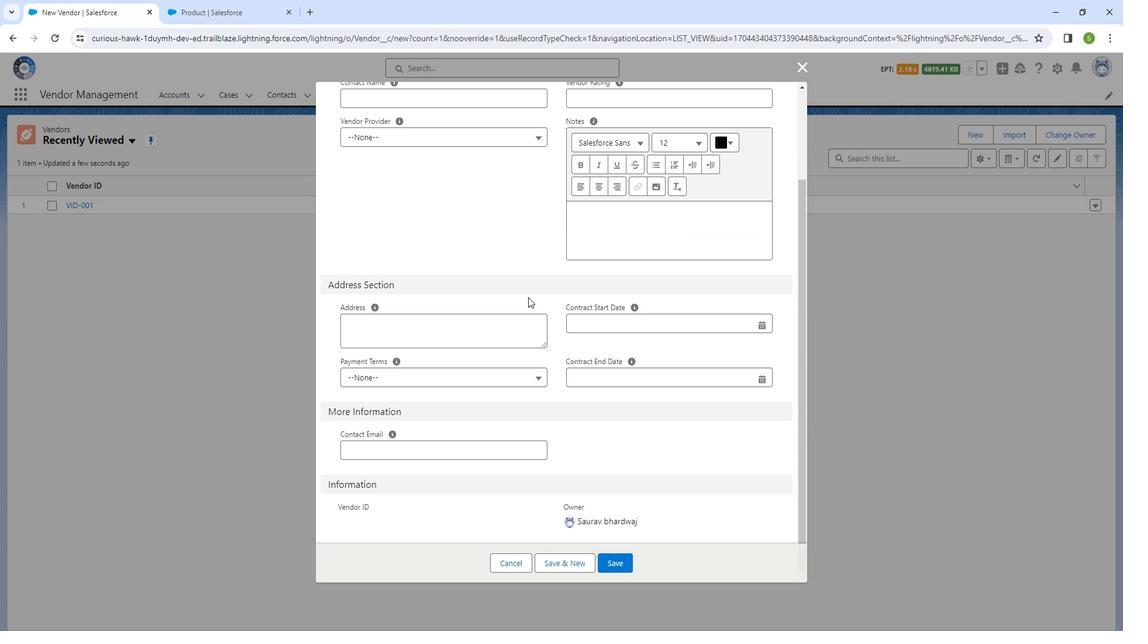 
Action: Mouse scrolled (544, 302) with delta (0, 0)
Screenshot: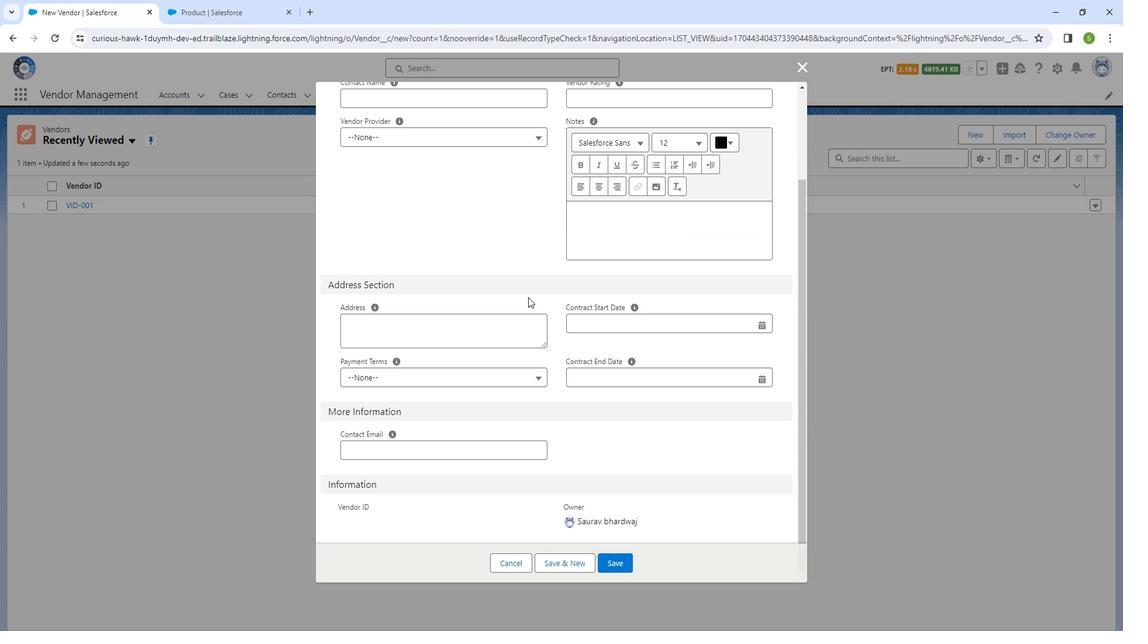 
Action: Mouse scrolled (544, 302) with delta (0, 0)
Screenshot: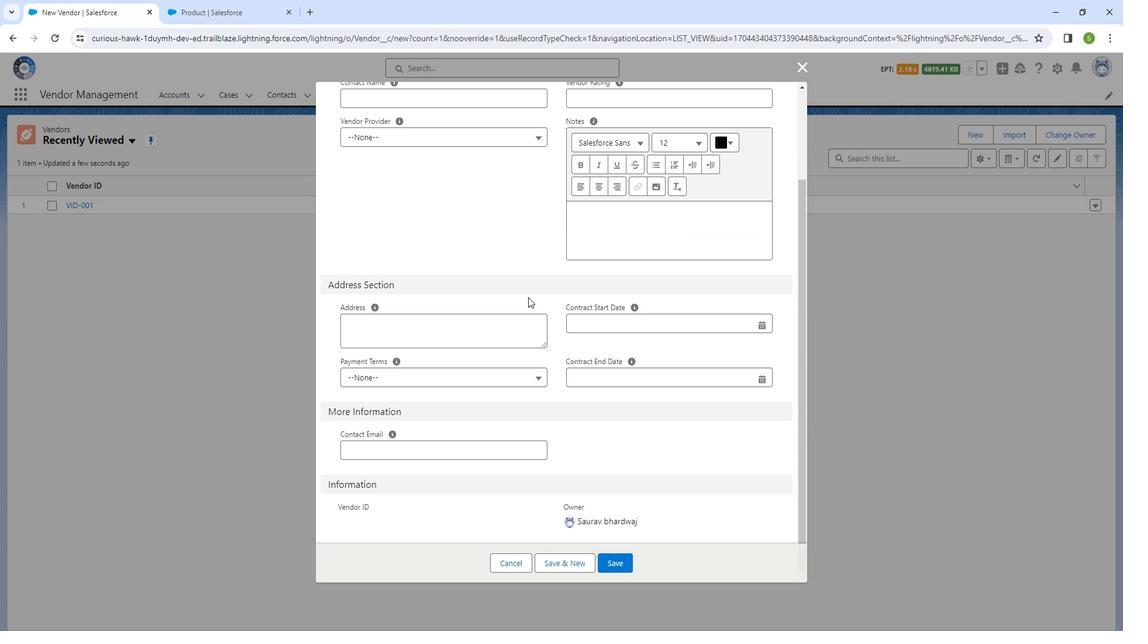 
Action: Mouse moved to (544, 303)
Screenshot: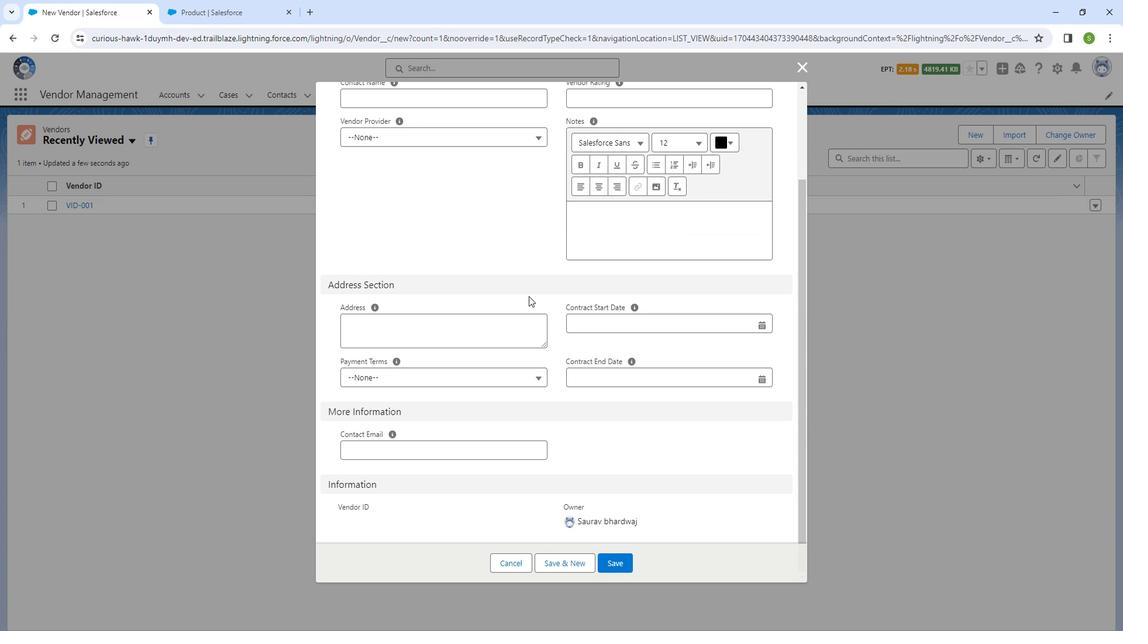 
Action: Mouse scrolled (544, 302) with delta (0, 0)
Screenshot: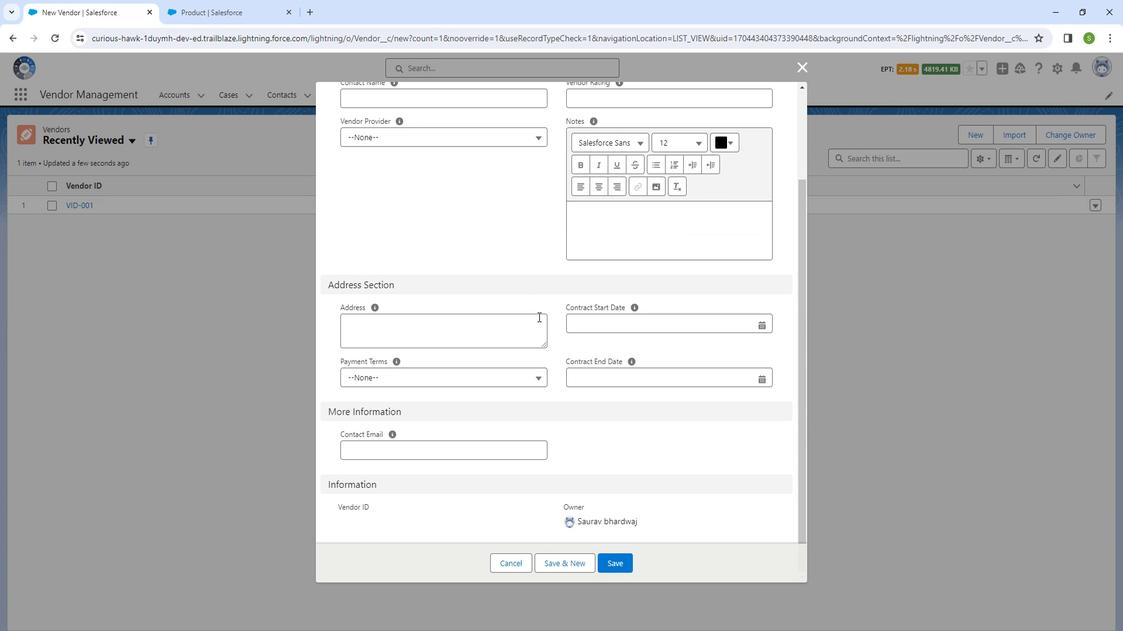
Action: Mouse moved to (573, 414)
Screenshot: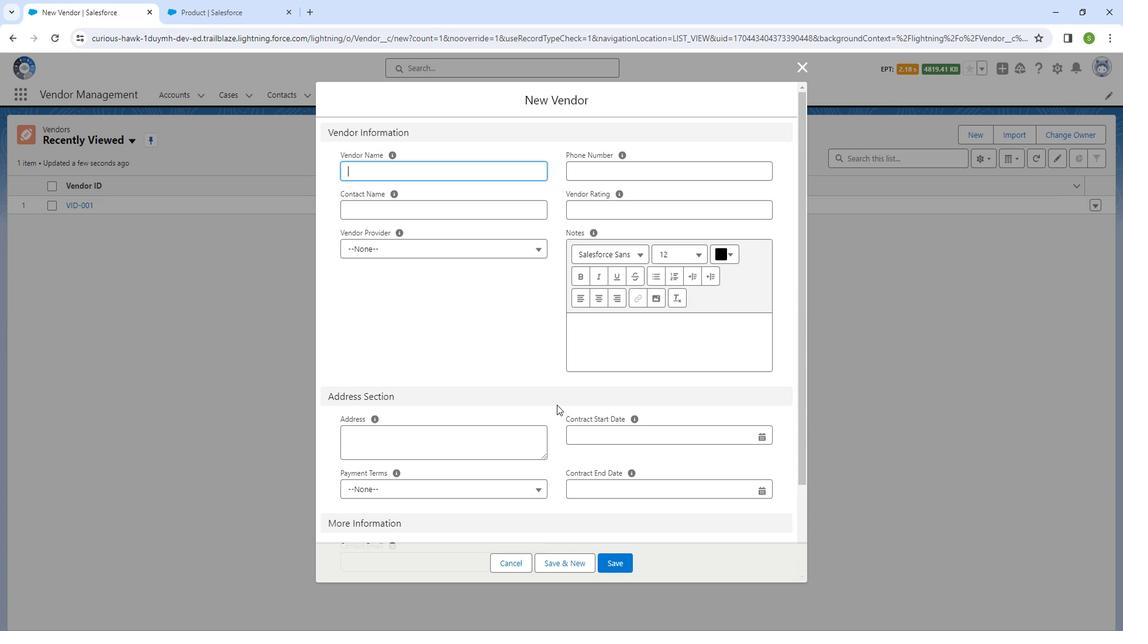
Action: Mouse scrolled (573, 415) with delta (0, 0)
Screenshot: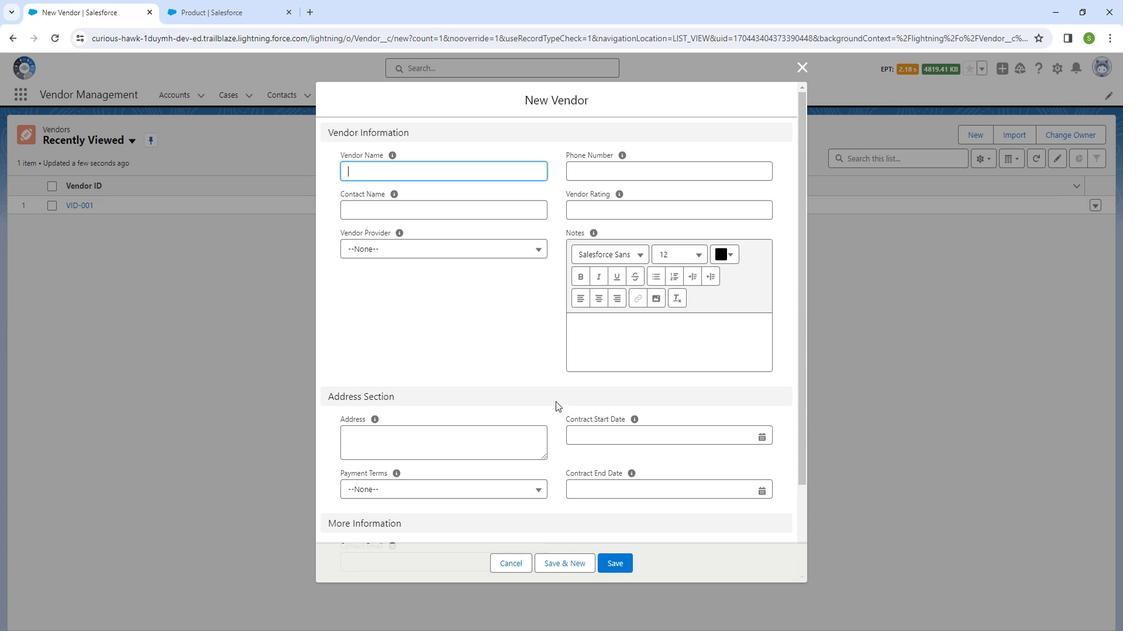
Action: Mouse scrolled (573, 415) with delta (0, 0)
Screenshot: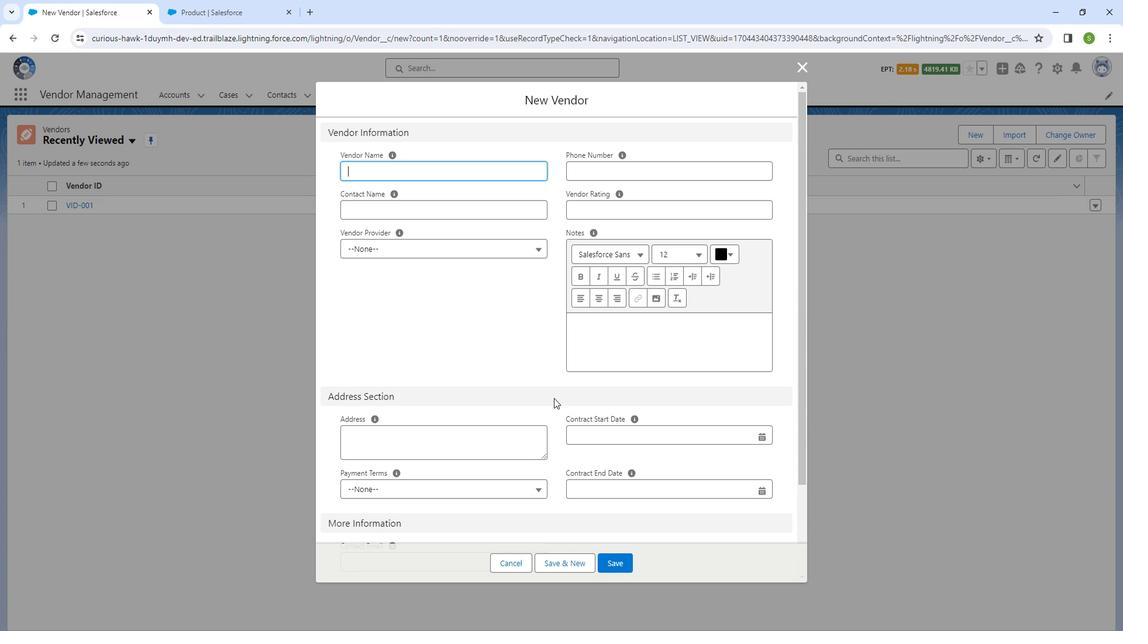 
Action: Mouse moved to (573, 414)
Screenshot: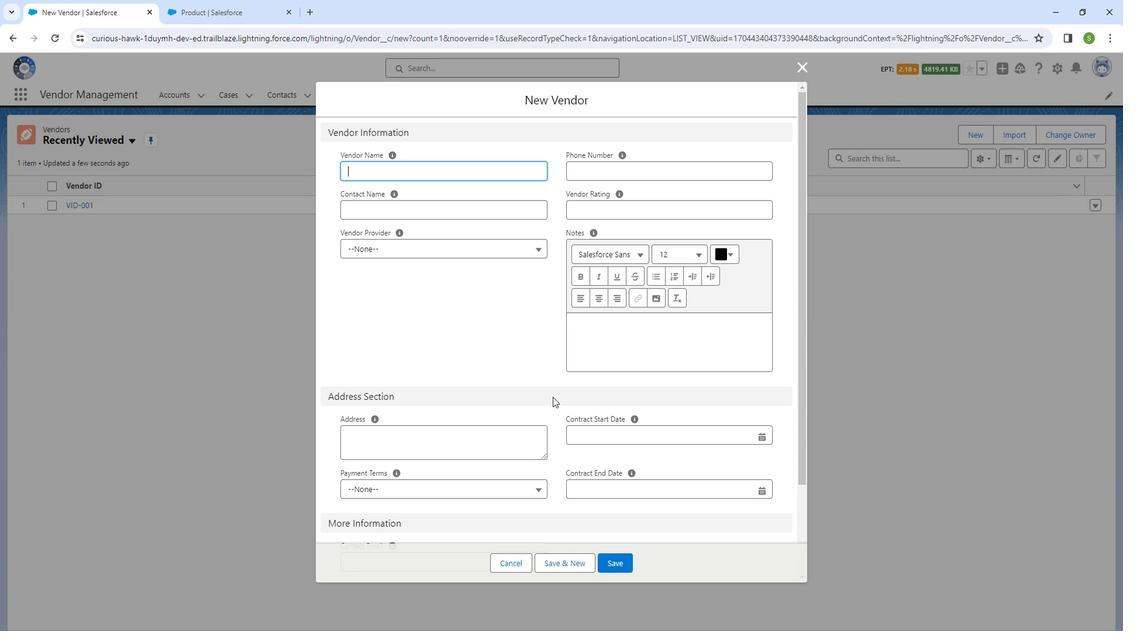 
Action: Mouse scrolled (573, 414) with delta (0, 0)
Screenshot: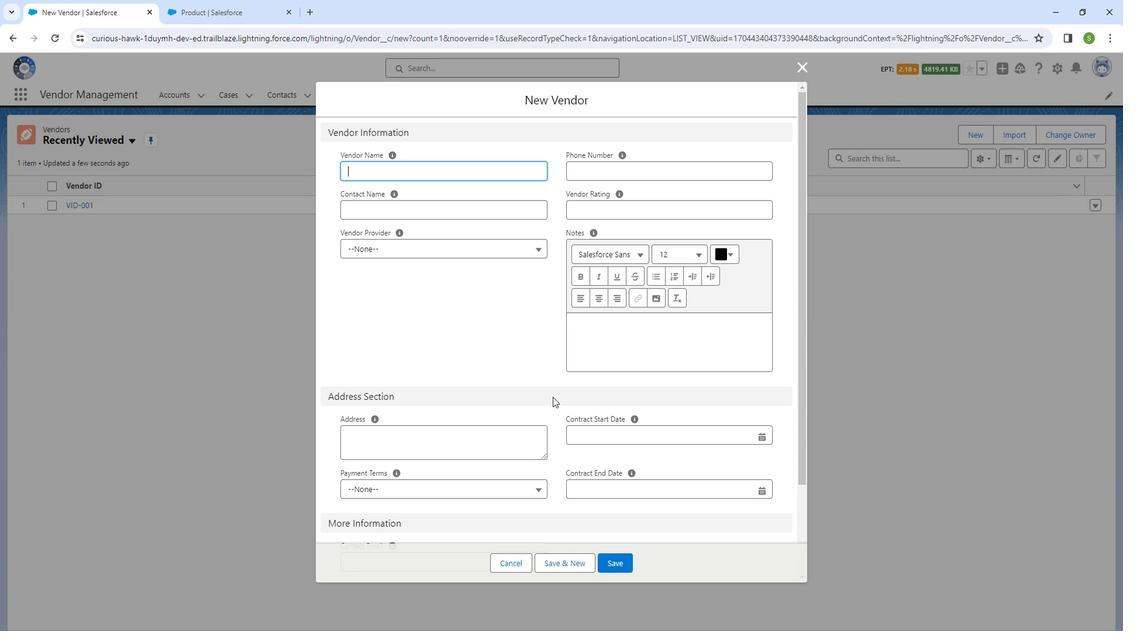 
Action: Mouse moved to (573, 411)
Screenshot: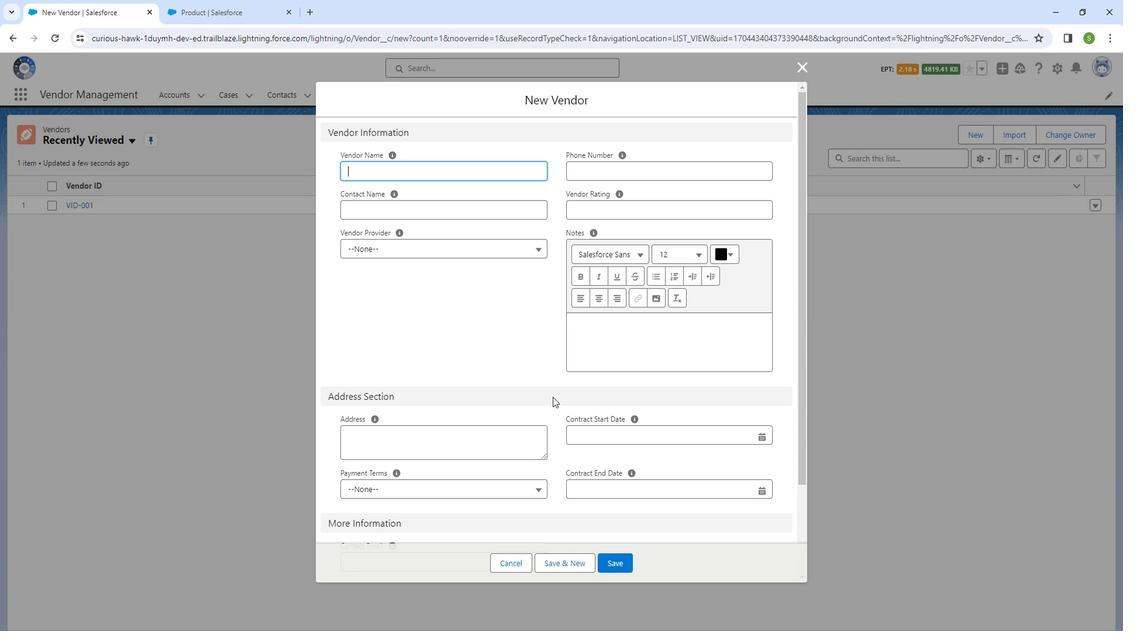 
Action: Mouse scrolled (573, 412) with delta (0, 0)
Screenshot: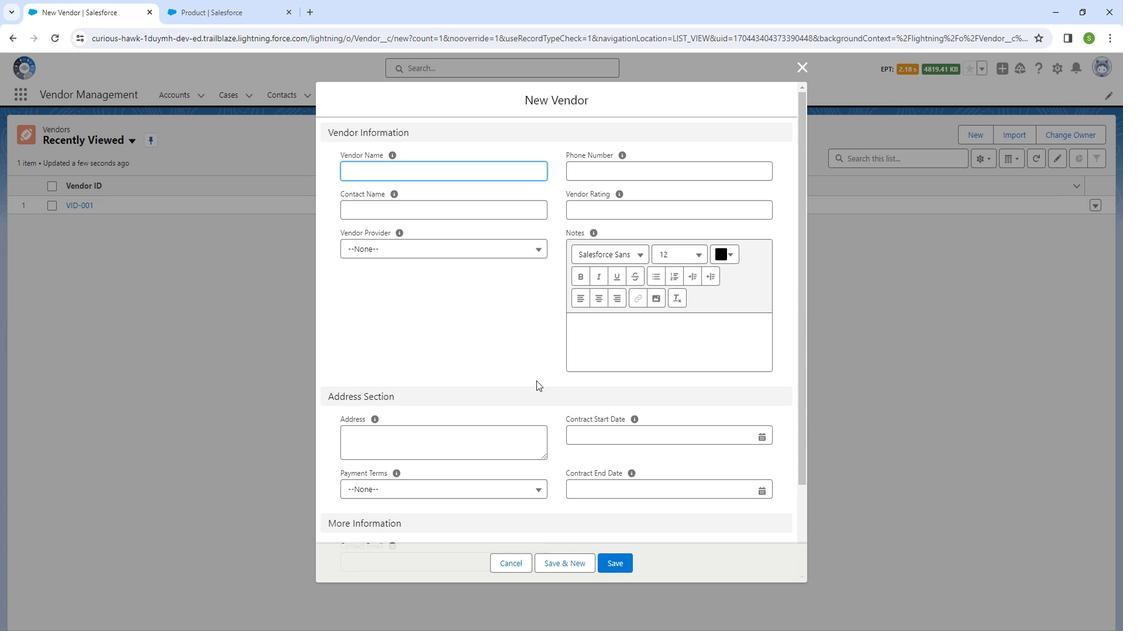 
Action: Mouse moved to (820, 77)
Screenshot: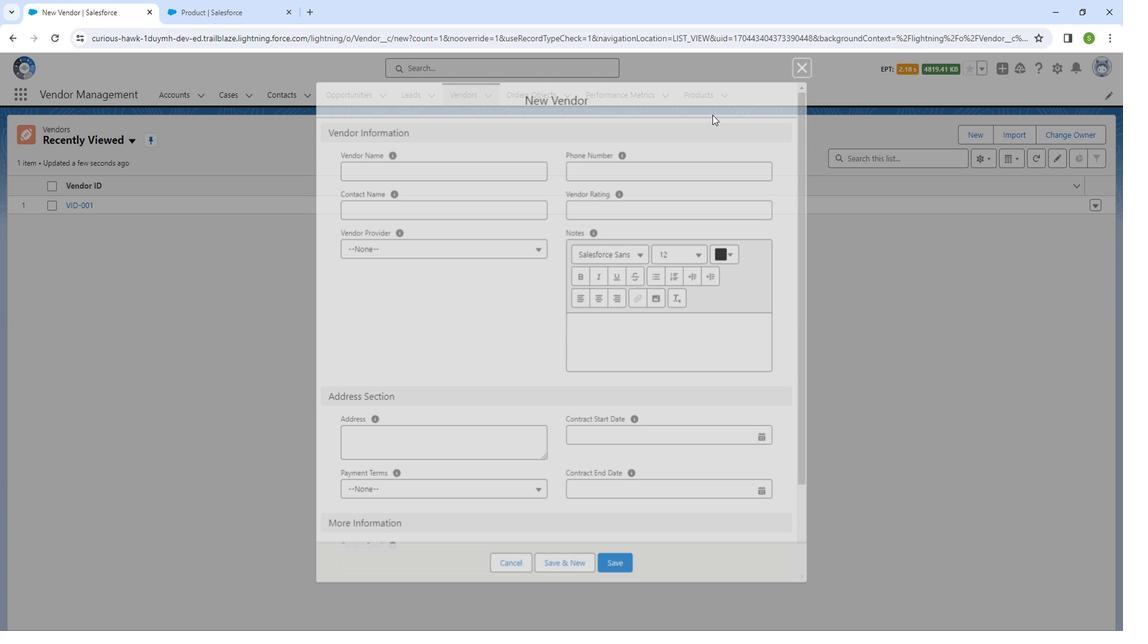 
Action: Mouse pressed left at (820, 77)
Screenshot: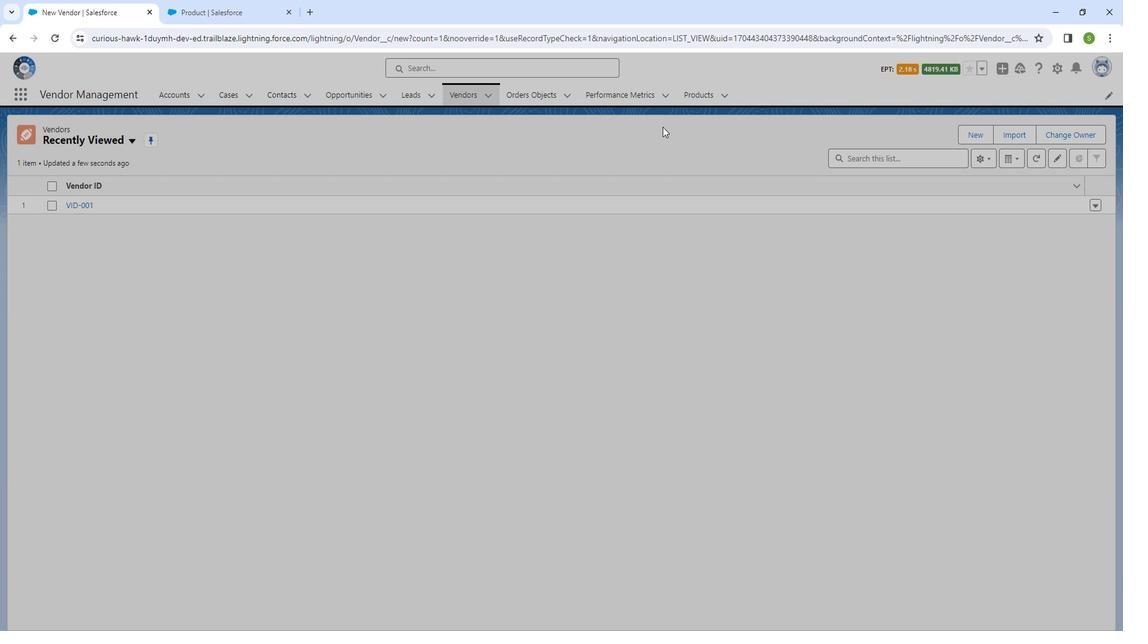 
Action: Mouse moved to (715, 108)
Screenshot: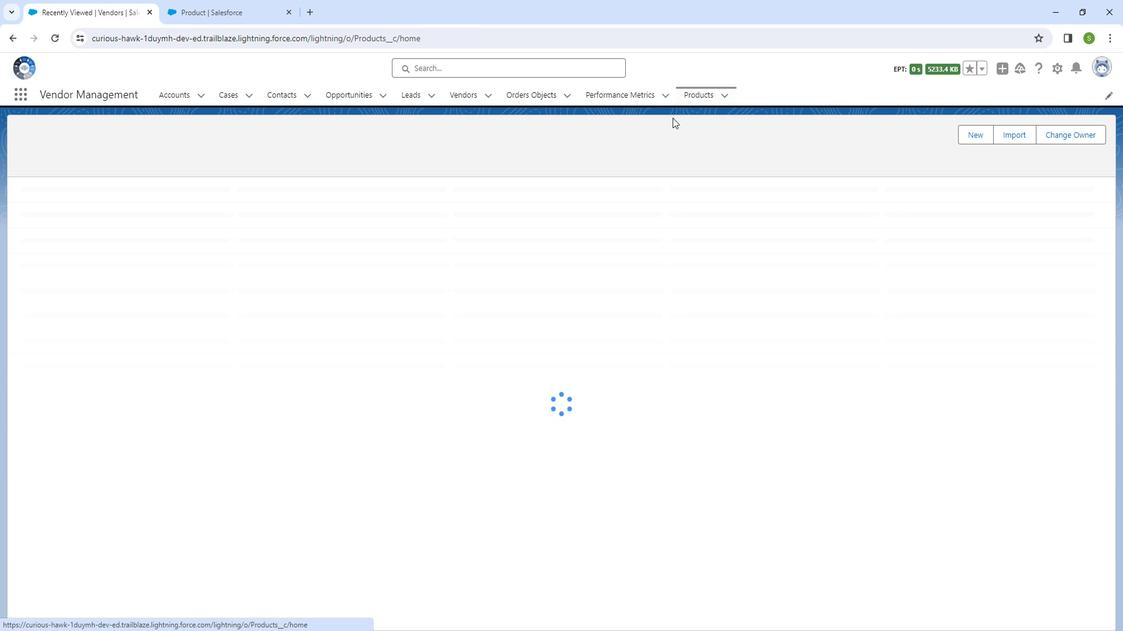 
Action: Mouse pressed left at (715, 108)
Screenshot: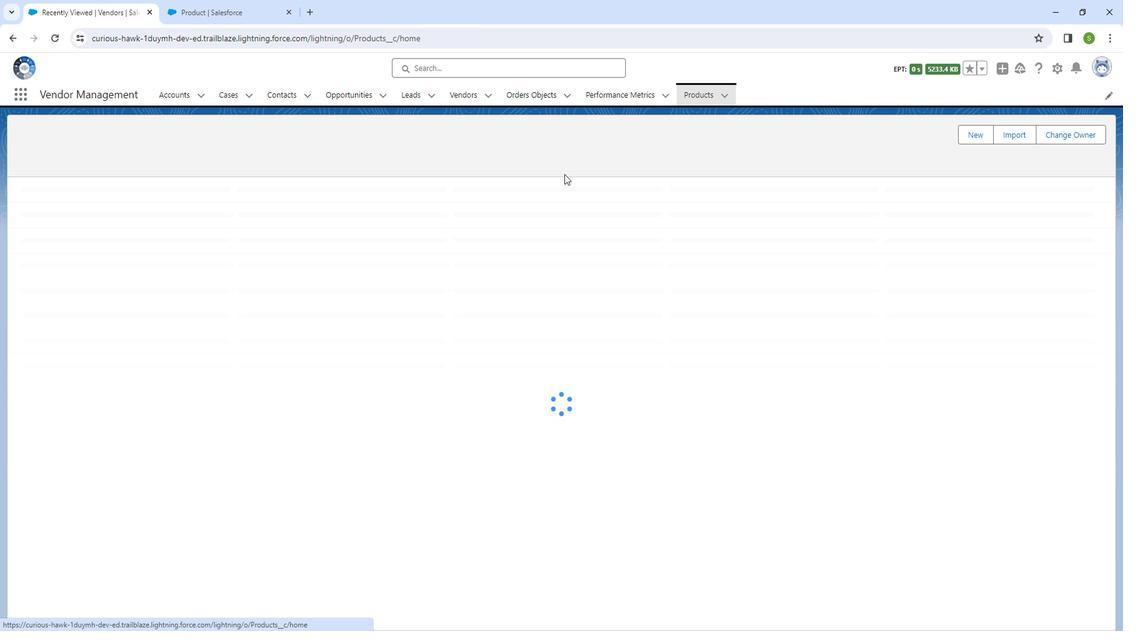 
Action: Mouse moved to (982, 152)
Screenshot: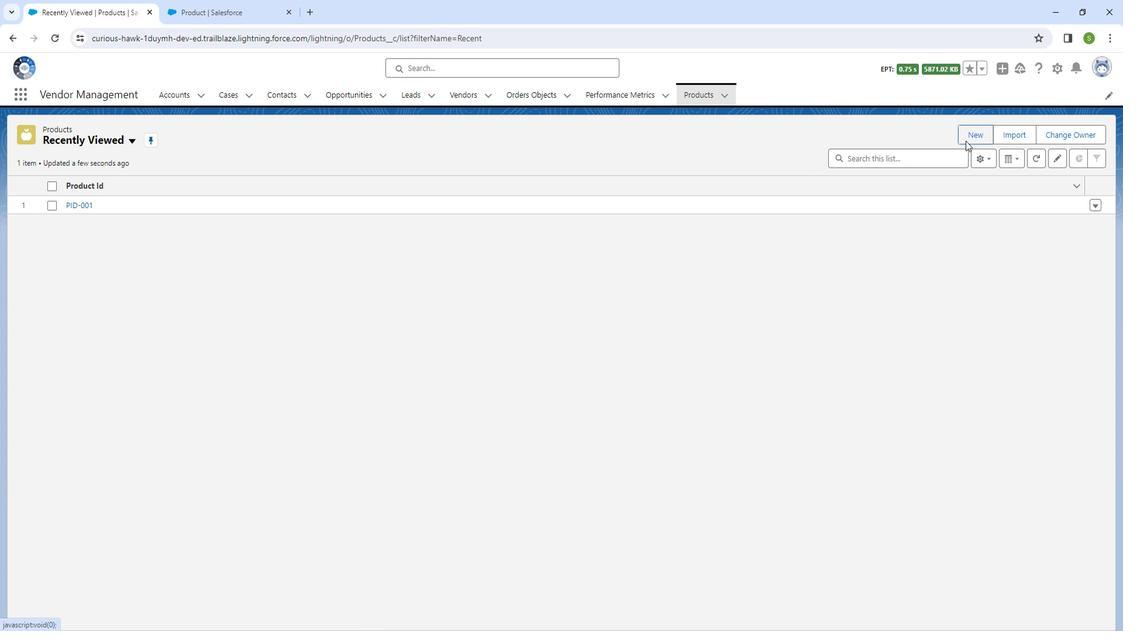 
Action: Mouse pressed left at (982, 152)
Screenshot: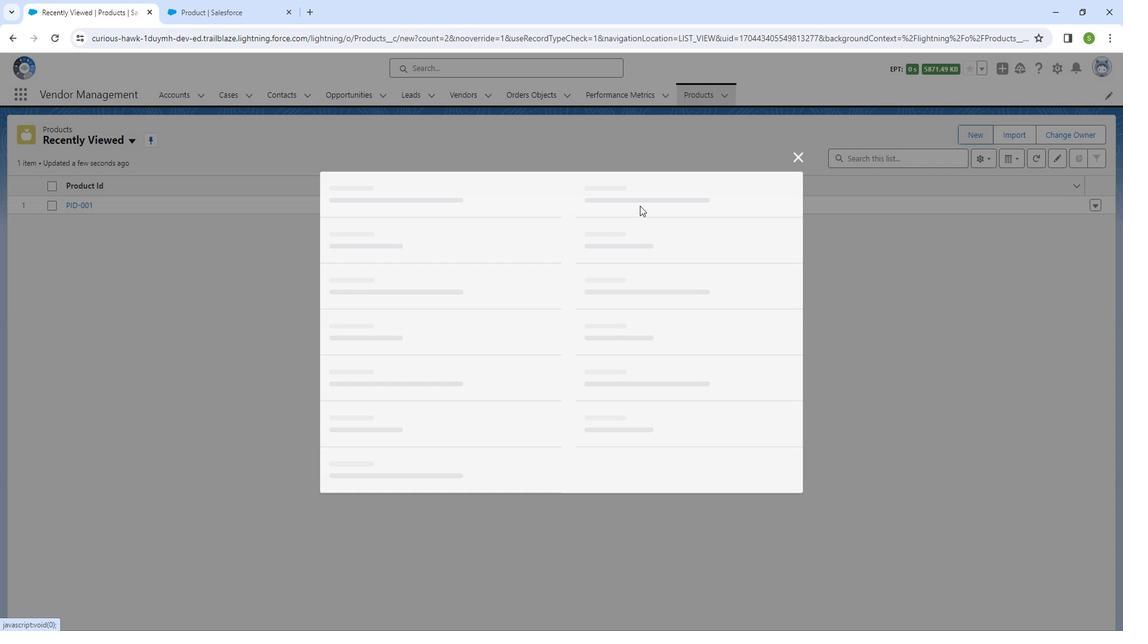 
Action: Mouse moved to (445, 337)
Screenshot: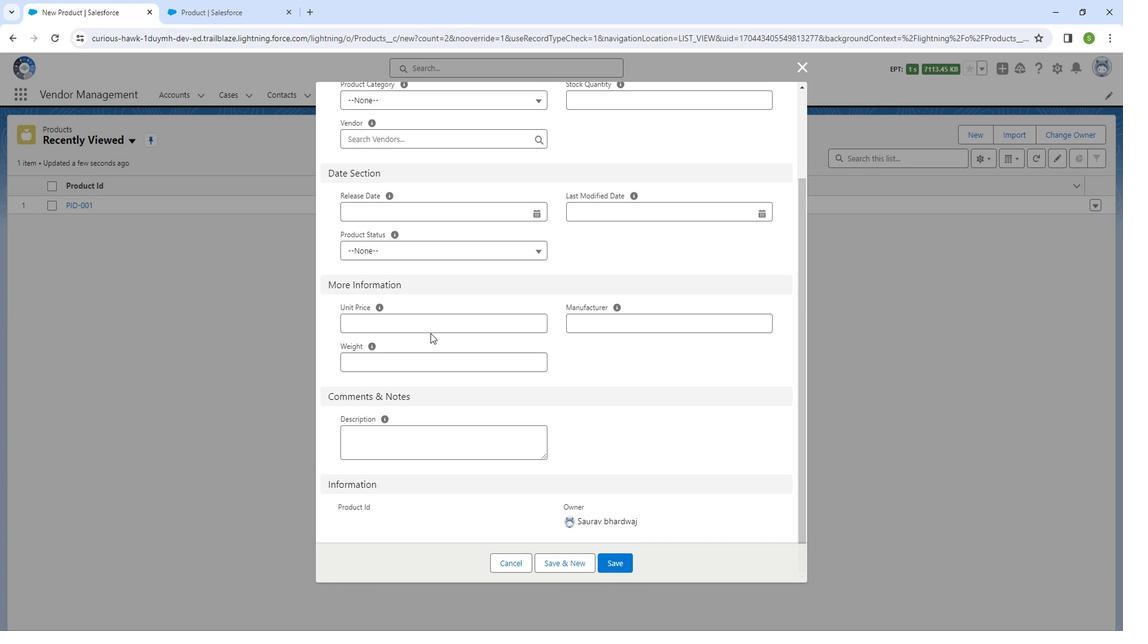 
Action: Mouse scrolled (445, 336) with delta (0, 0)
Screenshot: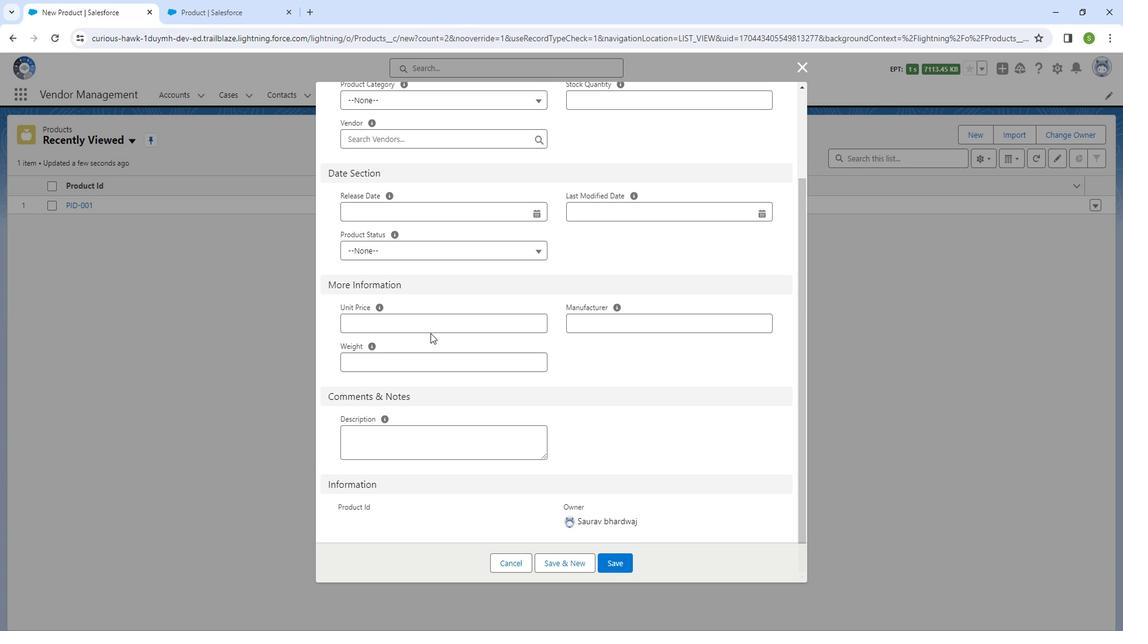 
Action: Mouse moved to (446, 337)
Screenshot: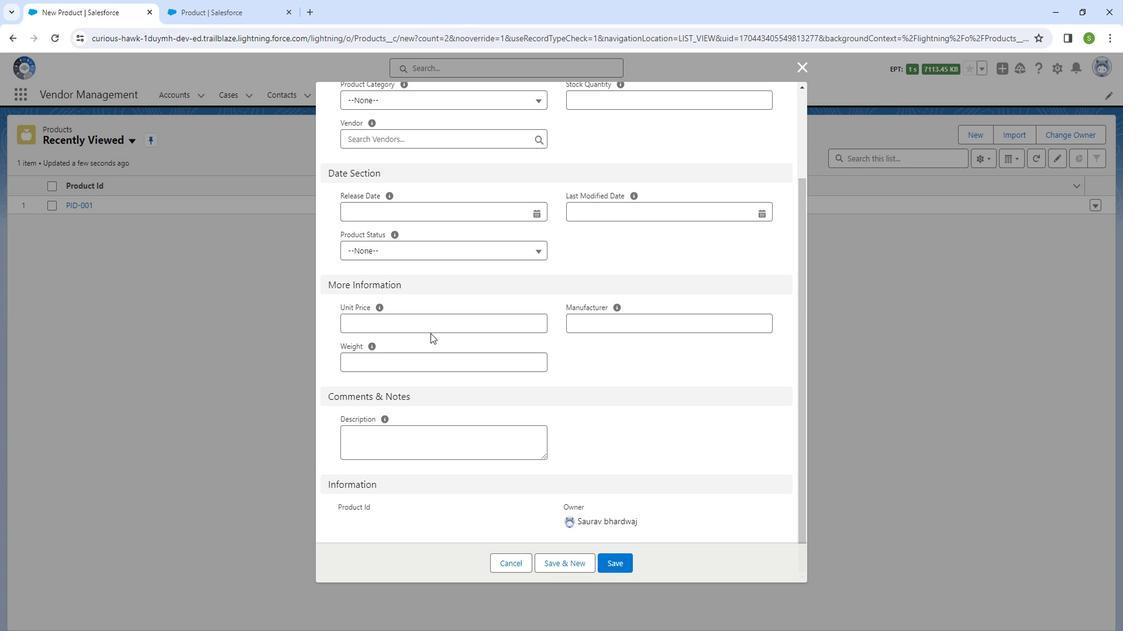
Action: Mouse scrolled (446, 336) with delta (0, 0)
Screenshot: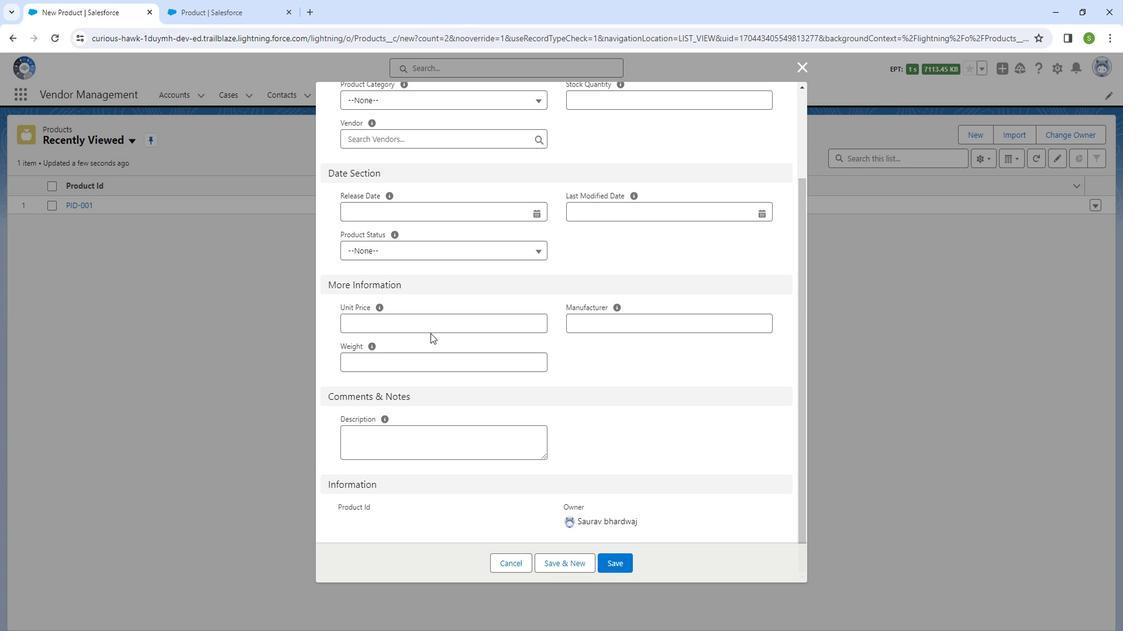 
Action: Mouse moved to (446, 337)
Screenshot: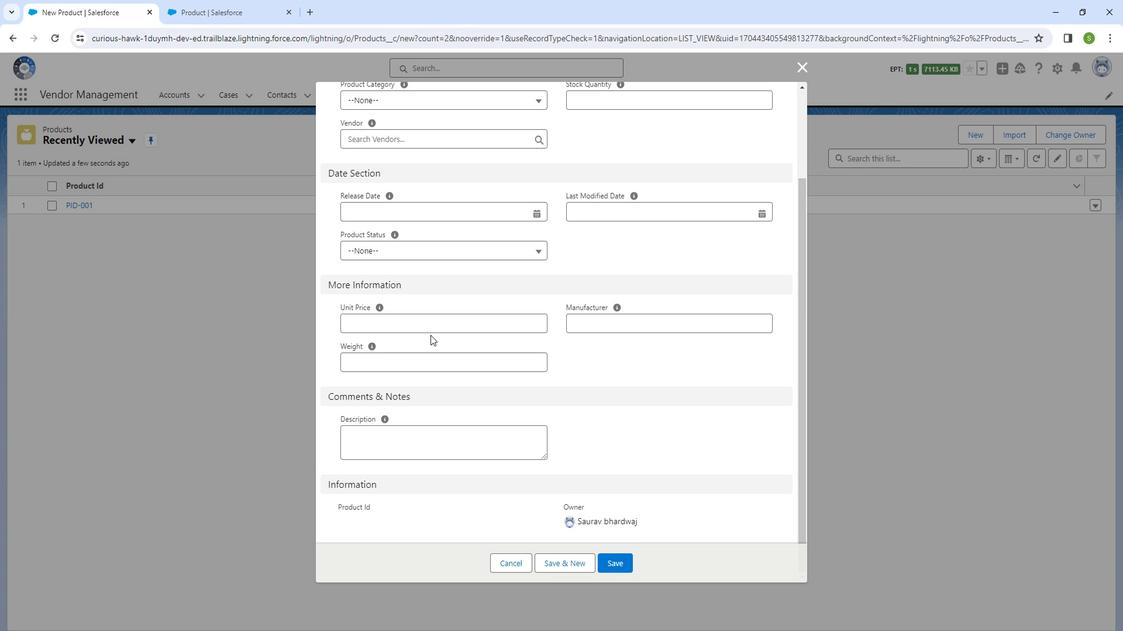 
Action: Mouse scrolled (446, 336) with delta (0, 0)
Screenshot: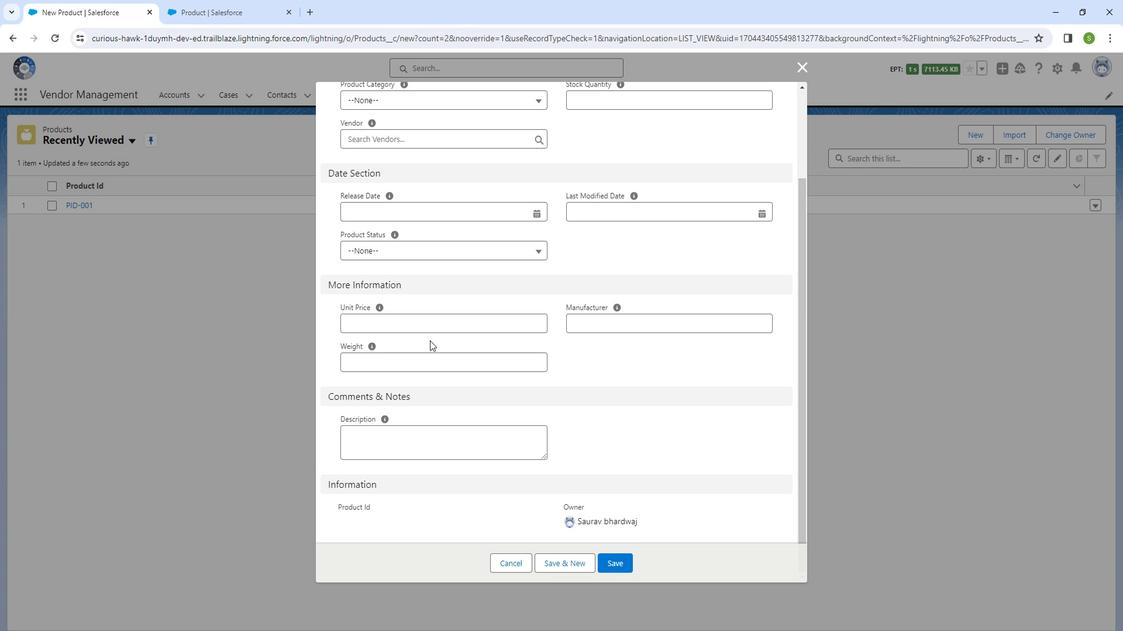 
Action: Mouse scrolled (446, 336) with delta (0, 0)
Screenshot: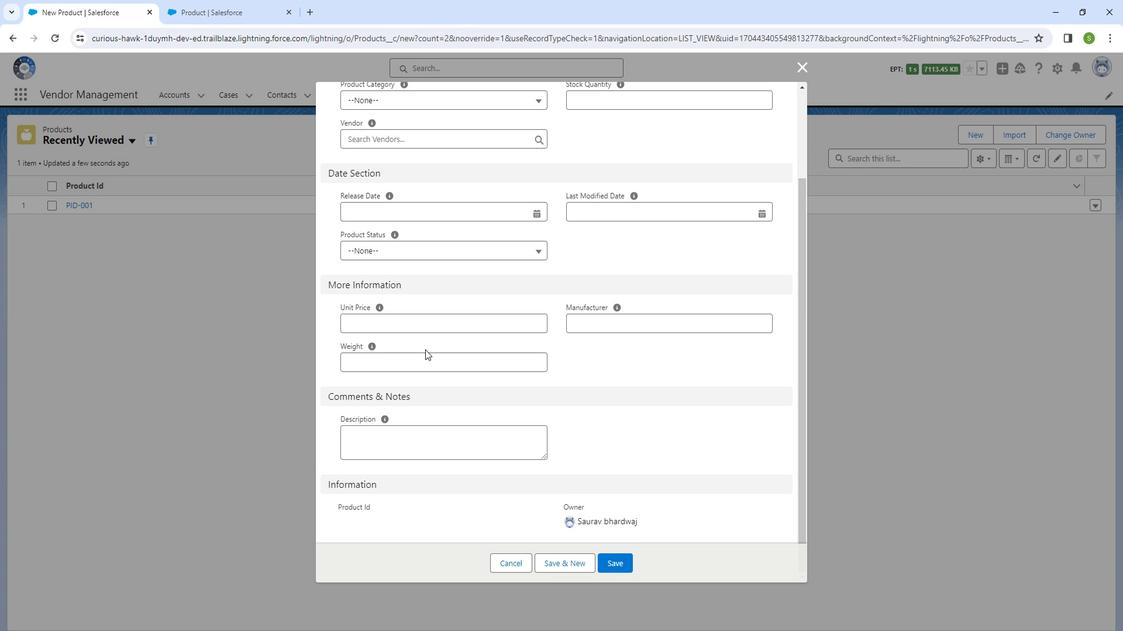 
Action: Mouse scrolled (446, 336) with delta (0, 0)
Screenshot: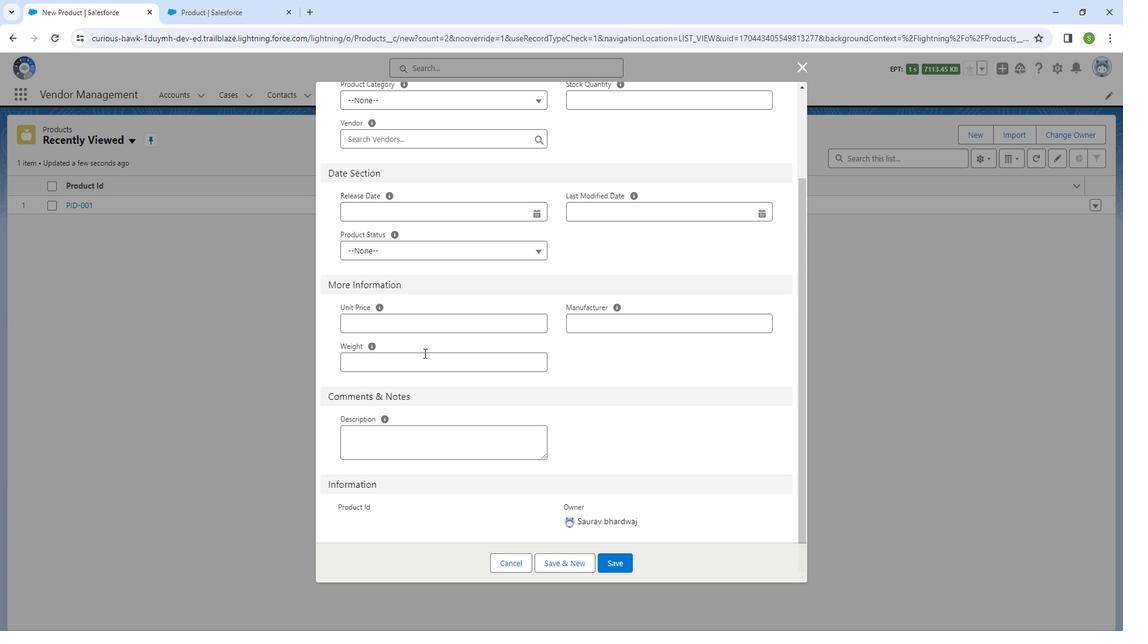 
Action: Mouse moved to (555, 336)
Screenshot: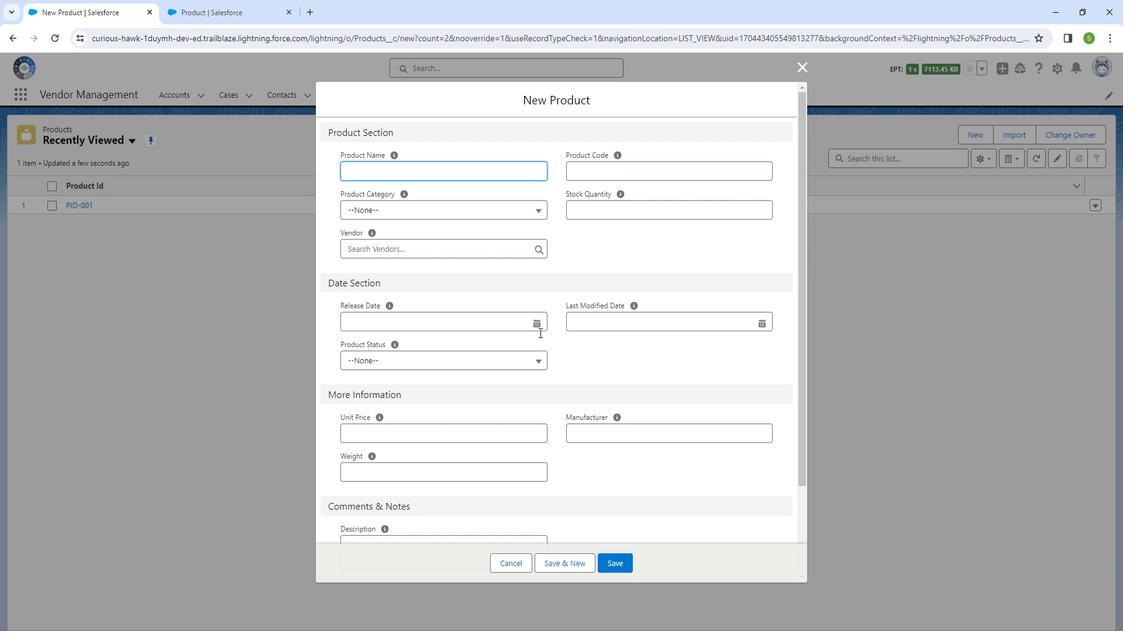 
Action: Mouse scrolled (555, 337) with delta (0, 0)
Screenshot: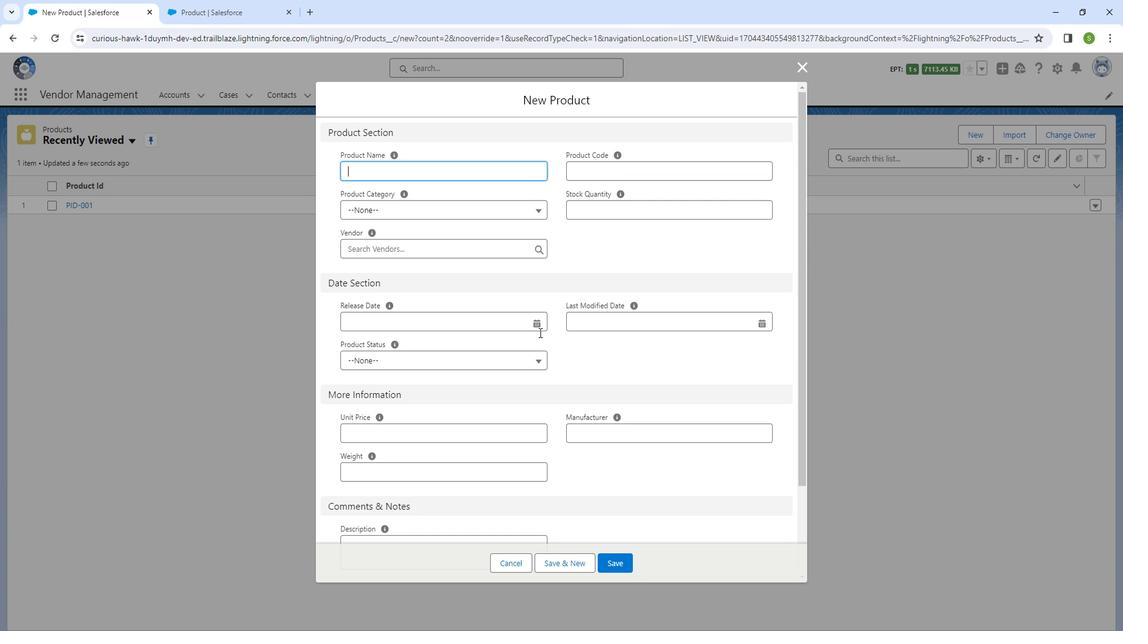 
Action: Mouse scrolled (555, 337) with delta (0, 0)
Screenshot: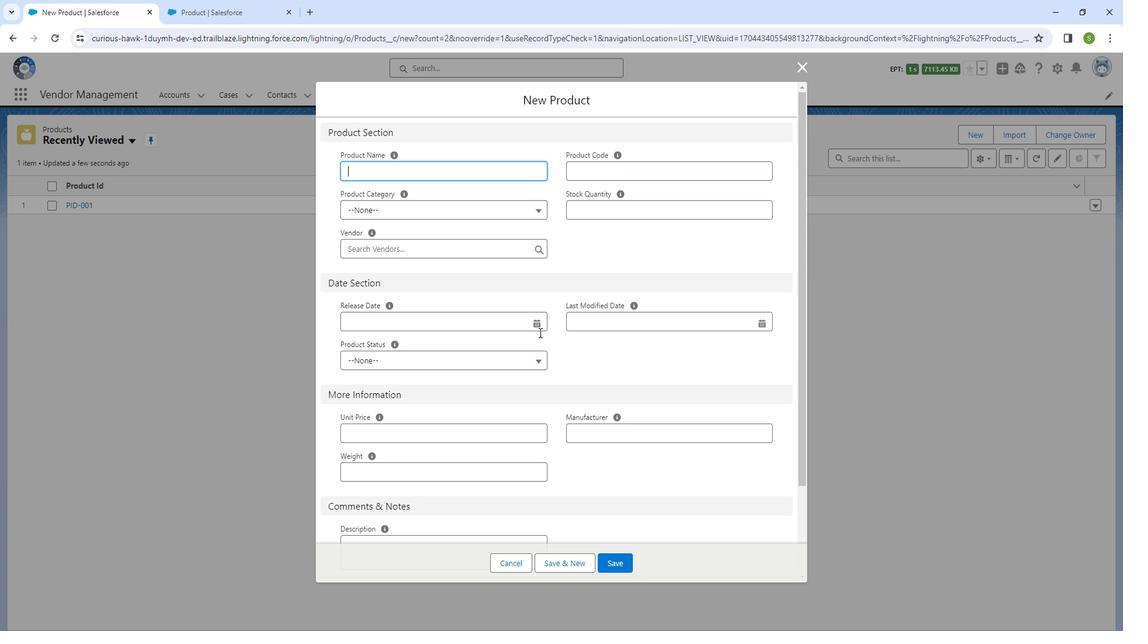 
Action: Mouse scrolled (555, 337) with delta (0, 0)
Screenshot: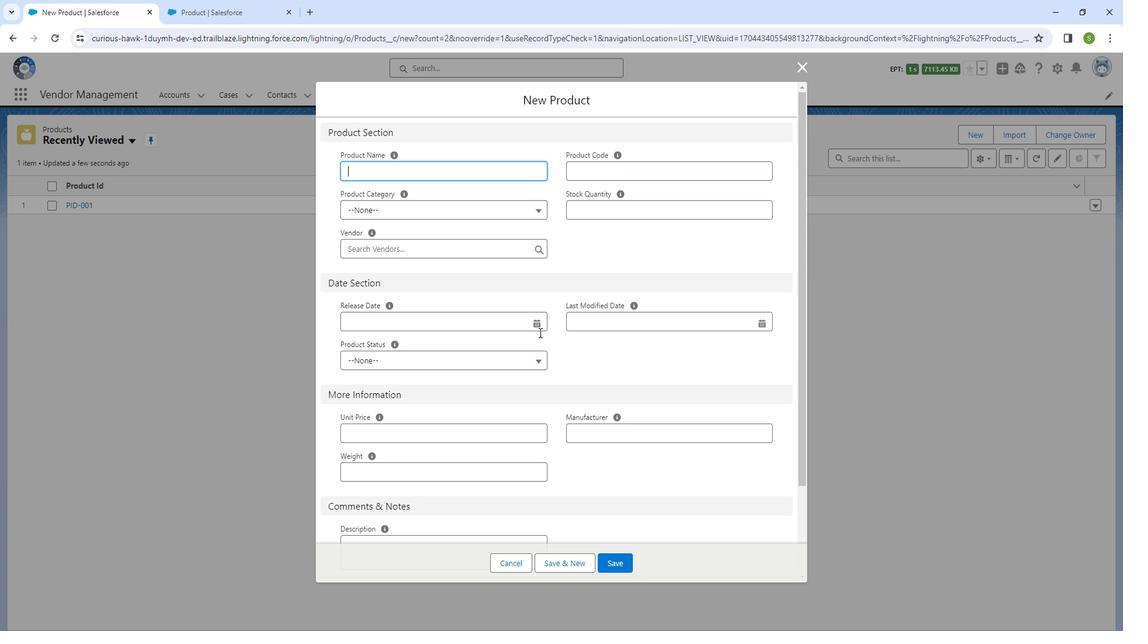 
Action: Mouse moved to (468, 255)
Screenshot: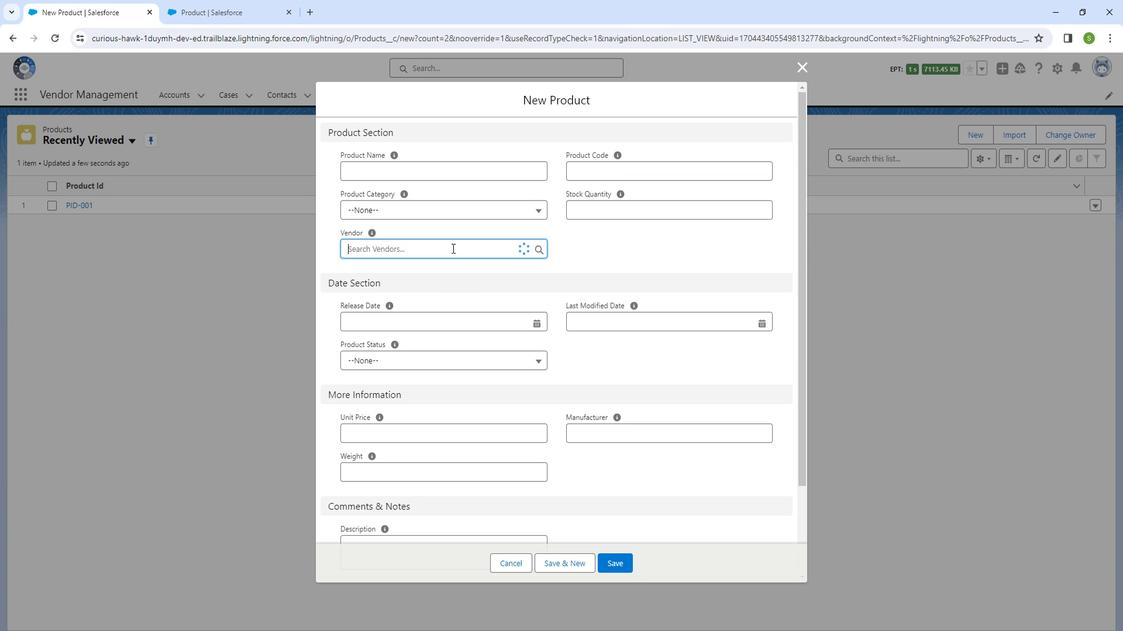 
Action: Mouse pressed left at (468, 255)
Screenshot: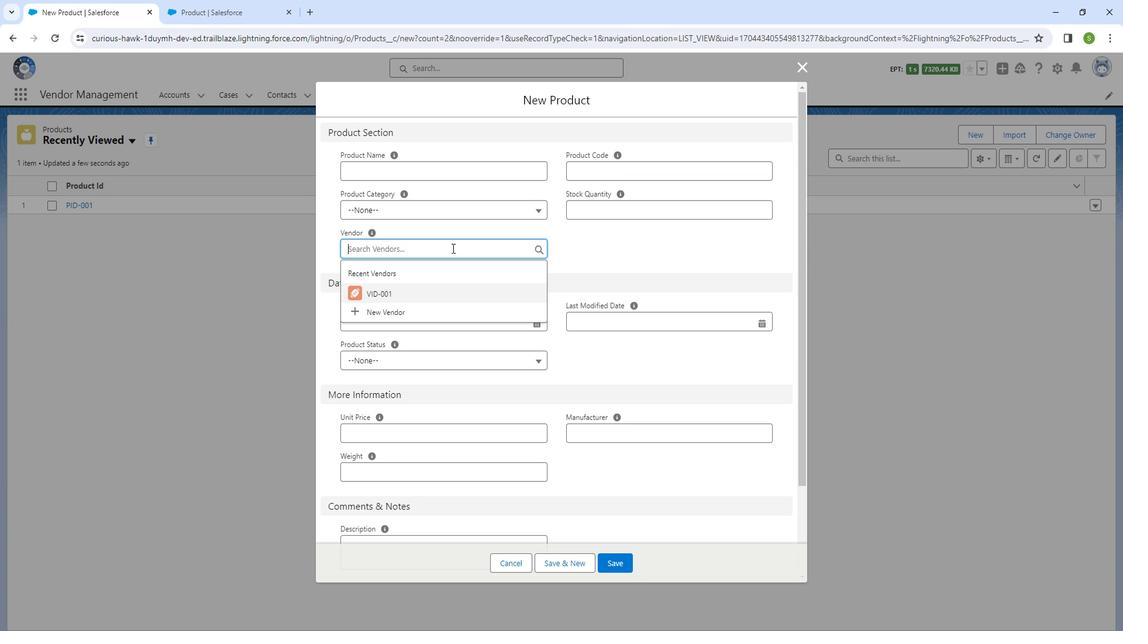 
Action: Mouse moved to (435, 177)
Screenshot: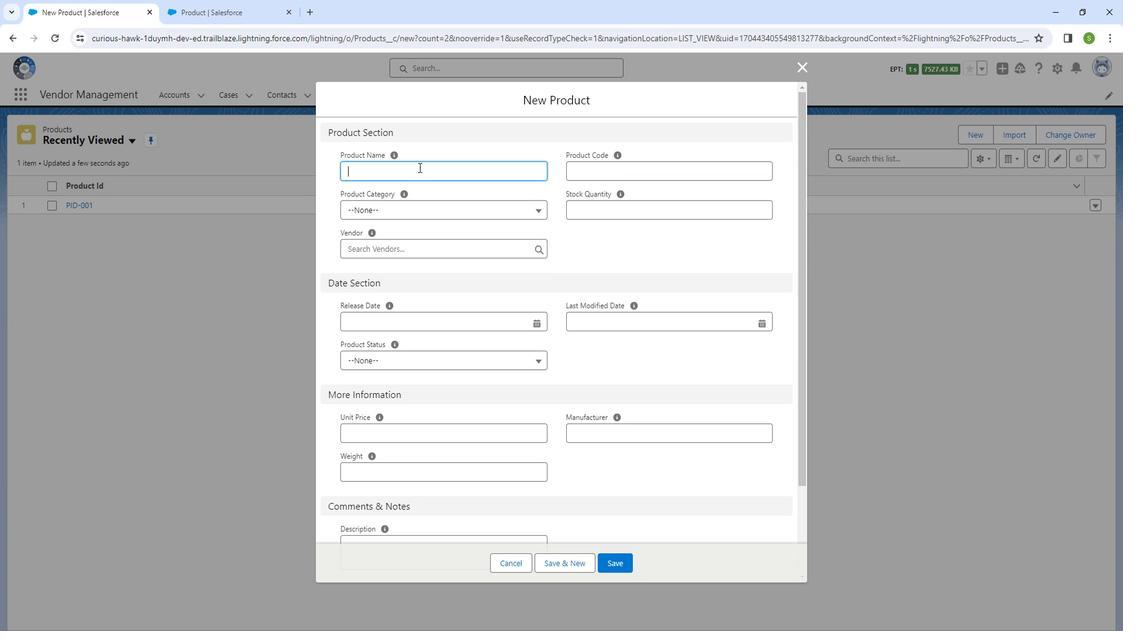 
Action: Mouse pressed left at (435, 177)
Screenshot: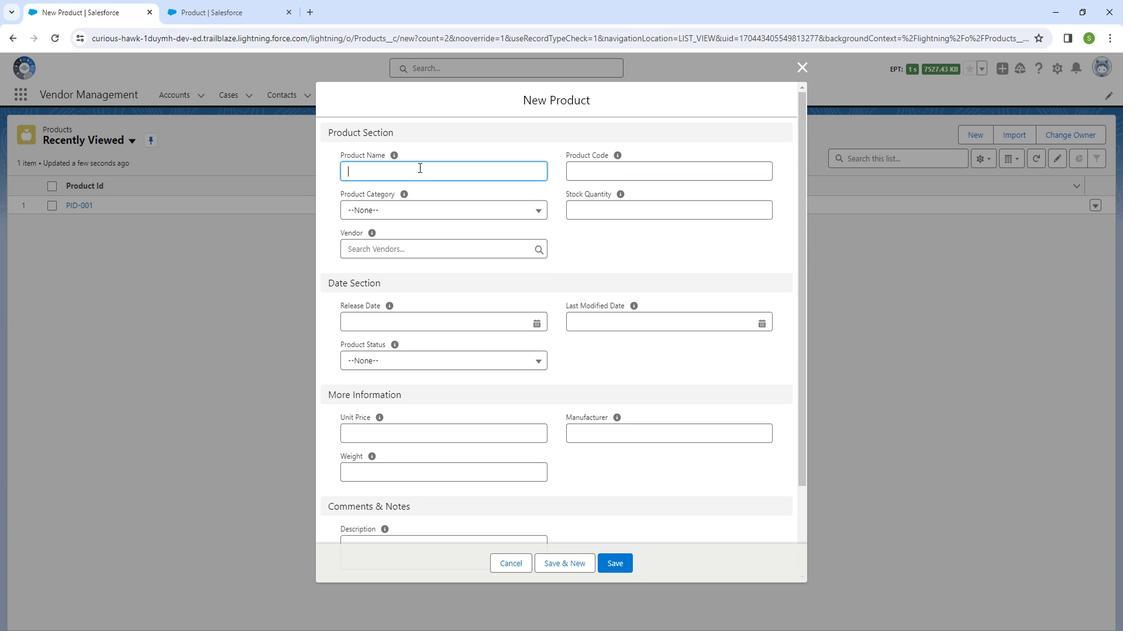 
Action: Mouse moved to (435, 177)
Screenshot: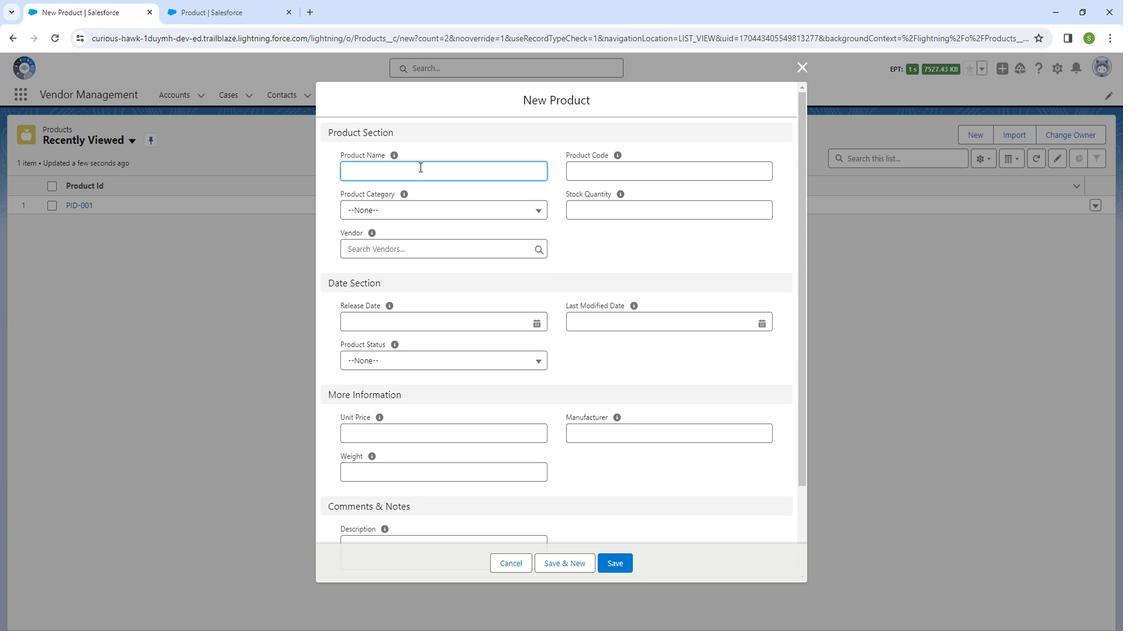 
Action: Key pressed <Key.shift_r><Key.shift_r><Key.shift_r><Key.shift_r><Key.shift_r><Key.shift_r><Key.shift_r><Key.shift_r><Key.shift_r><Key.shift_r><Key.shift_r><Key.shift_r><Key.shift_r><Key.shift_r><Key.shift_r><Key.shift_r><Key.shift_r><Key.shift_r><Key.shift_r><Key.shift_r><Key.shift_r><Key.shift_r><Key.shift_r><Key.shift_r><Key.shift_r><Key.shift_r><Key.shift_r><Key.shift_r><Key.shift_r><Key.shift_r><Key.shift_r><Key.shift_r><Key.shift_r><Key.shift_r>Air<Key.space><Key.shift_r>Cooler
Screenshot: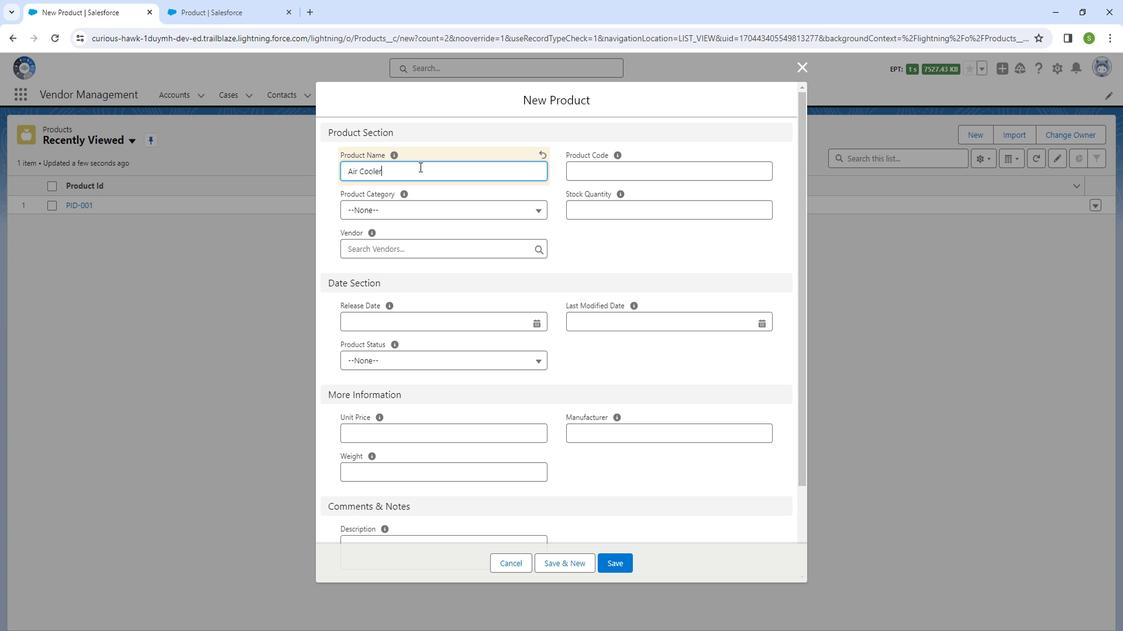 
Action: Mouse moved to (421, 253)
Screenshot: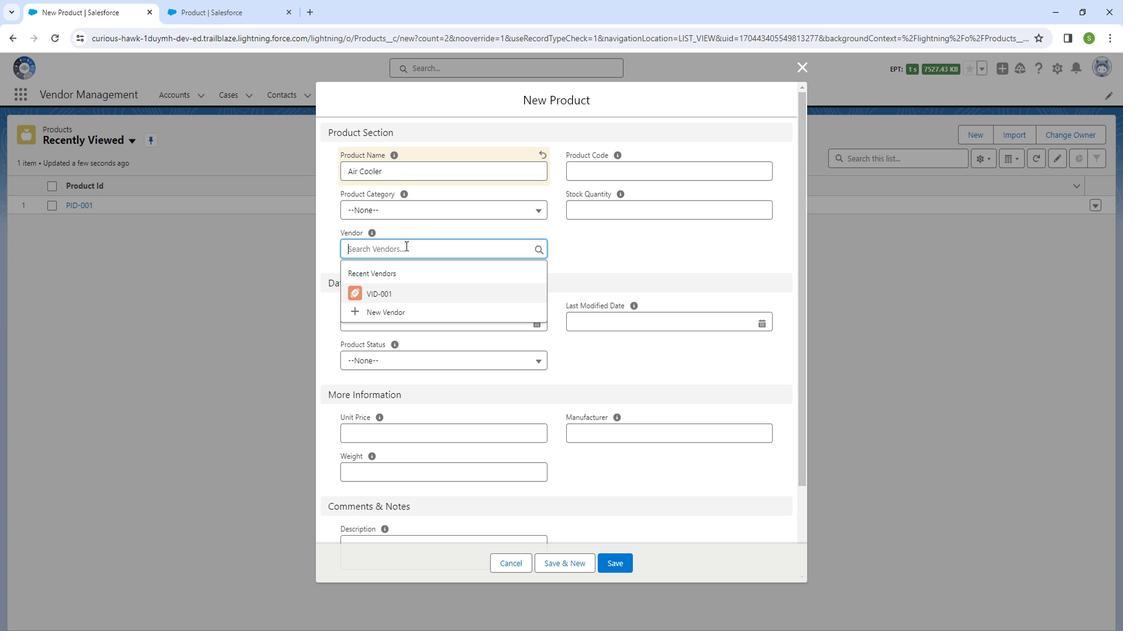 
Action: Mouse pressed left at (421, 253)
Screenshot: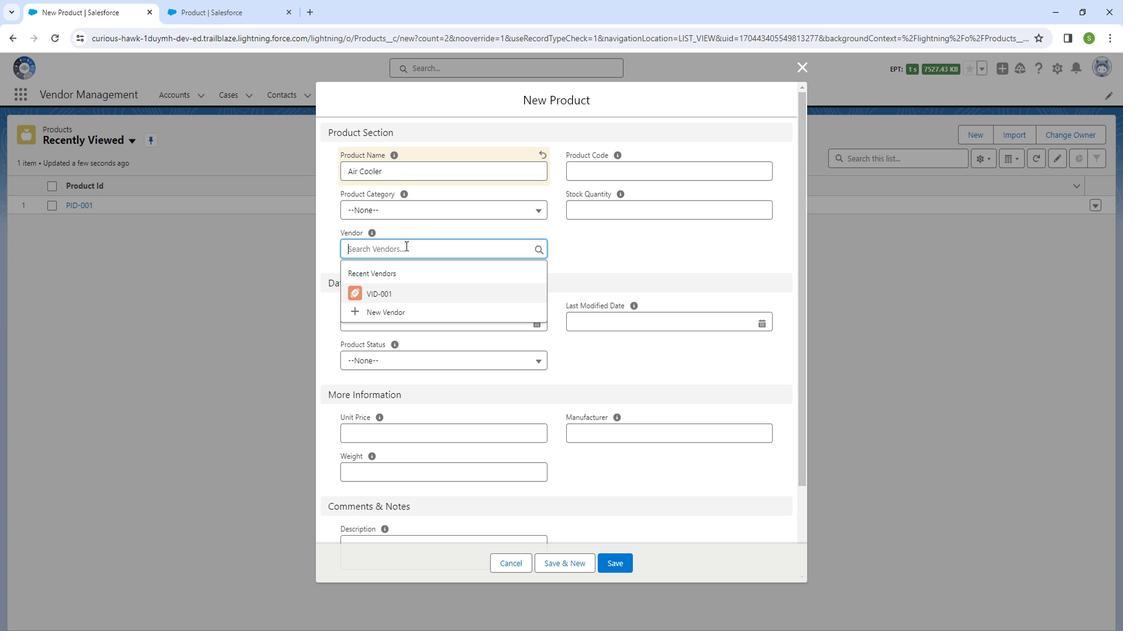 
Action: Mouse moved to (414, 297)
Screenshot: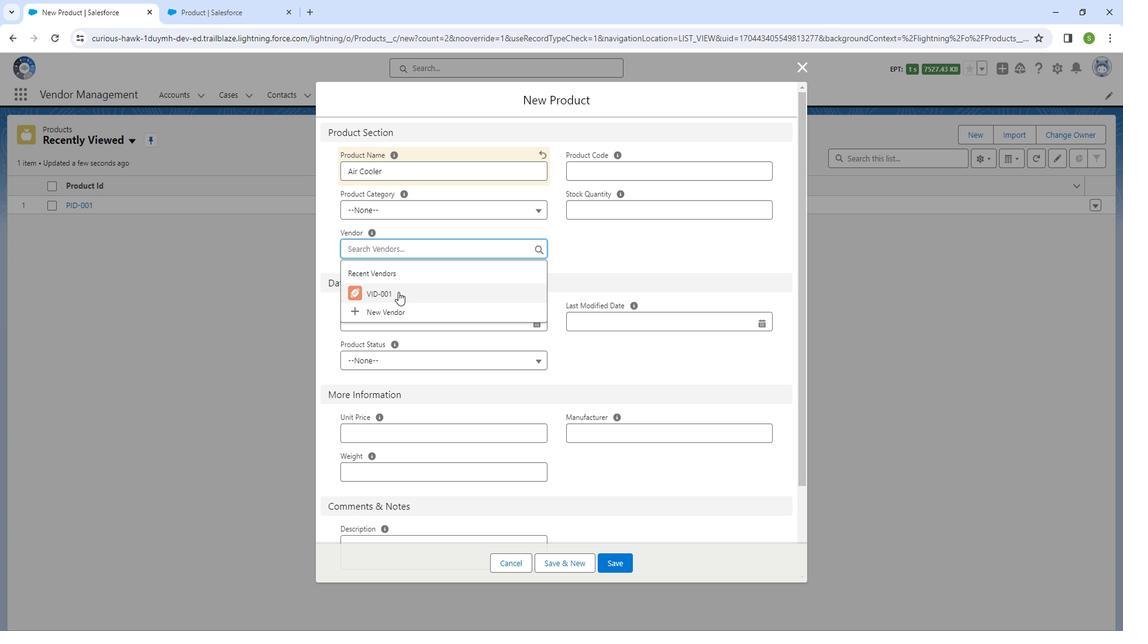 
Action: Mouse pressed left at (414, 297)
Screenshot: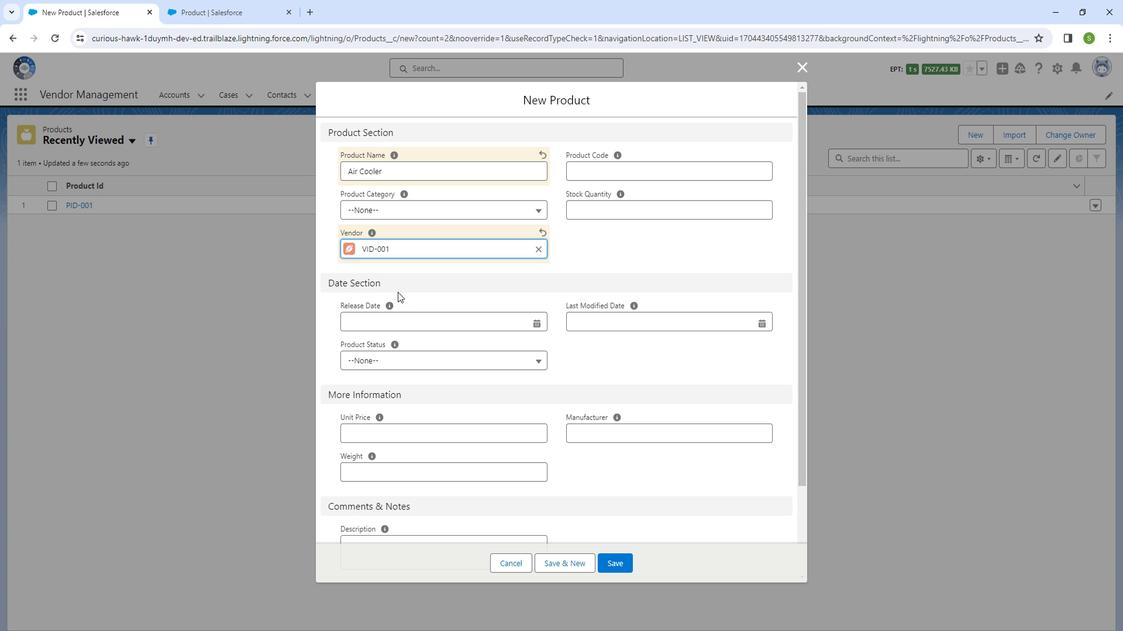 
Action: Mouse moved to (439, 212)
Screenshot: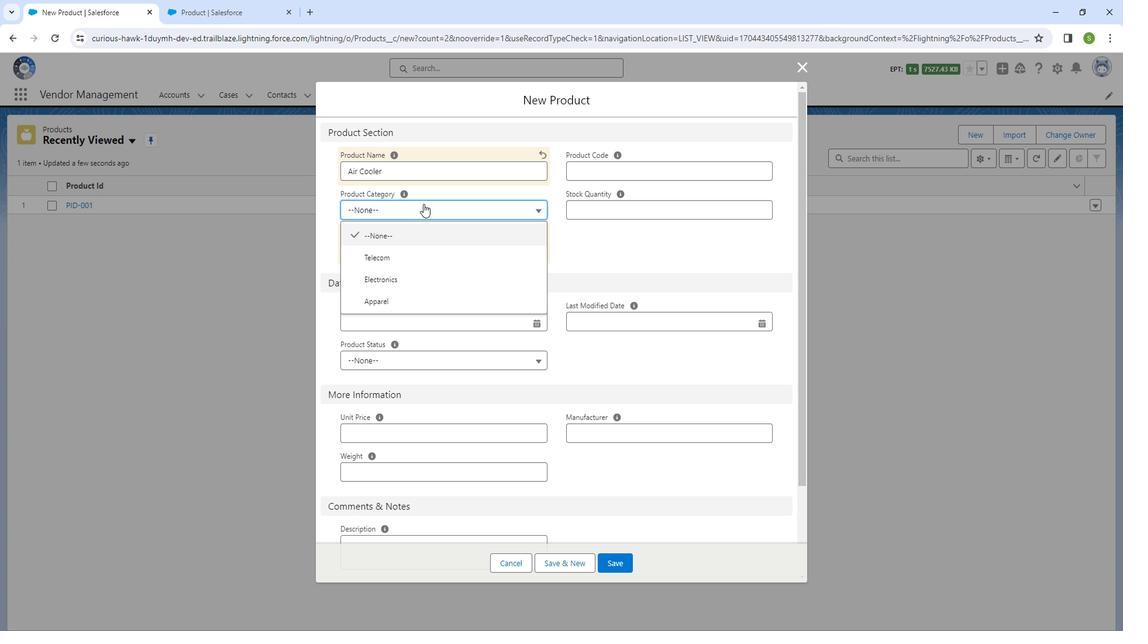 
Action: Mouse pressed left at (439, 212)
Screenshot: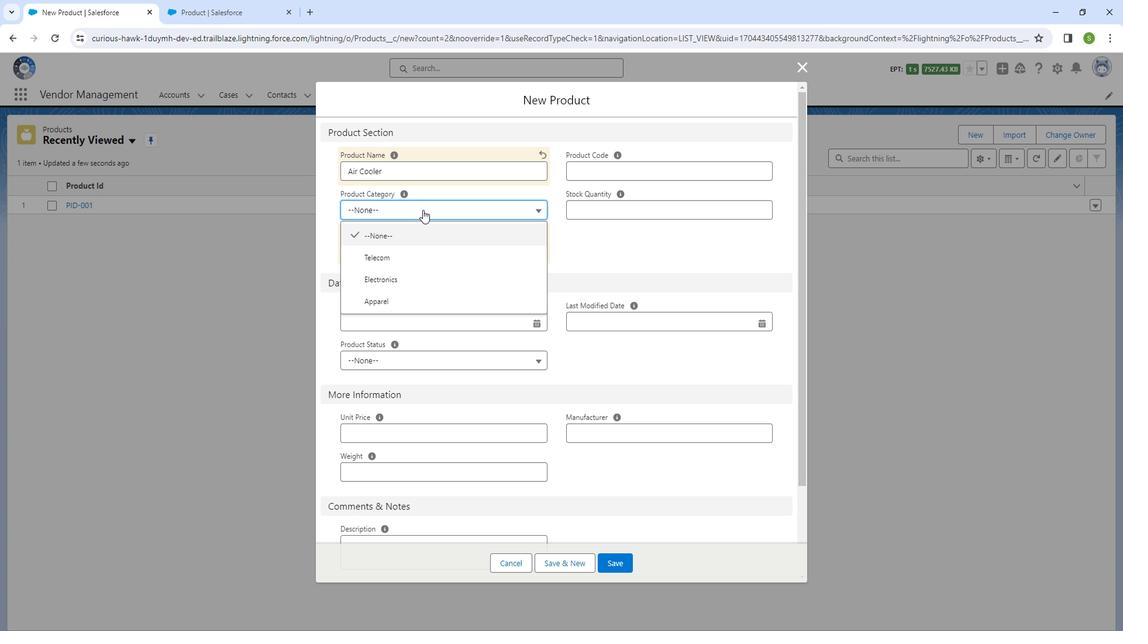 
Action: Mouse moved to (417, 287)
Screenshot: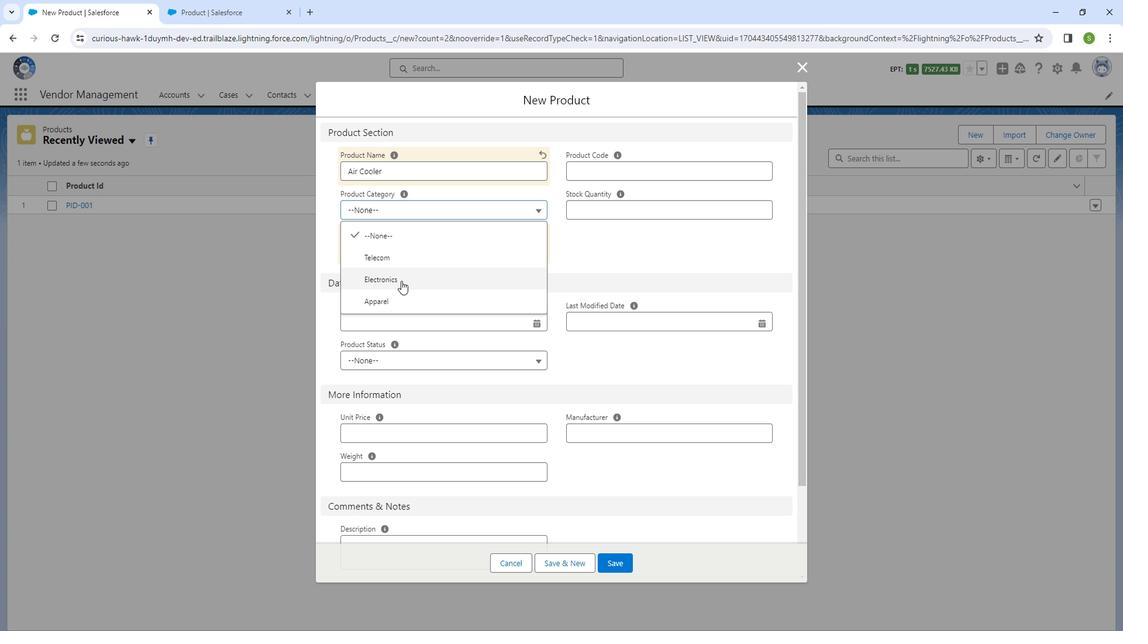 
Action: Mouse pressed left at (417, 287)
Screenshot: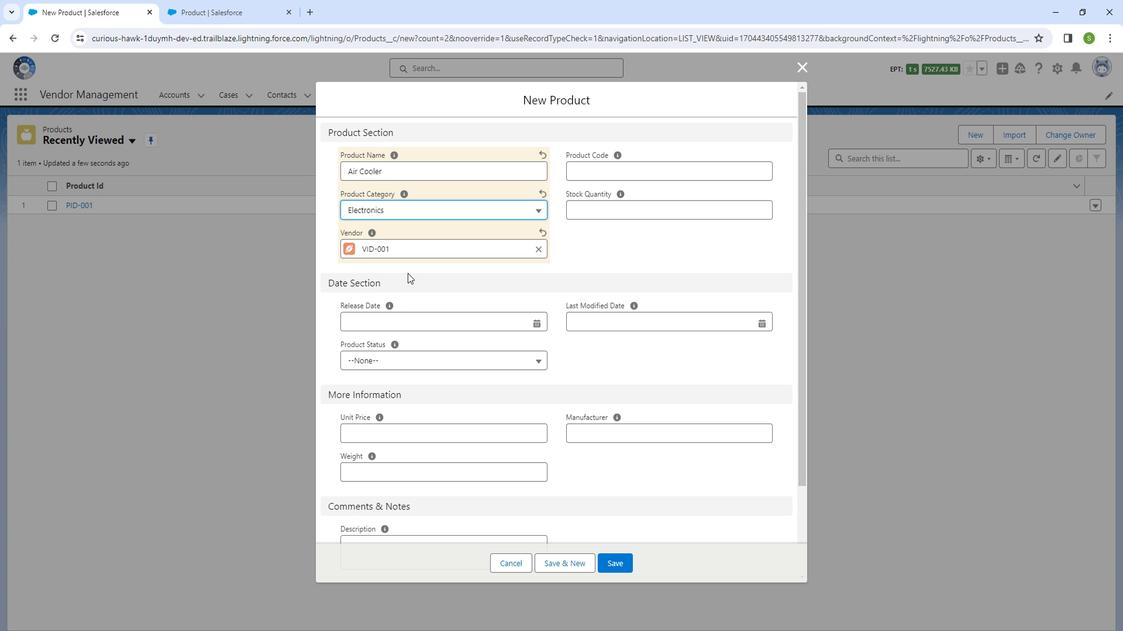 
Action: Mouse moved to (613, 181)
Screenshot: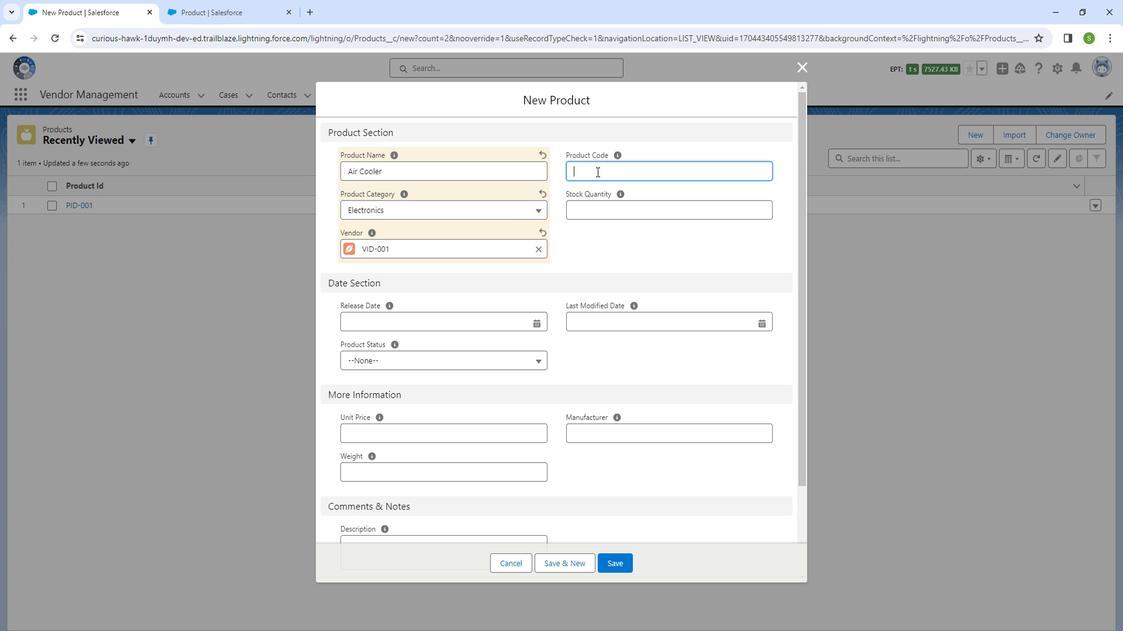 
Action: Mouse pressed left at (613, 181)
Screenshot: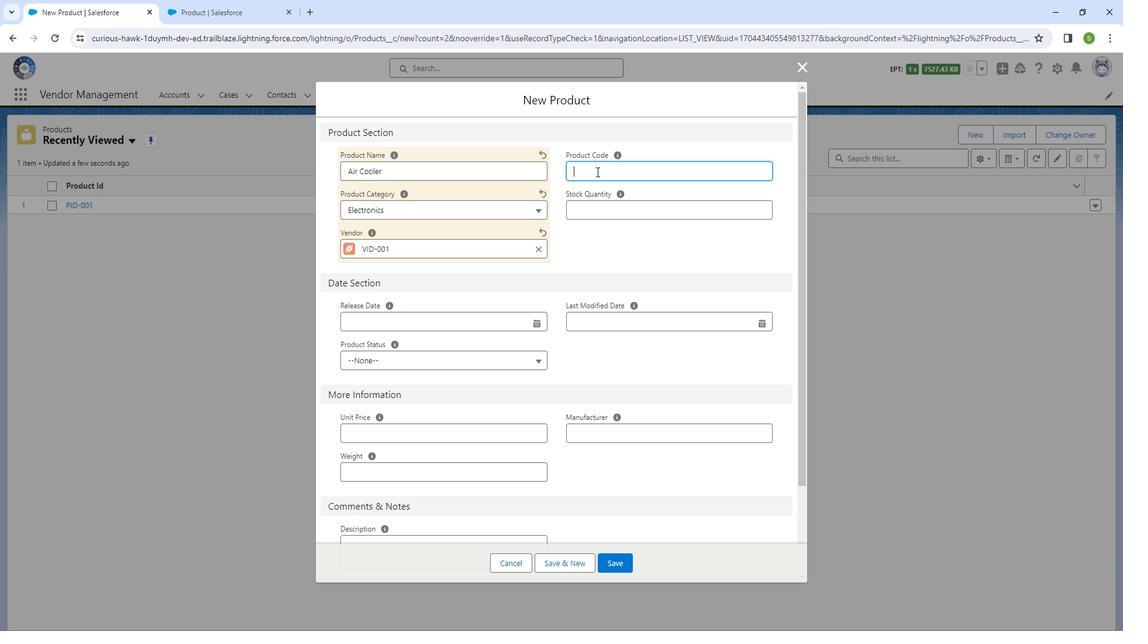 
Action: Key pressed <Key.shift_r>A-12
Screenshot: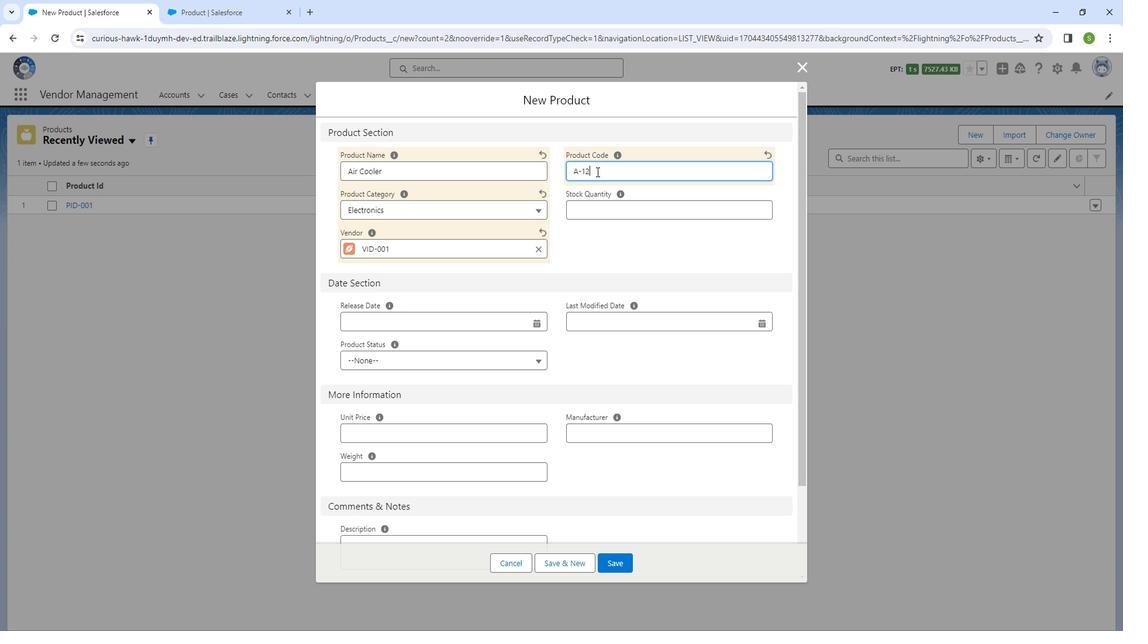 
Action: Mouse moved to (608, 217)
Screenshot: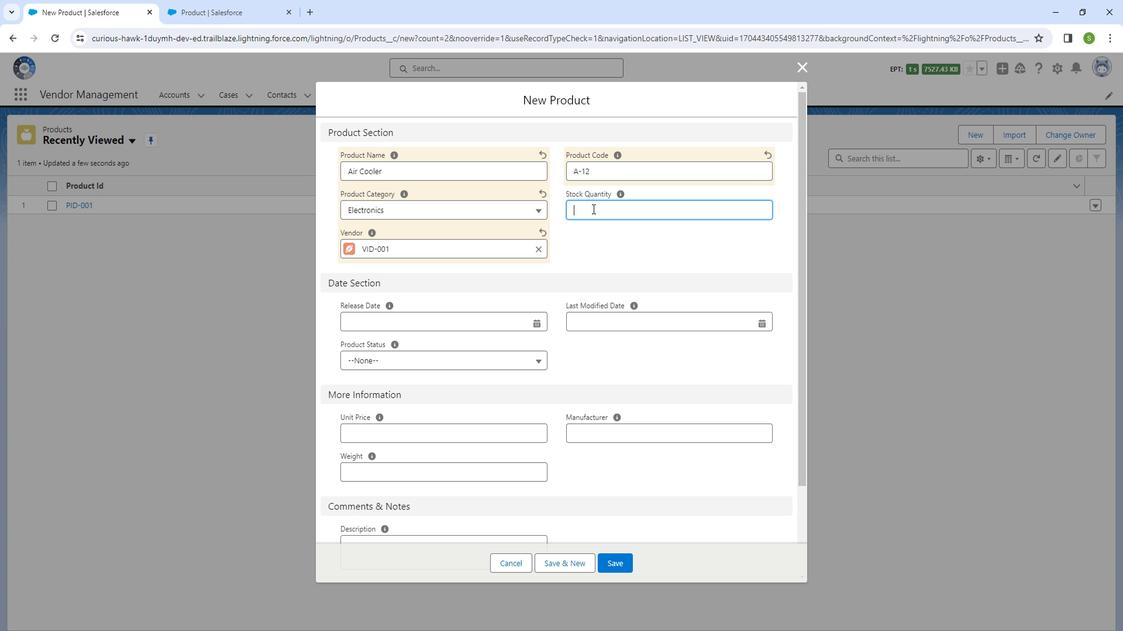 
Action: Mouse pressed left at (608, 217)
Screenshot: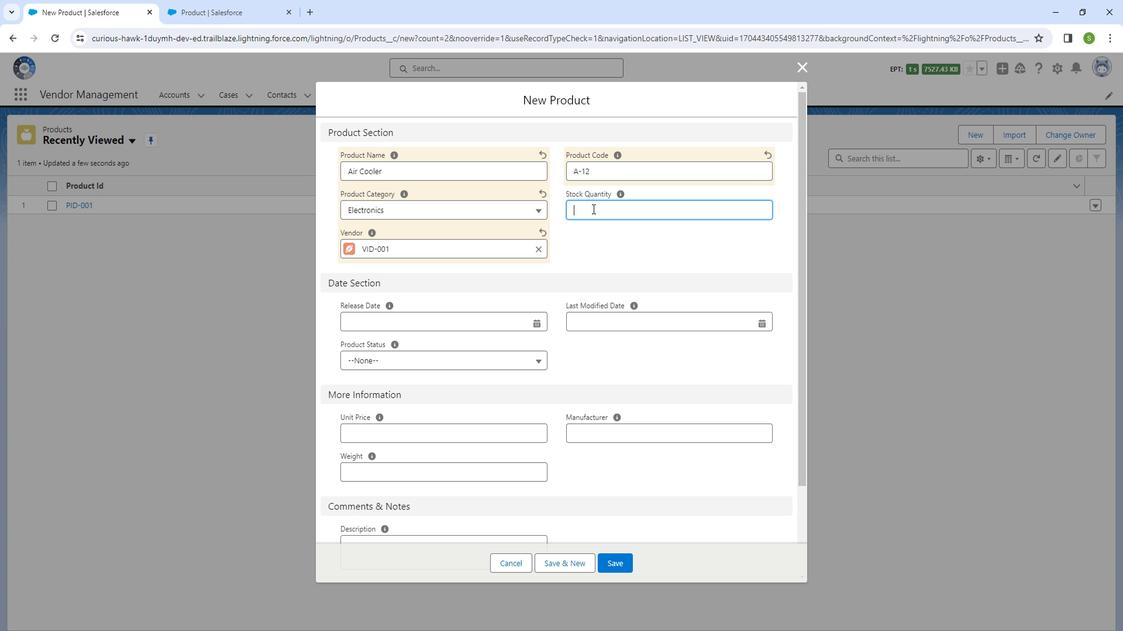 
Action: Mouse moved to (608, 217)
Screenshot: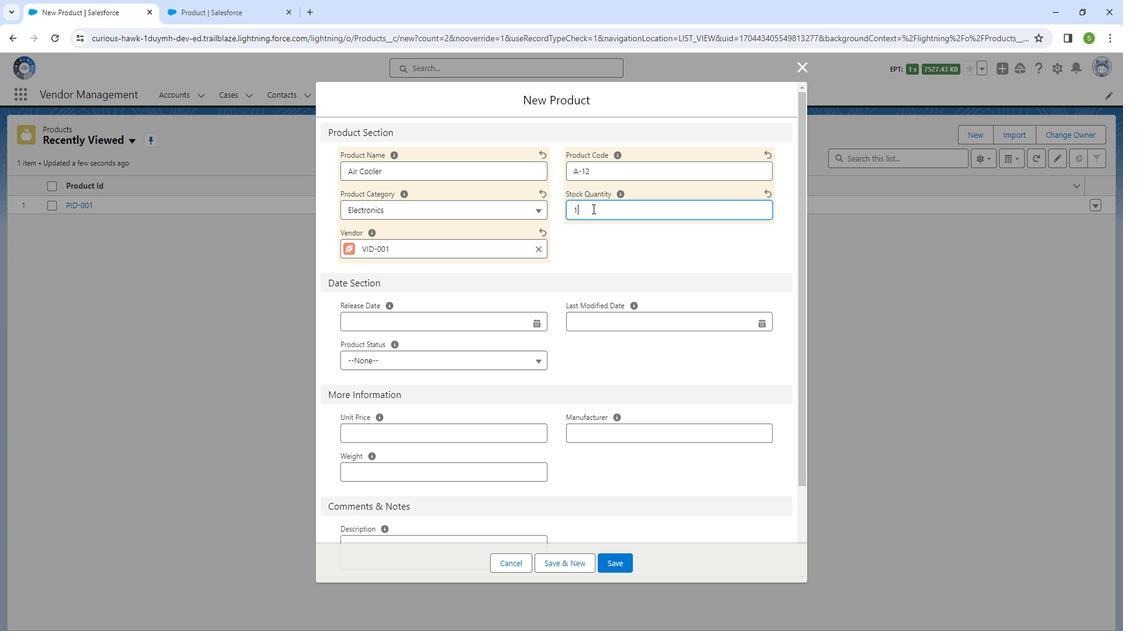 
Action: Key pressed 12
Screenshot: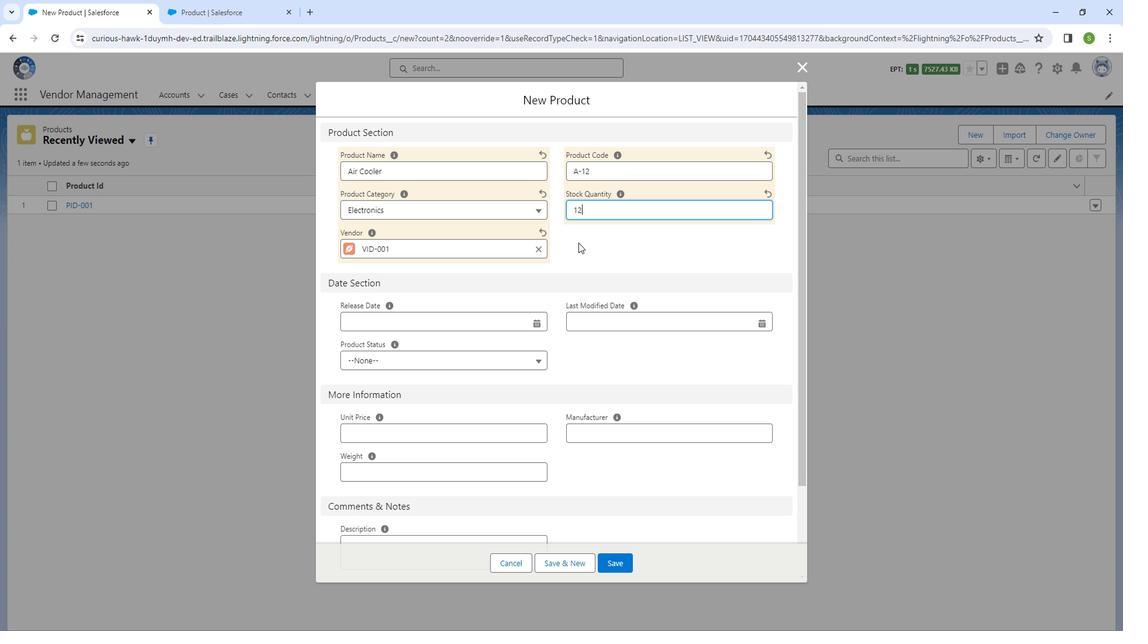 
Action: Mouse moved to (483, 328)
Screenshot: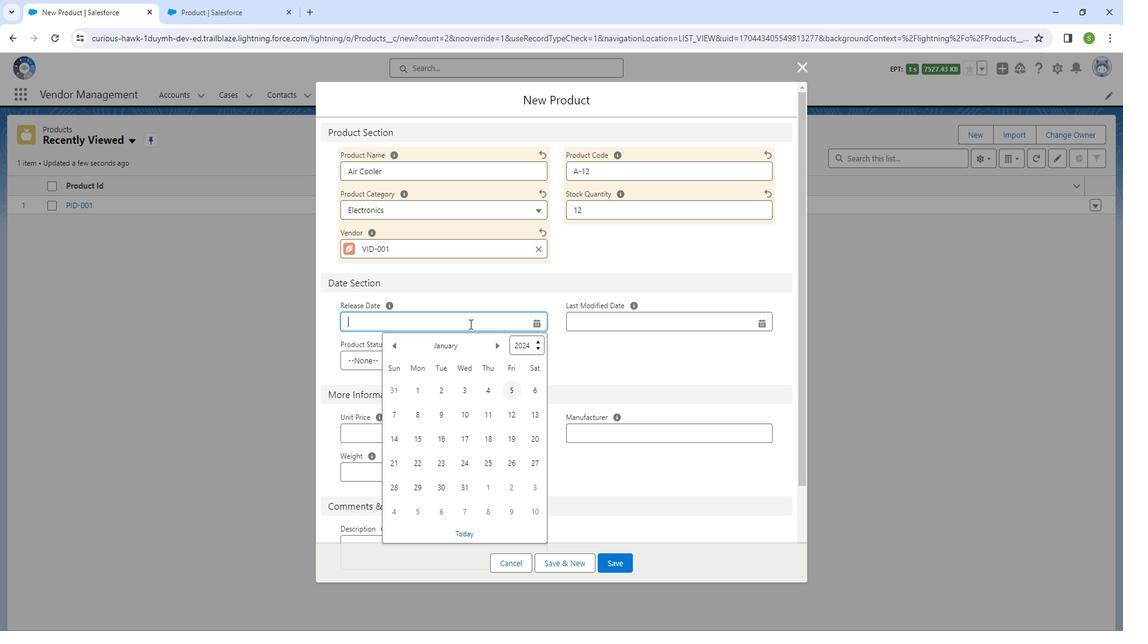 
Action: Mouse pressed left at (483, 328)
Screenshot: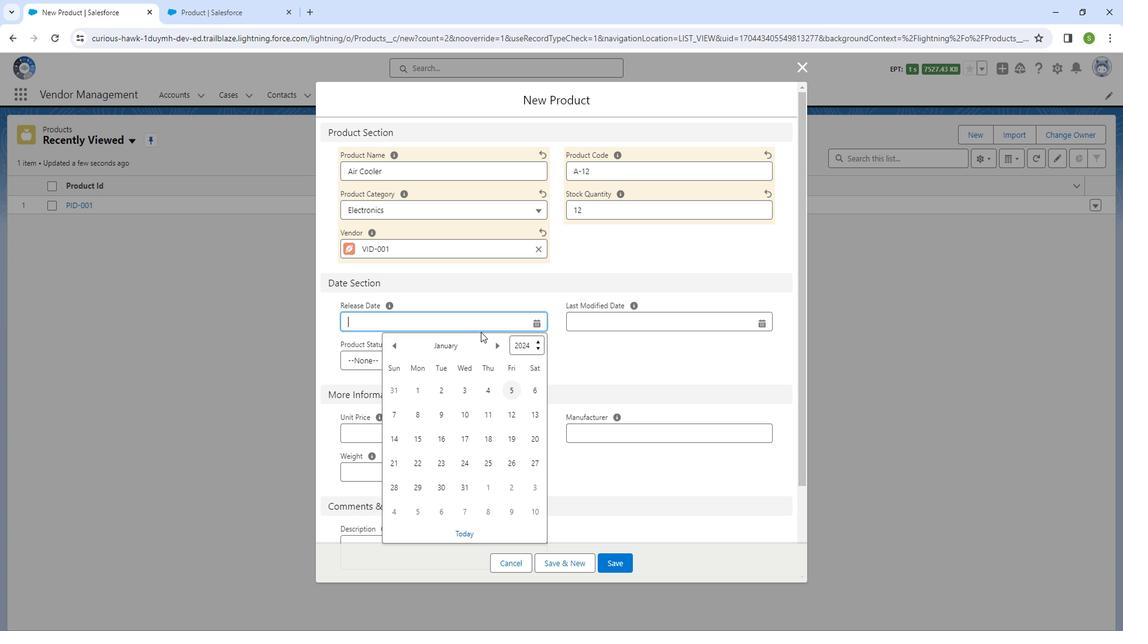 
Action: Mouse moved to (549, 396)
Screenshot: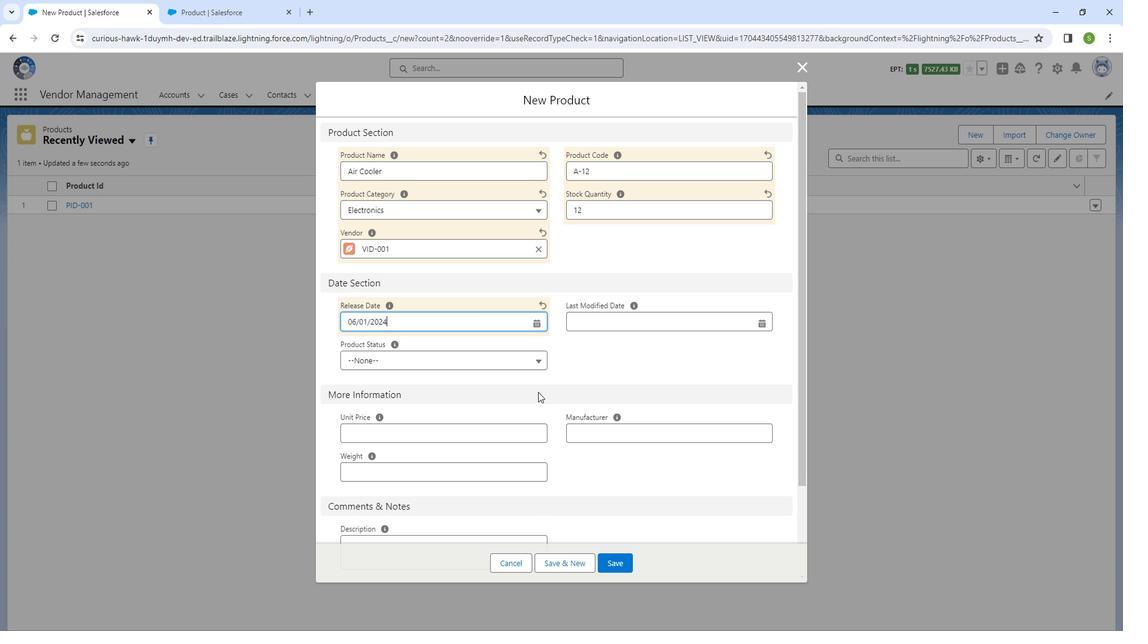 
Action: Mouse pressed left at (549, 396)
Screenshot: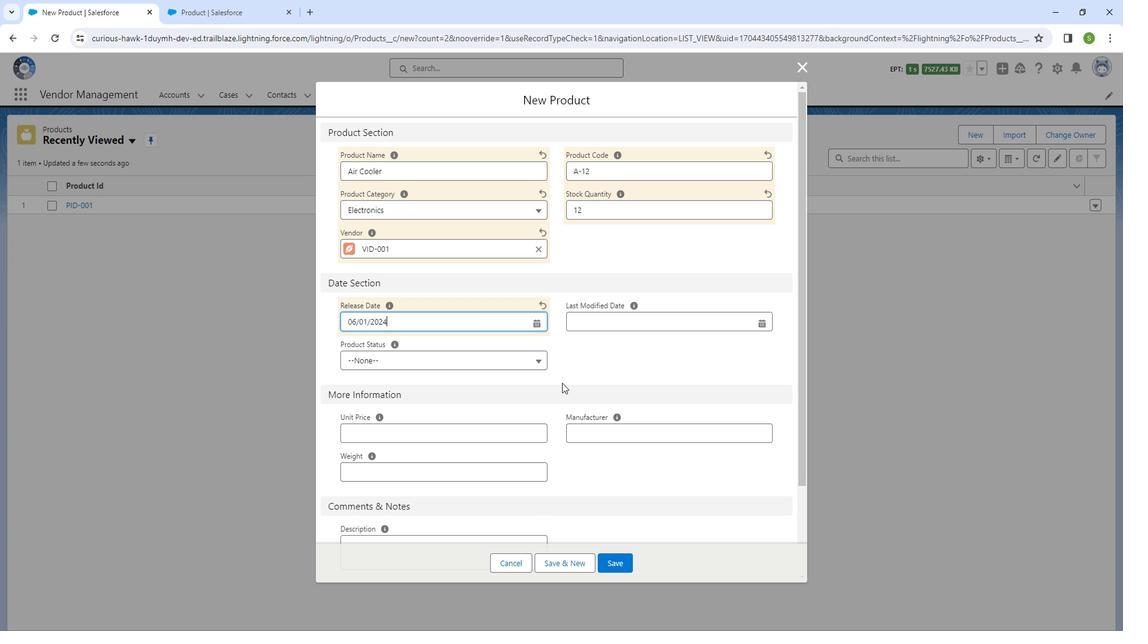 
Action: Mouse moved to (656, 325)
Screenshot: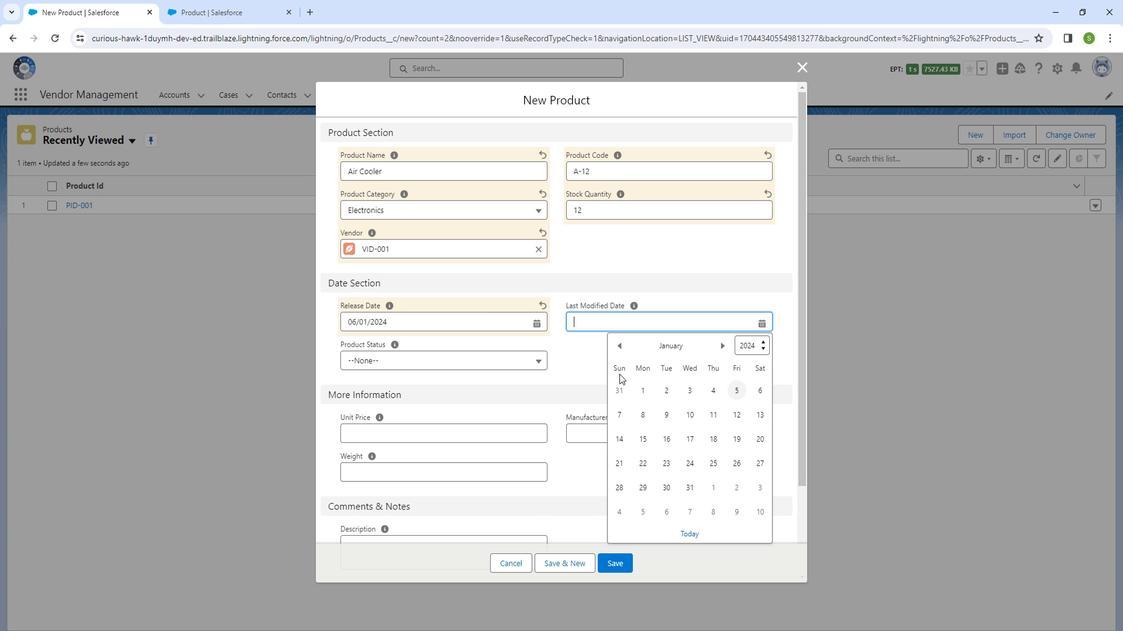 
Action: Mouse pressed left at (656, 325)
Screenshot: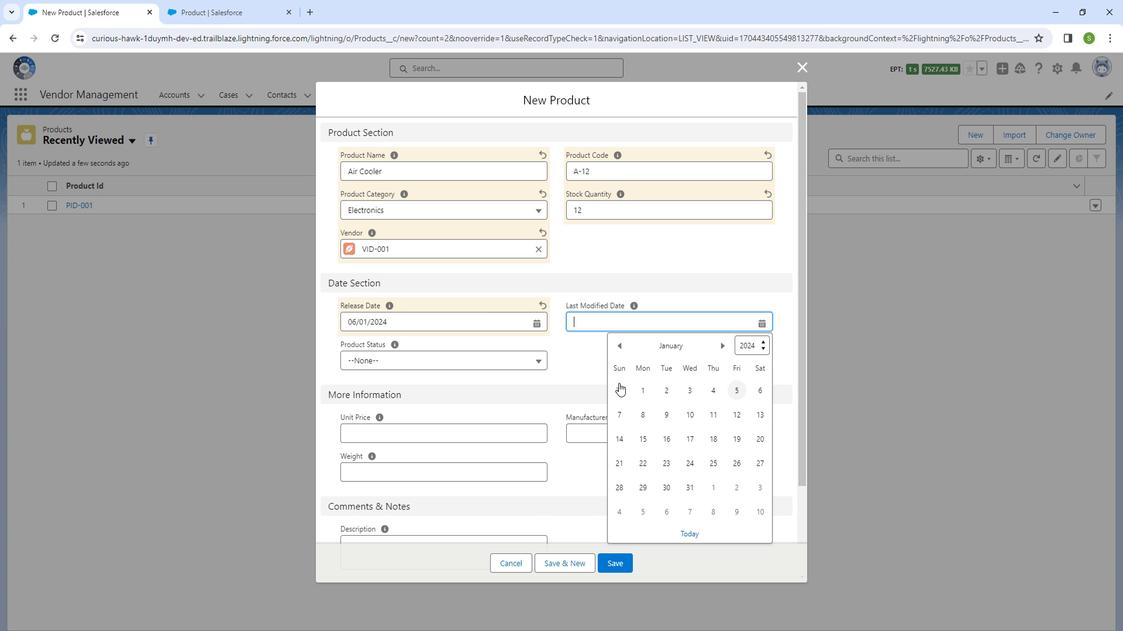 
Action: Mouse moved to (652, 416)
Screenshot: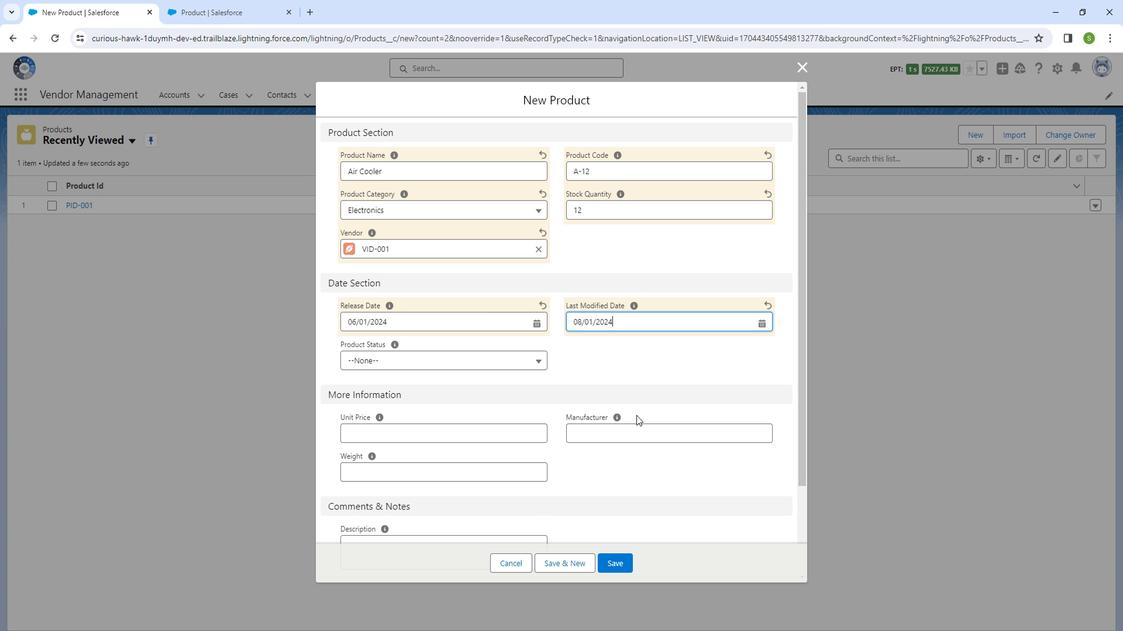 
Action: Mouse pressed left at (652, 416)
Screenshot: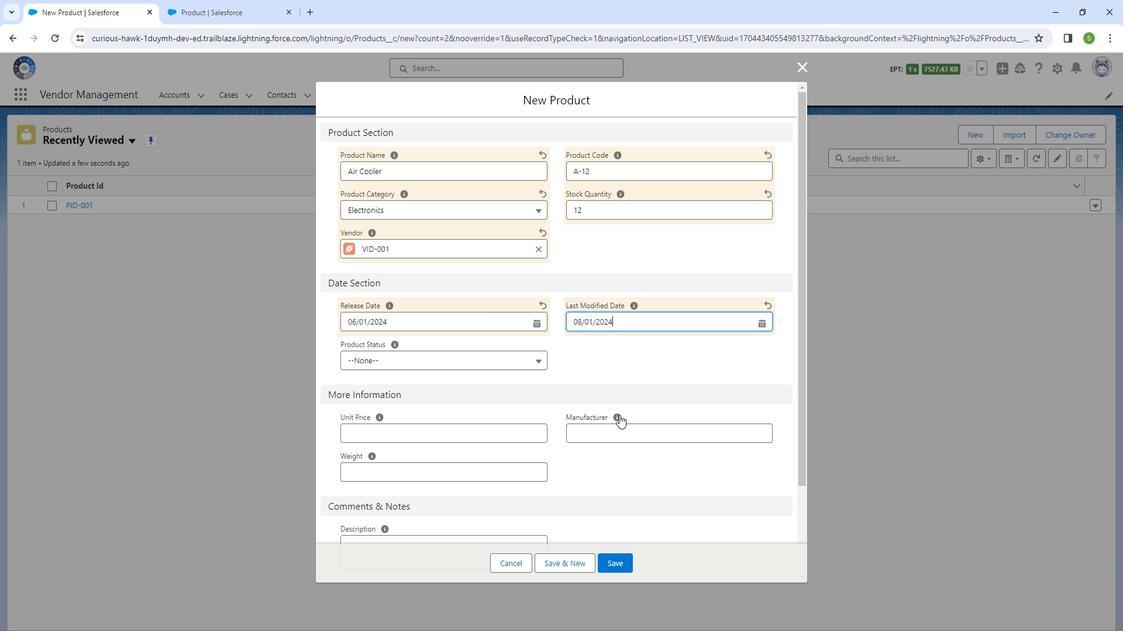 
Action: Mouse moved to (513, 420)
